 Task: Search one way flight ticket for 3 adults, 3 children in business from Roswell: Roswell Air Center to Fort Wayne: Fort Wayne International Airport on 5-4-2023. Choice of flights is Westjet. Number of bags: 4 checked bags. Price is upto 108000. Outbound departure time preference is 11:15.
Action: Mouse moved to (378, 152)
Screenshot: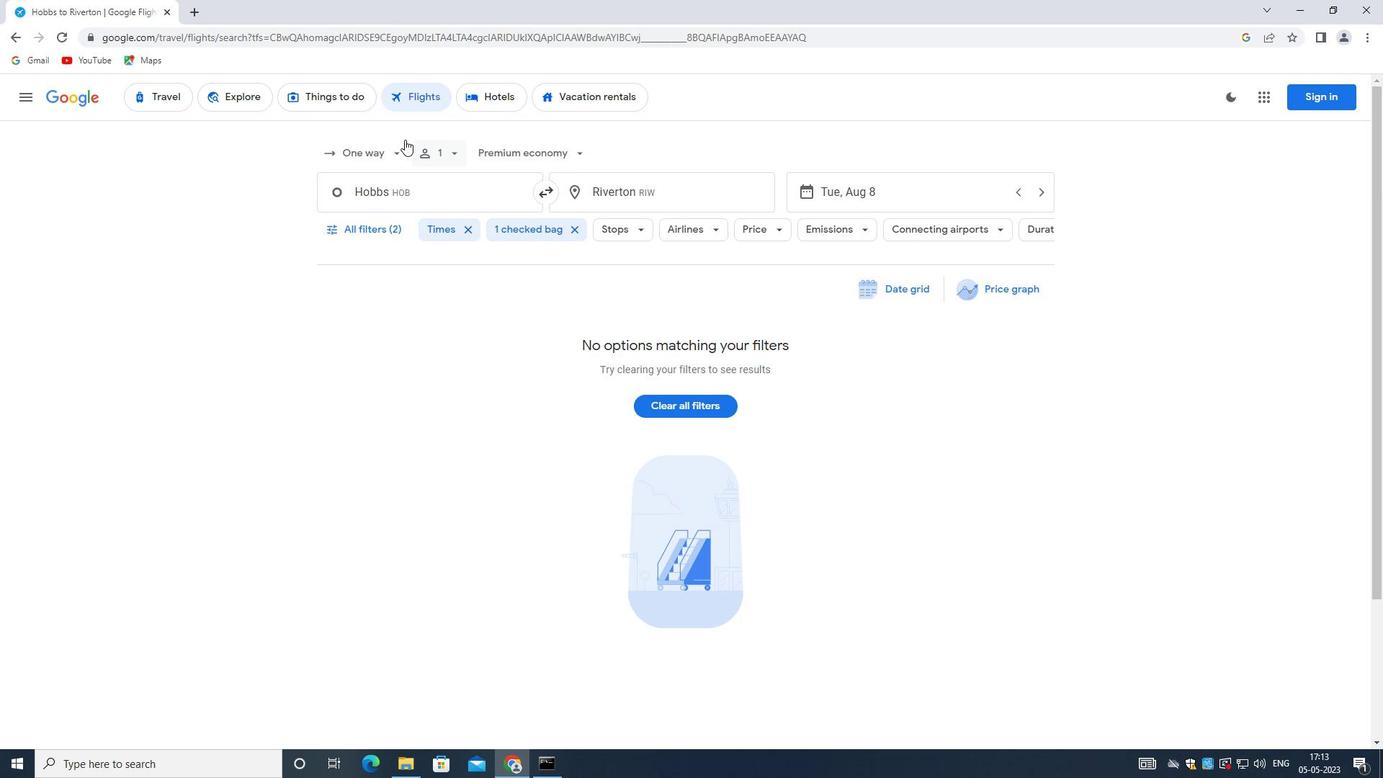 
Action: Mouse pressed left at (378, 152)
Screenshot: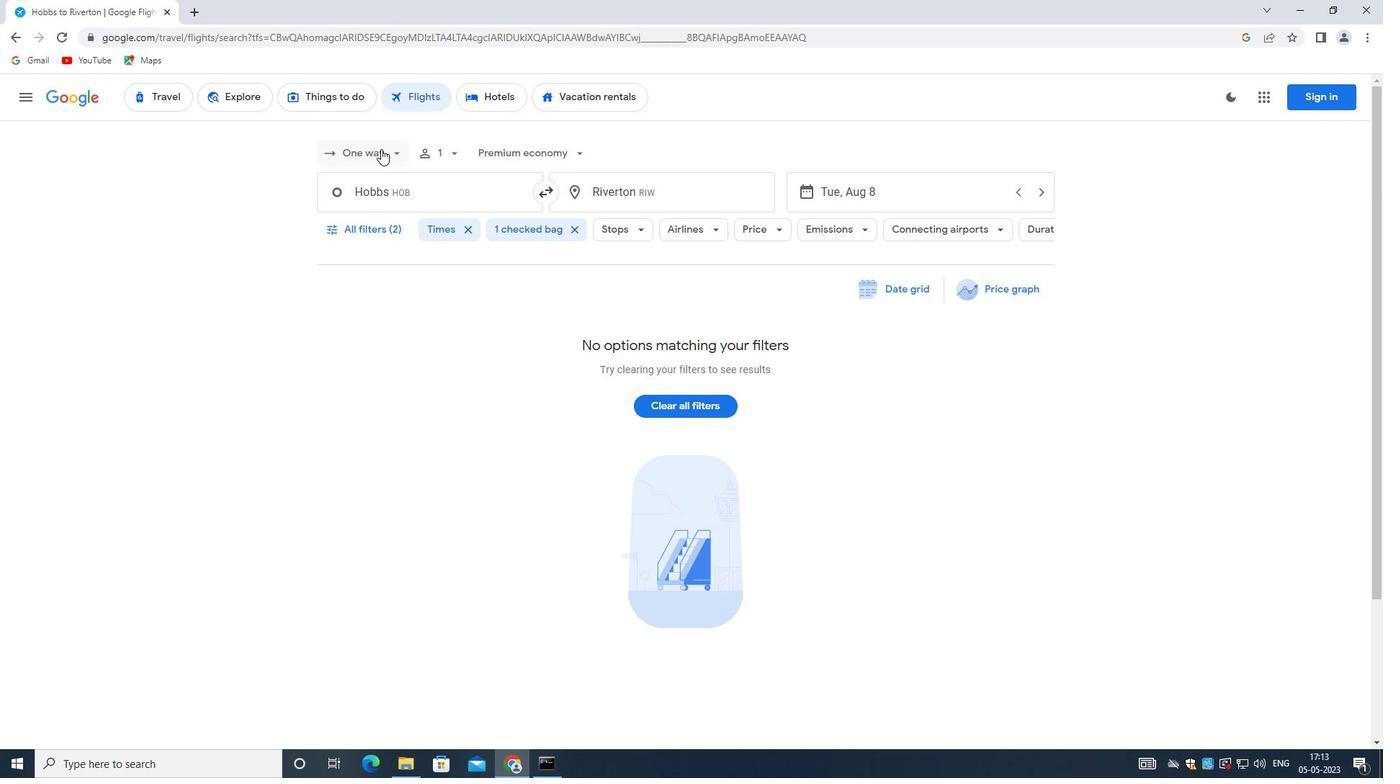 
Action: Mouse moved to (376, 220)
Screenshot: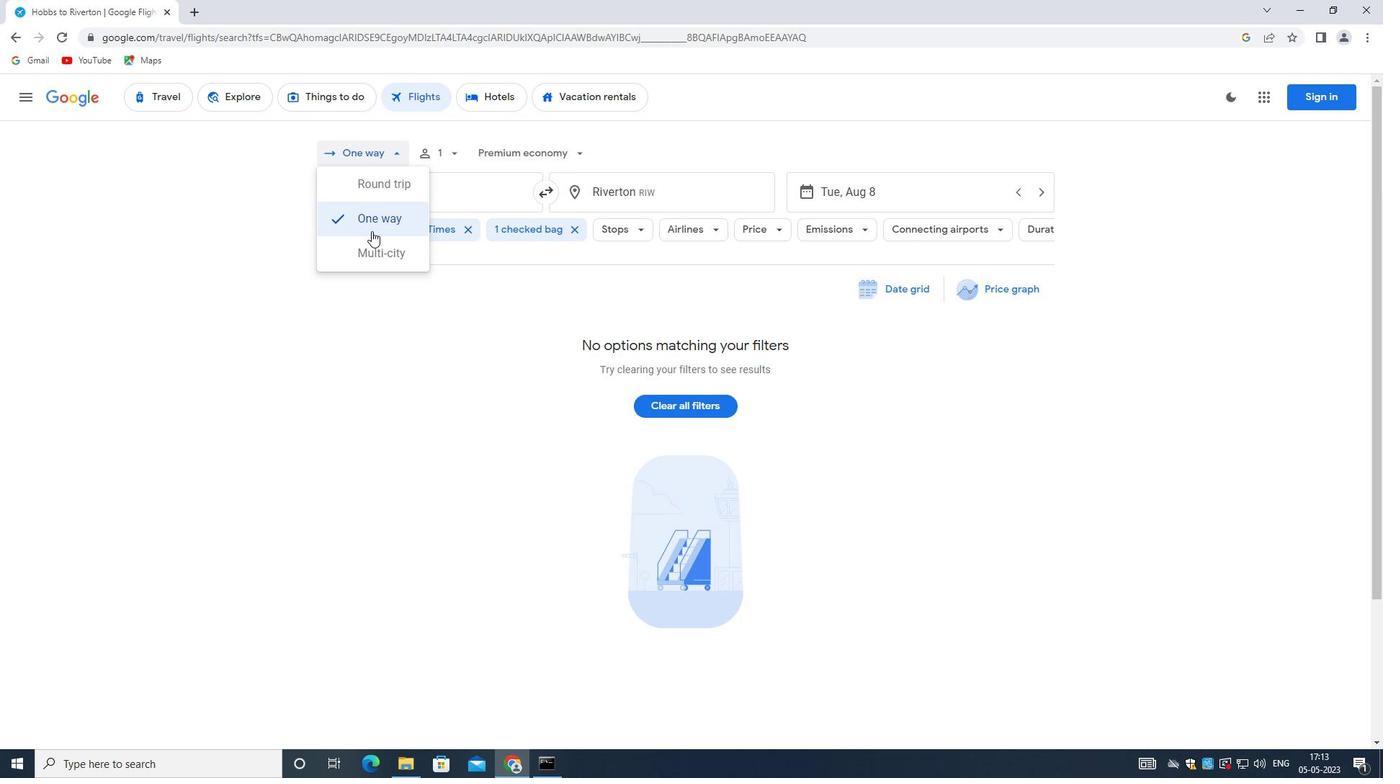 
Action: Mouse pressed left at (376, 220)
Screenshot: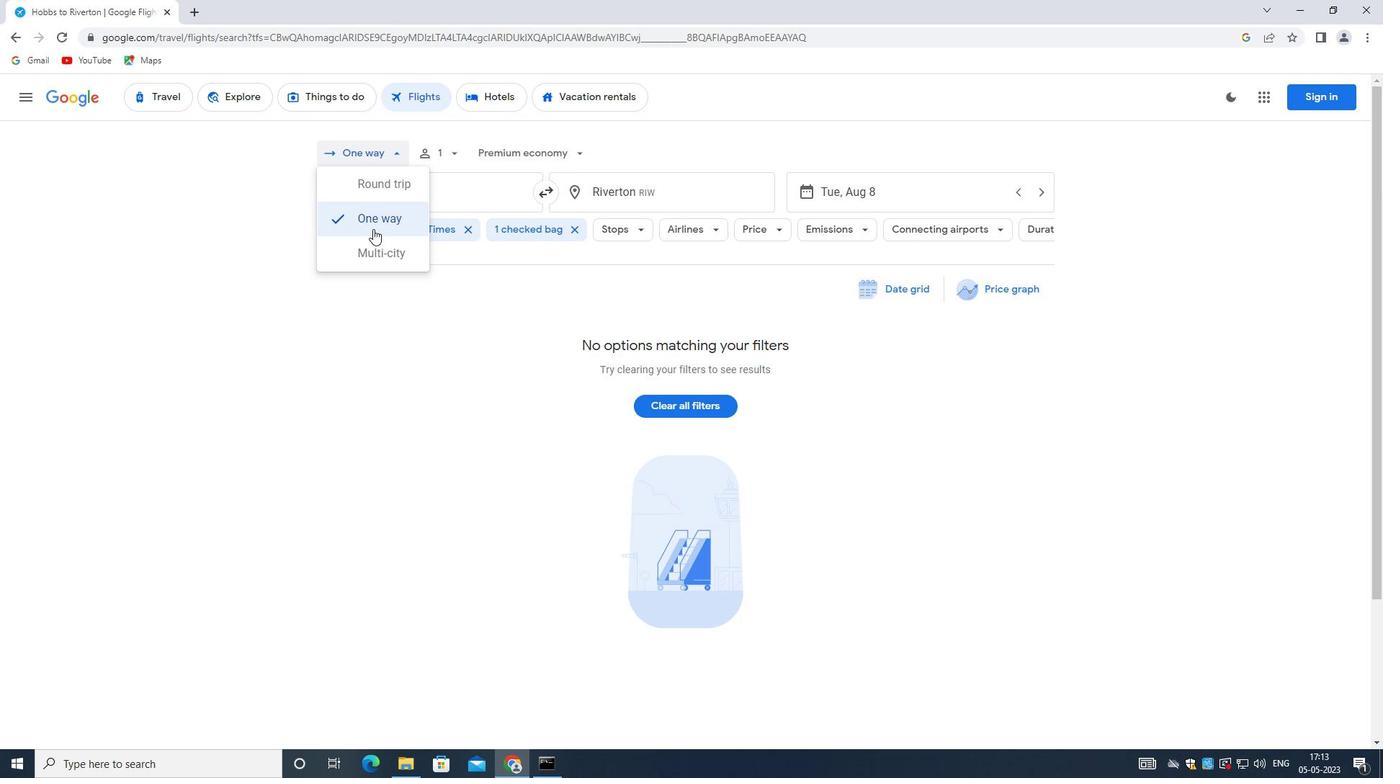 
Action: Mouse moved to (450, 154)
Screenshot: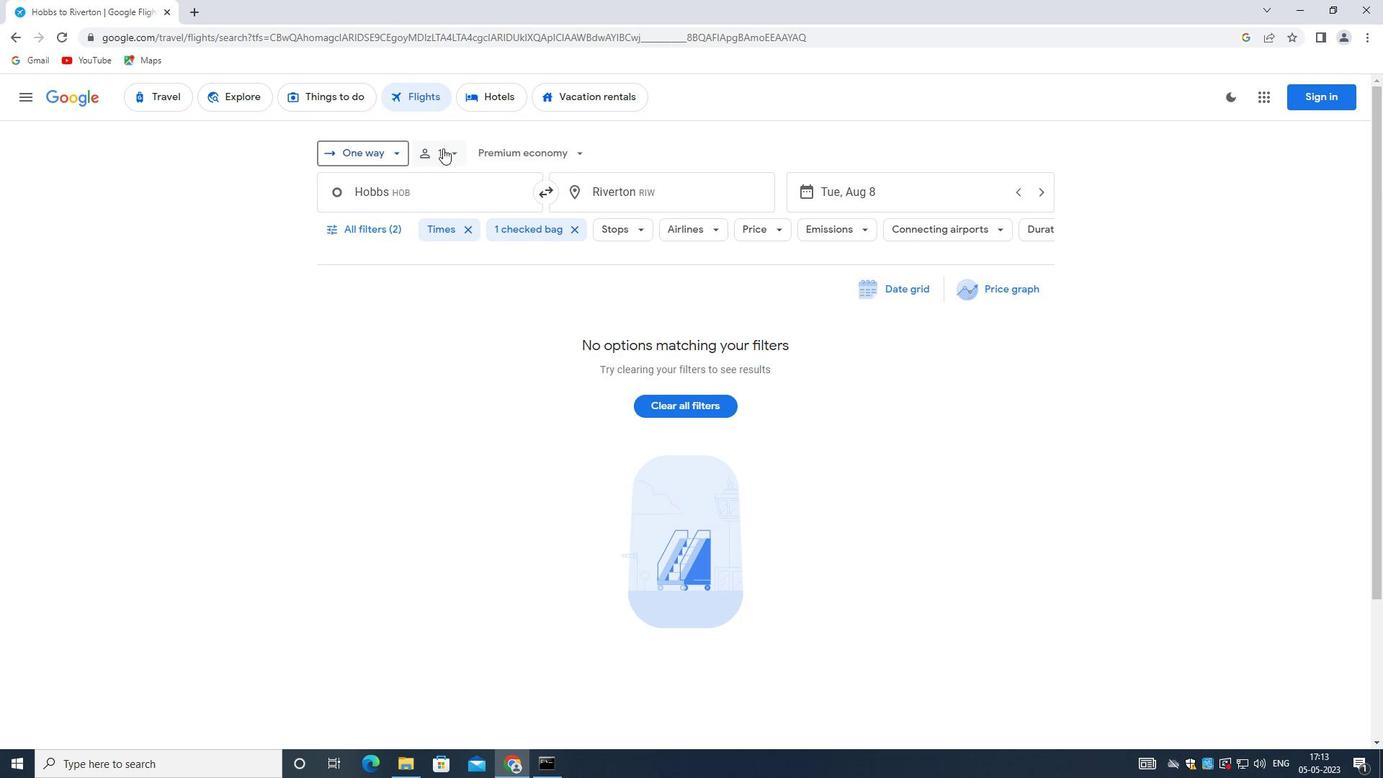 
Action: Mouse pressed left at (450, 154)
Screenshot: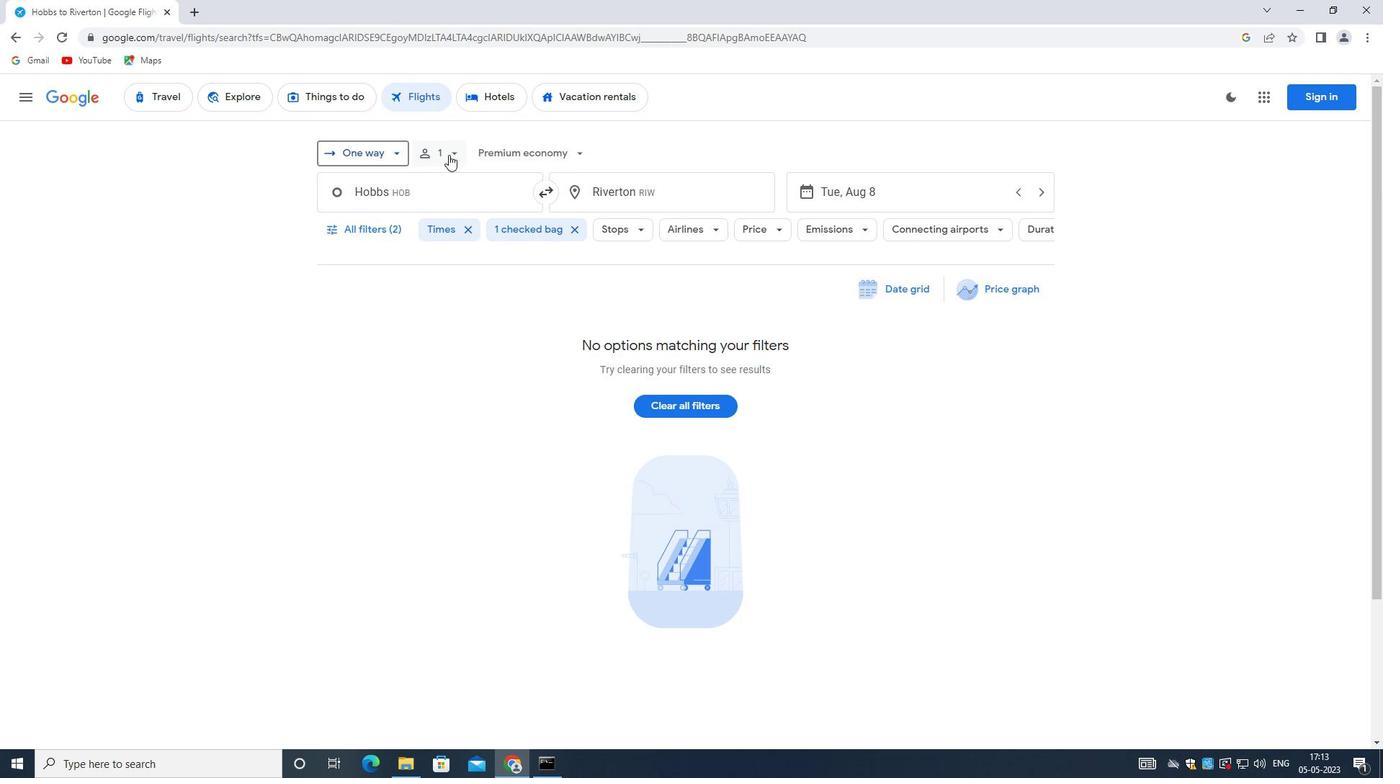
Action: Mouse moved to (565, 193)
Screenshot: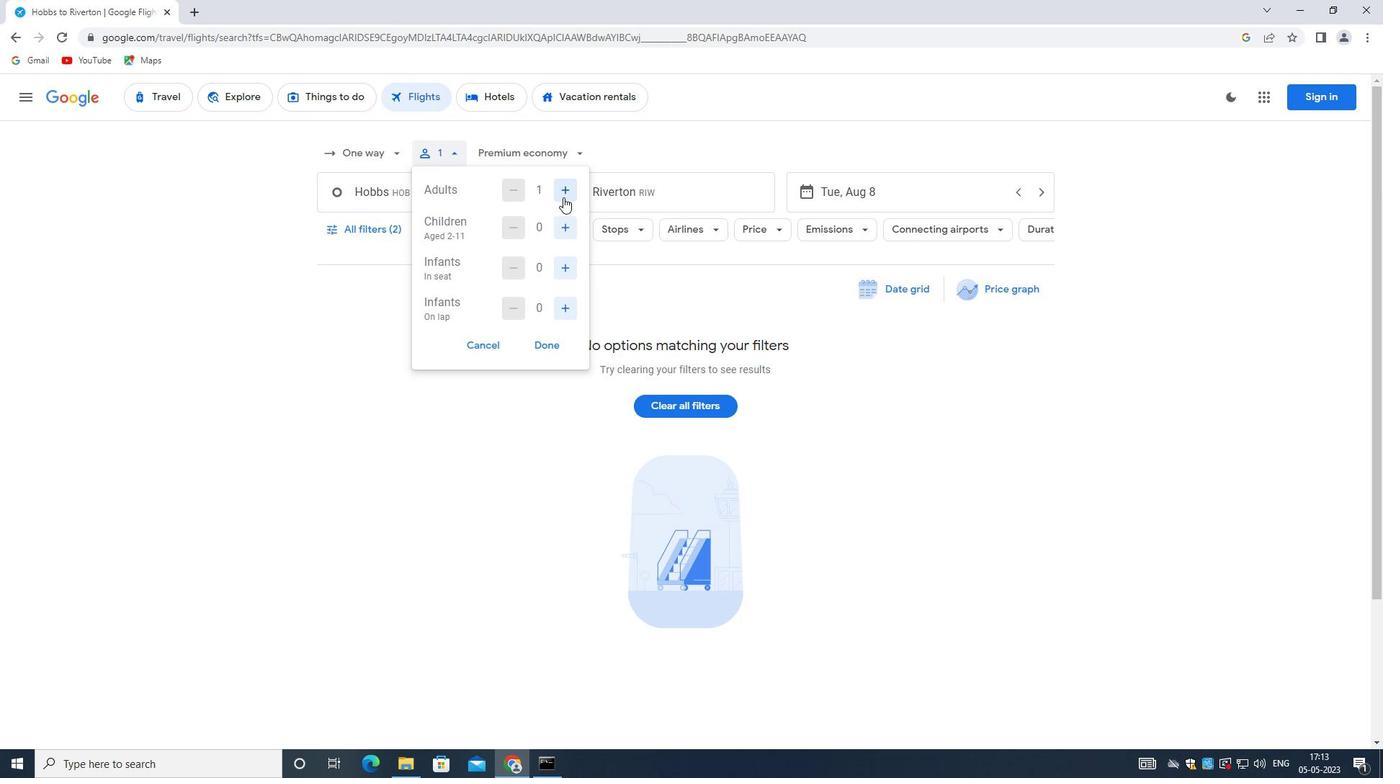 
Action: Mouse pressed left at (565, 193)
Screenshot: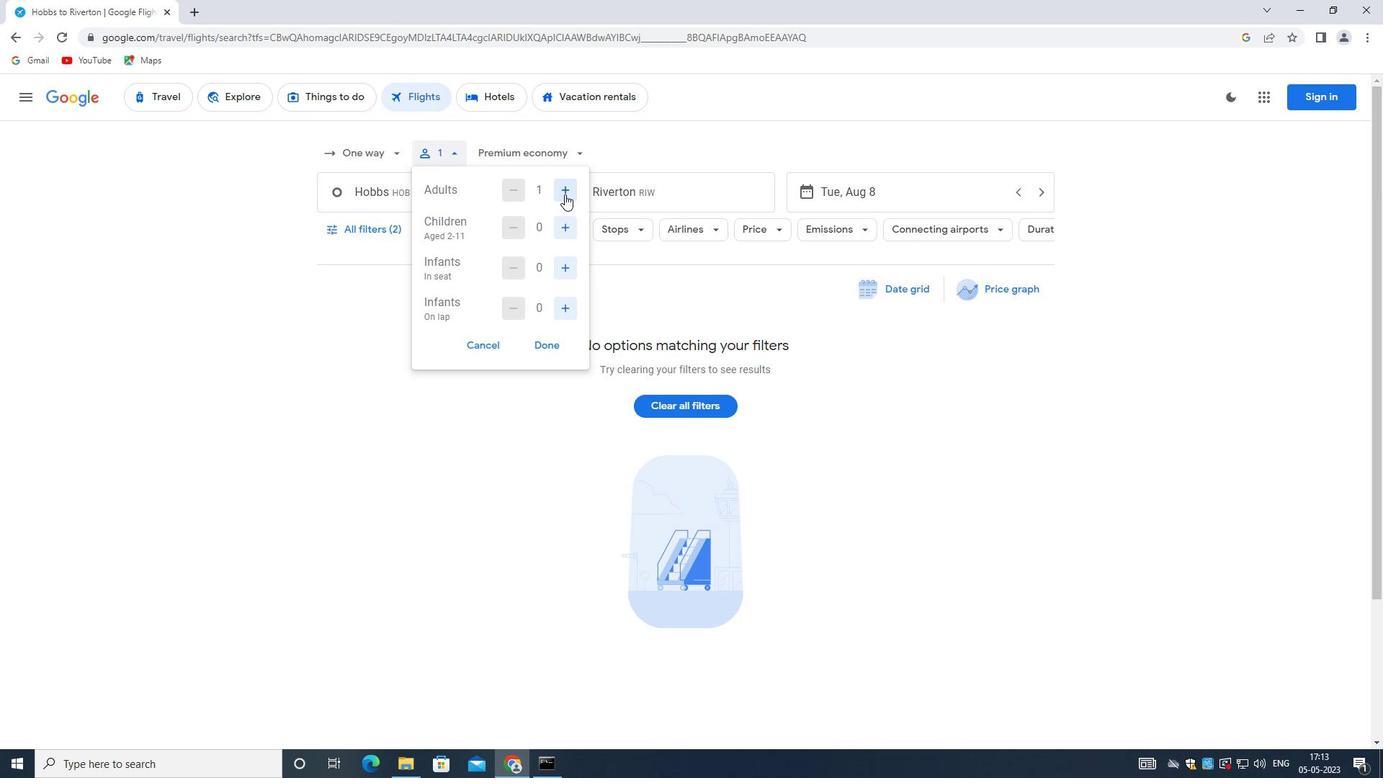 
Action: Mouse pressed left at (565, 193)
Screenshot: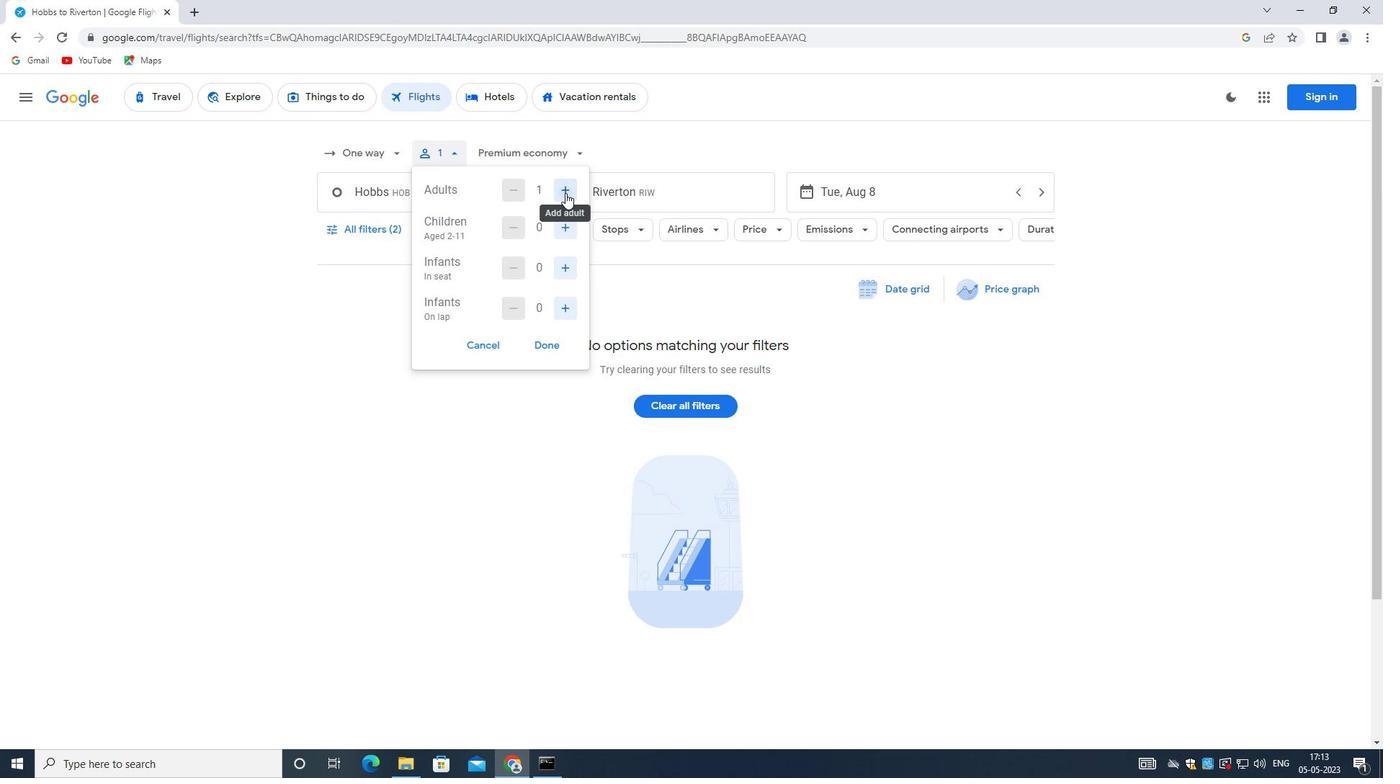 
Action: Mouse moved to (562, 228)
Screenshot: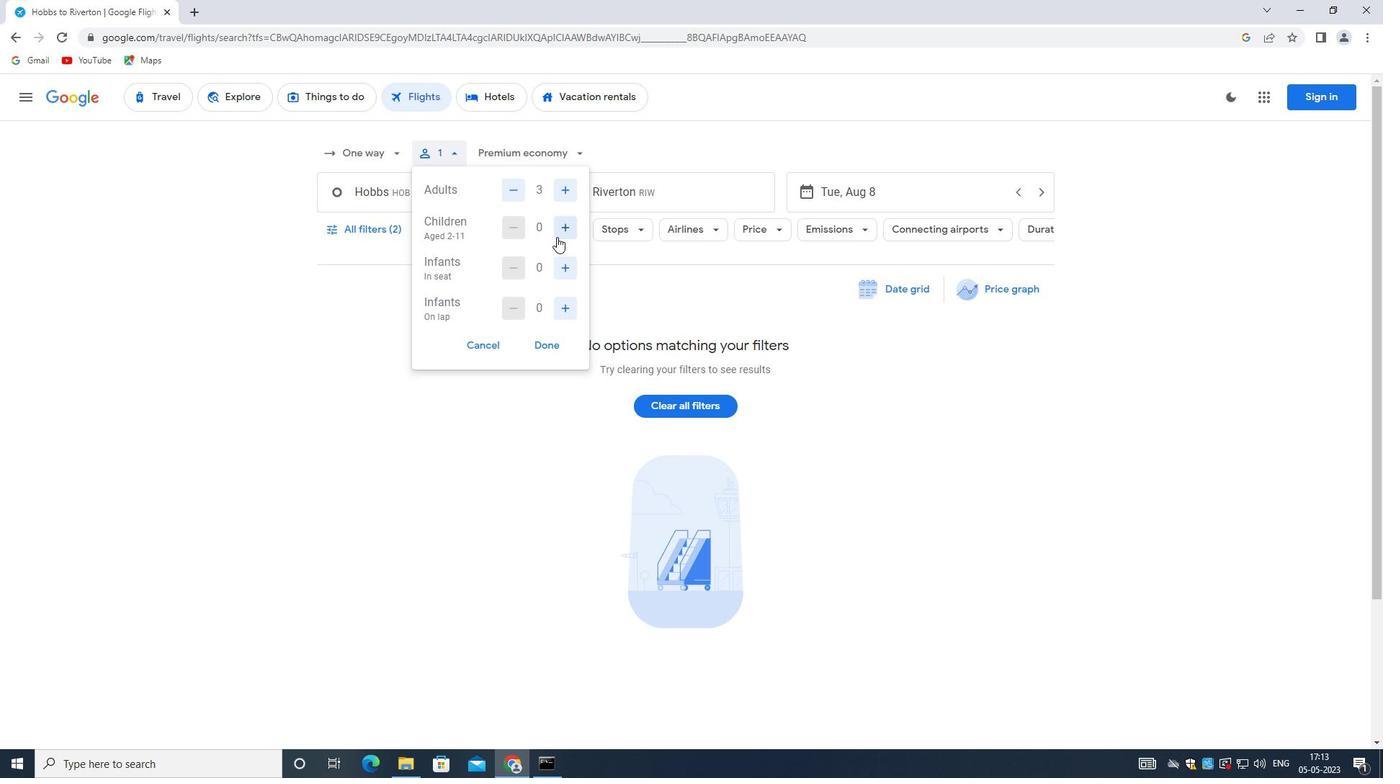
Action: Mouse pressed left at (562, 228)
Screenshot: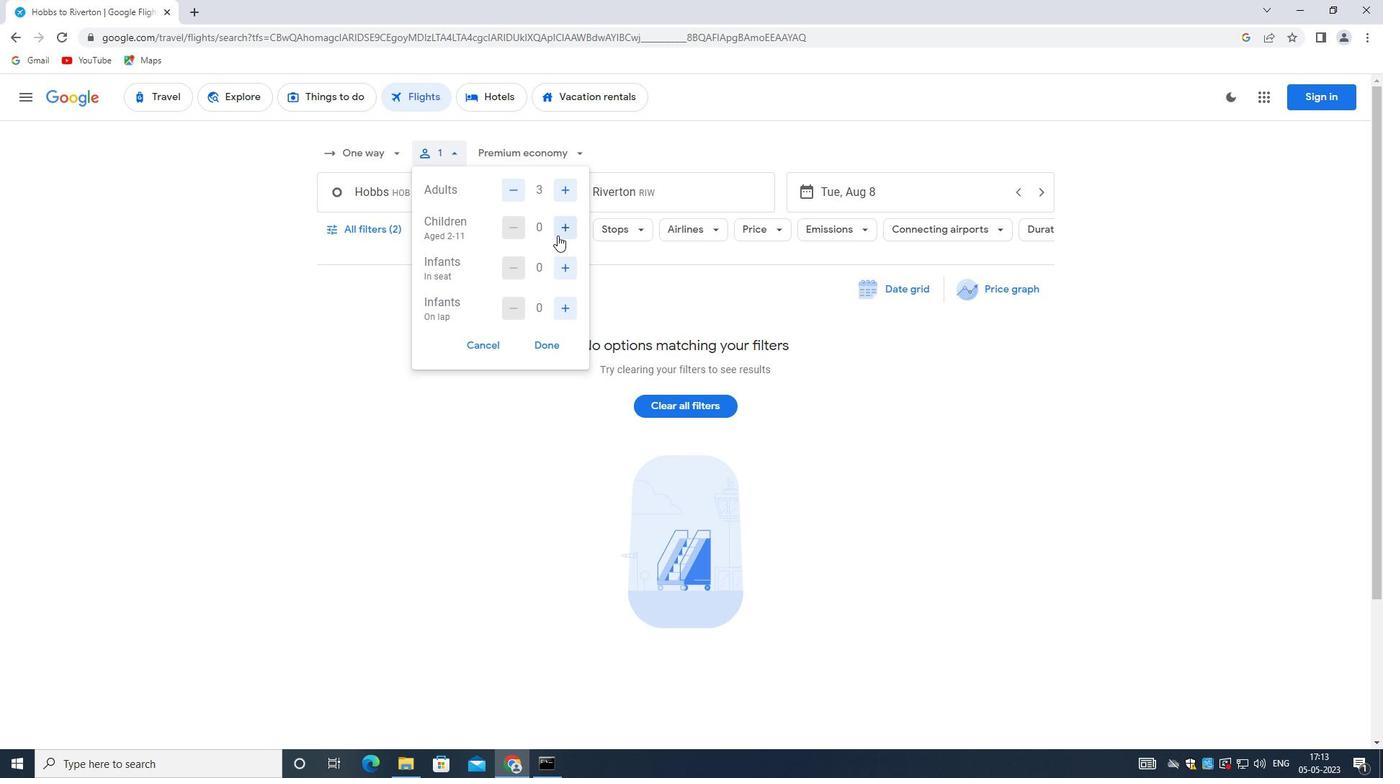 
Action: Mouse pressed left at (562, 228)
Screenshot: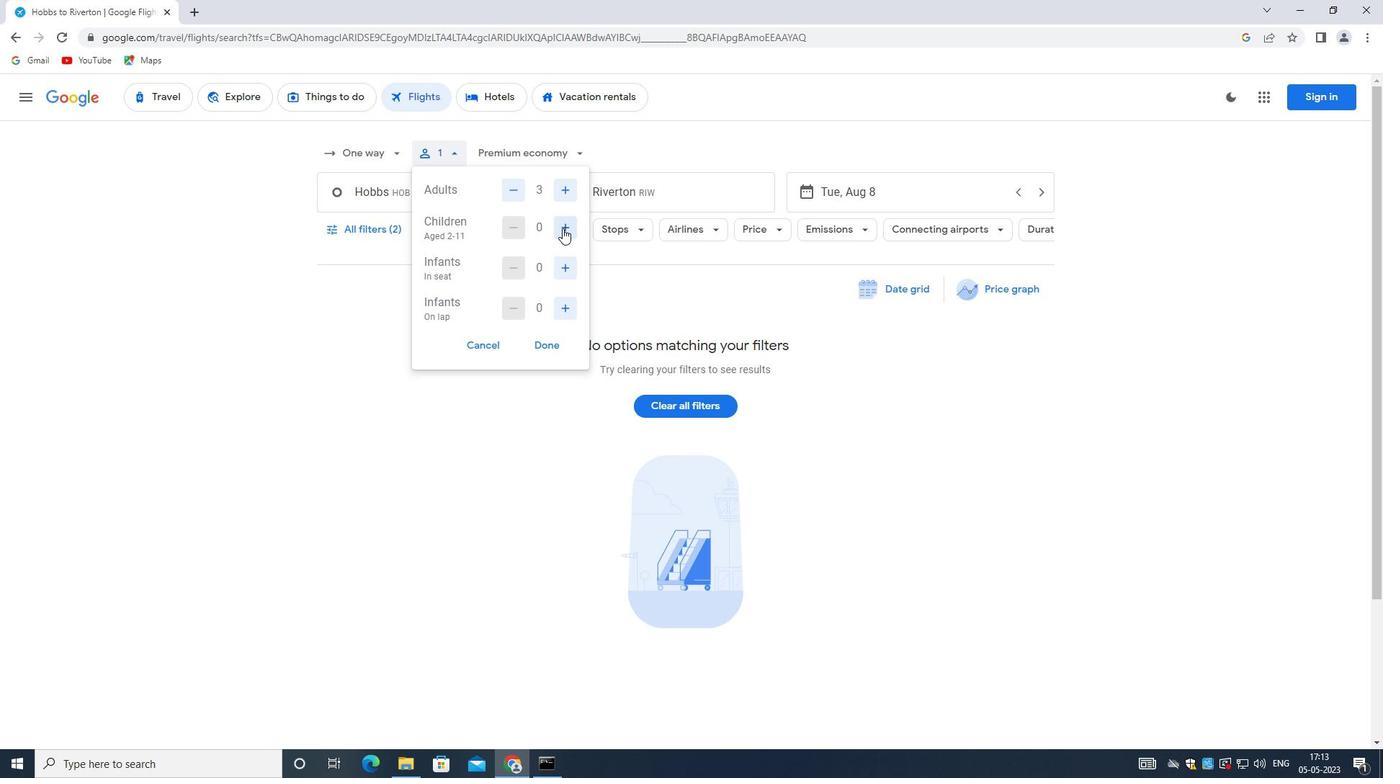 
Action: Mouse pressed left at (562, 228)
Screenshot: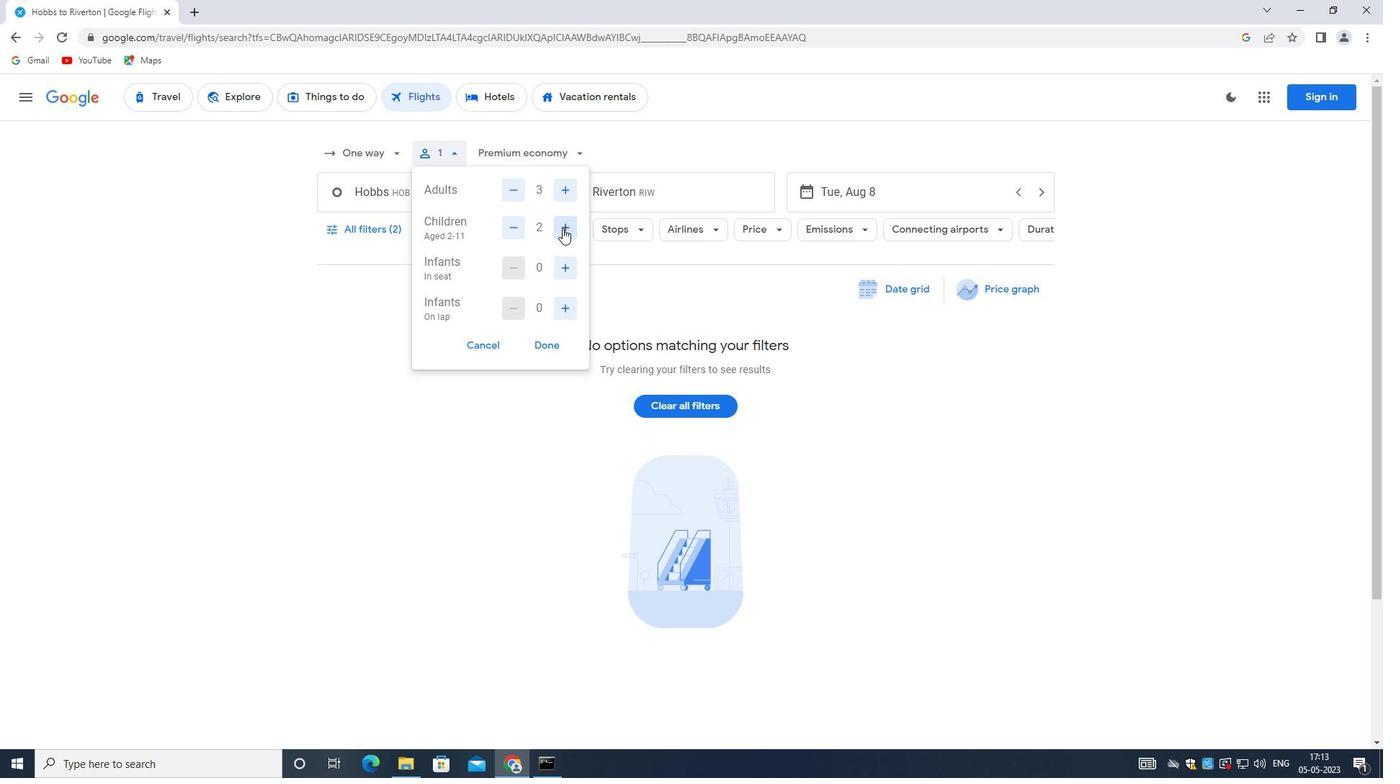 
Action: Mouse moved to (547, 344)
Screenshot: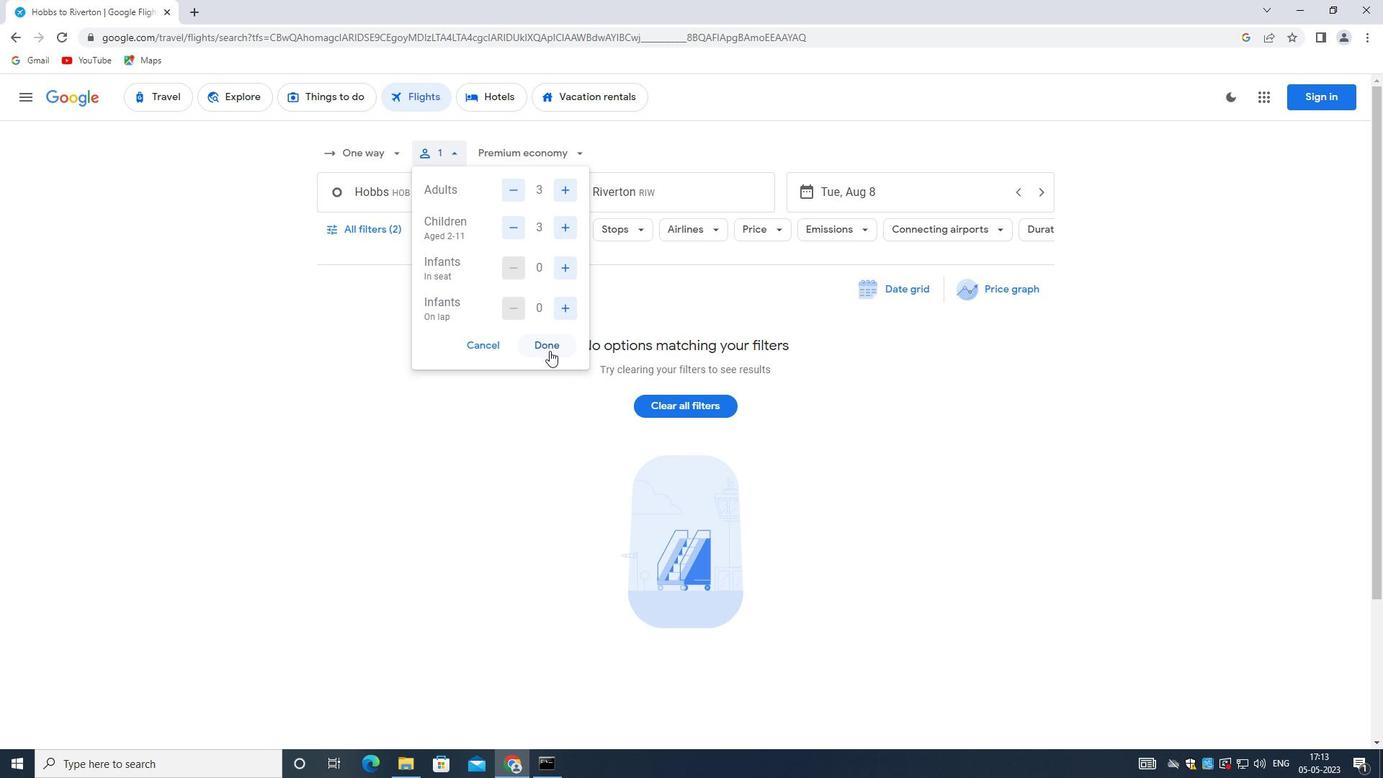 
Action: Mouse pressed left at (547, 344)
Screenshot: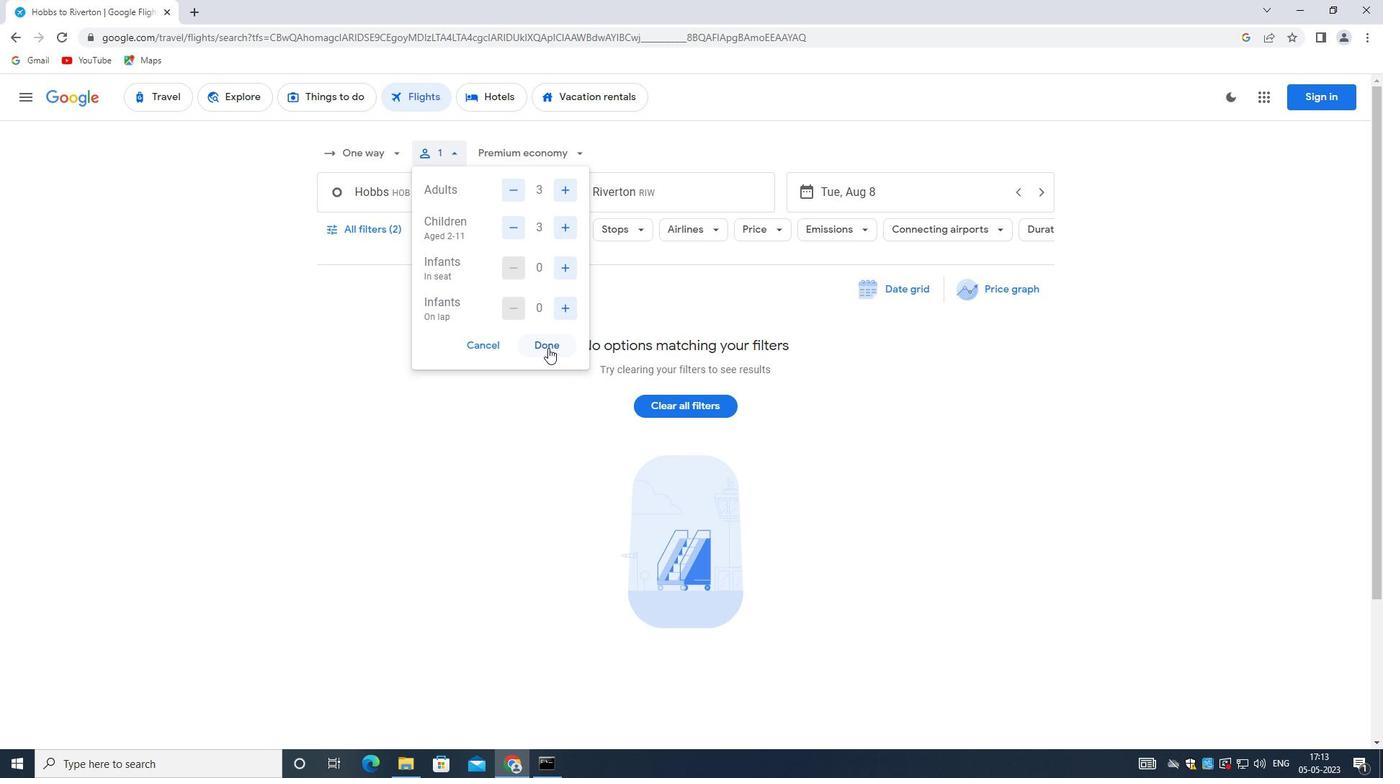 
Action: Mouse moved to (520, 160)
Screenshot: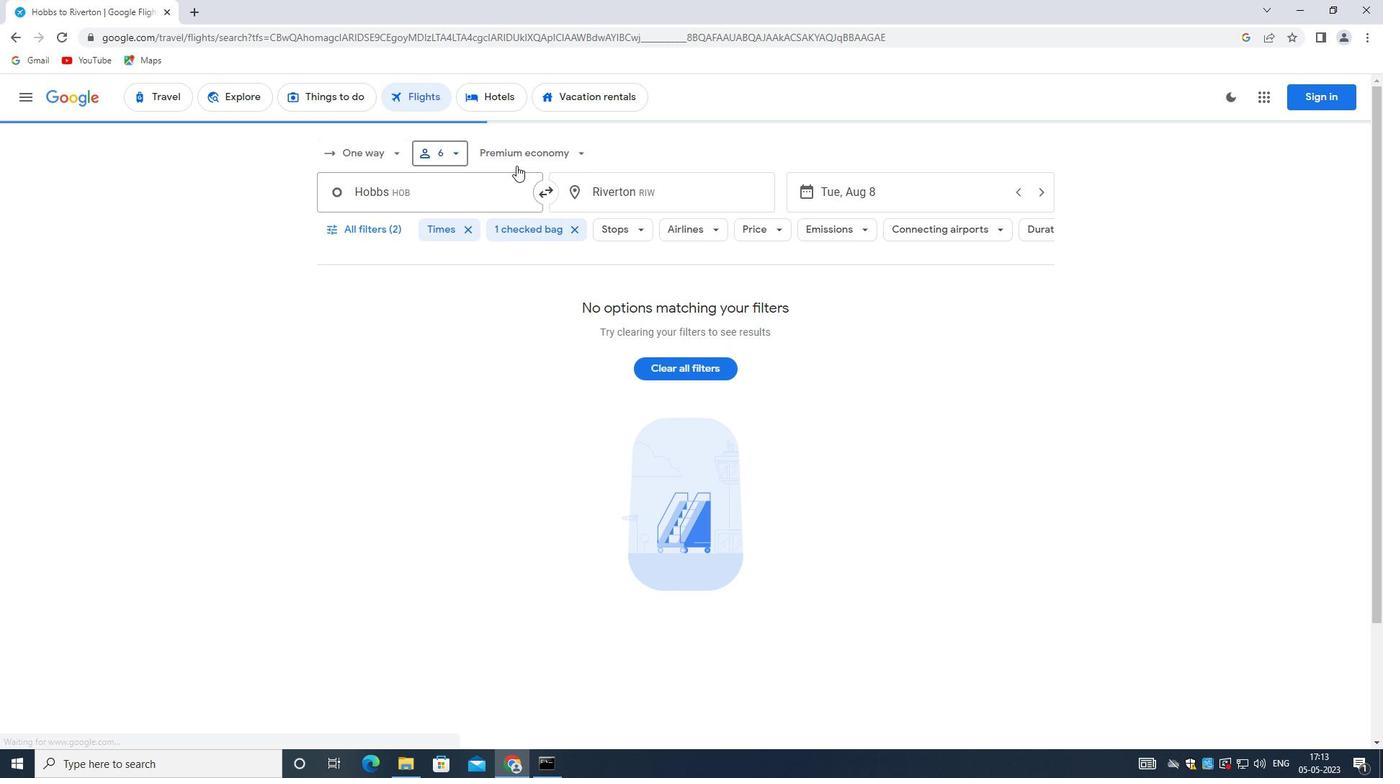 
Action: Mouse pressed left at (520, 160)
Screenshot: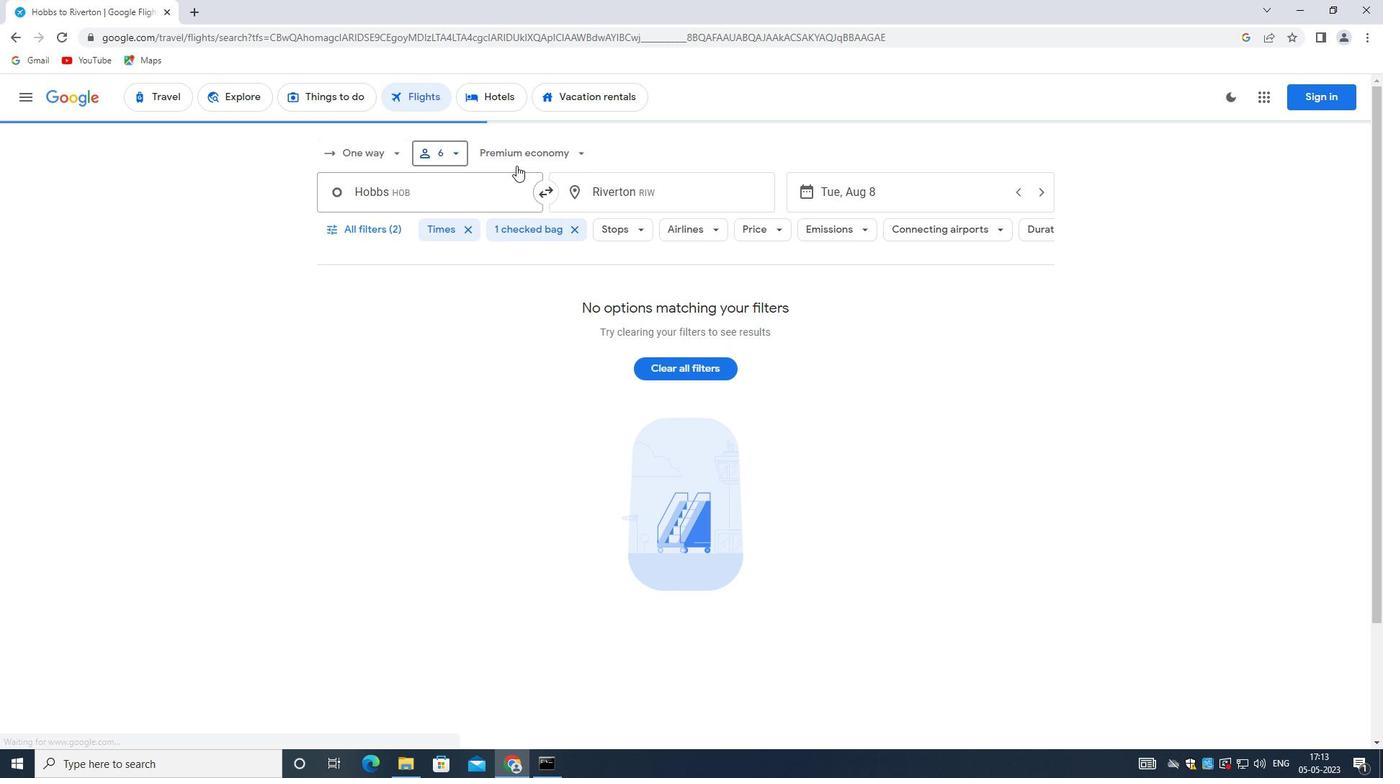 
Action: Mouse moved to (528, 246)
Screenshot: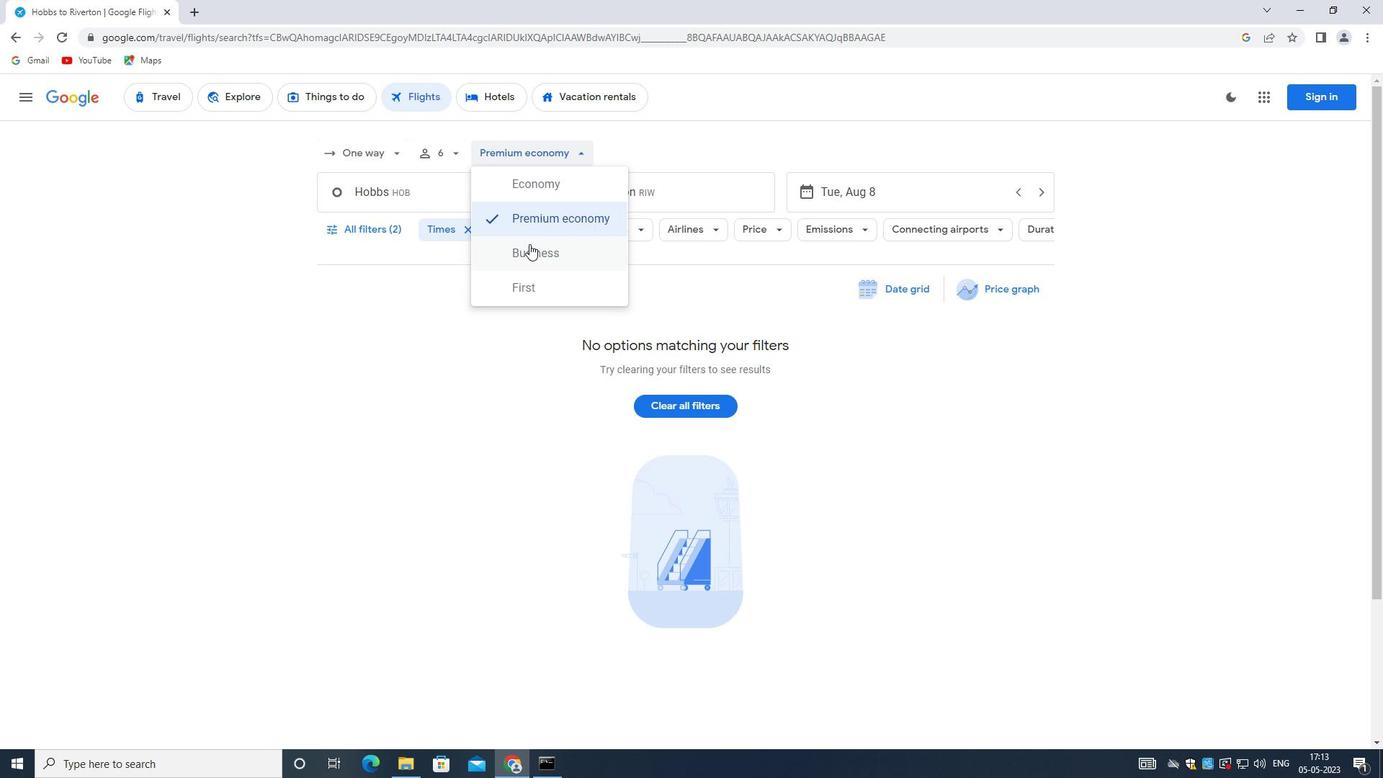 
Action: Mouse pressed left at (528, 246)
Screenshot: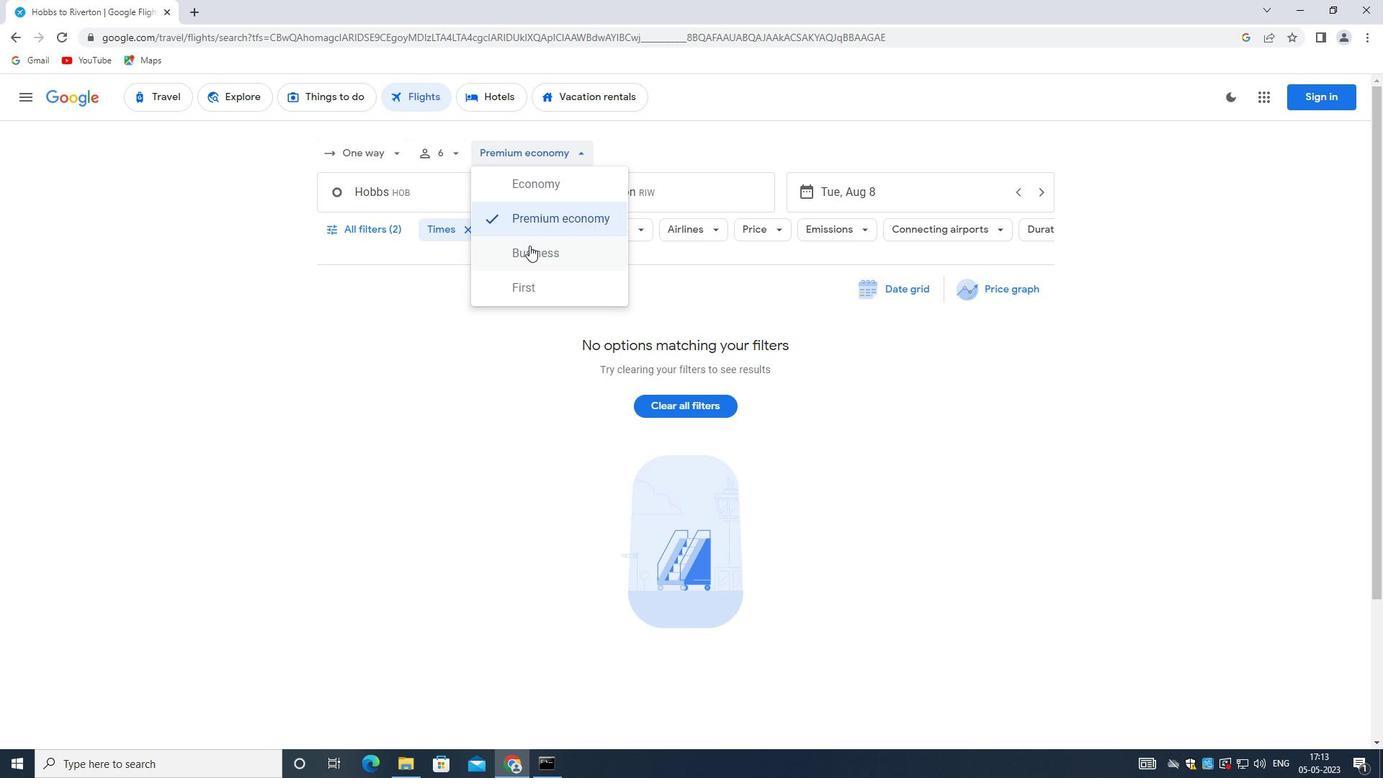 
Action: Mouse moved to (407, 192)
Screenshot: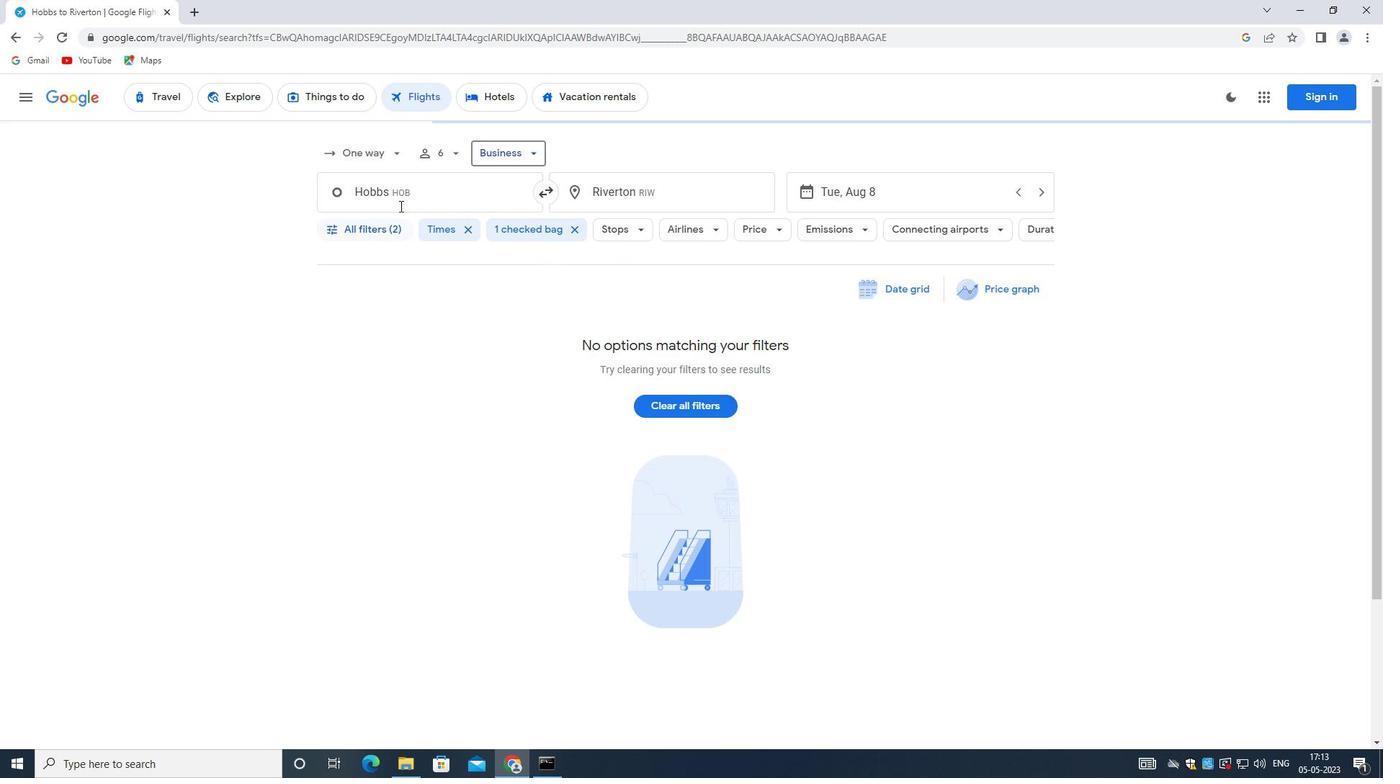 
Action: Mouse pressed left at (407, 192)
Screenshot: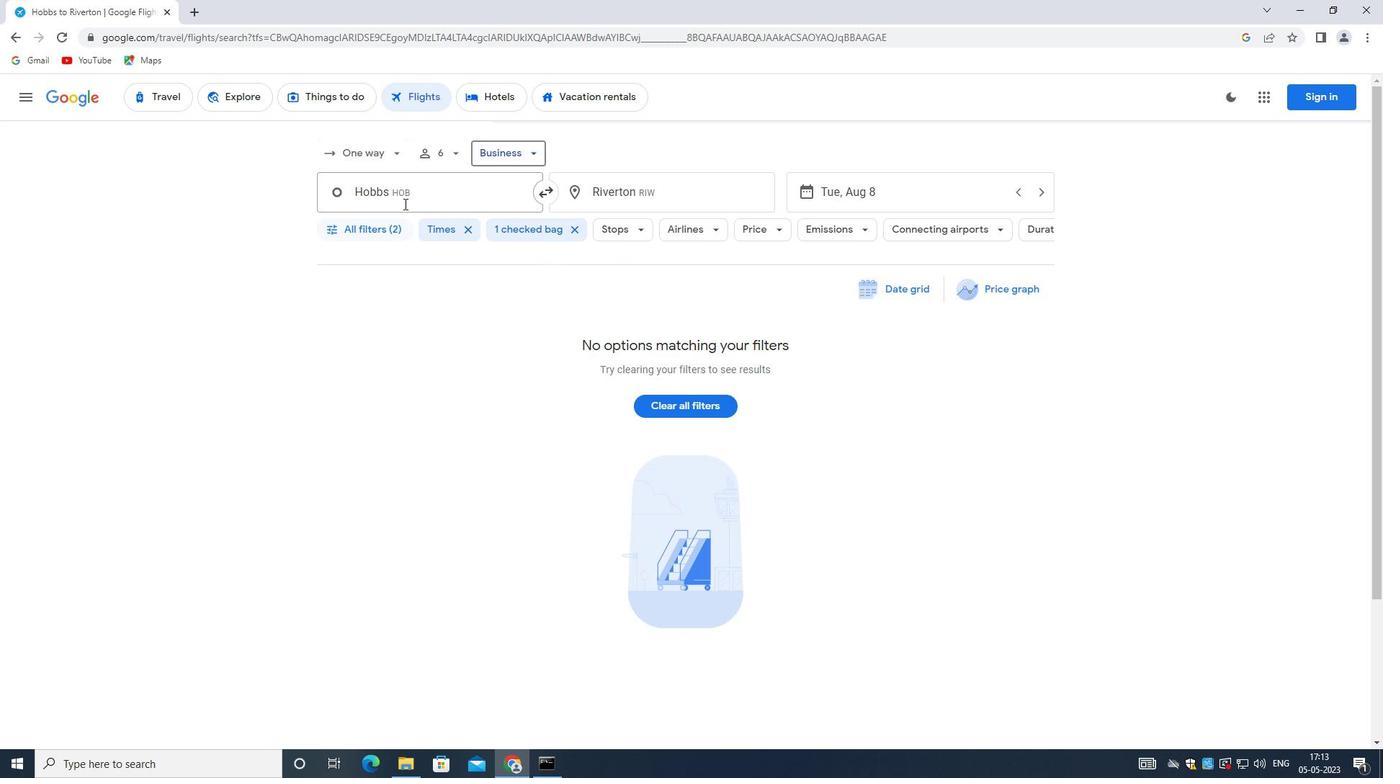 
Action: Mouse moved to (402, 195)
Screenshot: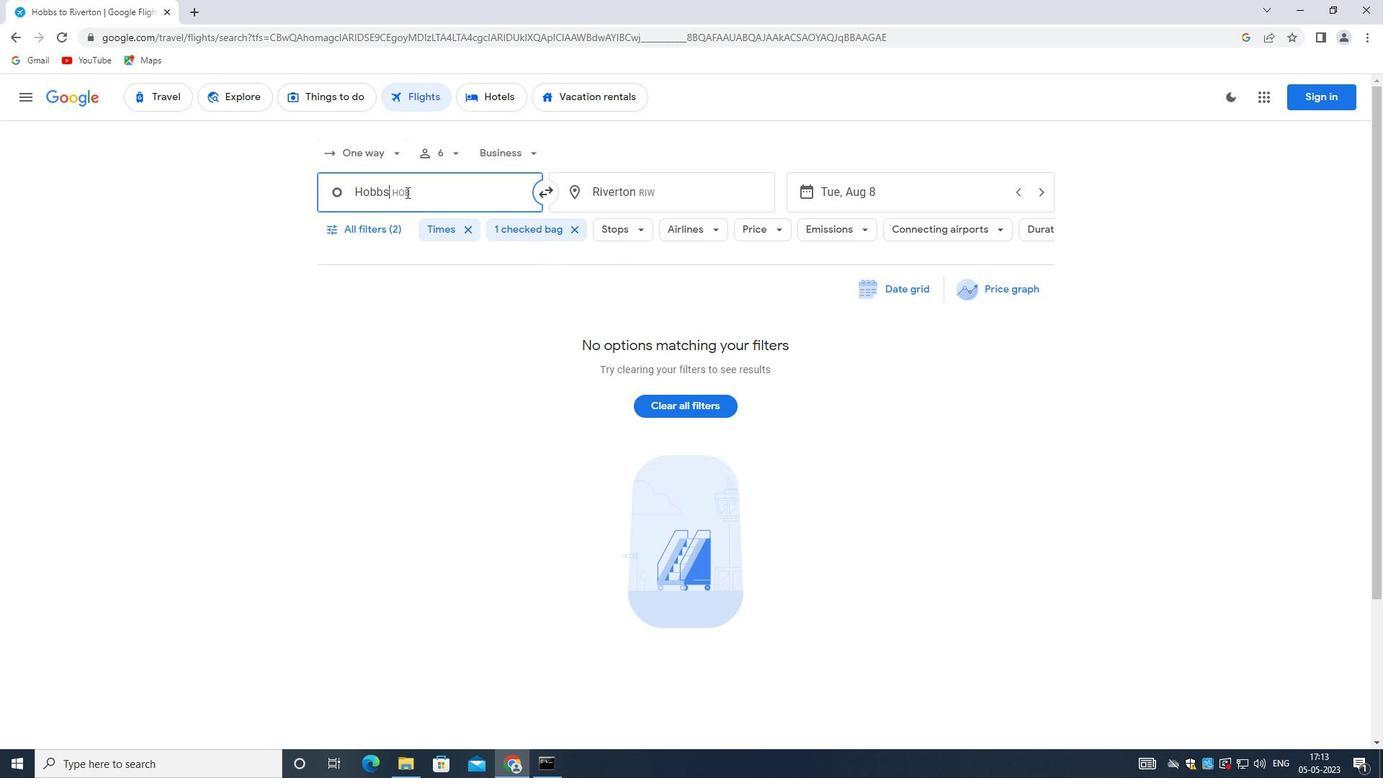 
Action: Key pressed <Key.backspace>
Screenshot: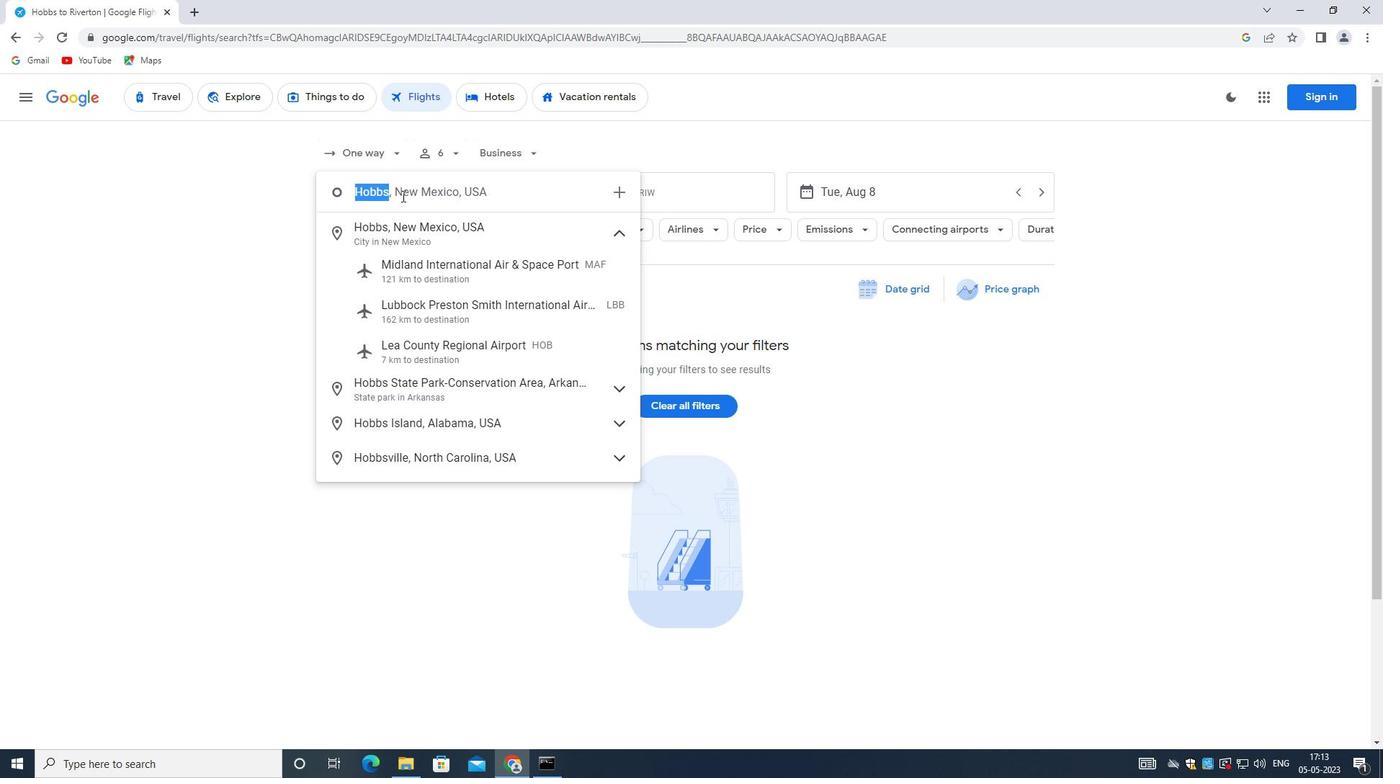 
Action: Mouse moved to (400, 195)
Screenshot: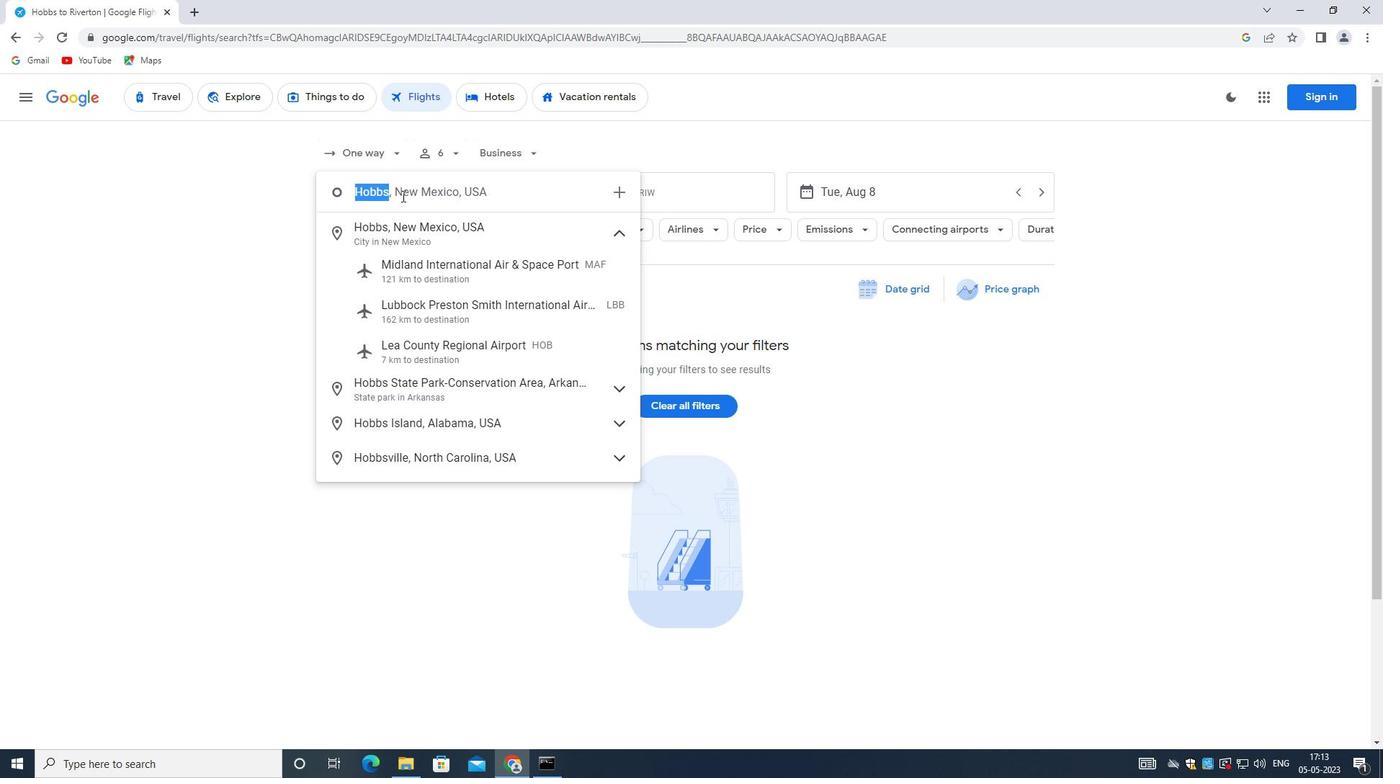 
Action: Key pressed <Key.shift><Key.shift>
Screenshot: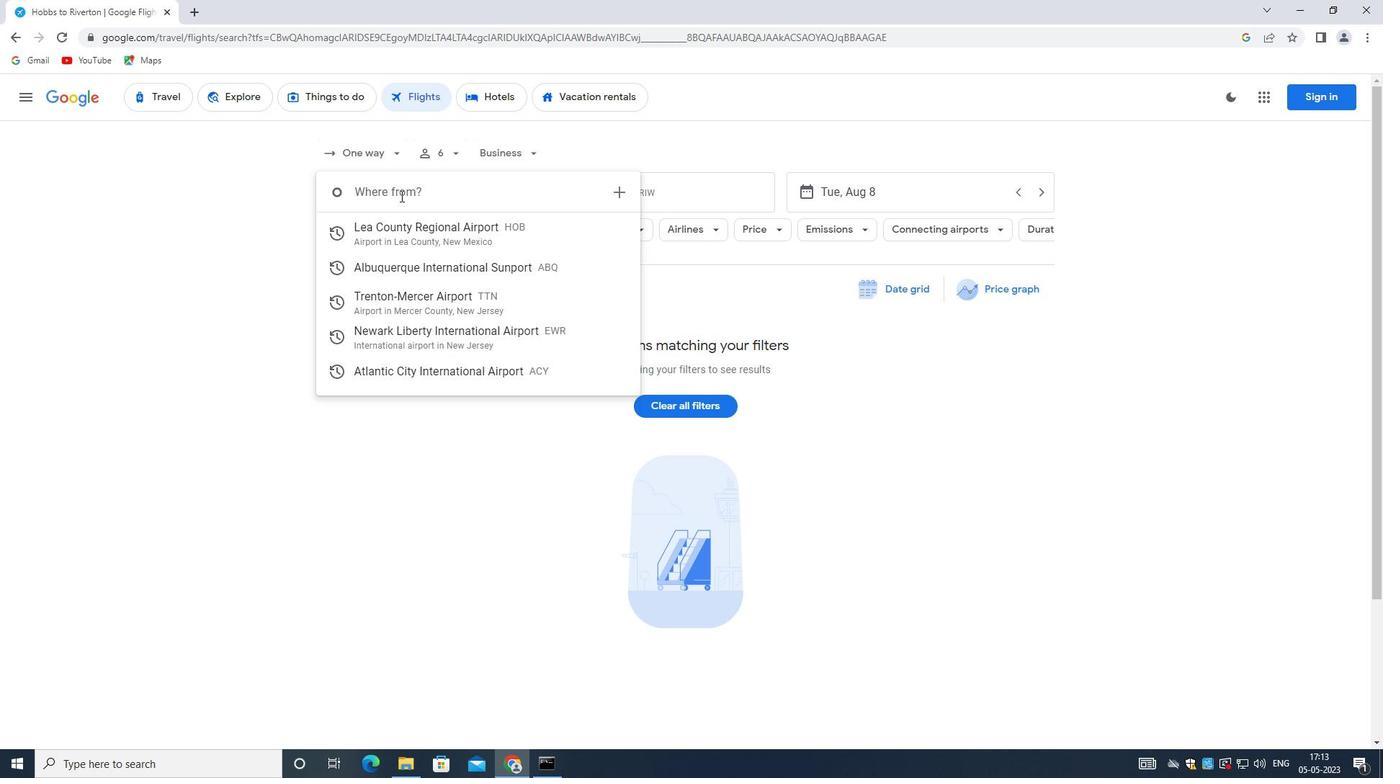 
Action: Mouse moved to (399, 195)
Screenshot: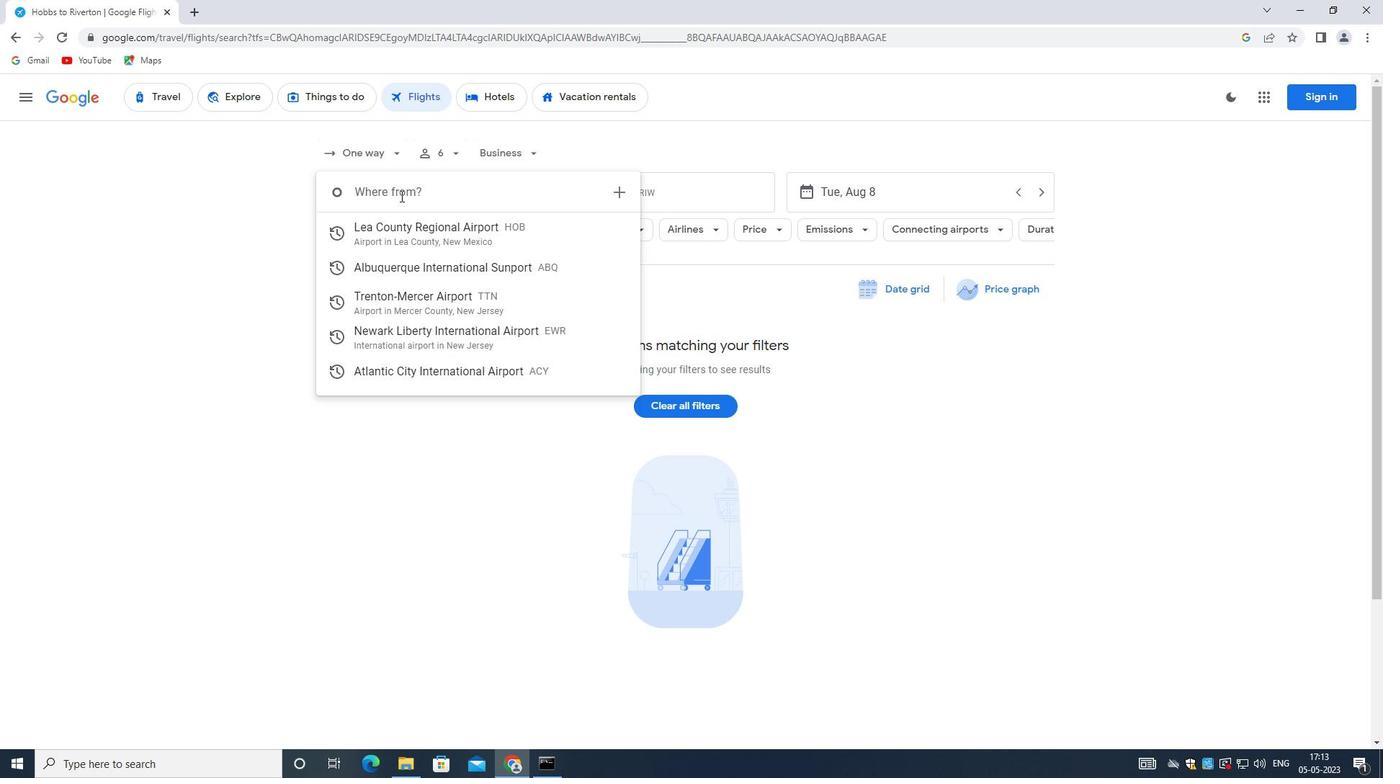
Action: Key pressed <Key.shift><Key.shift>R
Screenshot: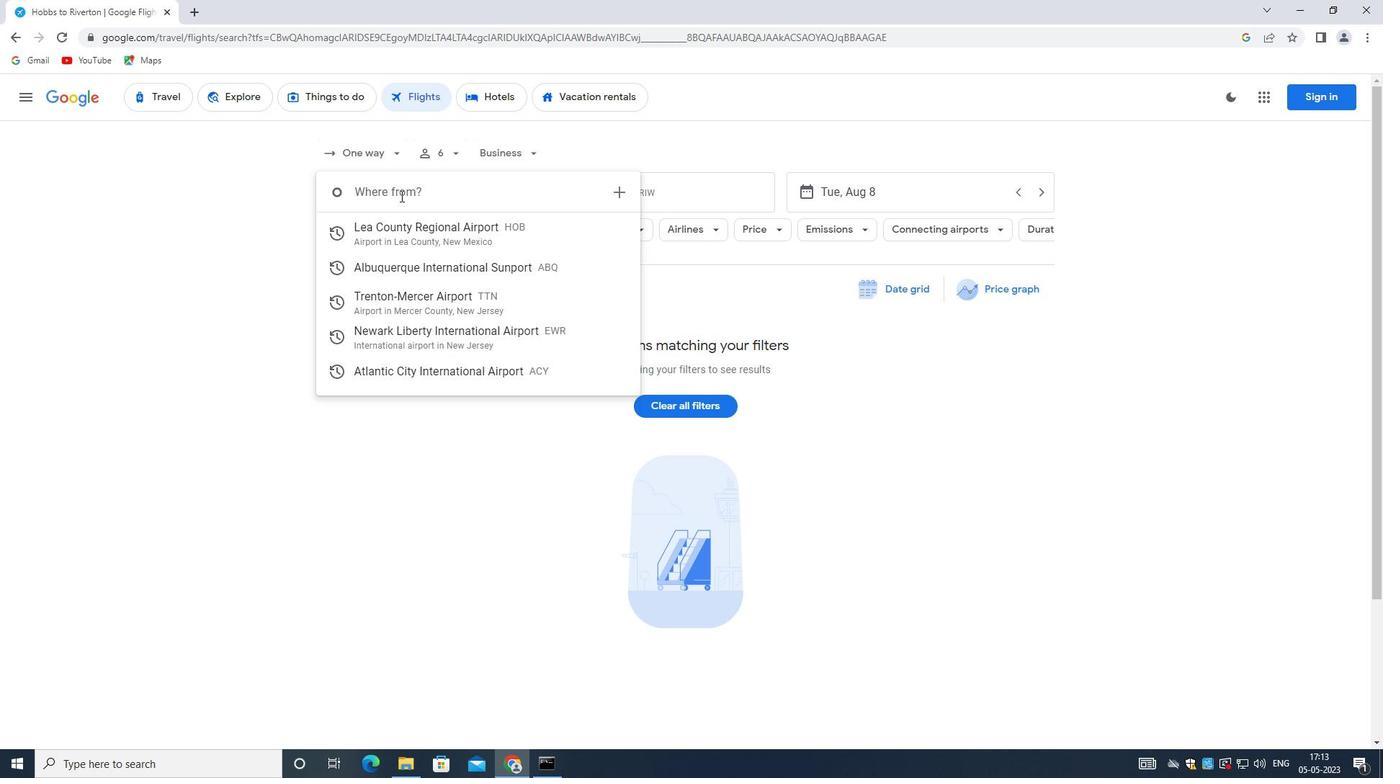 
Action: Mouse moved to (399, 196)
Screenshot: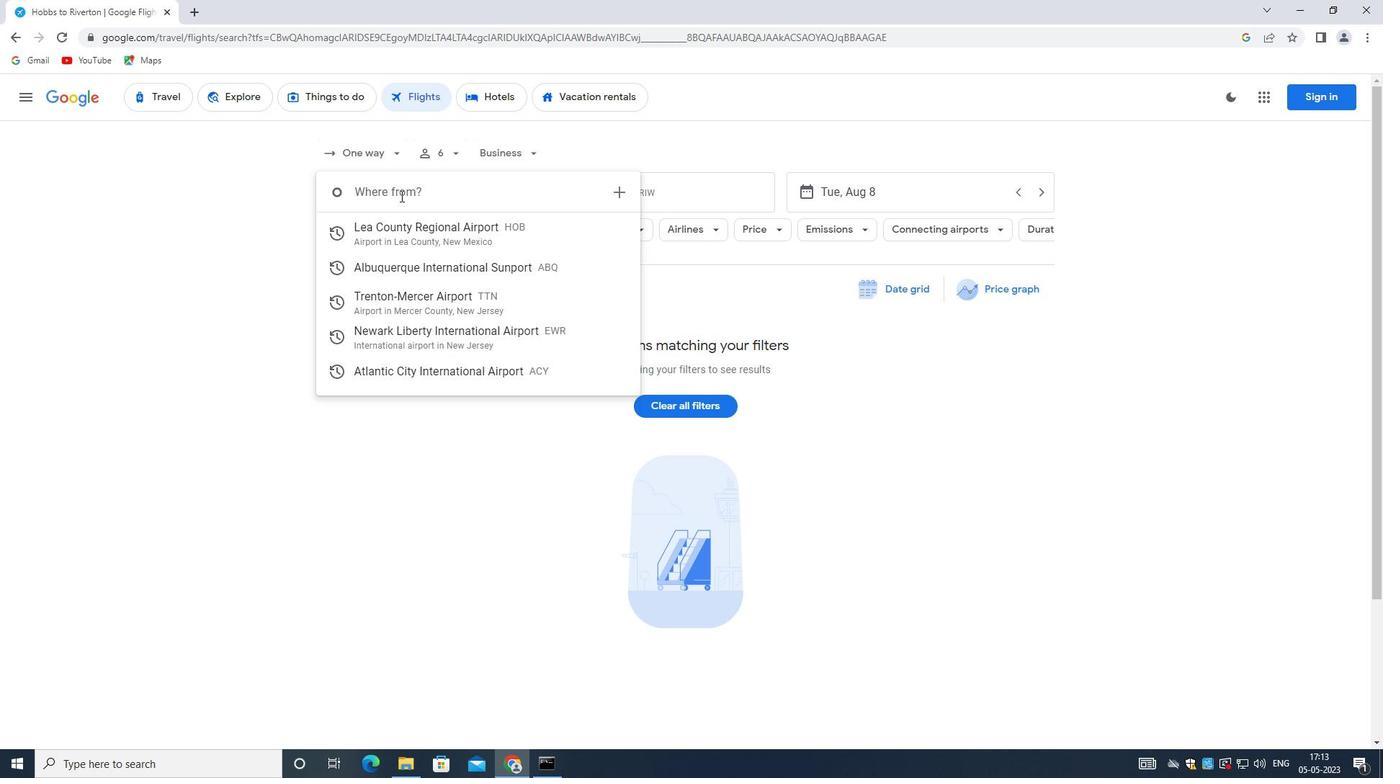 
Action: Key pressed O
Screenshot: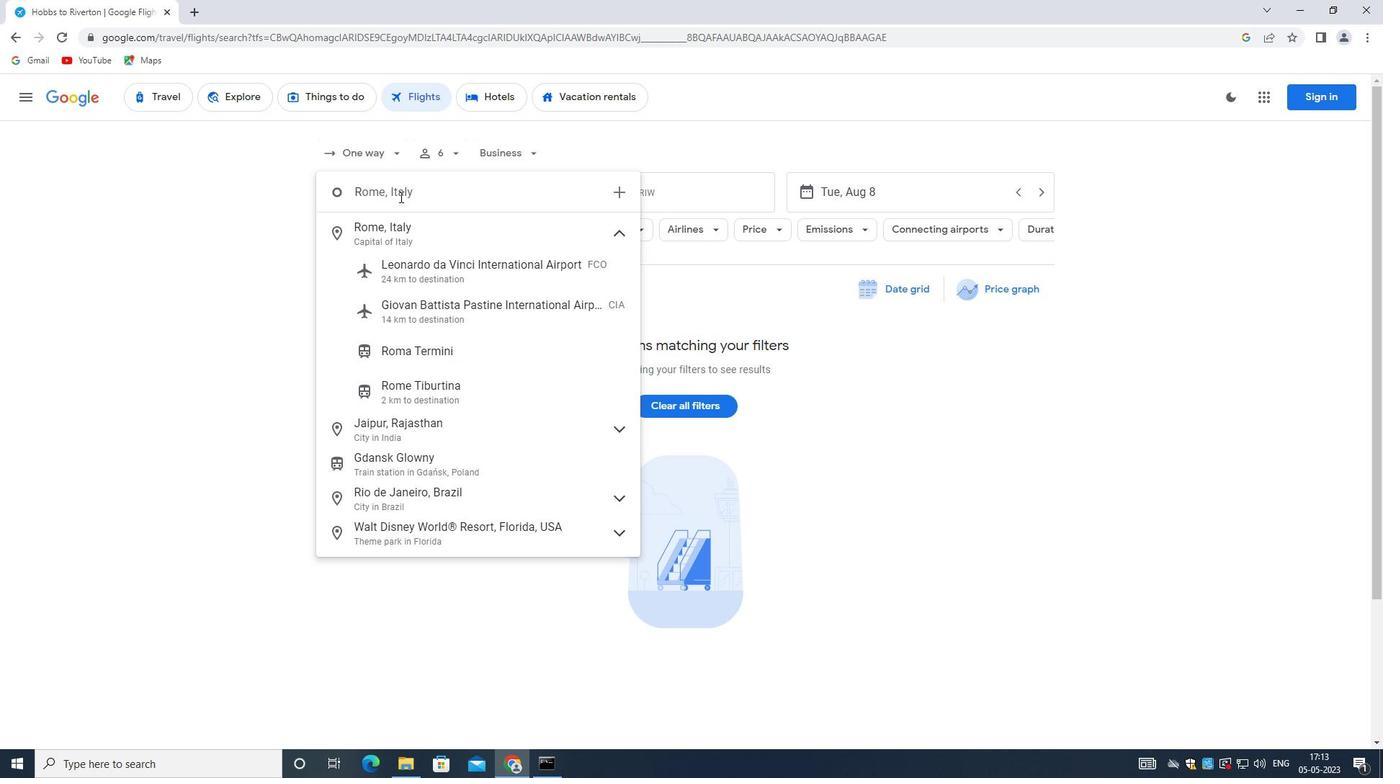 
Action: Mouse moved to (399, 197)
Screenshot: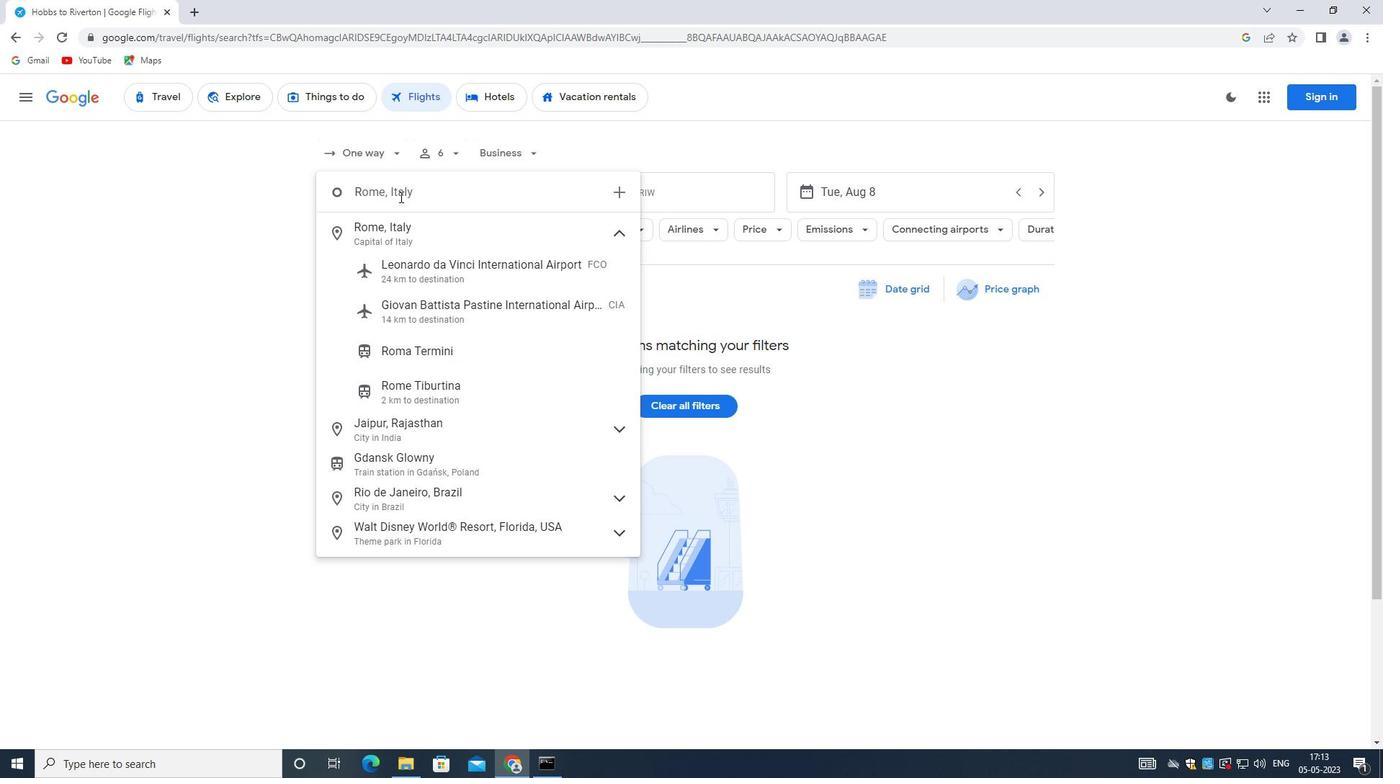
Action: Key pressed SW
Screenshot: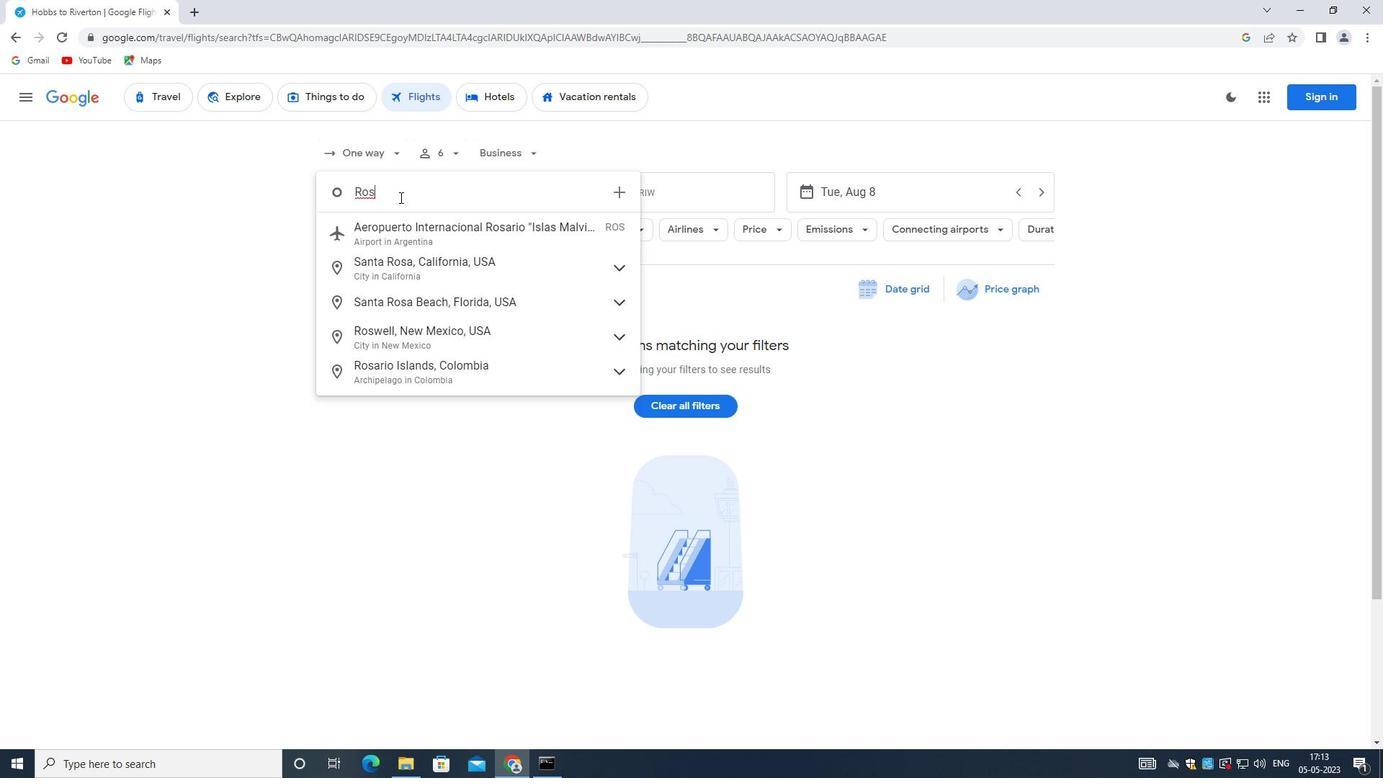 
Action: Mouse moved to (399, 198)
Screenshot: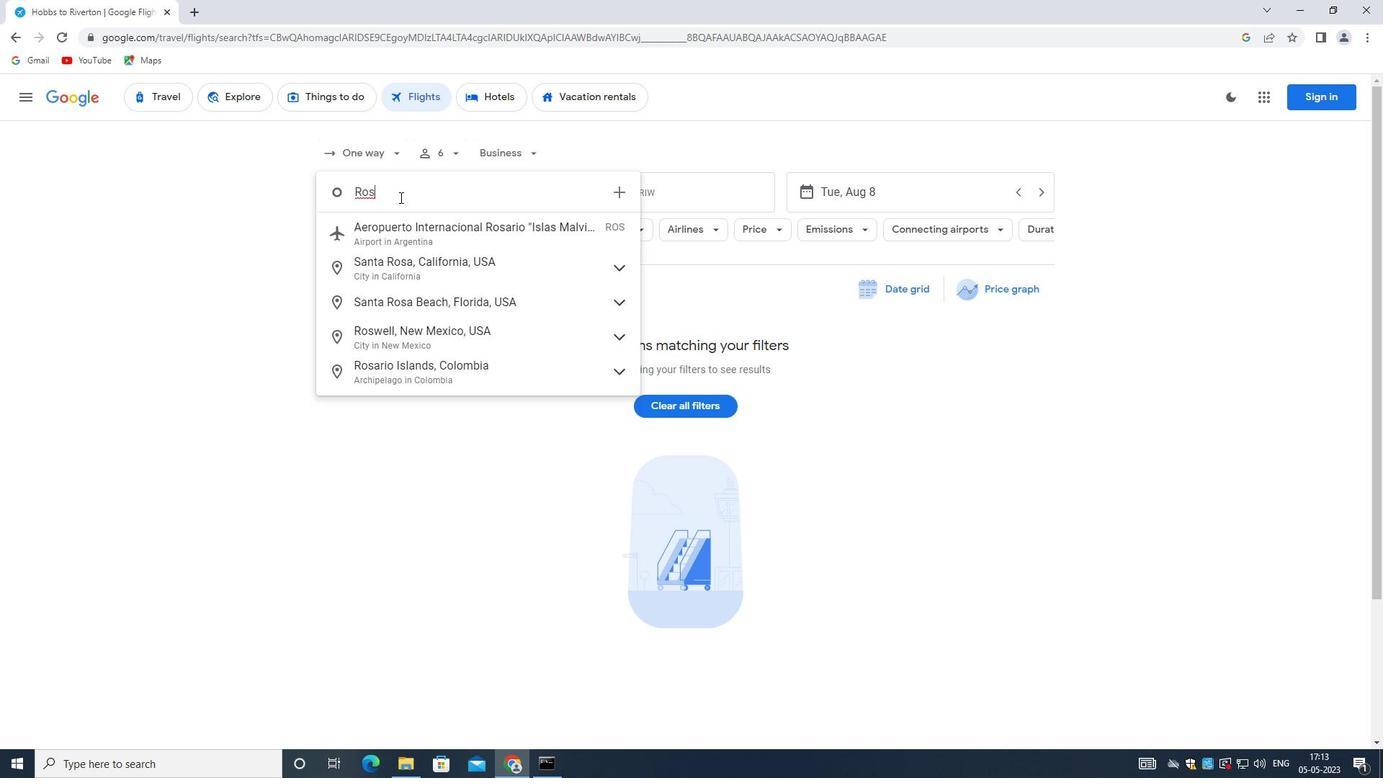 
Action: Key pressed E
Screenshot: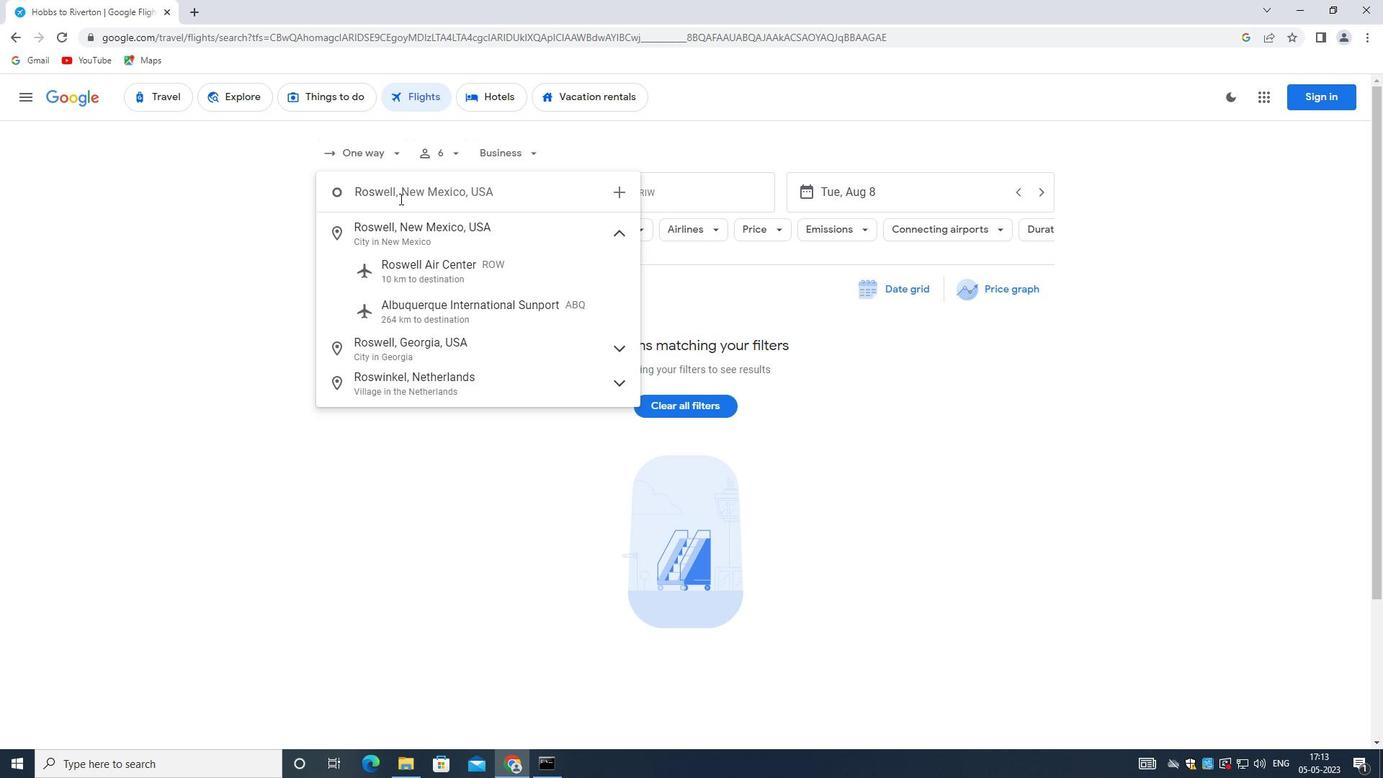
Action: Mouse moved to (399, 198)
Screenshot: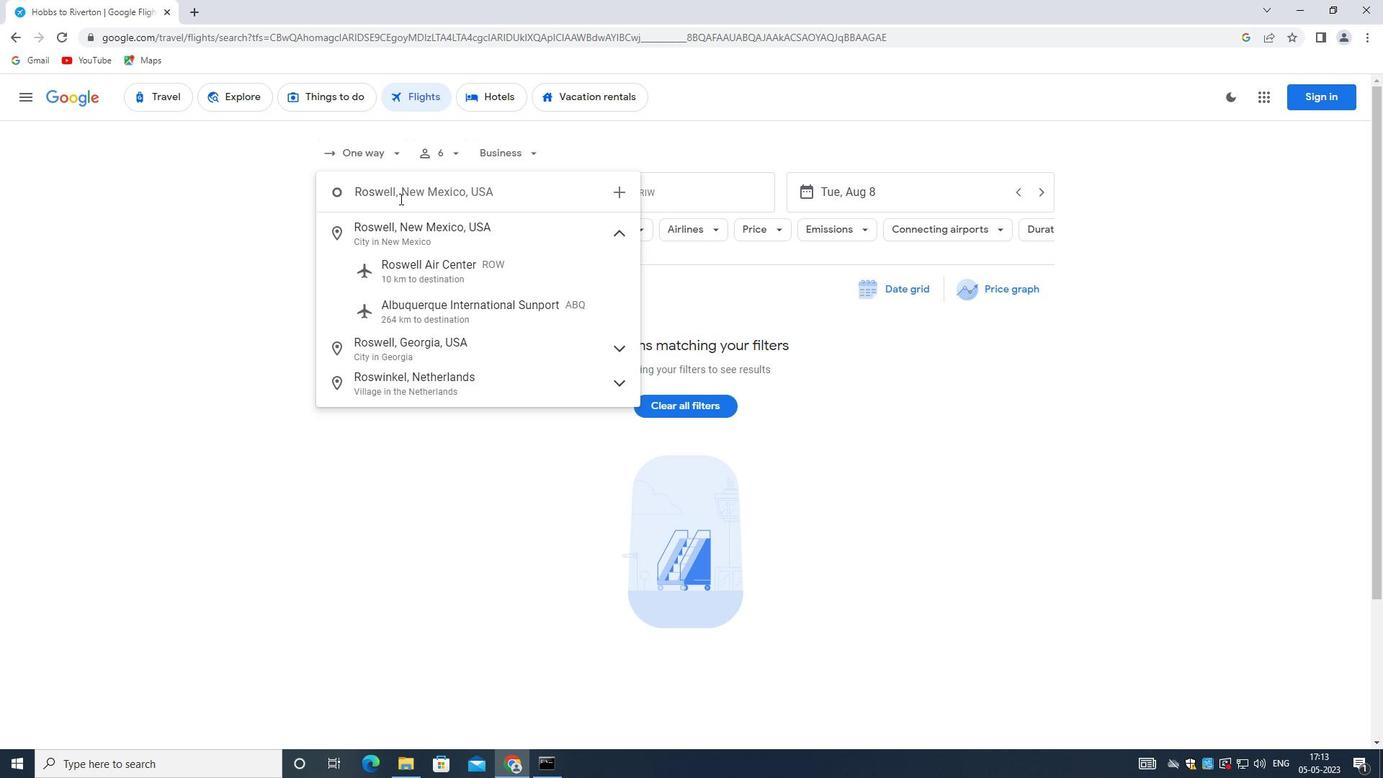 
Action: Key pressed L
Screenshot: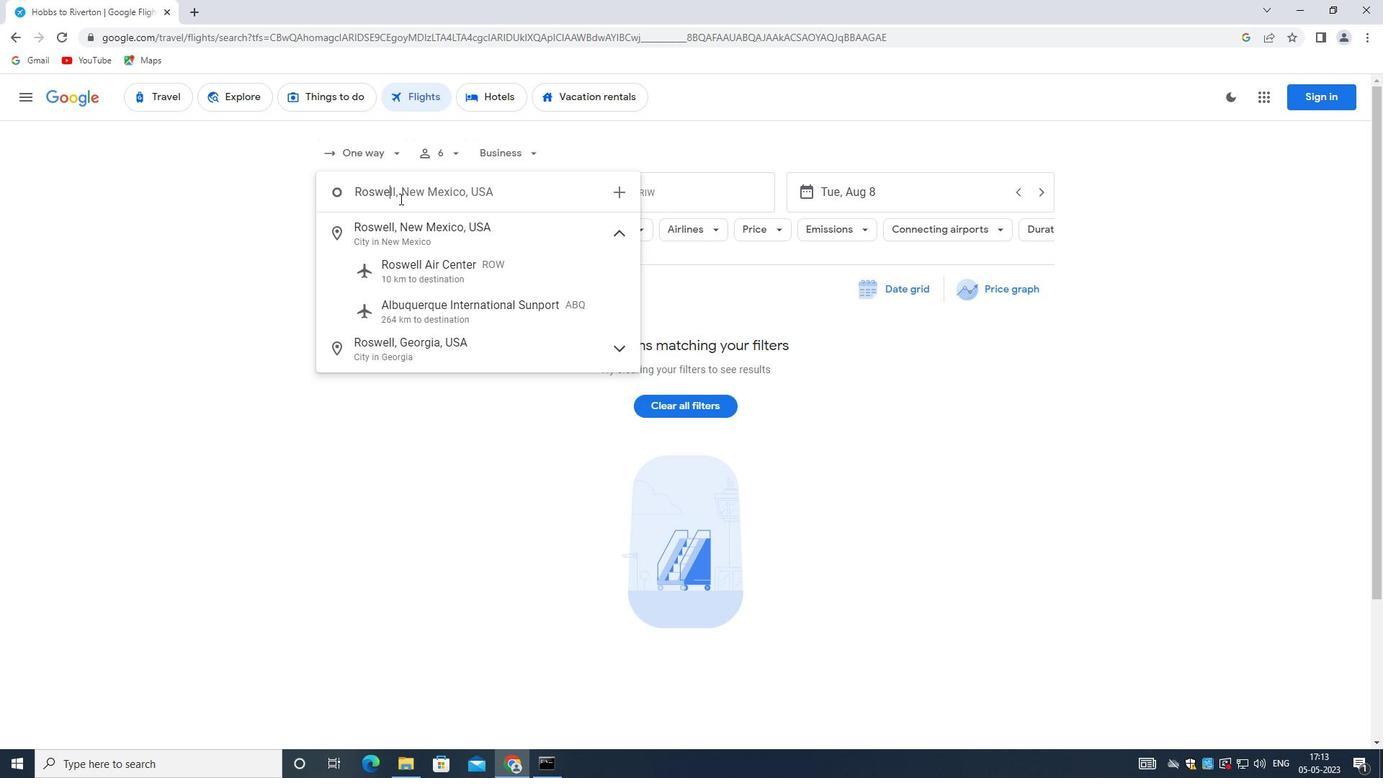 
Action: Mouse moved to (399, 199)
Screenshot: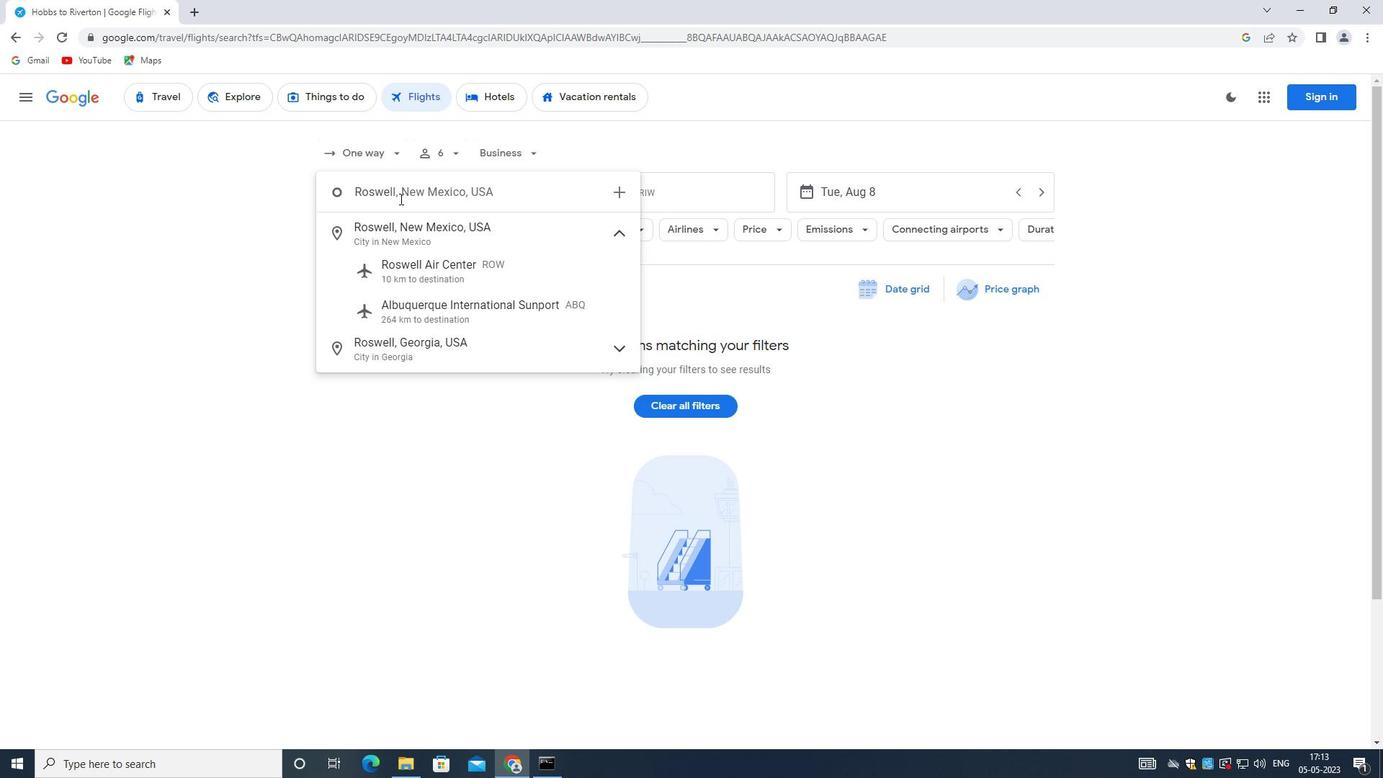 
Action: Key pressed L
Screenshot: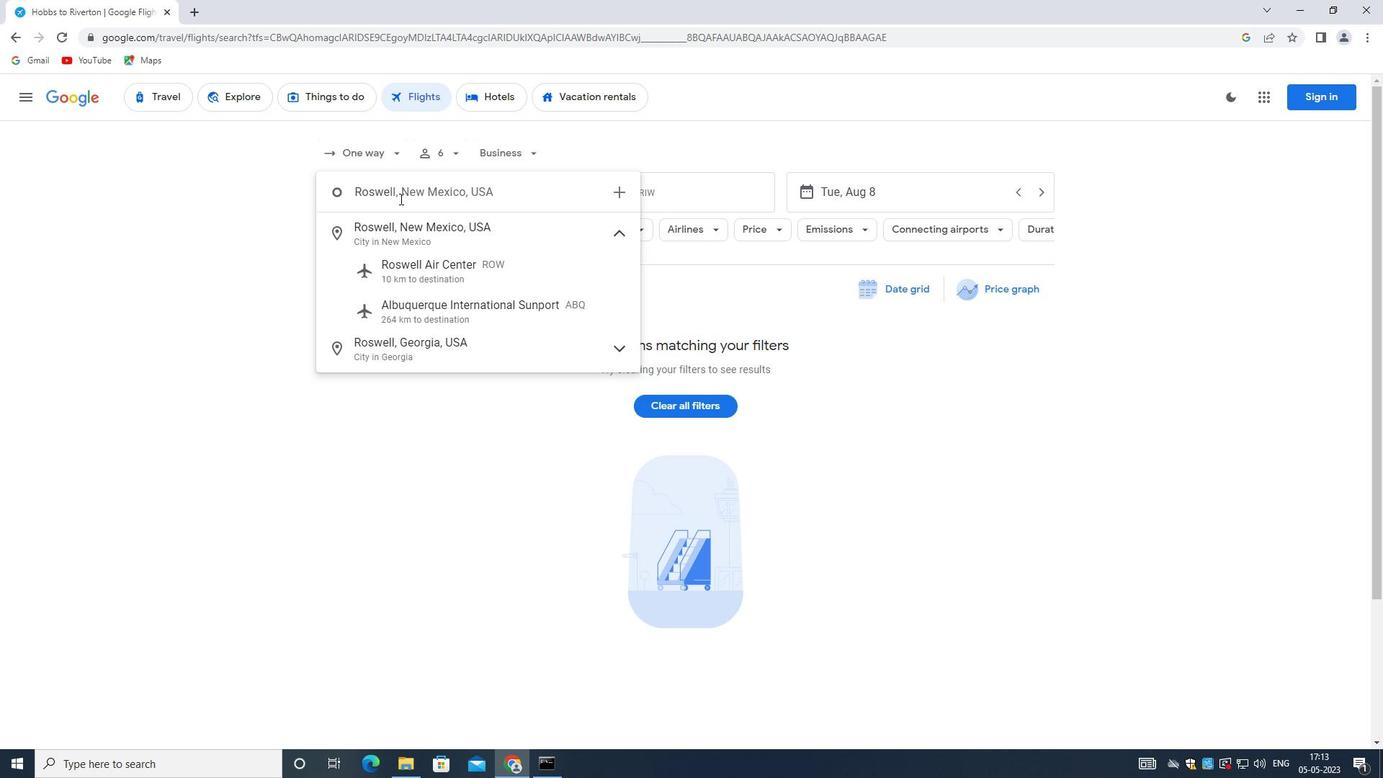 
Action: Mouse moved to (399, 201)
Screenshot: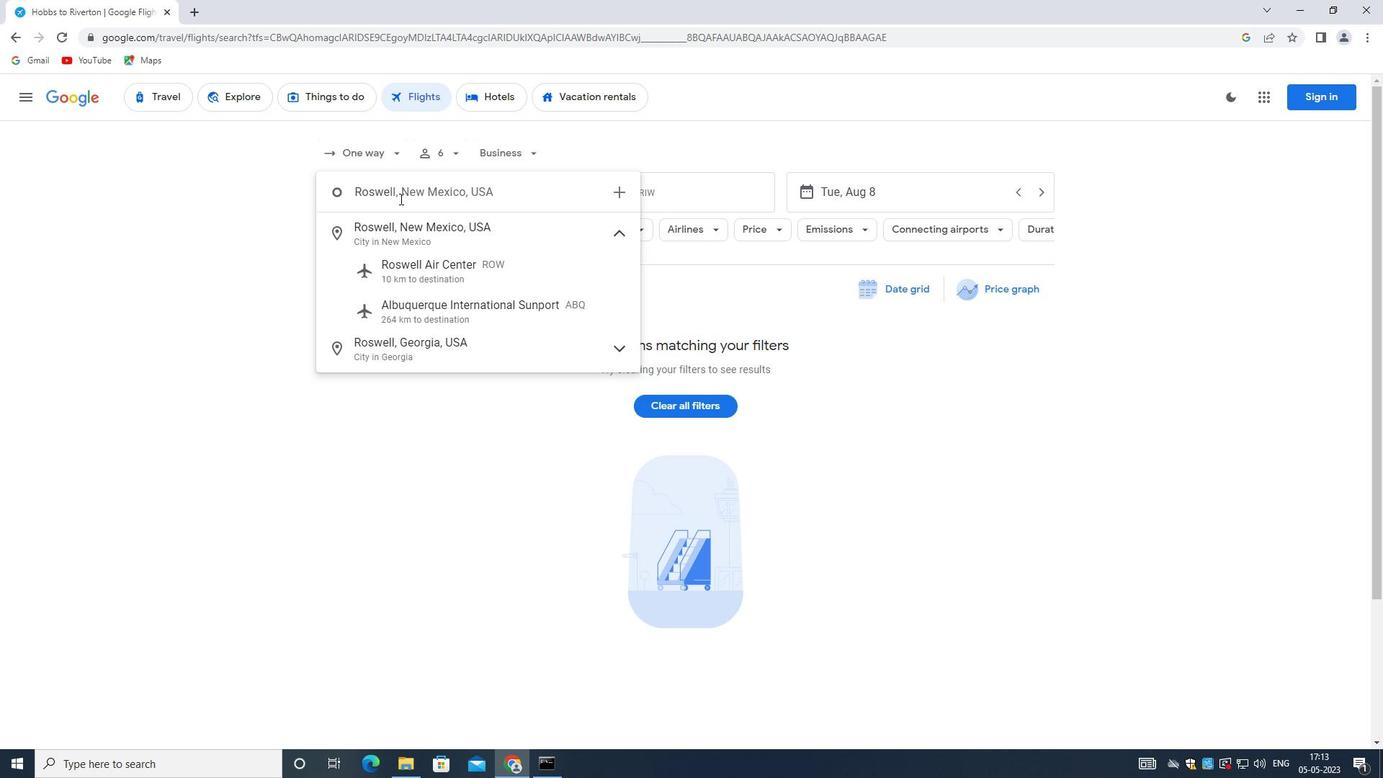 
Action: Key pressed <Key.space>
Screenshot: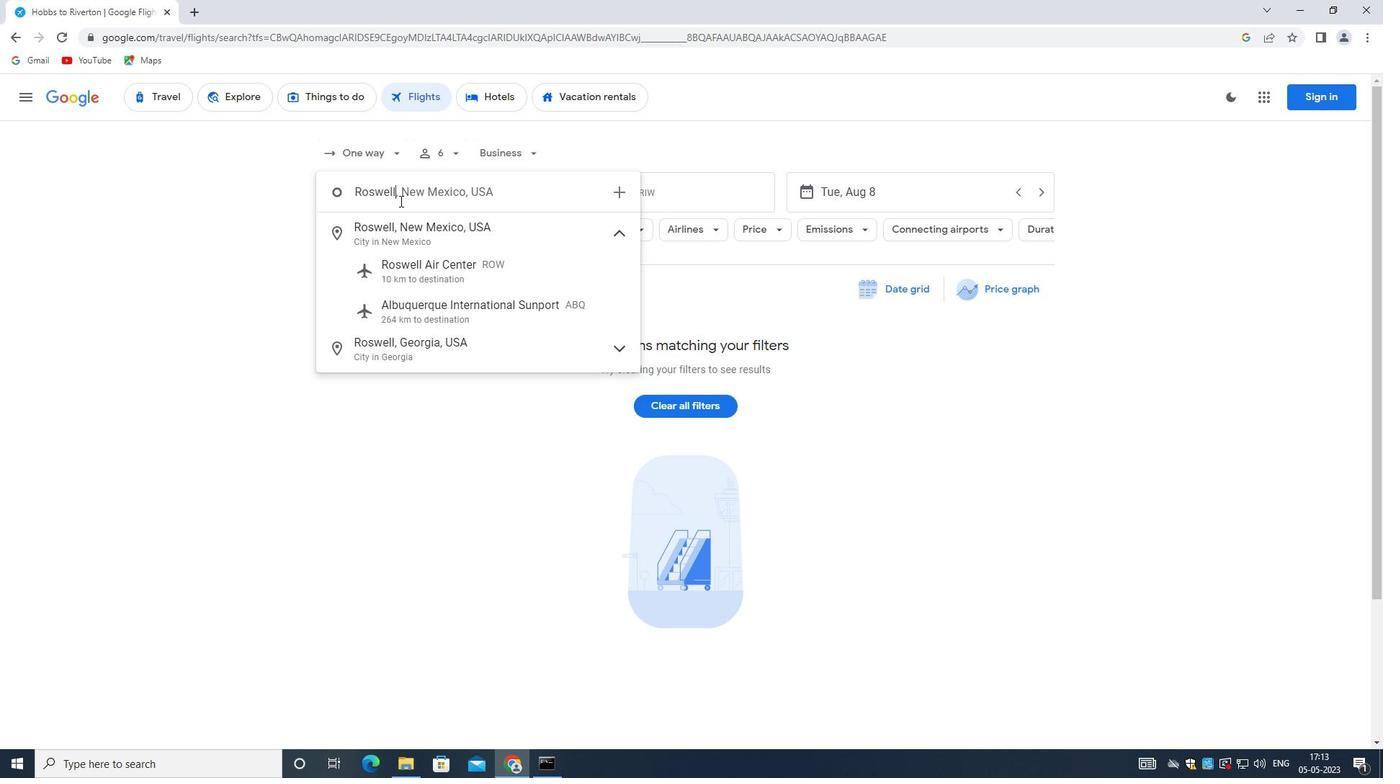 
Action: Mouse moved to (399, 203)
Screenshot: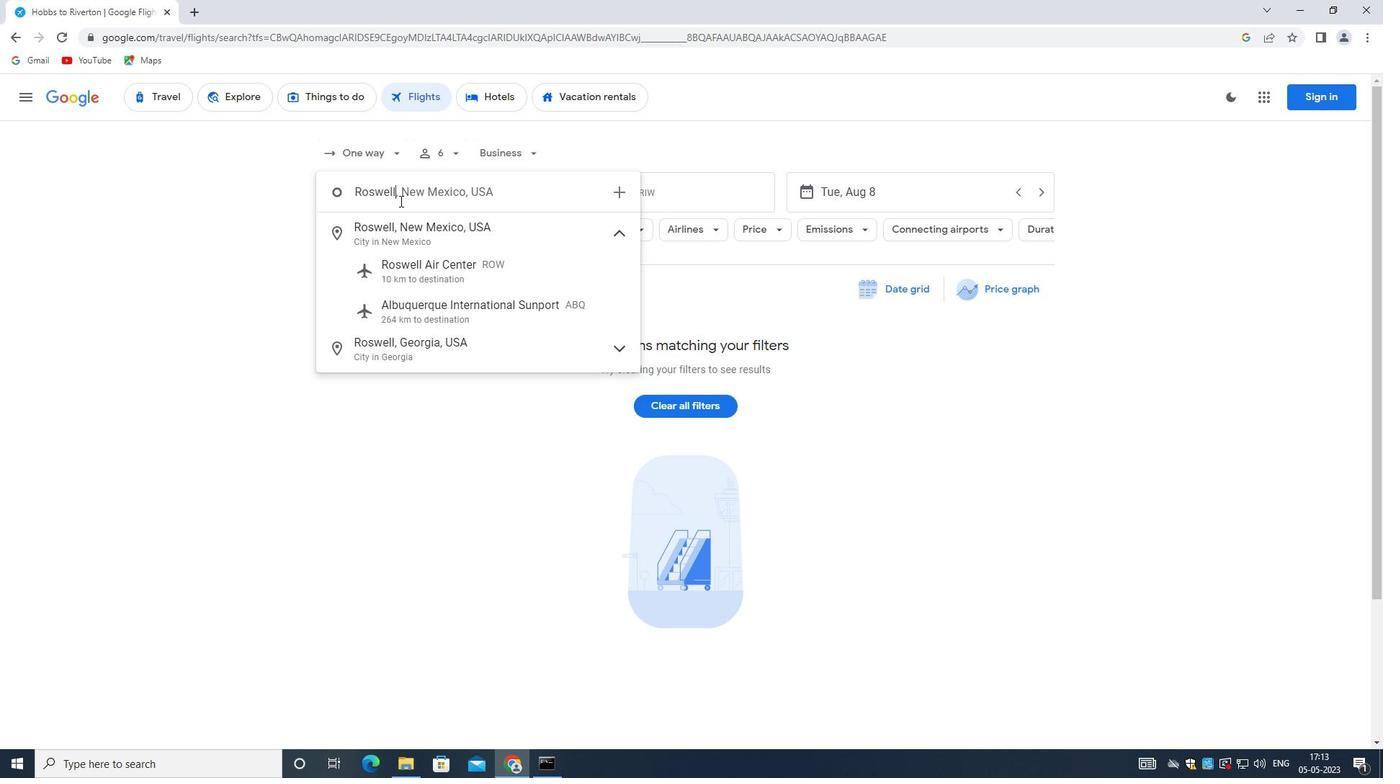 
Action: Key pressed <Key.shift>AI
Screenshot: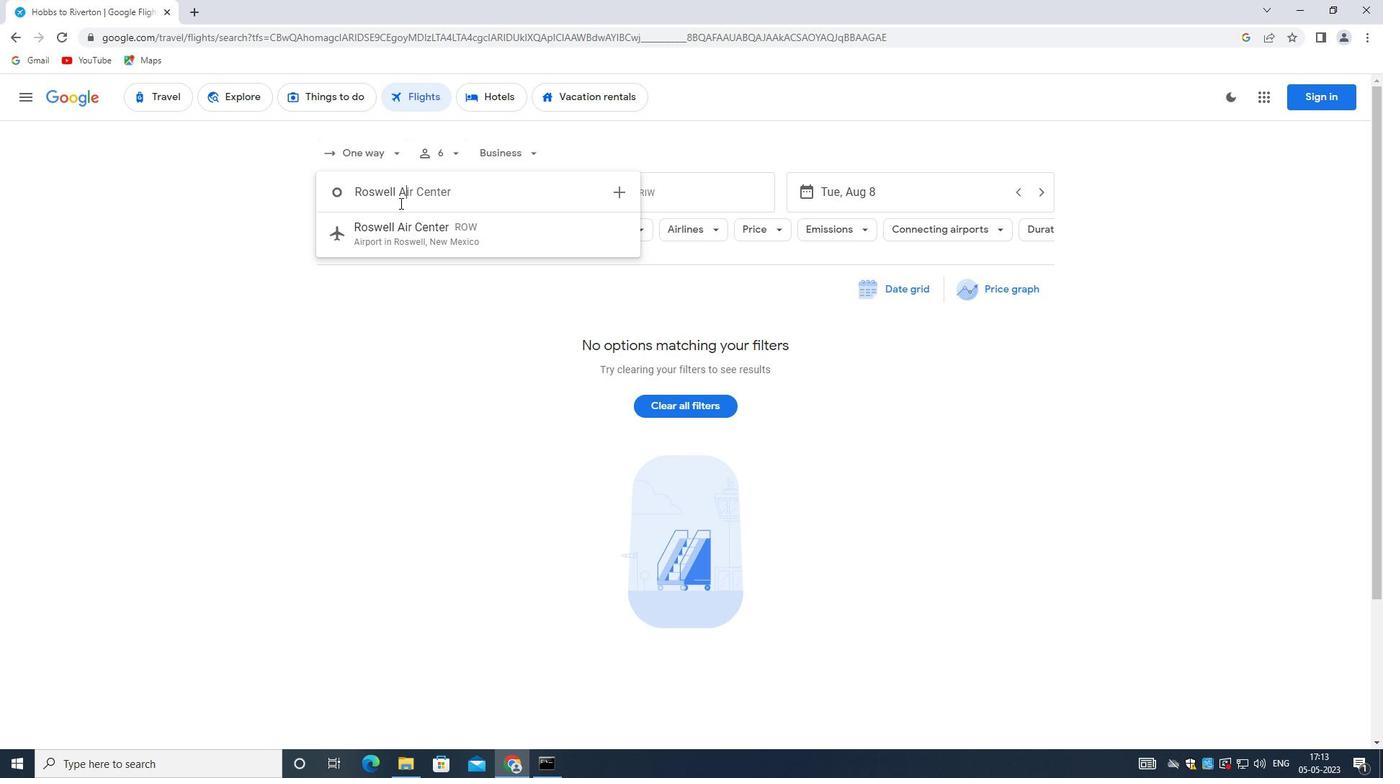 
Action: Mouse moved to (399, 203)
Screenshot: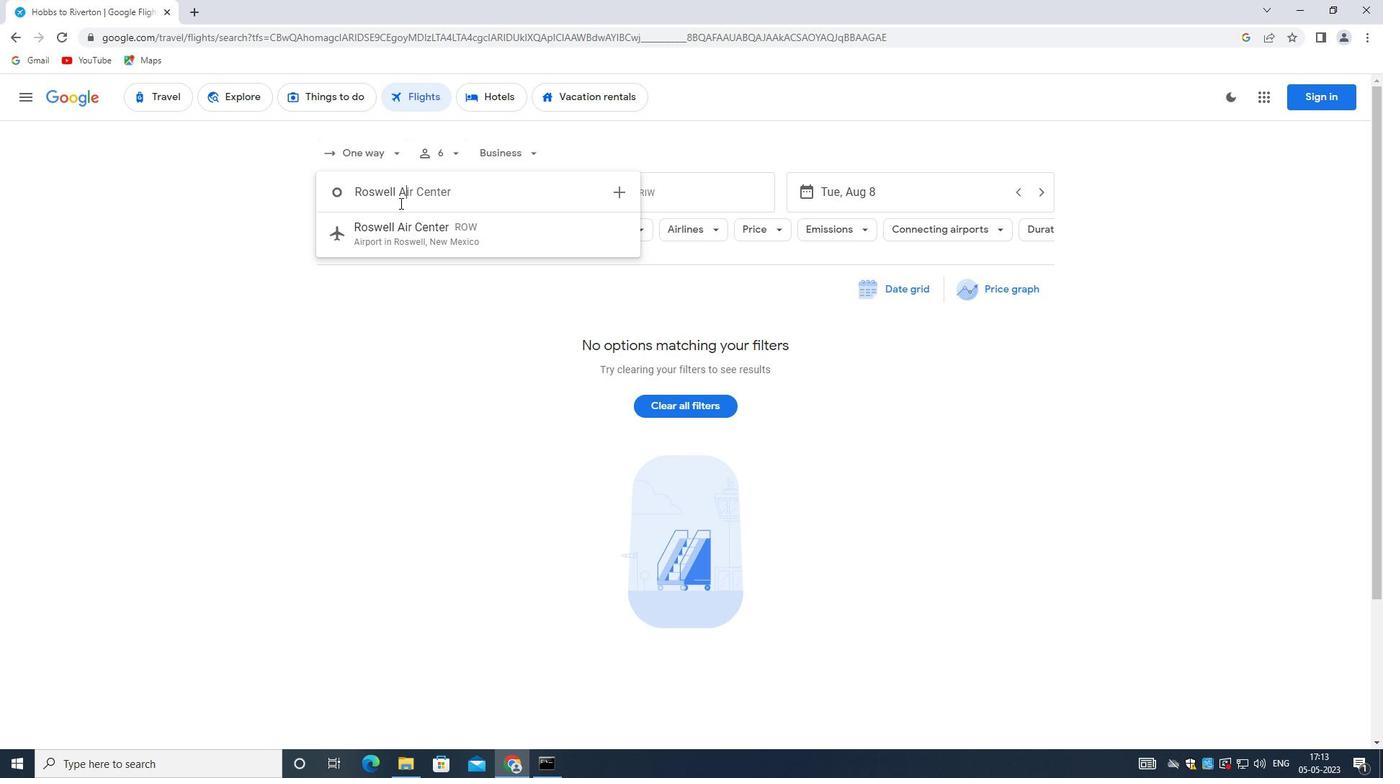 
Action: Key pressed T
Screenshot: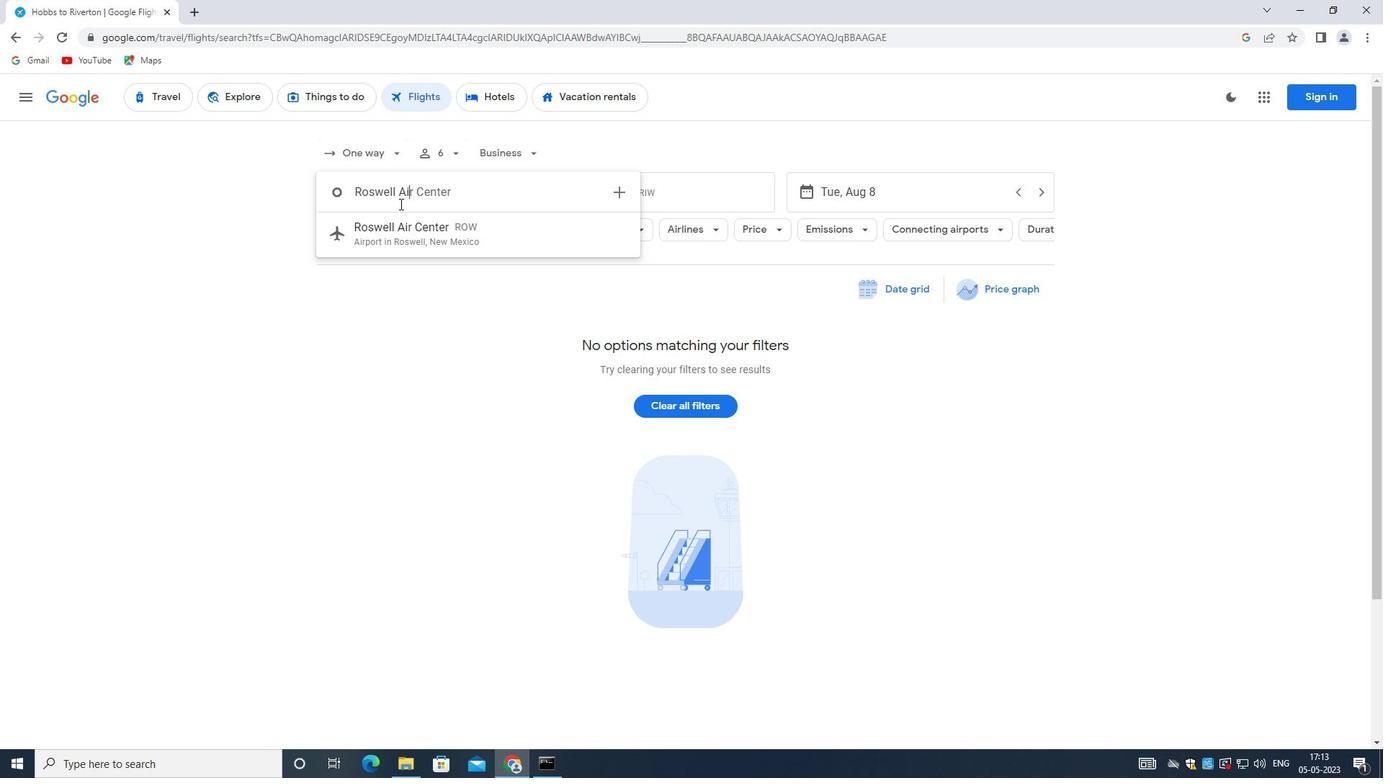 
Action: Mouse moved to (399, 204)
Screenshot: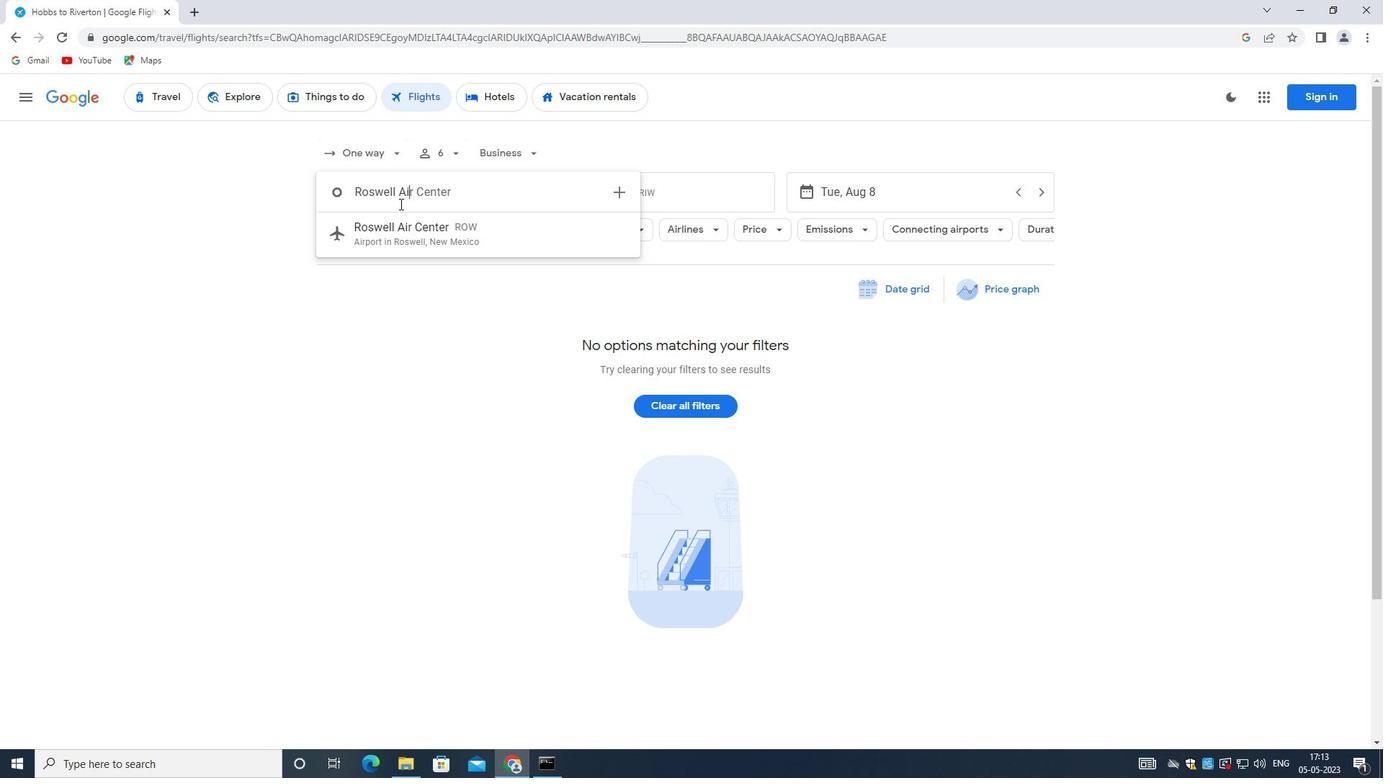 
Action: Key pressed <Key.backspace>
Screenshot: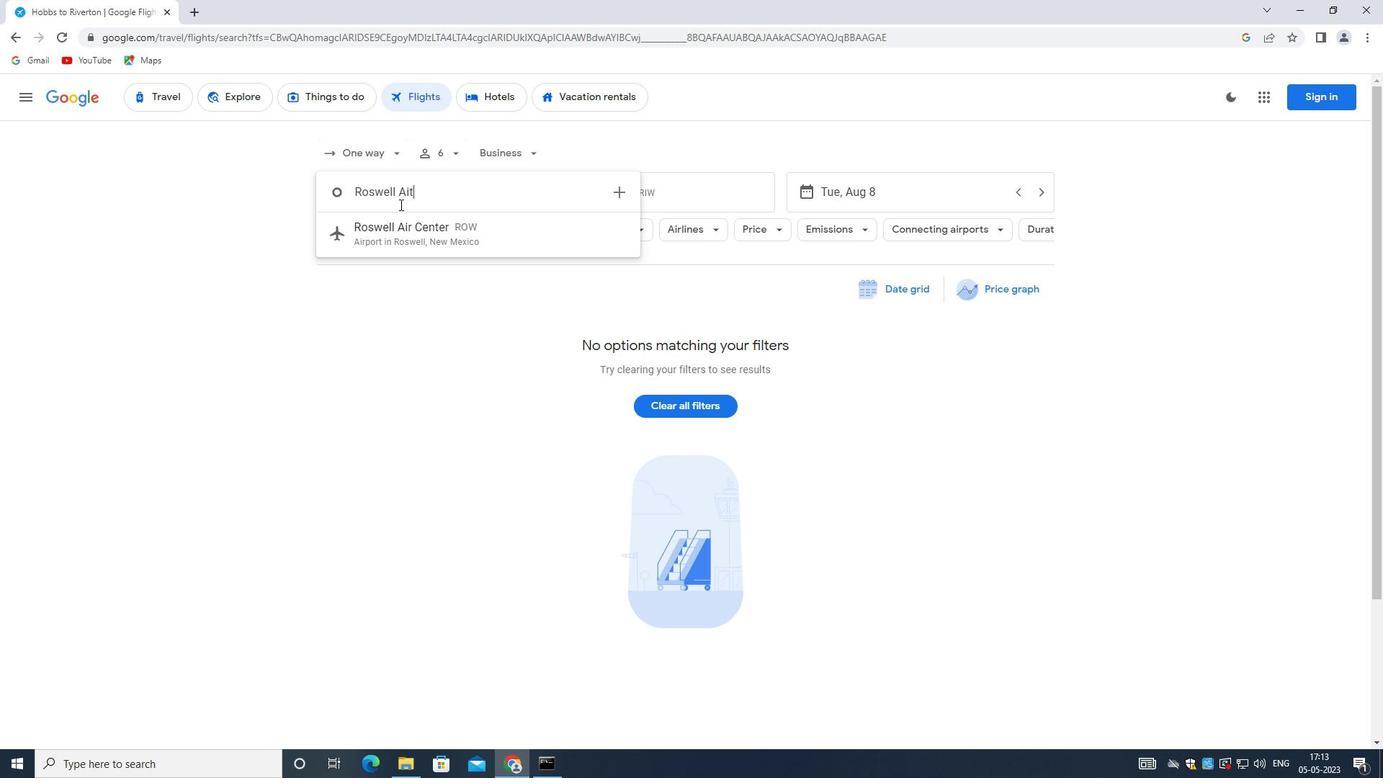 
Action: Mouse moved to (399, 206)
Screenshot: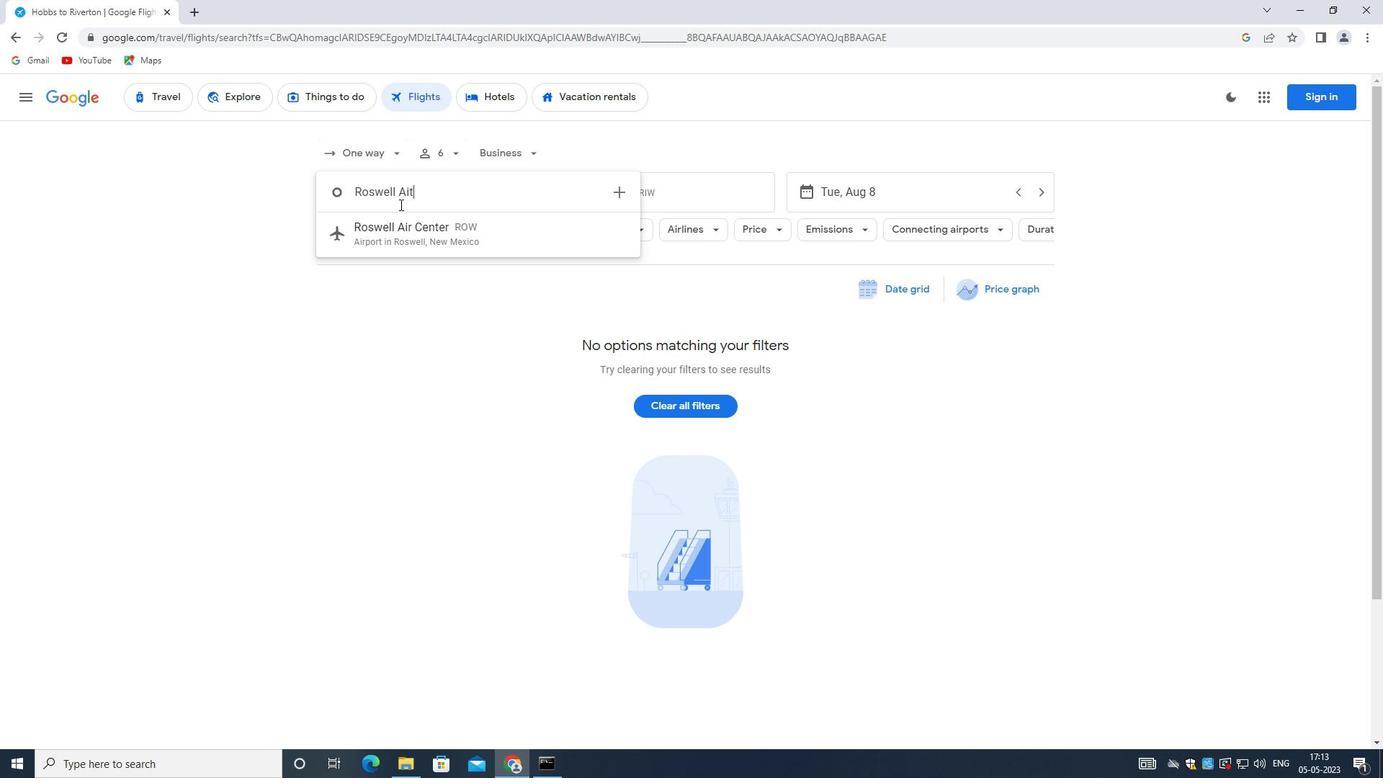 
Action: Key pressed R
Screenshot: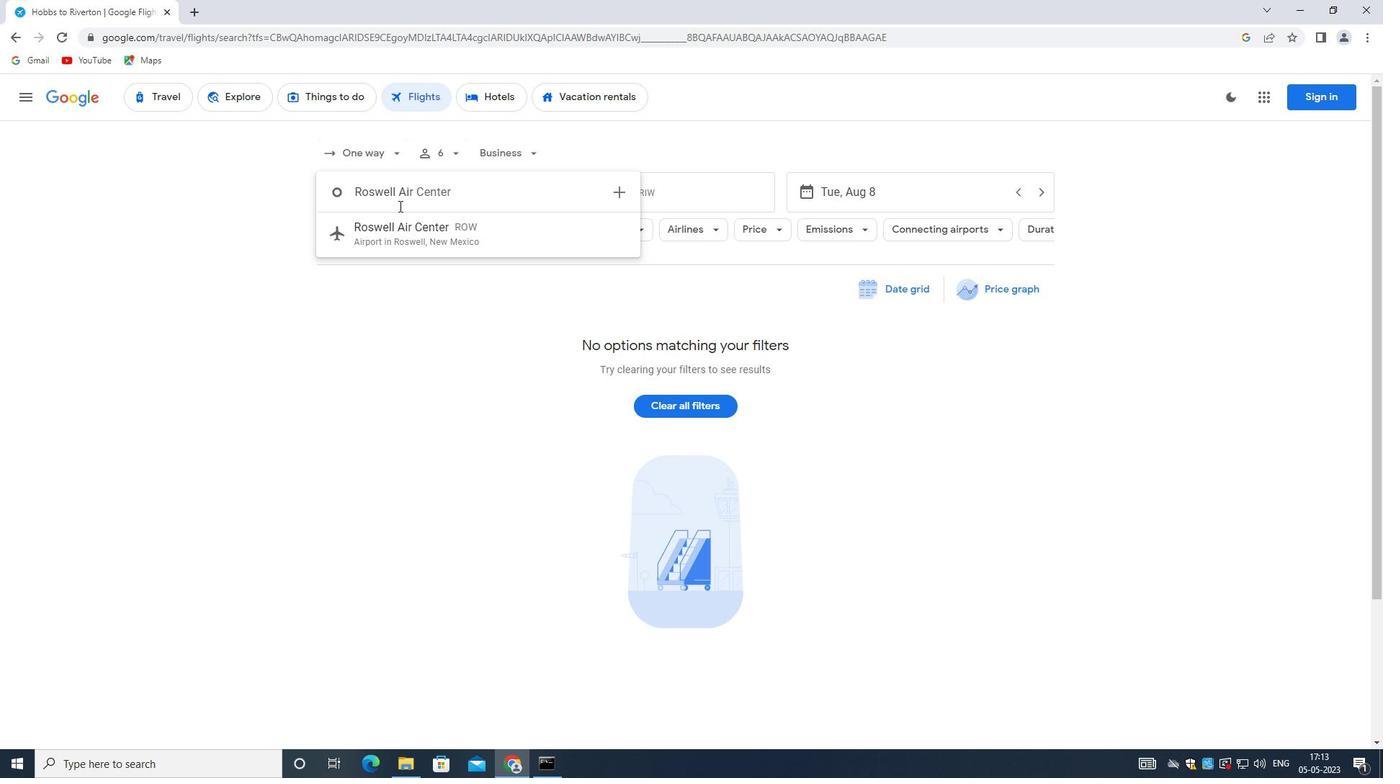 
Action: Mouse moved to (399, 208)
Screenshot: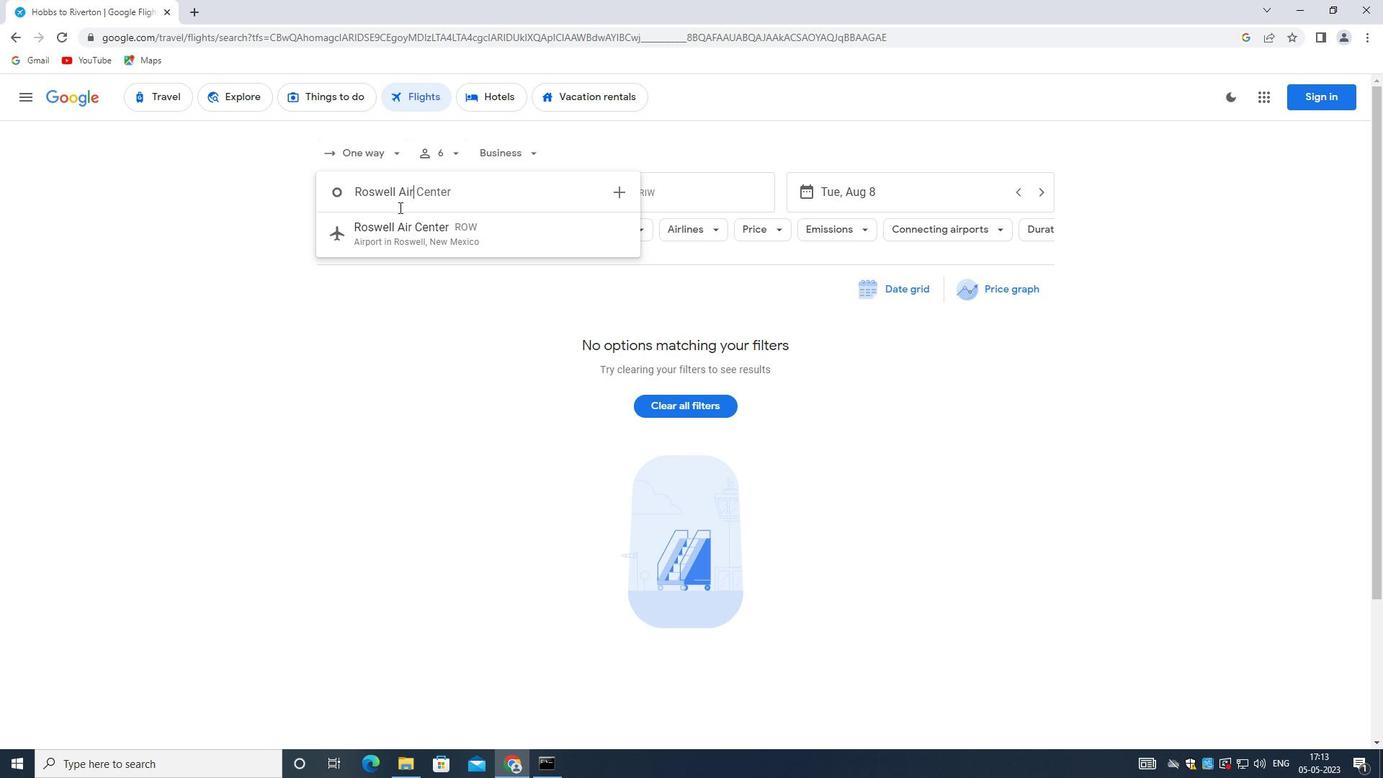 
Action: Key pressed <Key.space><Key.shift>C
Screenshot: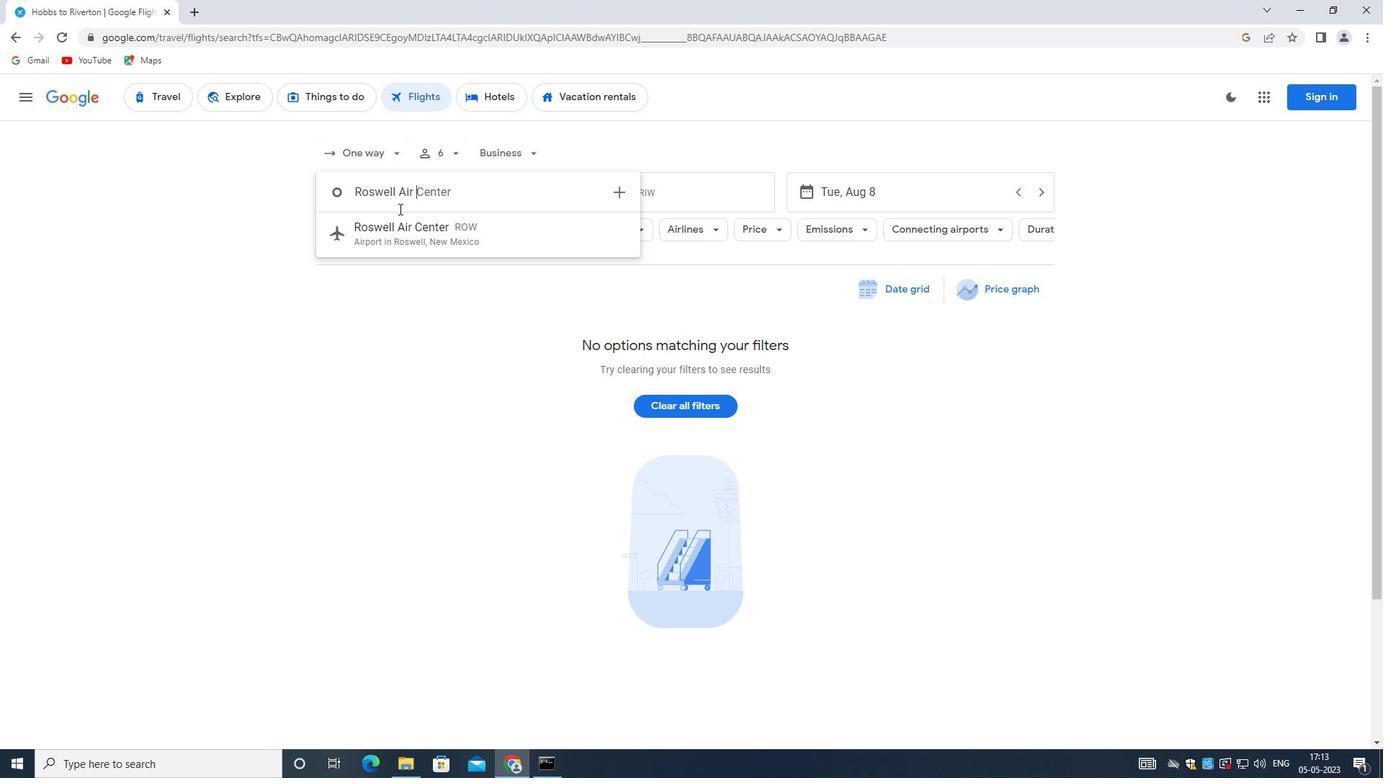
Action: Mouse moved to (465, 226)
Screenshot: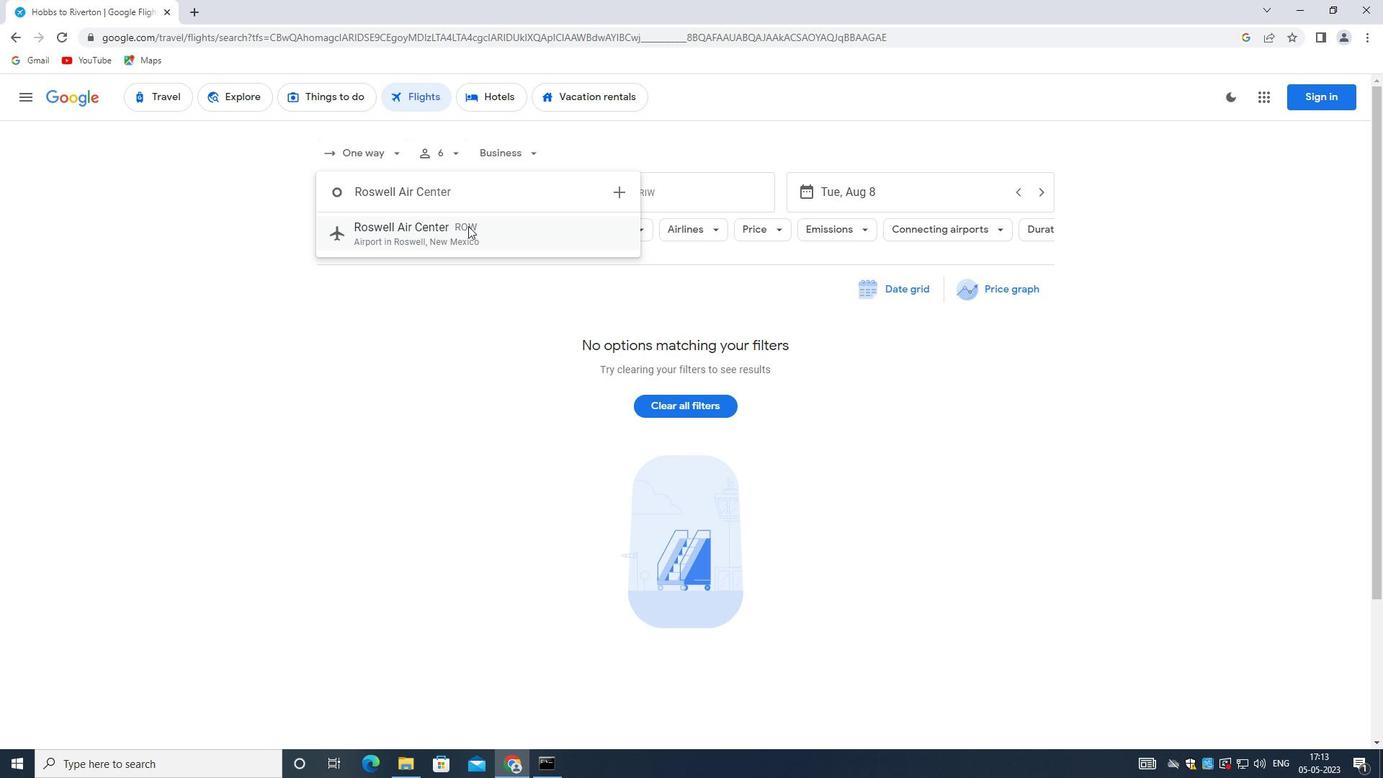 
Action: Mouse pressed left at (465, 226)
Screenshot: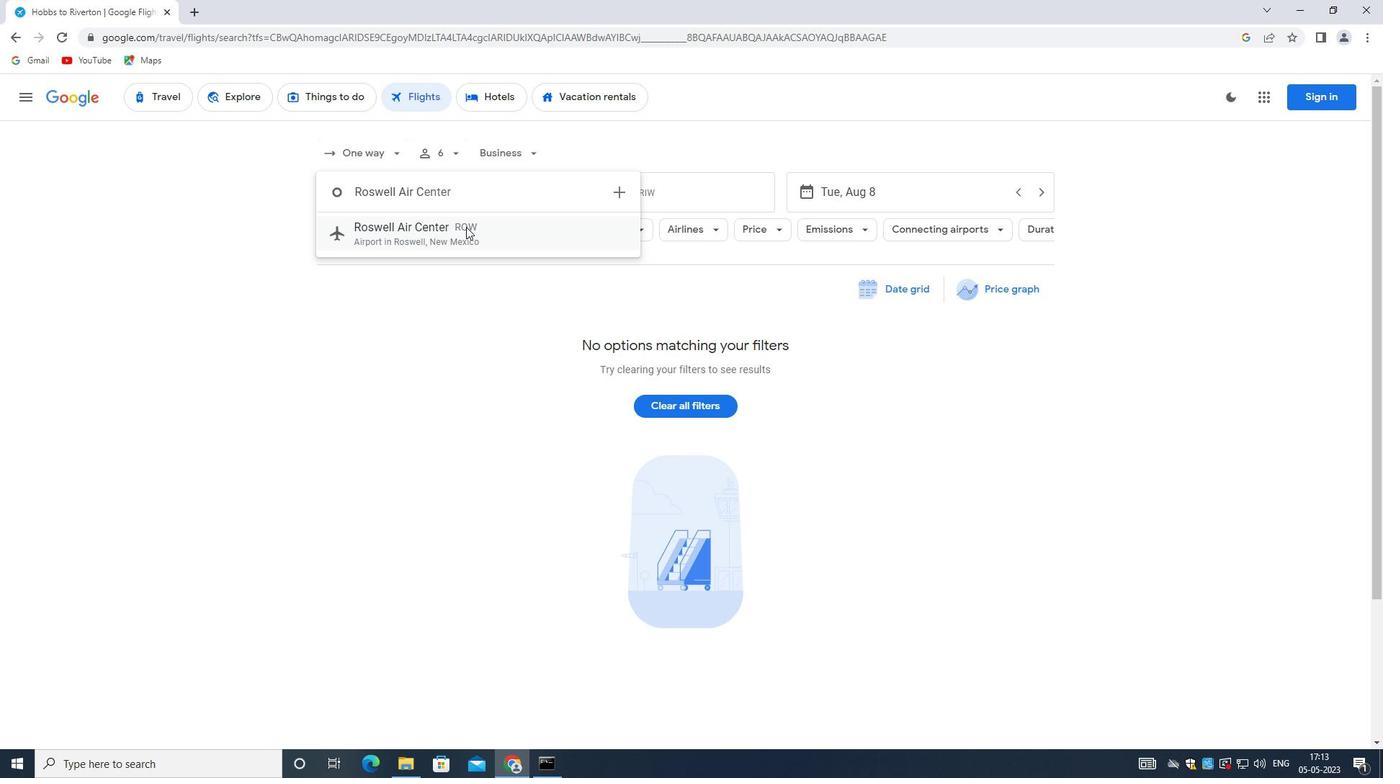 
Action: Mouse moved to (675, 193)
Screenshot: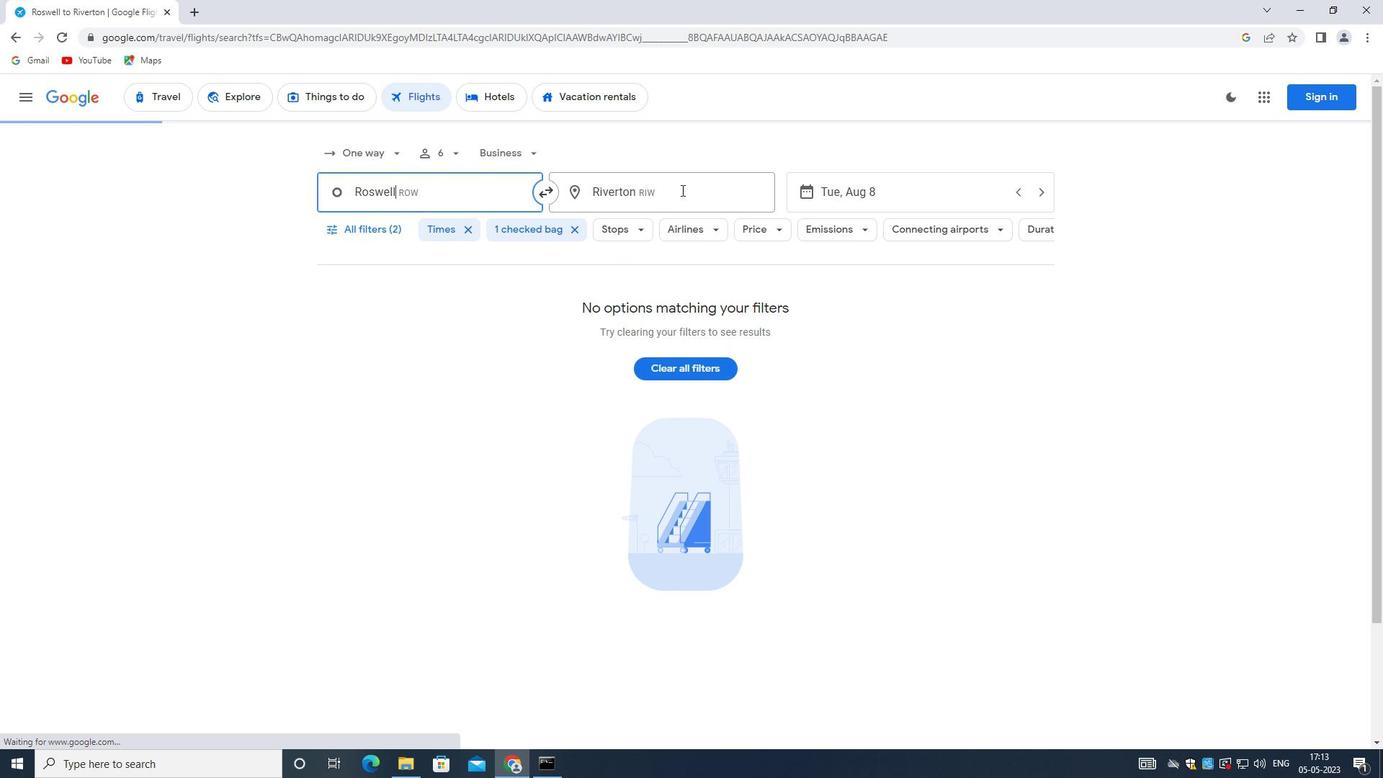 
Action: Mouse pressed left at (675, 193)
Screenshot: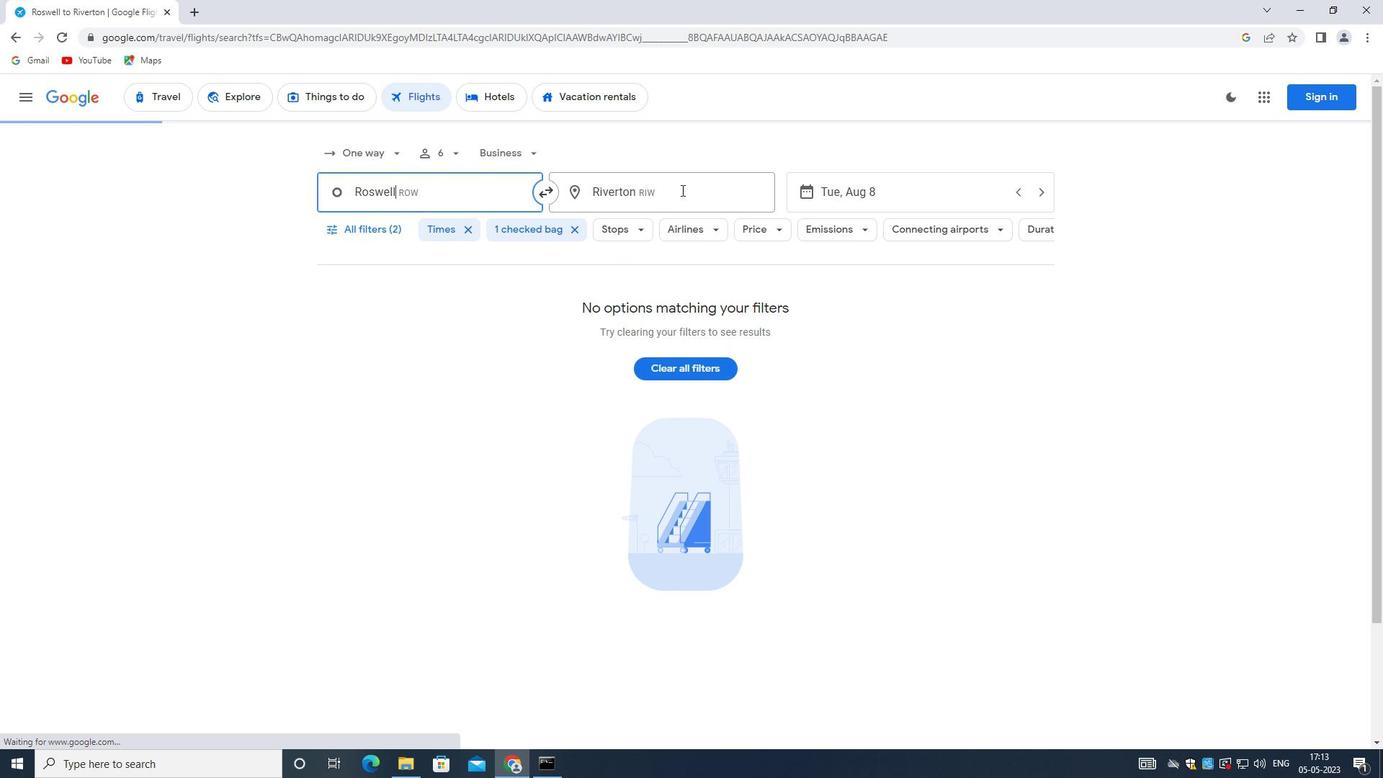 
Action: Mouse moved to (682, 193)
Screenshot: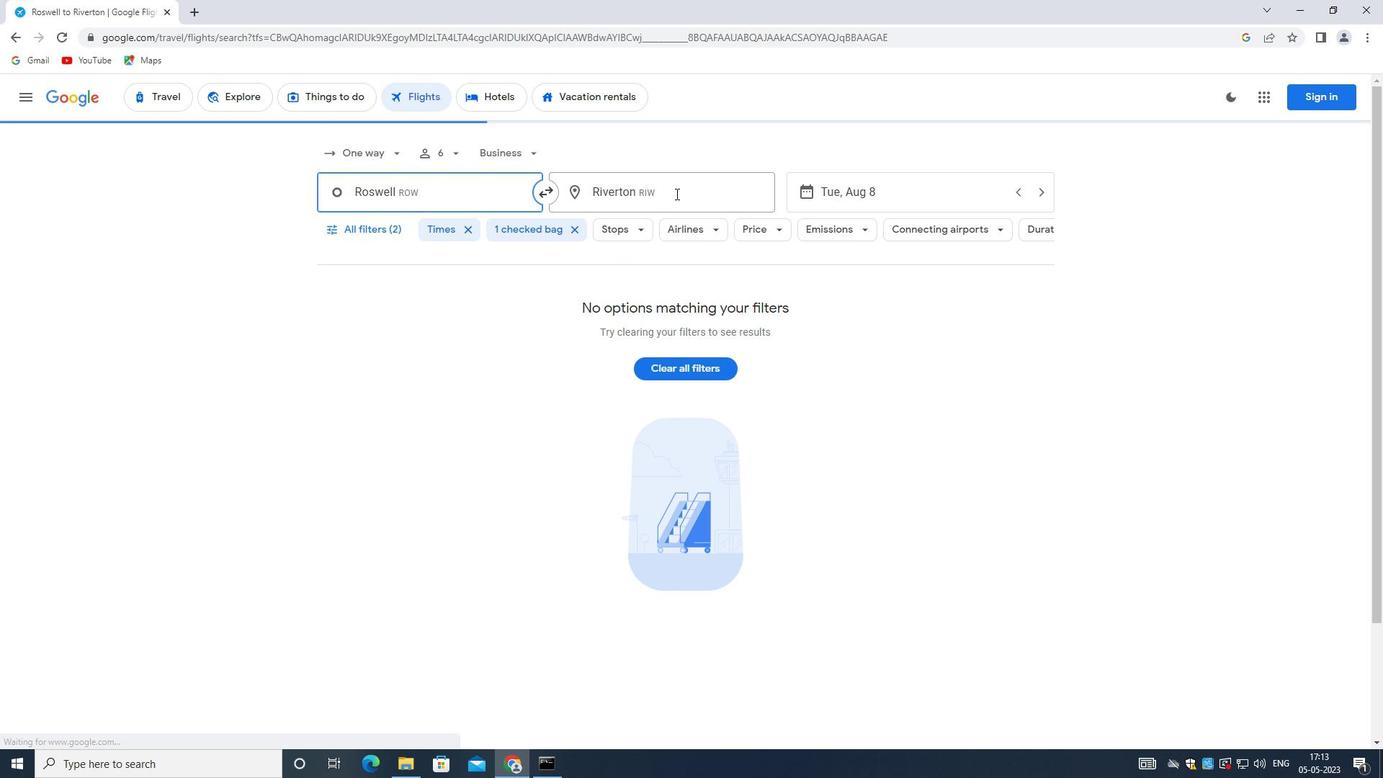 
Action: Key pressed <Key.backspace><Key.shift>FORT<Key.space><Key.shift>WAYN
Screenshot: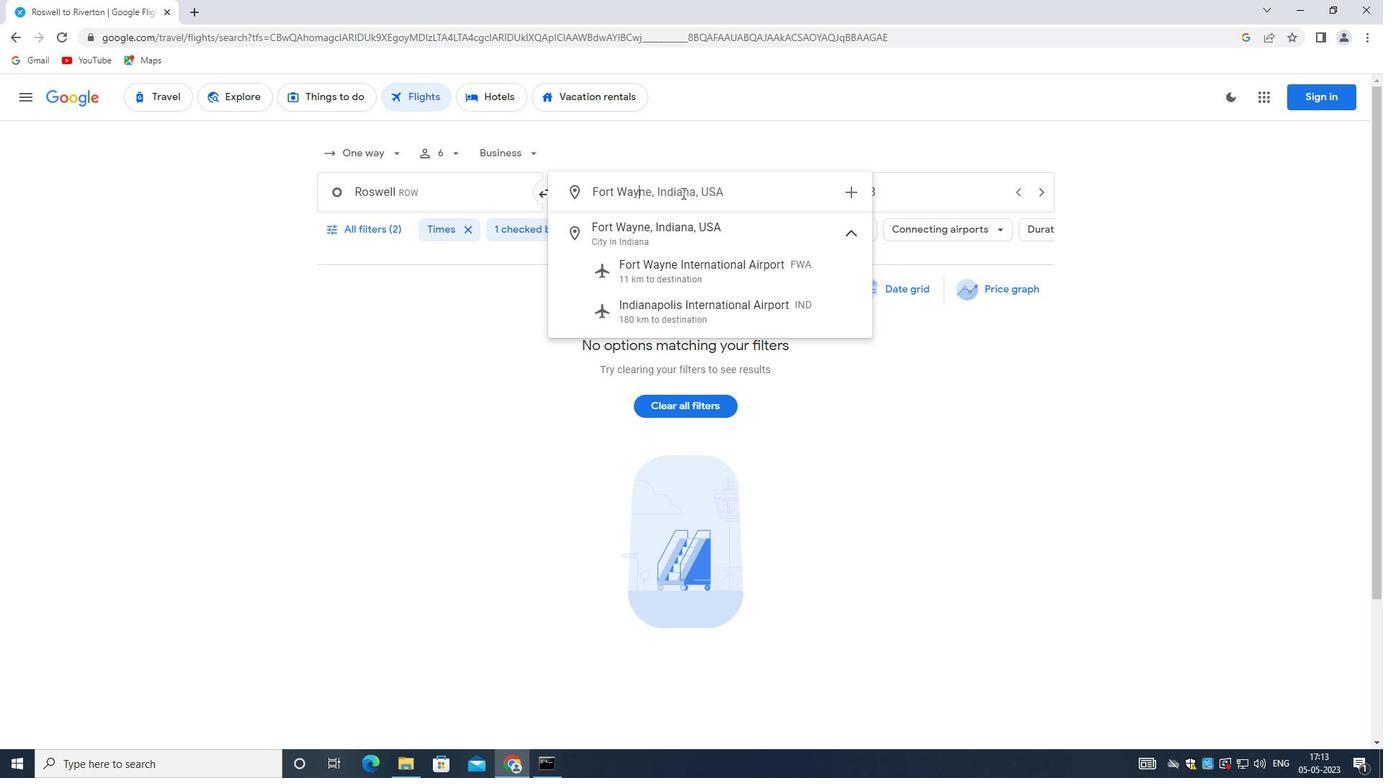 
Action: Mouse moved to (703, 270)
Screenshot: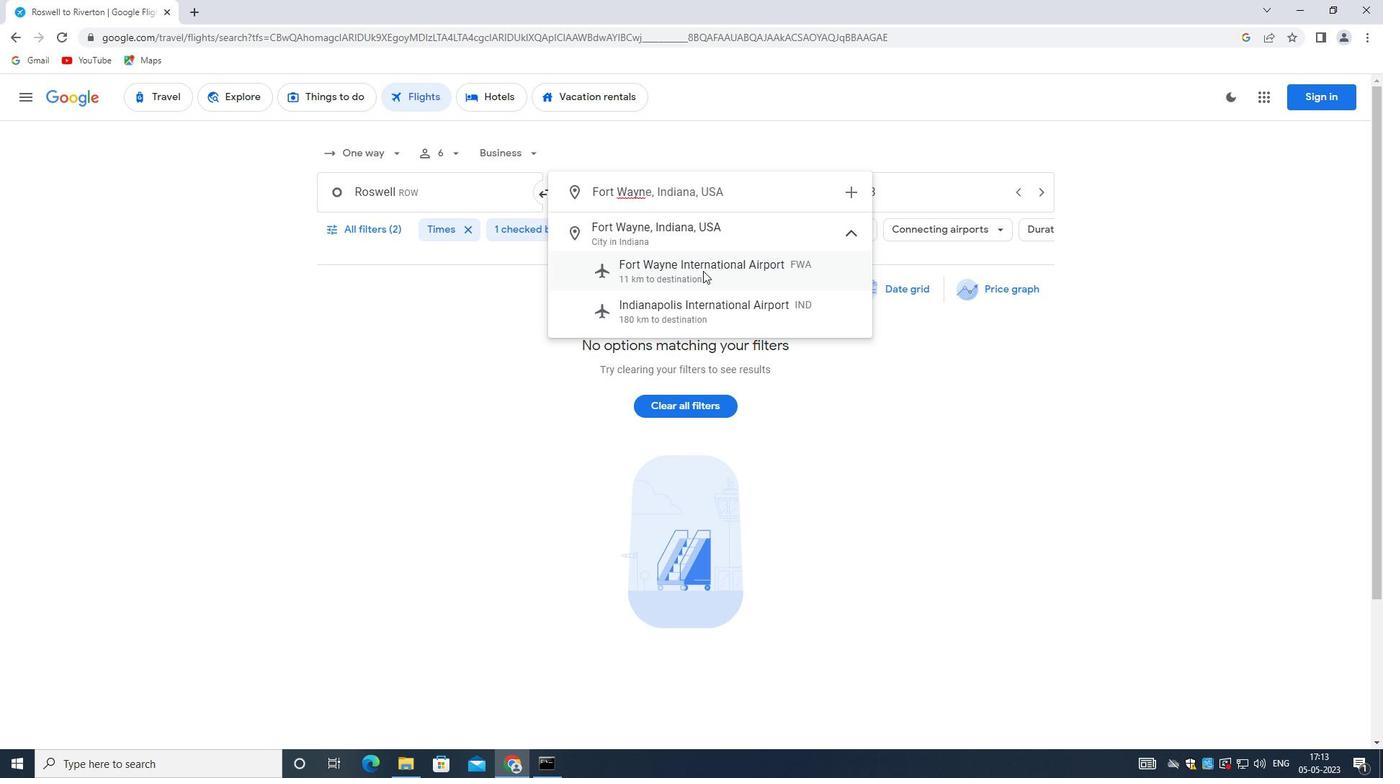 
Action: Mouse pressed left at (703, 270)
Screenshot: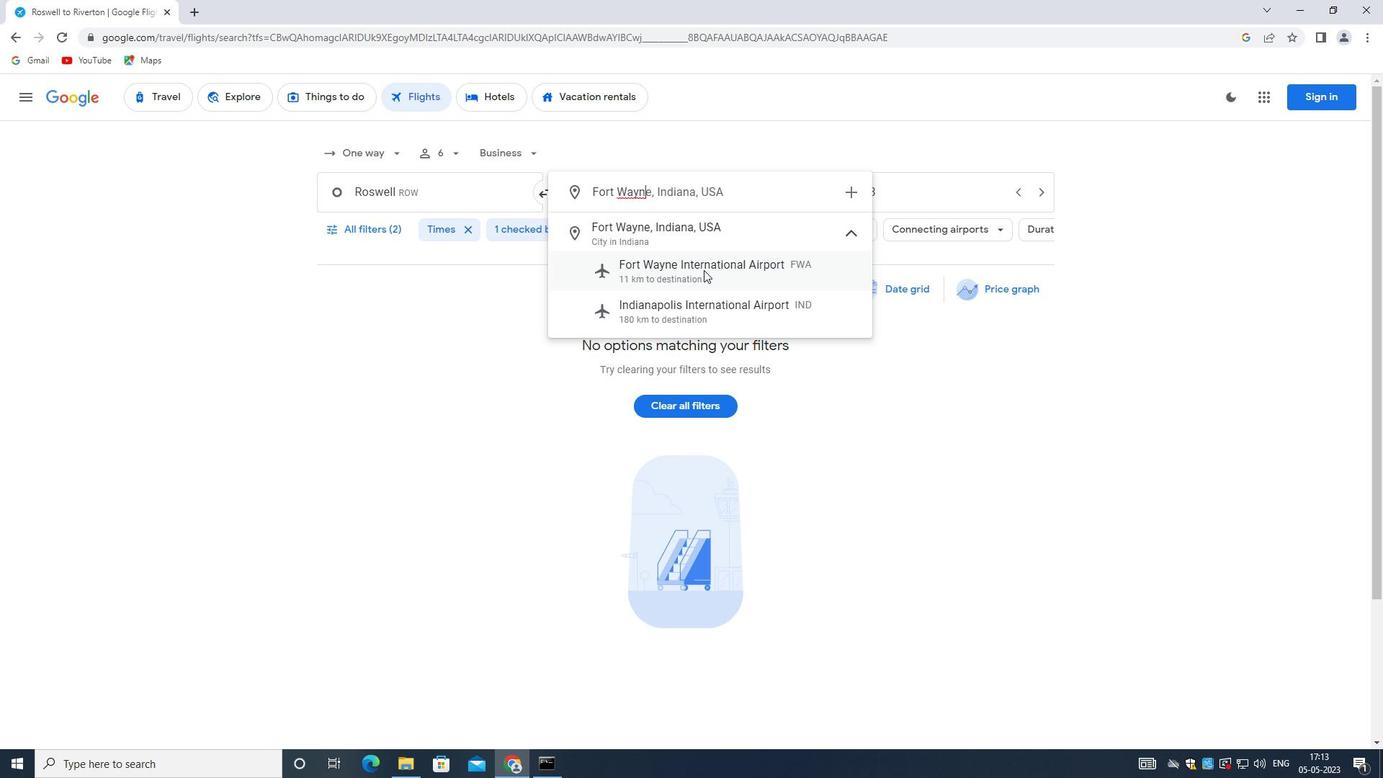 
Action: Mouse moved to (887, 188)
Screenshot: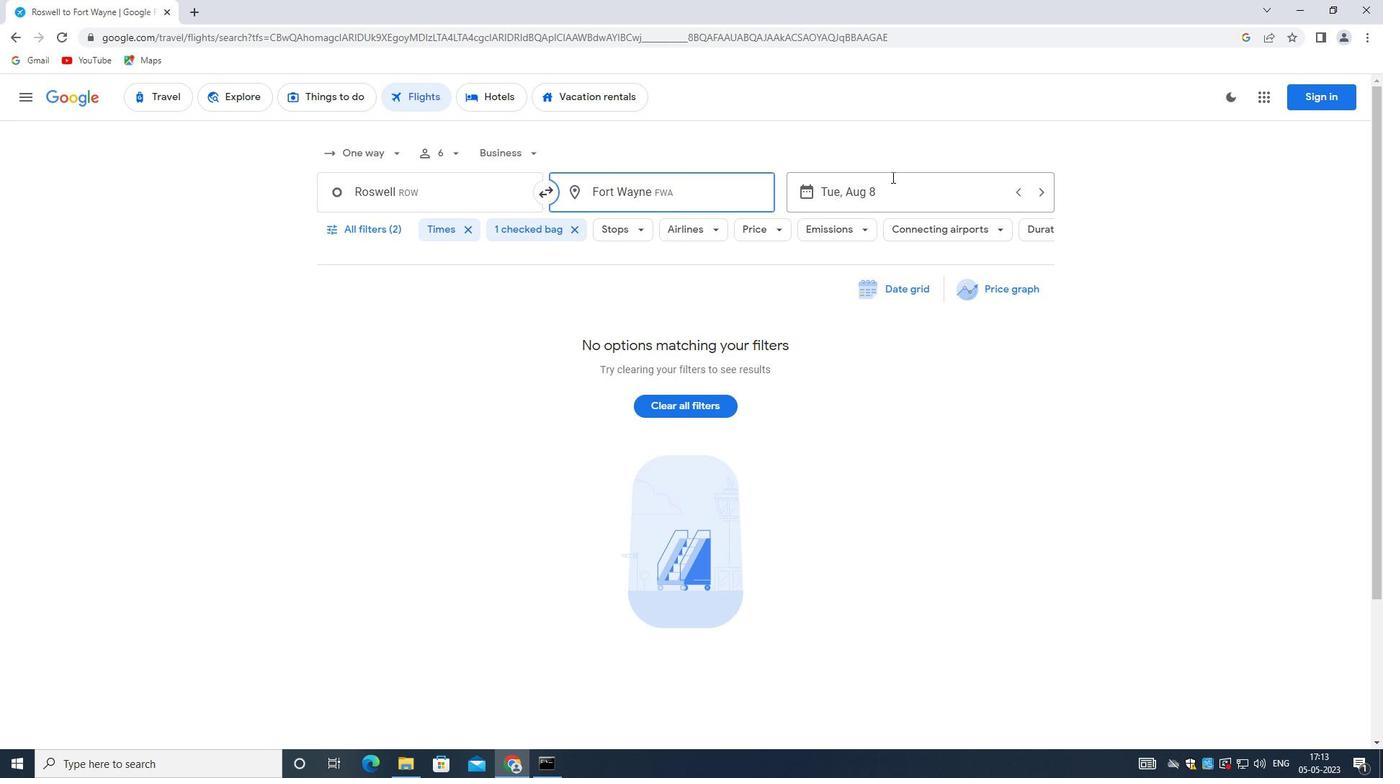 
Action: Mouse pressed left at (887, 188)
Screenshot: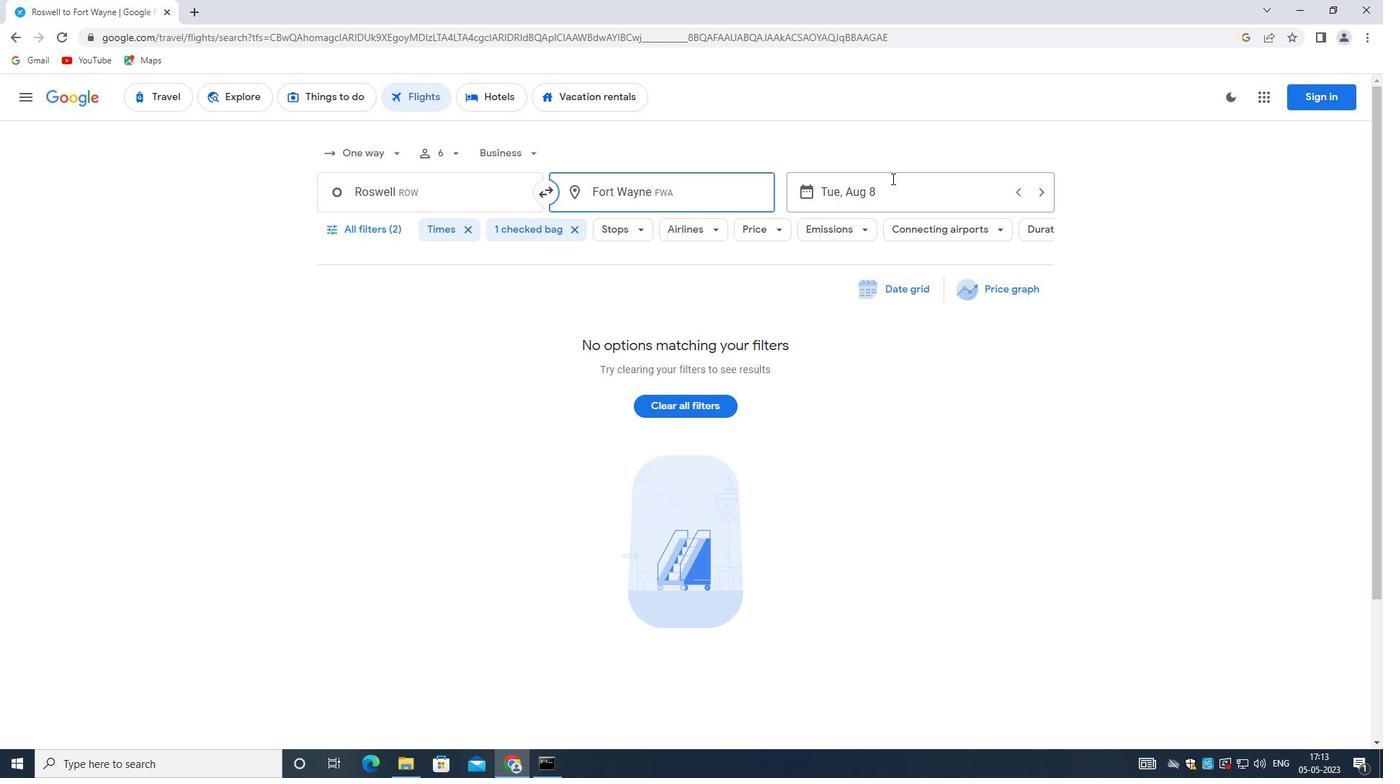 
Action: Mouse moved to (614, 357)
Screenshot: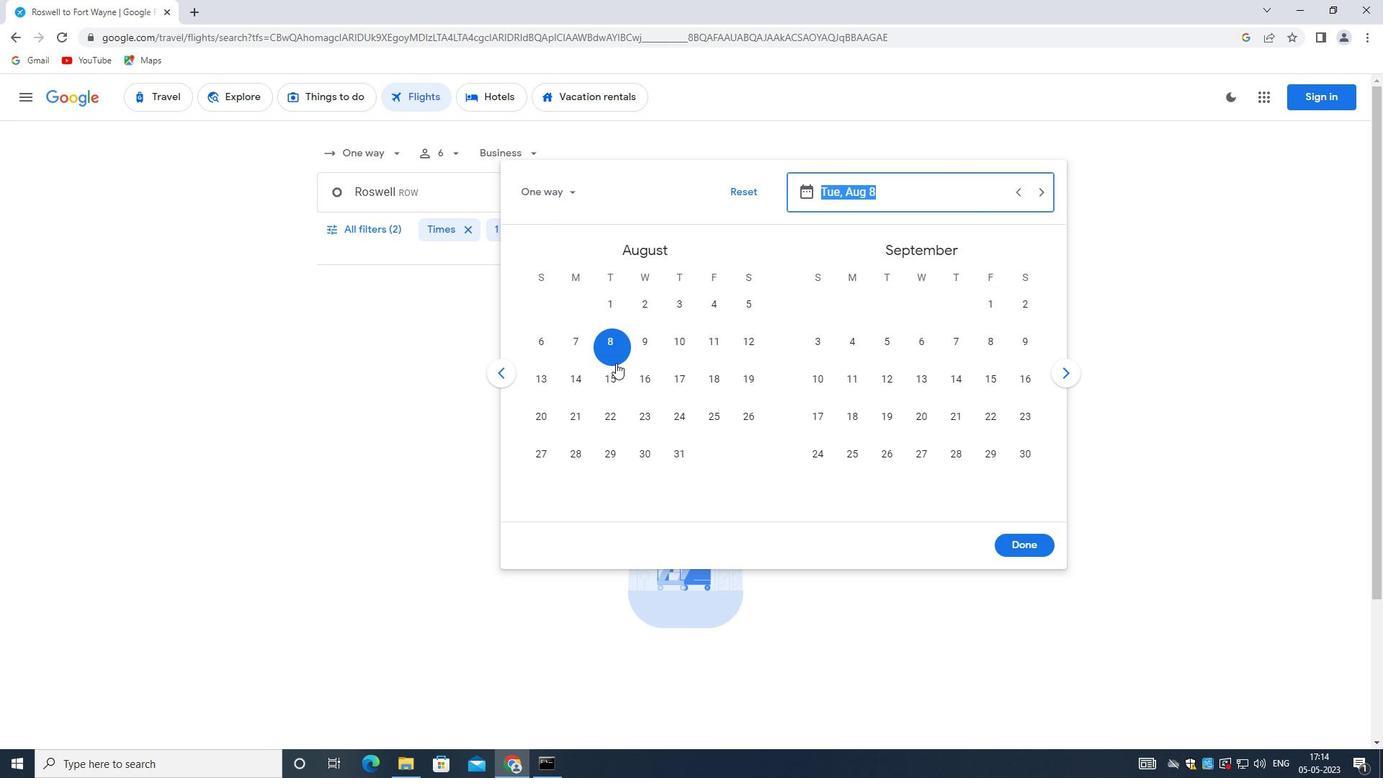 
Action: Mouse pressed left at (614, 357)
Screenshot: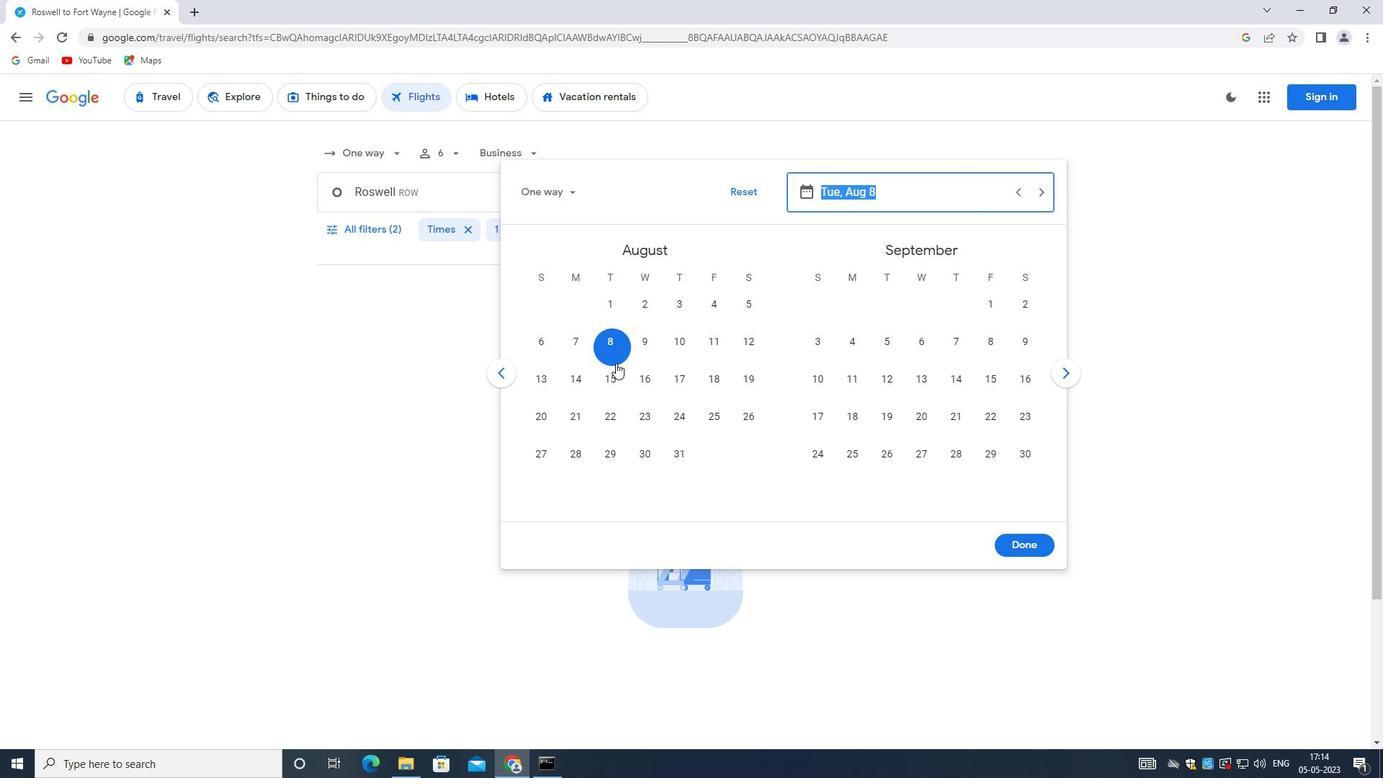 
Action: Mouse moved to (1016, 547)
Screenshot: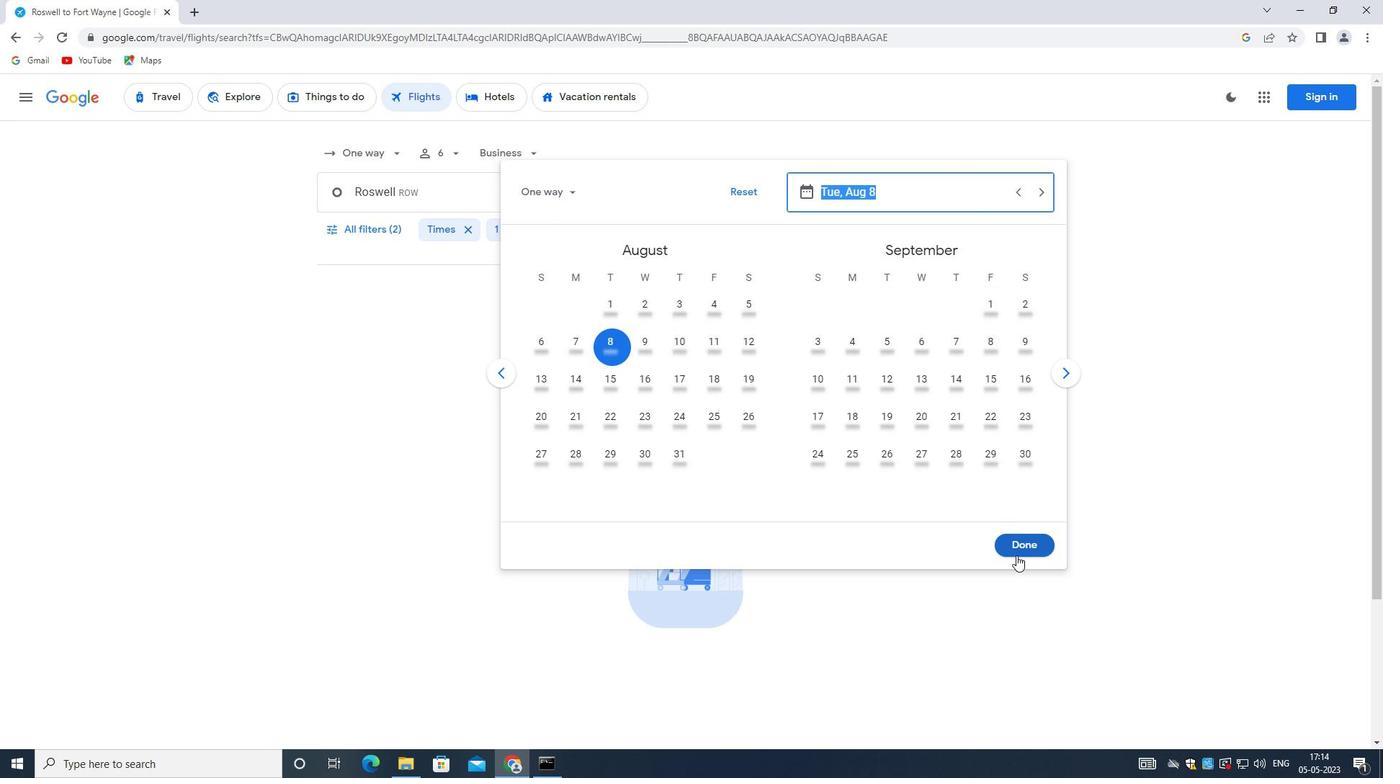 
Action: Mouse pressed left at (1016, 547)
Screenshot: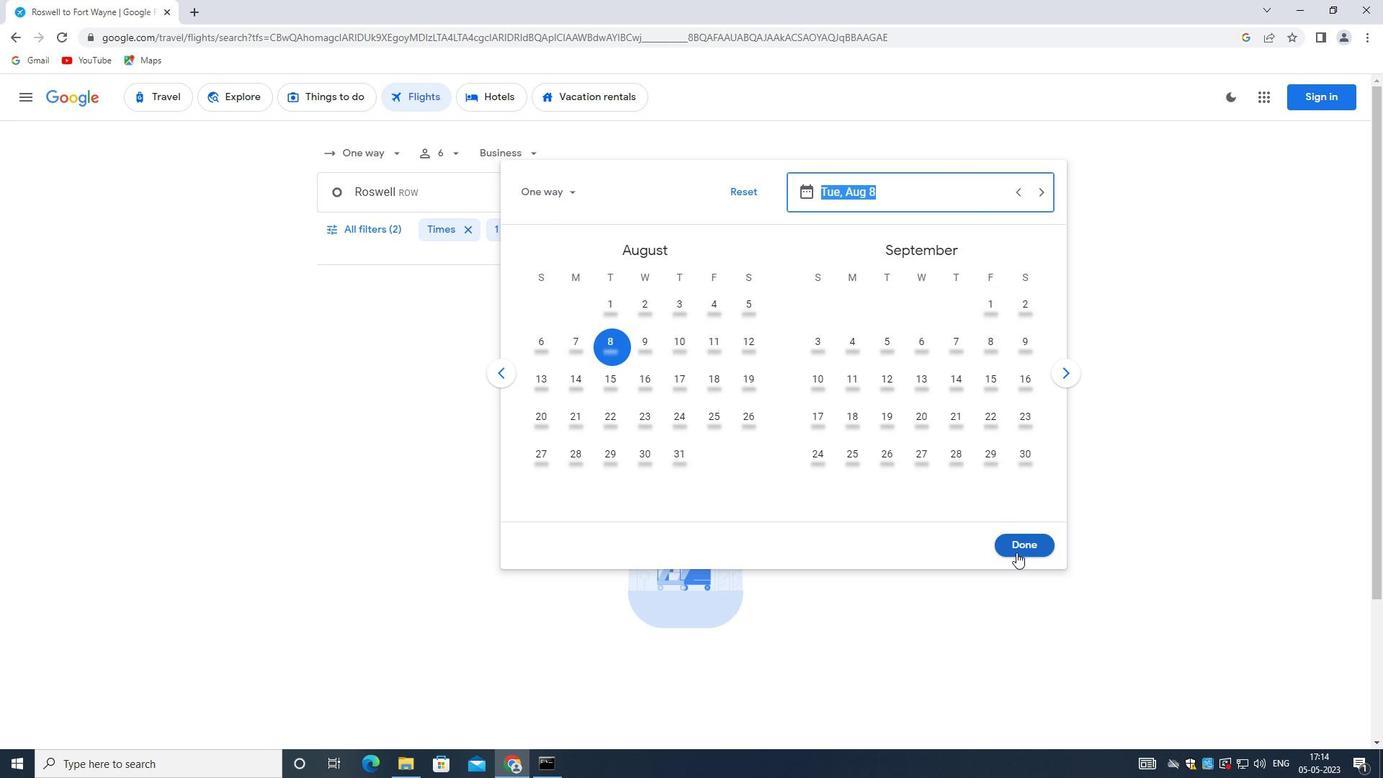 
Action: Mouse moved to (366, 228)
Screenshot: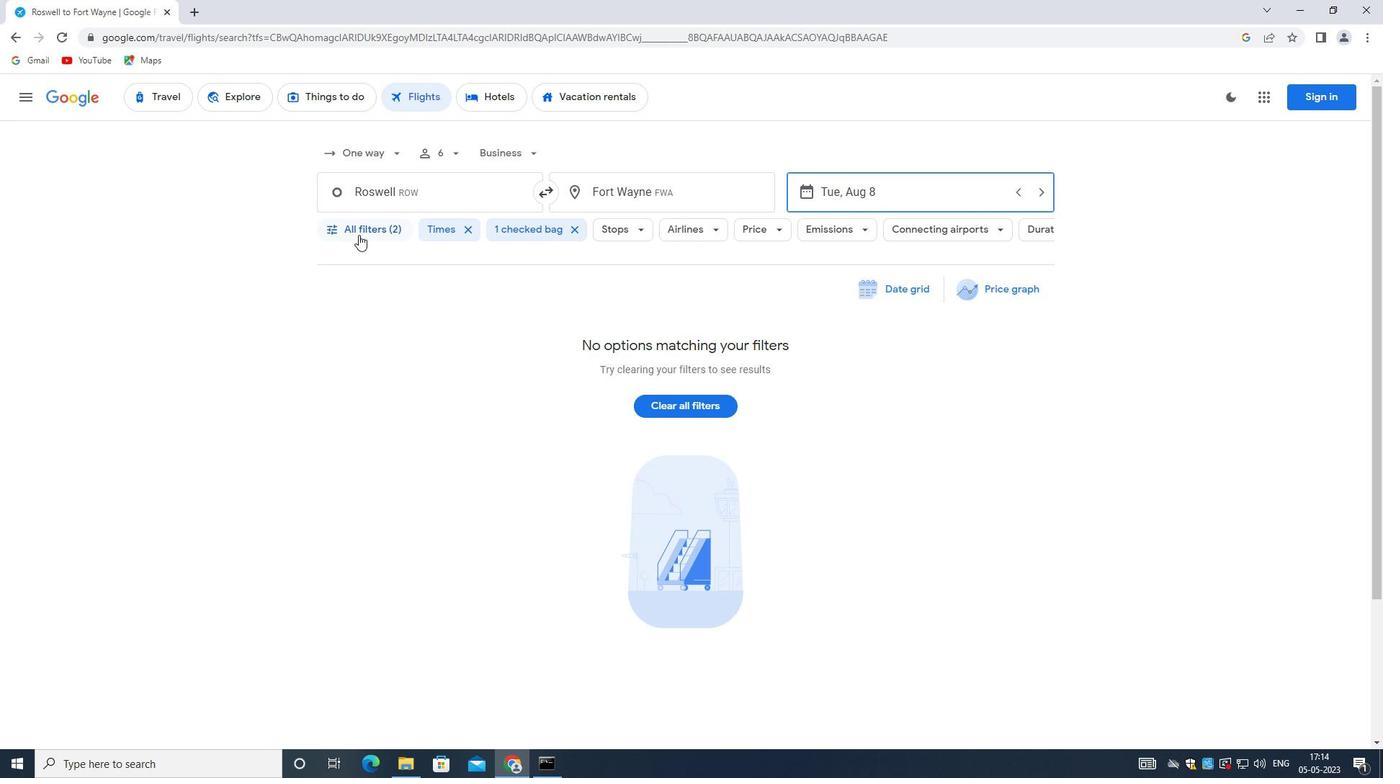 
Action: Mouse pressed left at (366, 228)
Screenshot: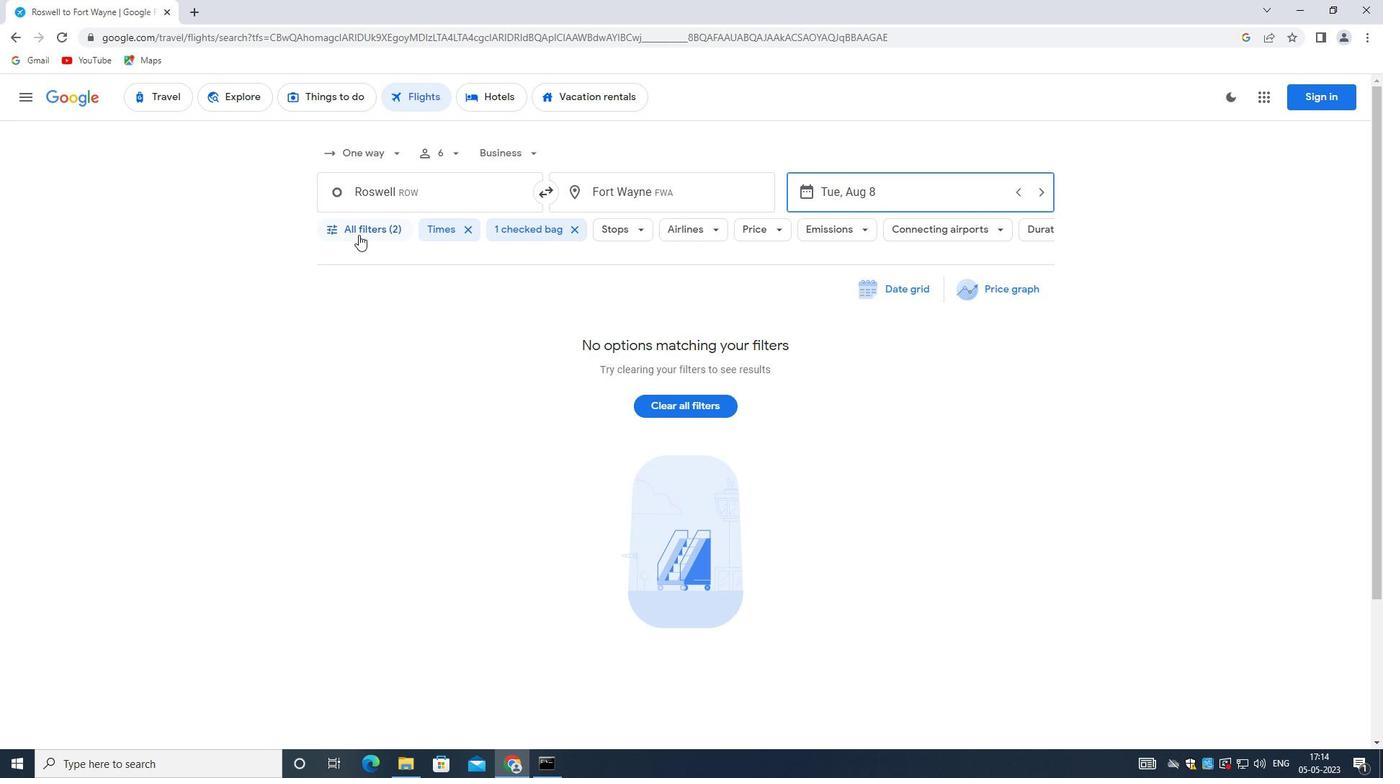 
Action: Mouse moved to (495, 539)
Screenshot: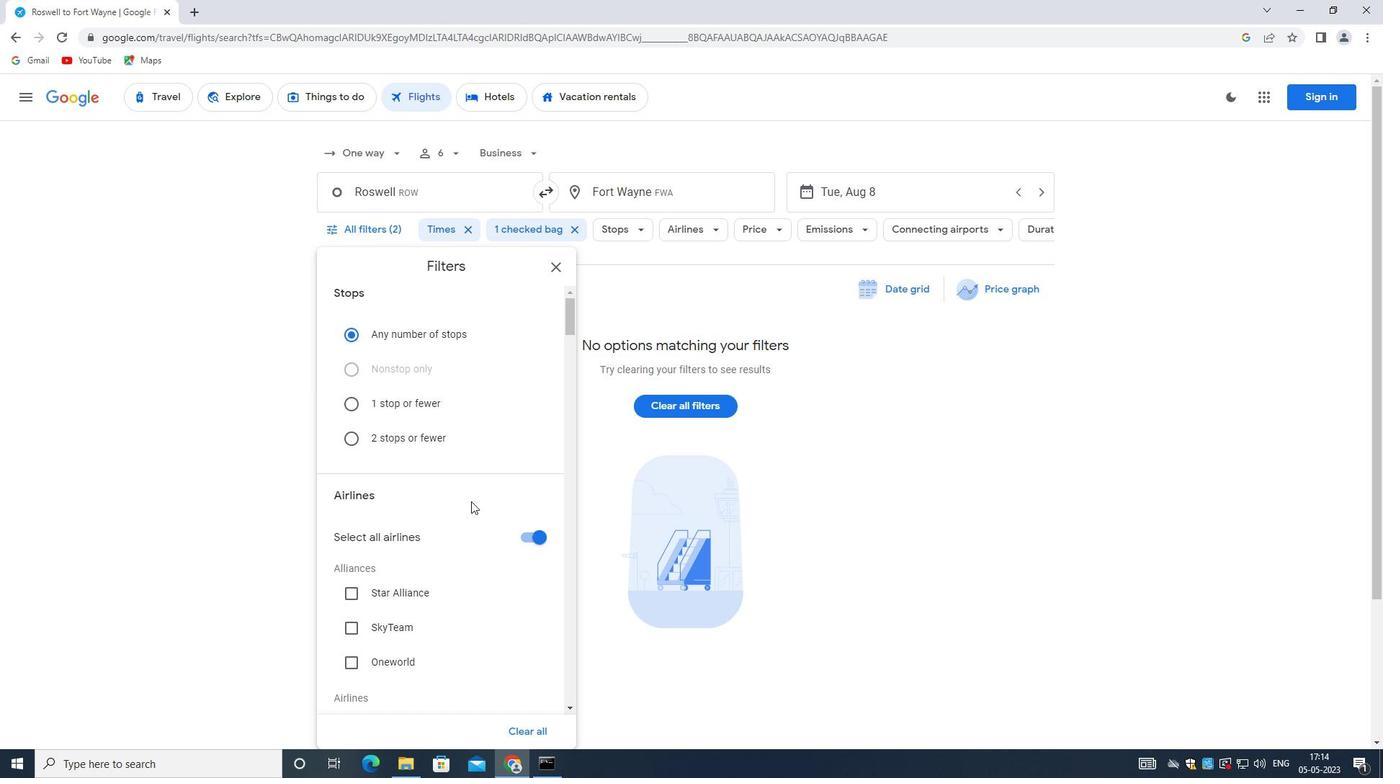 
Action: Mouse scrolled (495, 538) with delta (0, 0)
Screenshot: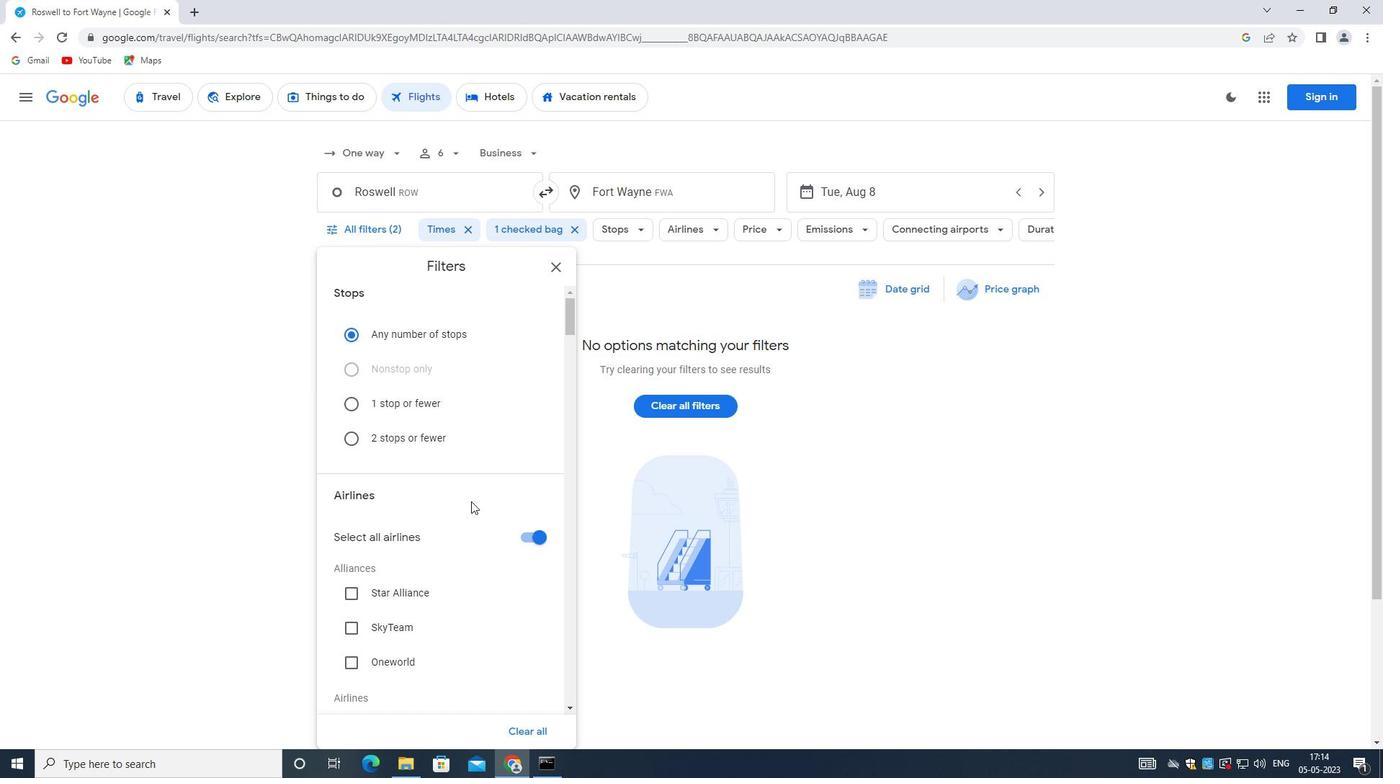 
Action: Mouse moved to (495, 543)
Screenshot: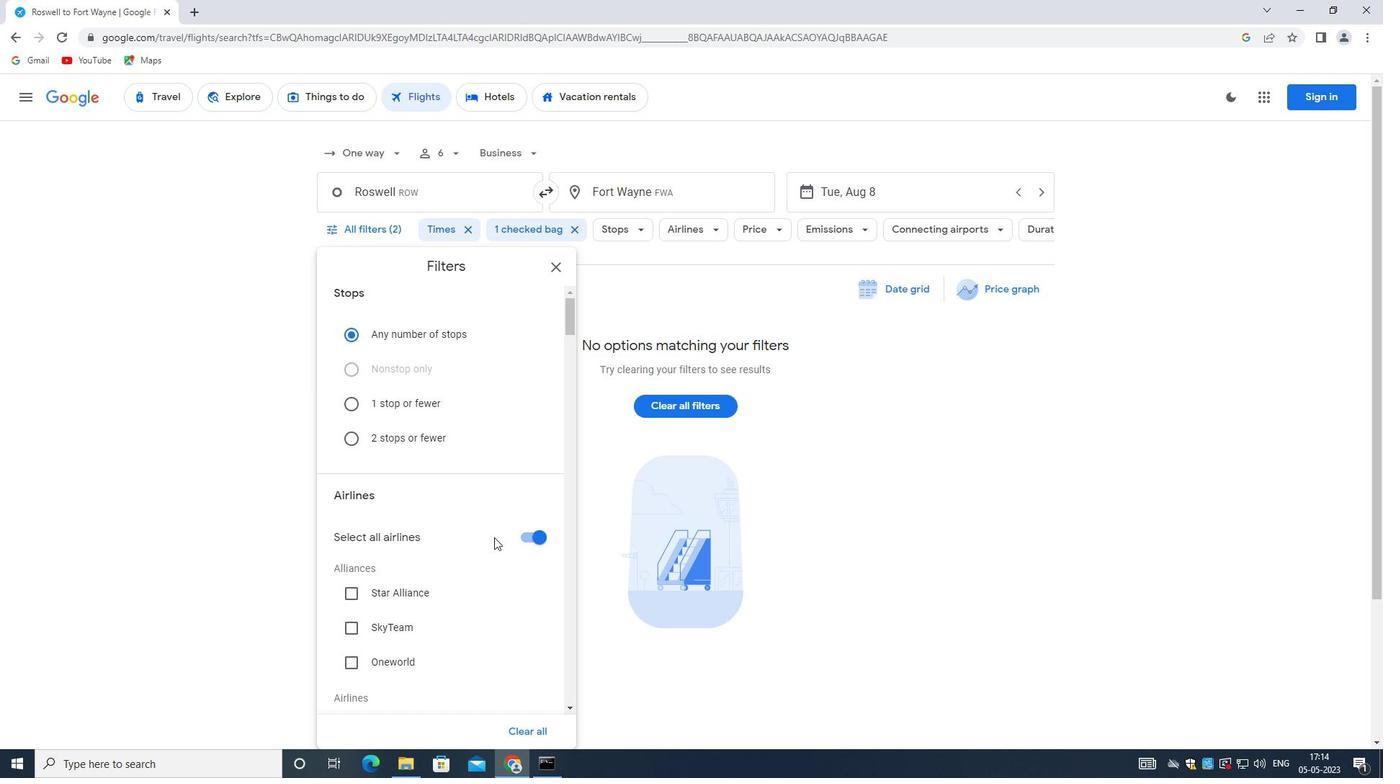 
Action: Mouse scrolled (495, 542) with delta (0, 0)
Screenshot: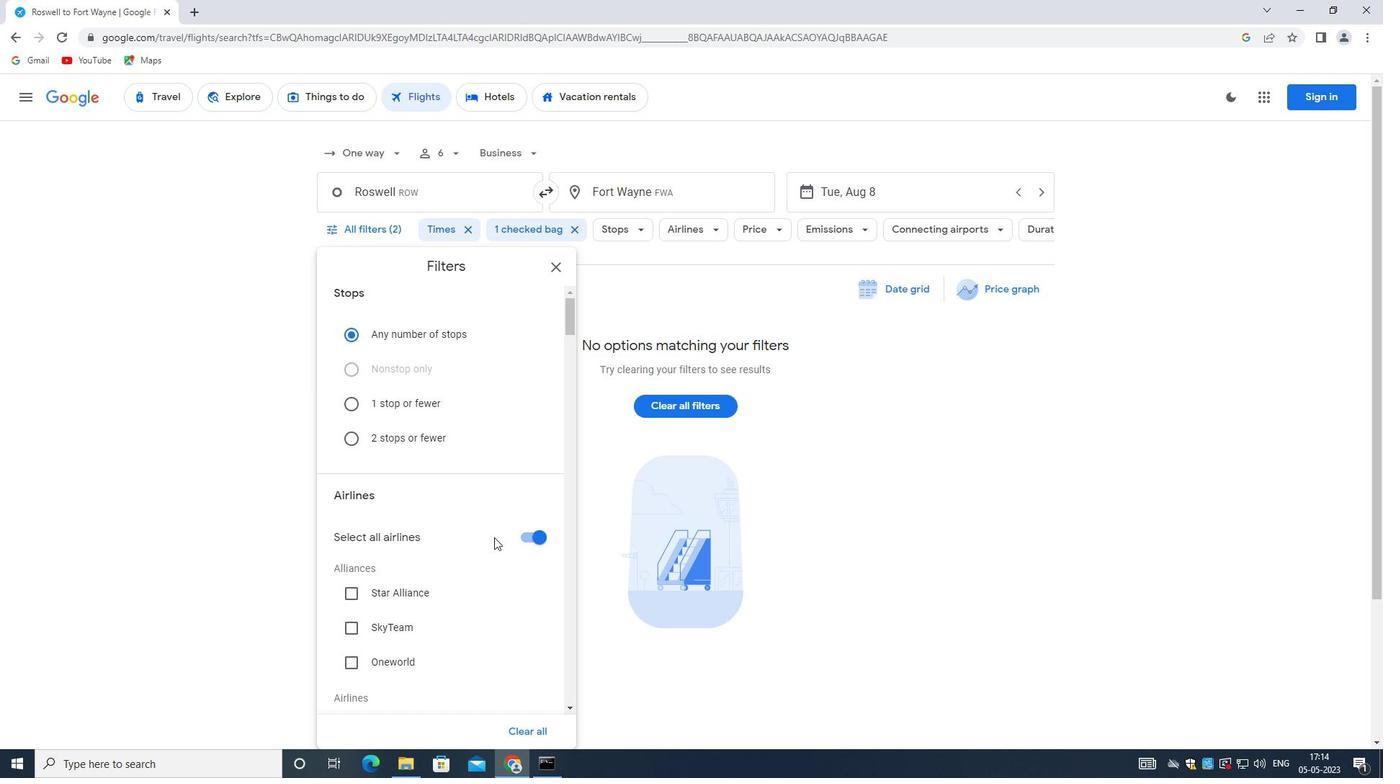 
Action: Mouse moved to (492, 548)
Screenshot: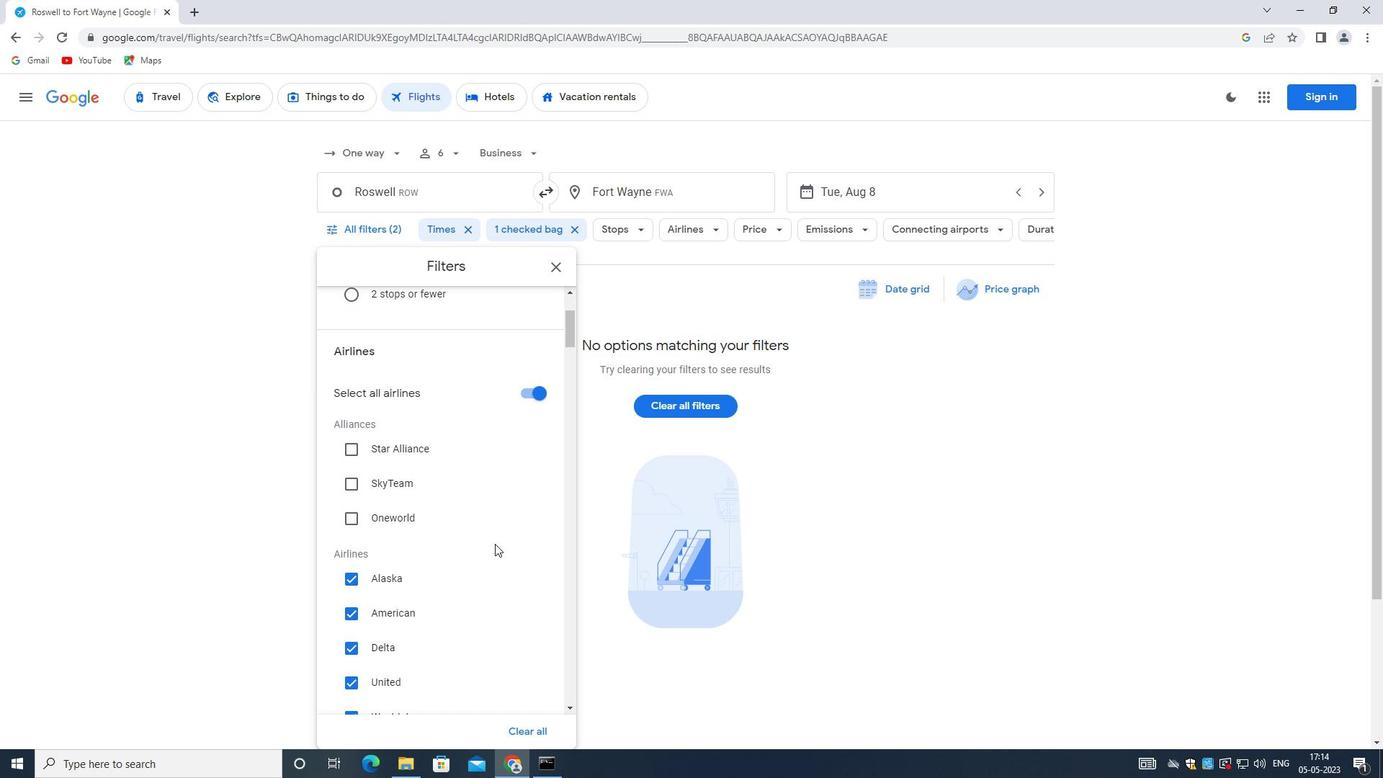 
Action: Mouse scrolled (492, 547) with delta (0, 0)
Screenshot: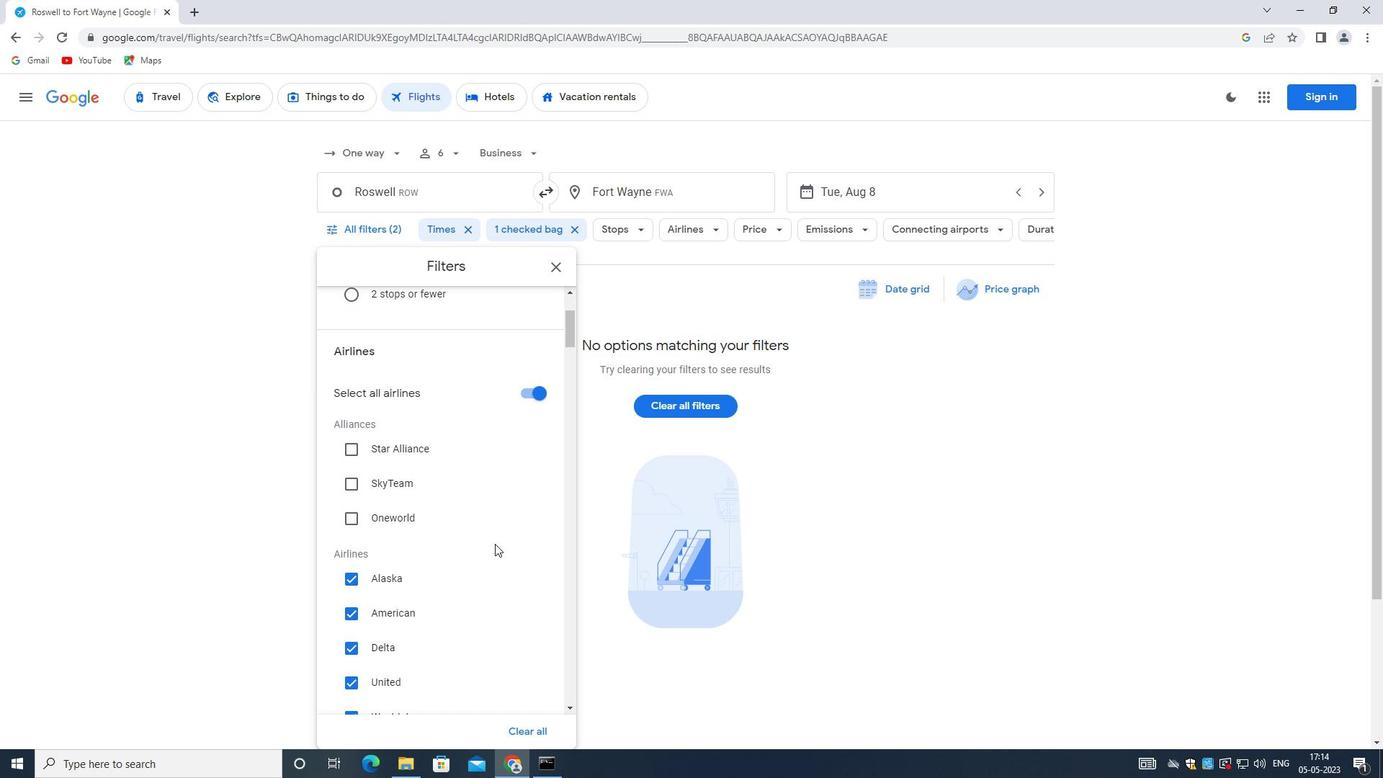 
Action: Mouse moved to (491, 551)
Screenshot: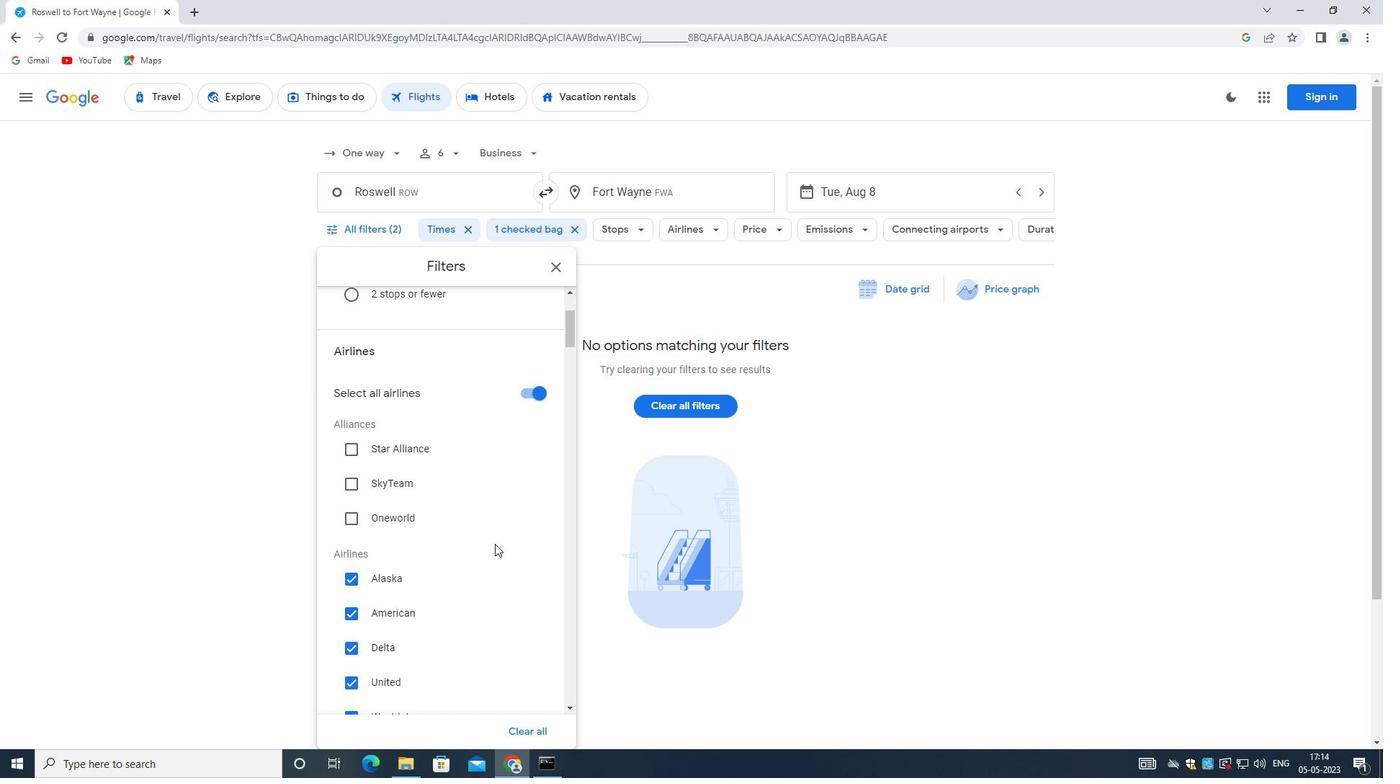 
Action: Mouse scrolled (491, 551) with delta (0, 0)
Screenshot: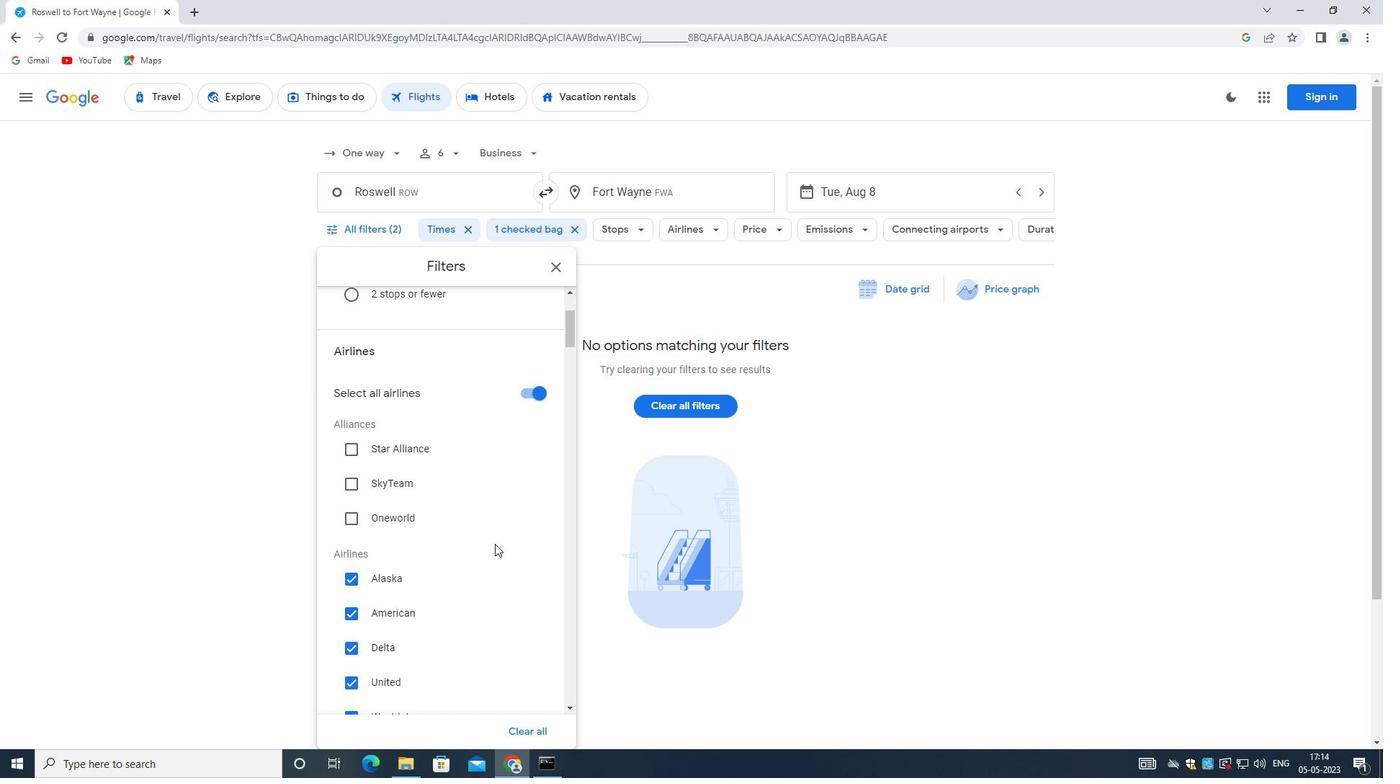 
Action: Mouse moved to (489, 556)
Screenshot: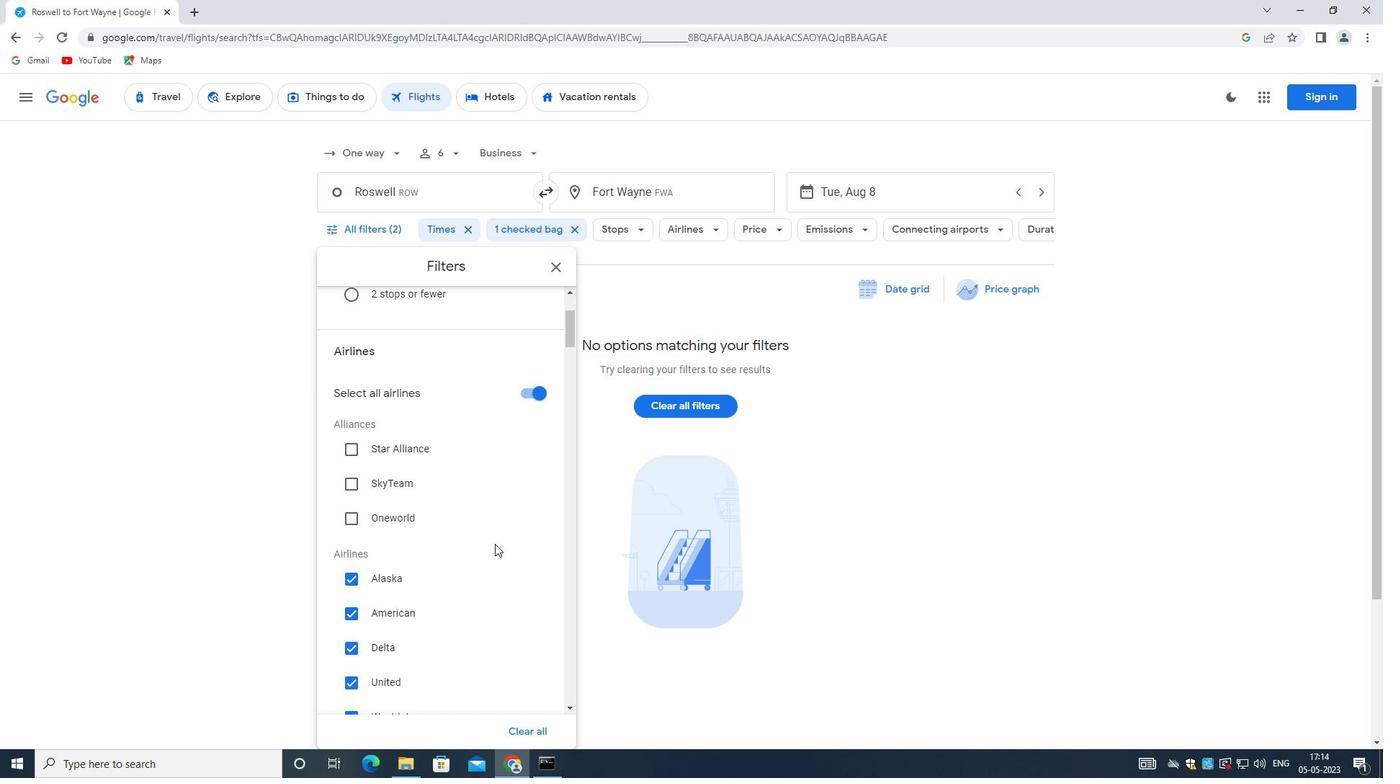 
Action: Mouse scrolled (489, 555) with delta (0, 0)
Screenshot: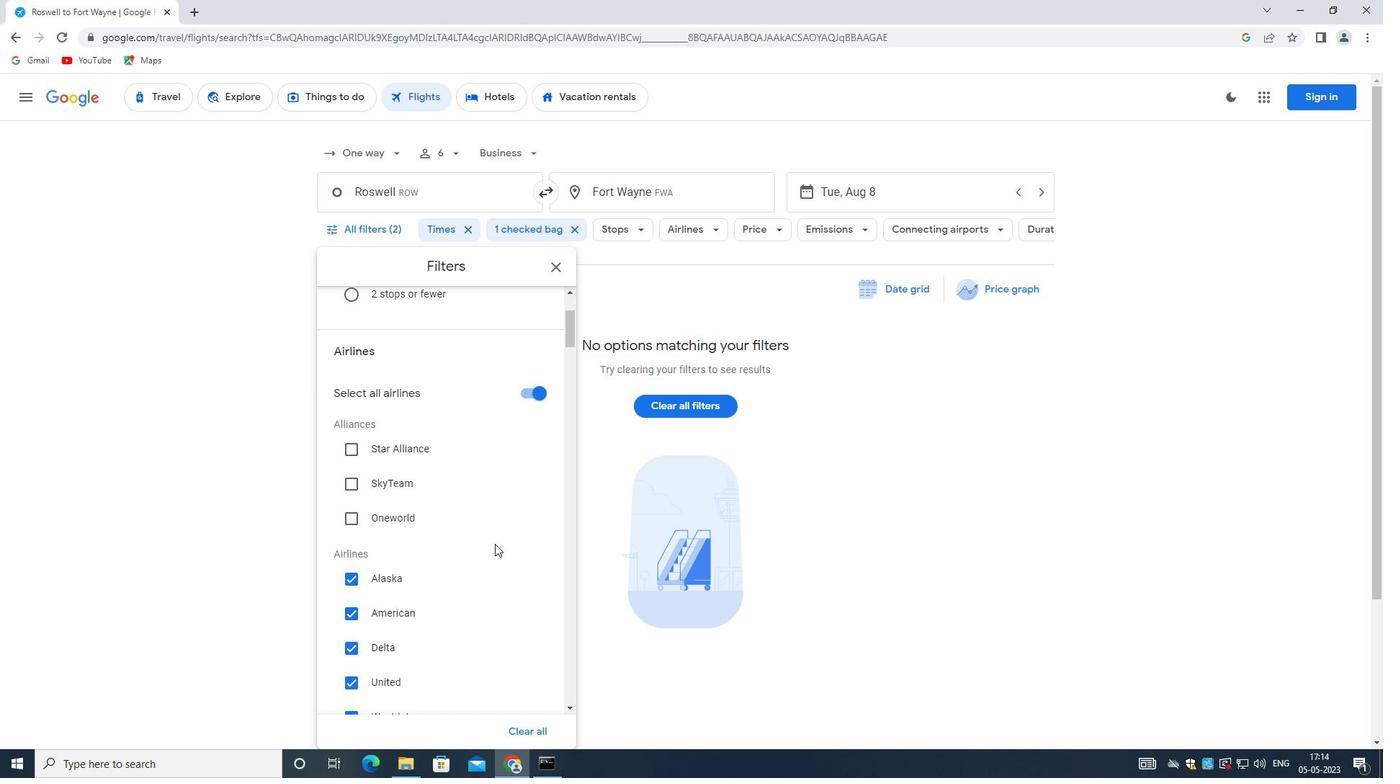 
Action: Mouse moved to (408, 506)
Screenshot: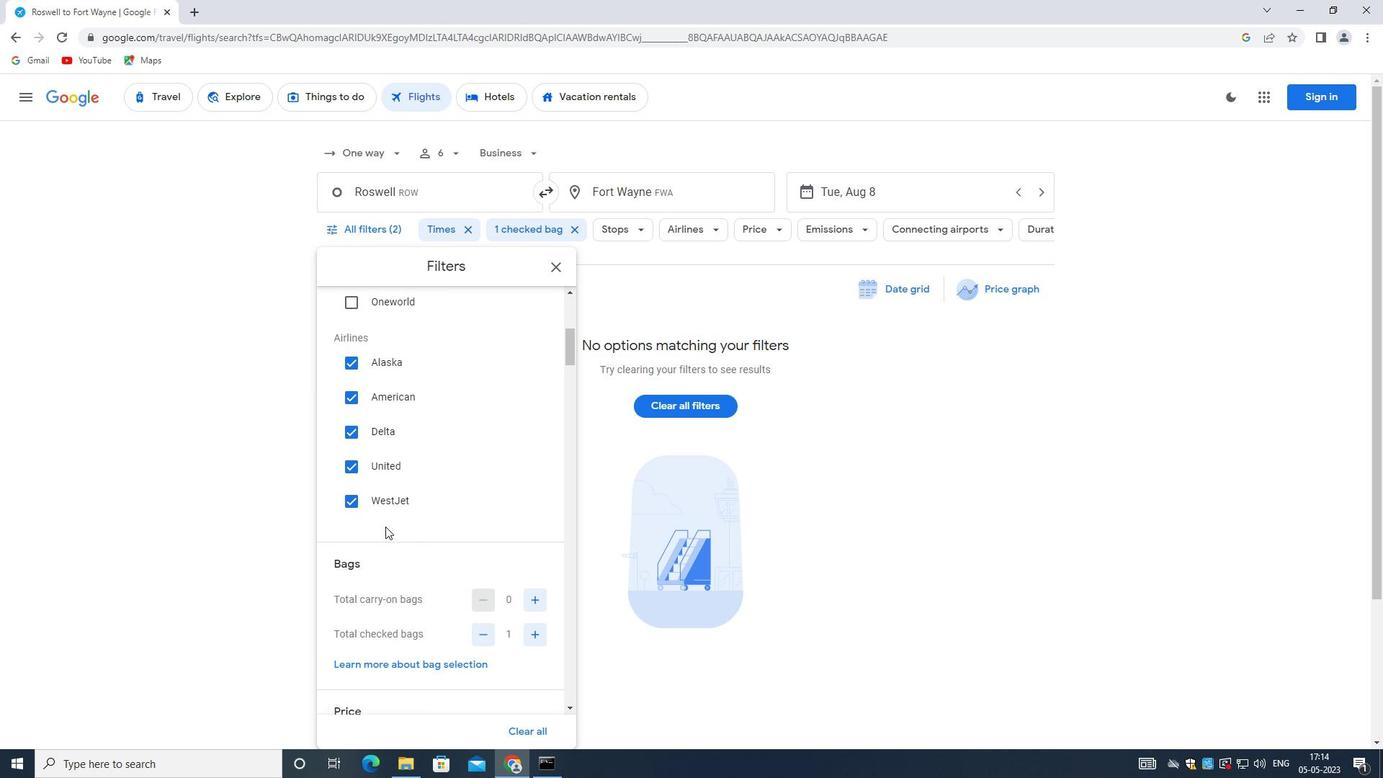 
Action: Mouse pressed left at (408, 506)
Screenshot: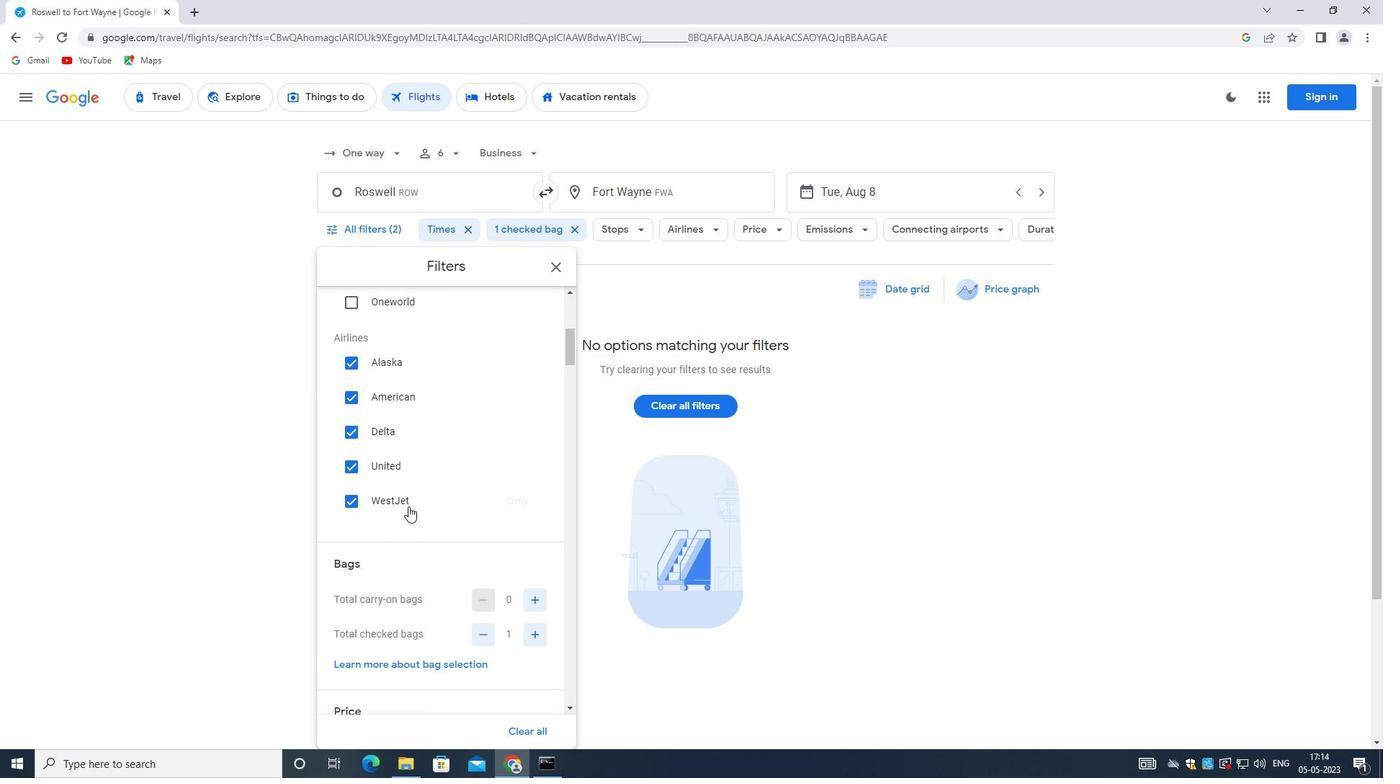 
Action: Mouse moved to (521, 500)
Screenshot: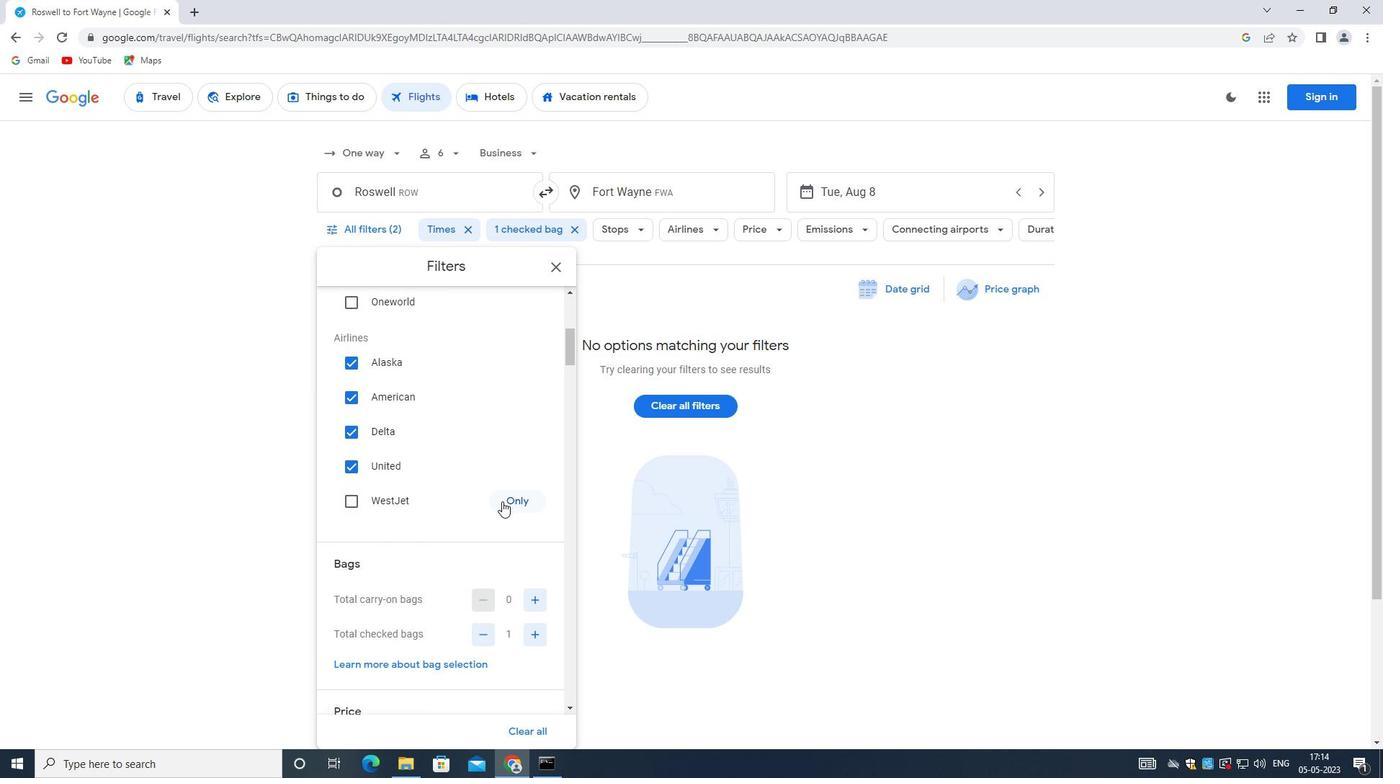 
Action: Mouse pressed left at (521, 500)
Screenshot: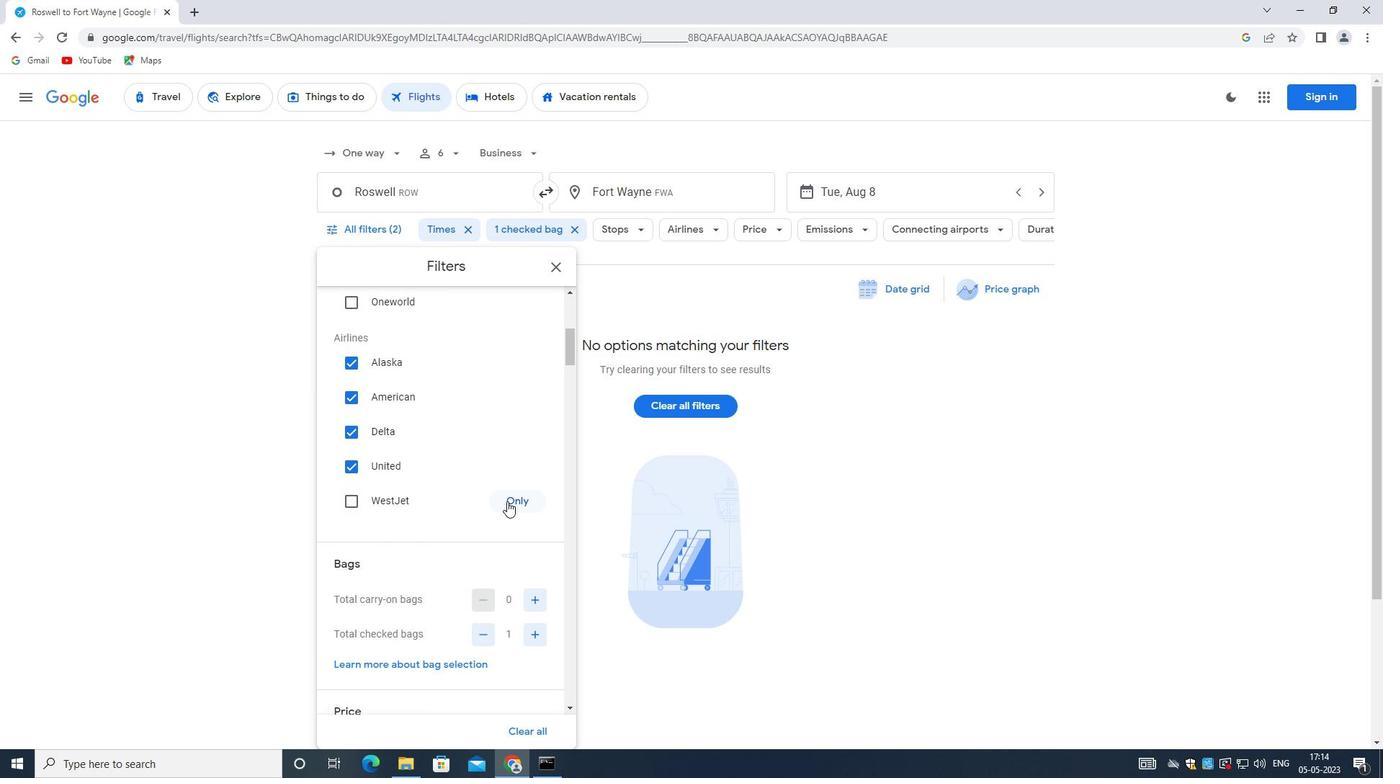 
Action: Mouse moved to (488, 475)
Screenshot: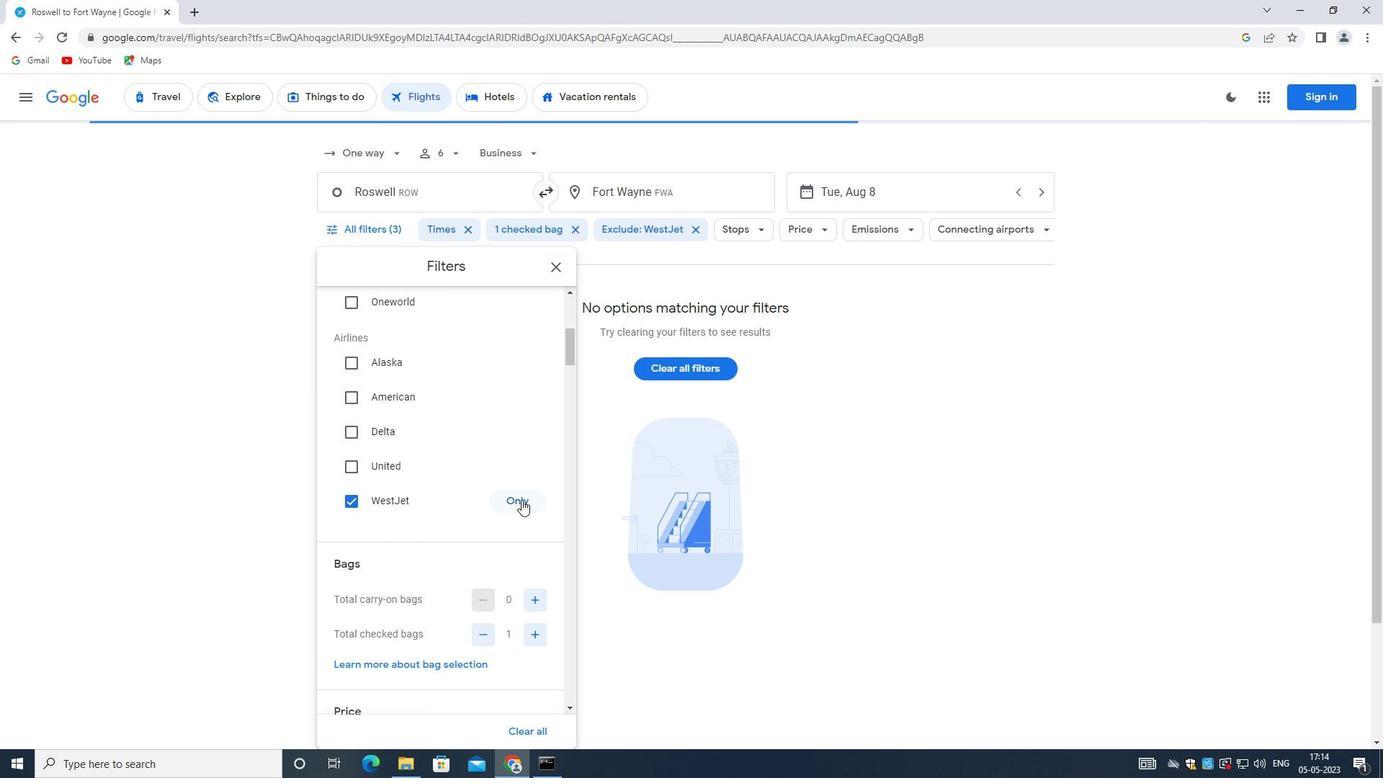 
Action: Mouse scrolled (488, 474) with delta (0, 0)
Screenshot: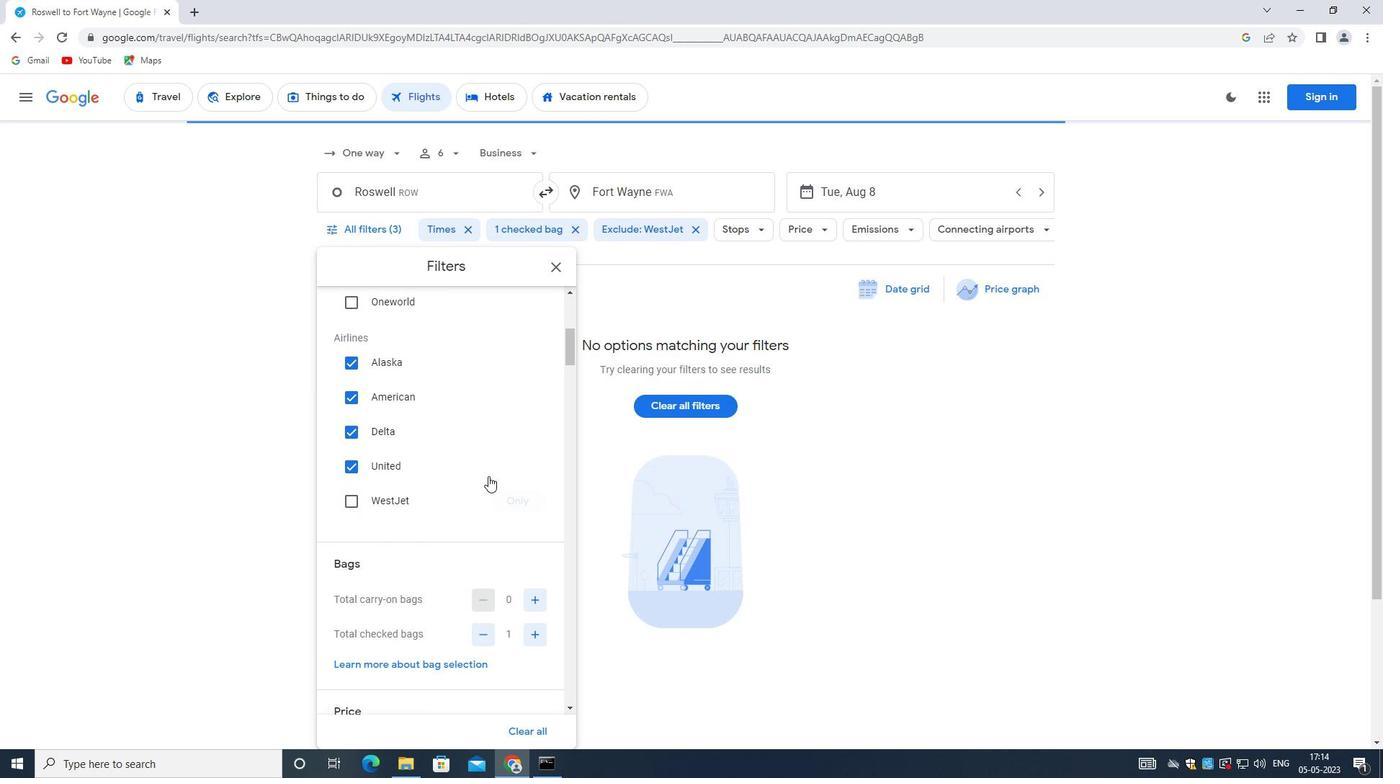 
Action: Mouse moved to (350, 422)
Screenshot: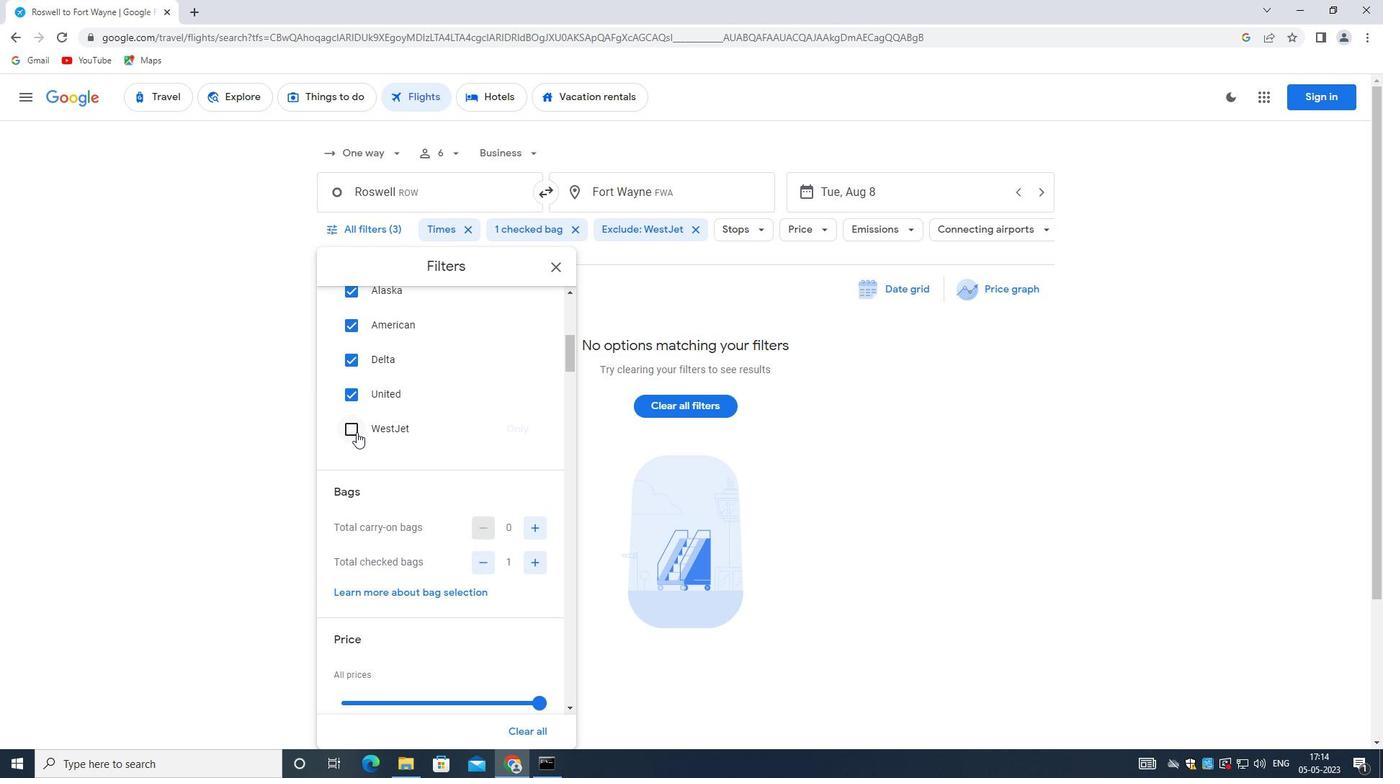 
Action: Mouse pressed left at (350, 422)
Screenshot: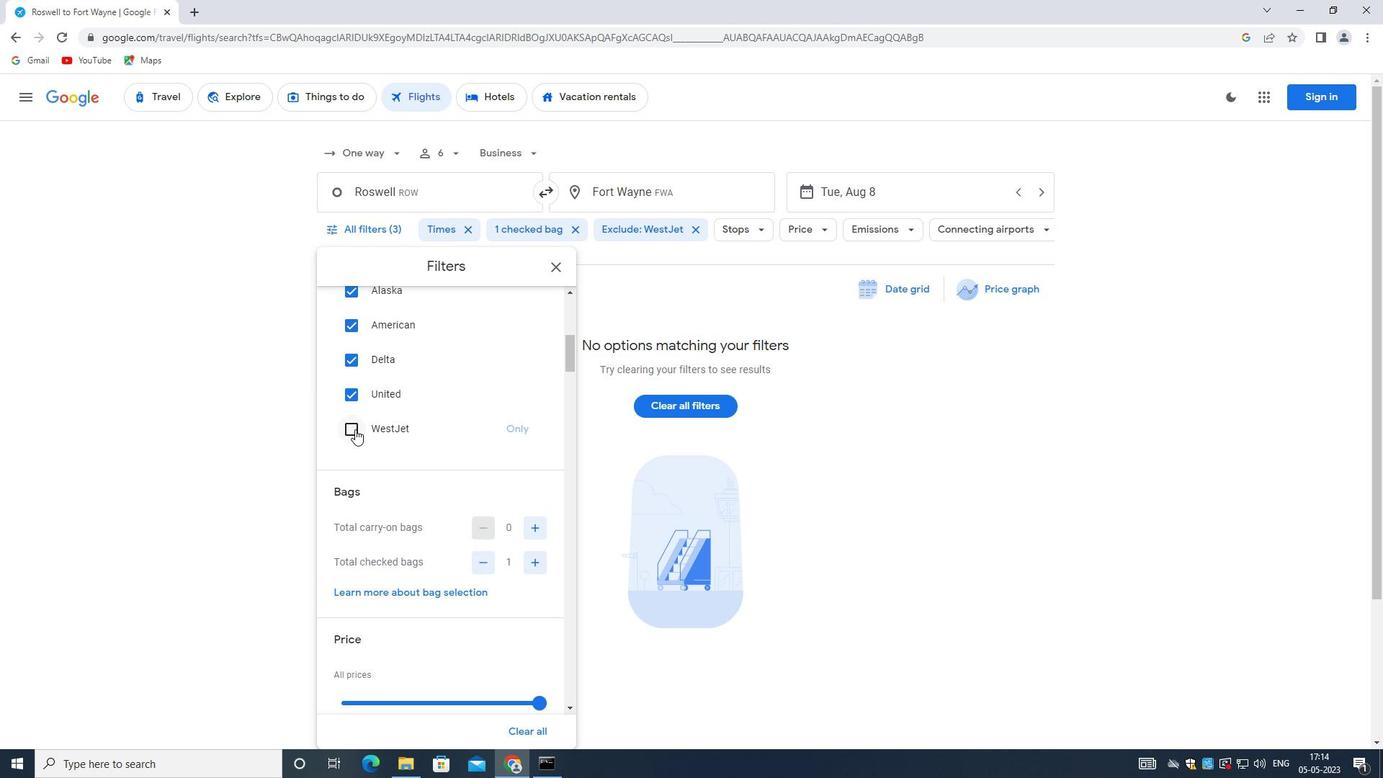 
Action: Mouse moved to (515, 428)
Screenshot: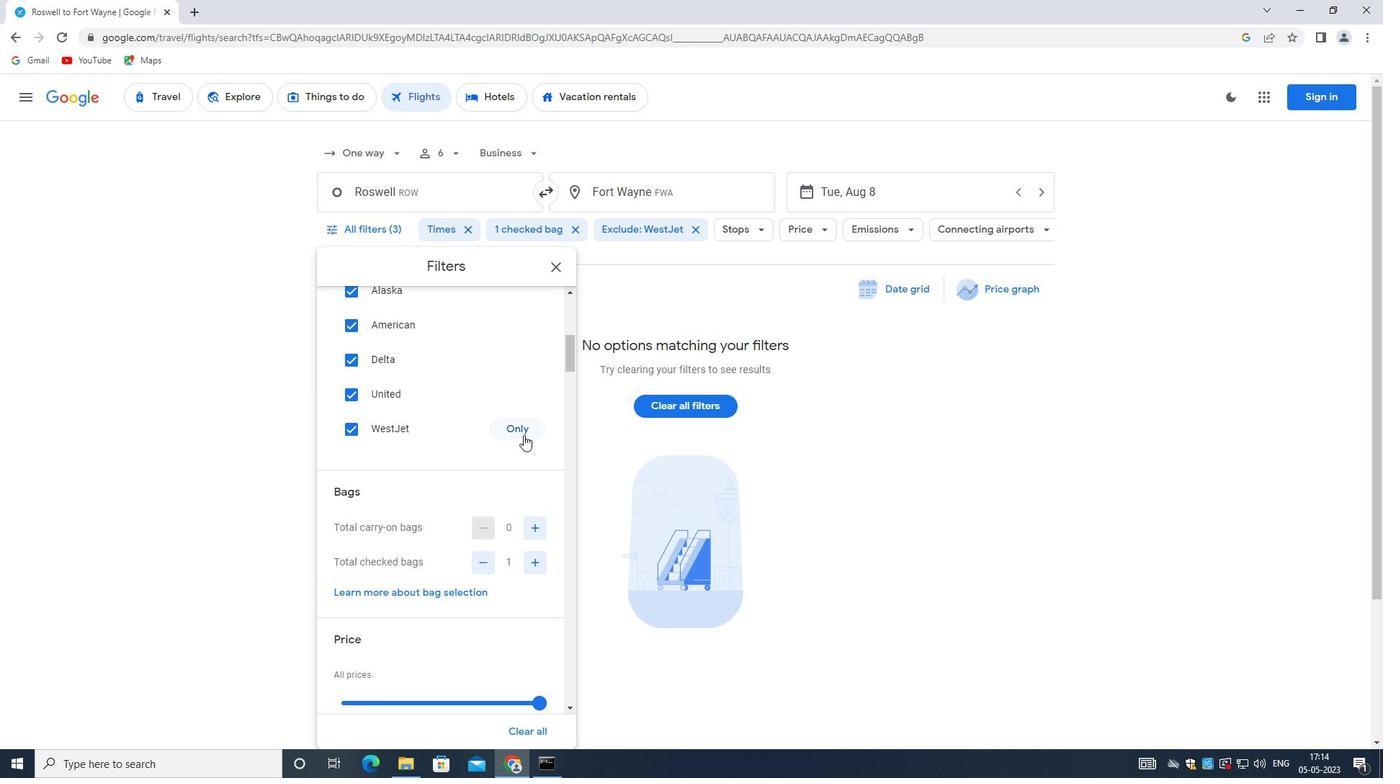 
Action: Mouse pressed left at (515, 428)
Screenshot: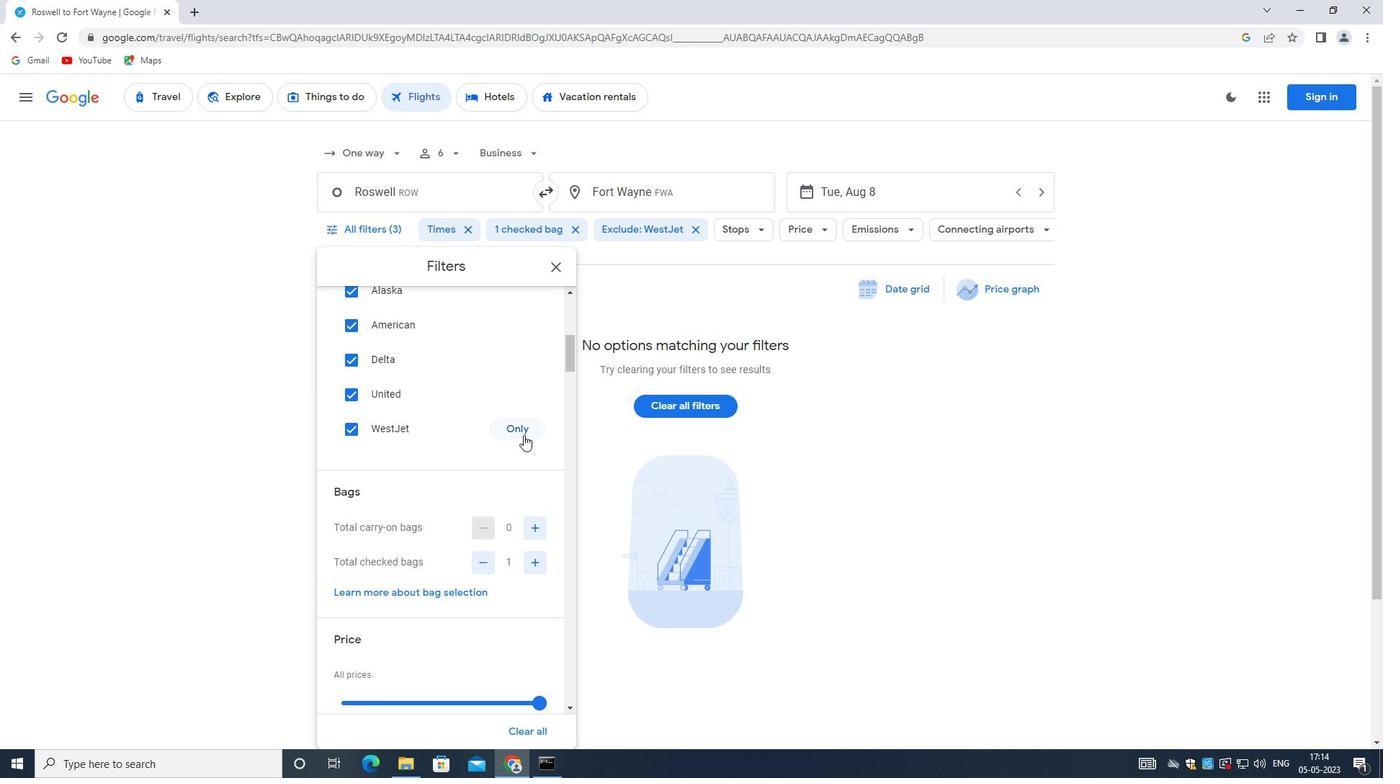 
Action: Mouse moved to (496, 440)
Screenshot: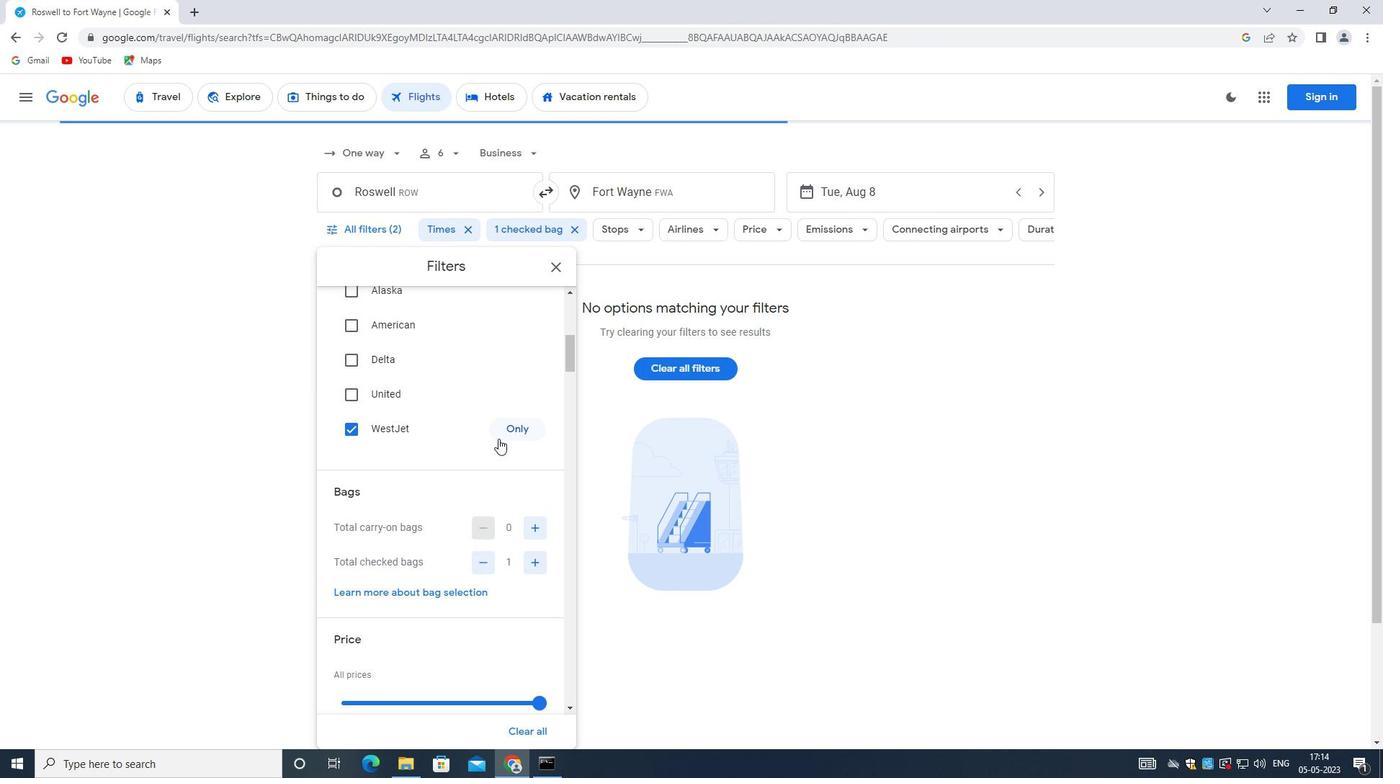 
Action: Mouse scrolled (496, 440) with delta (0, 0)
Screenshot: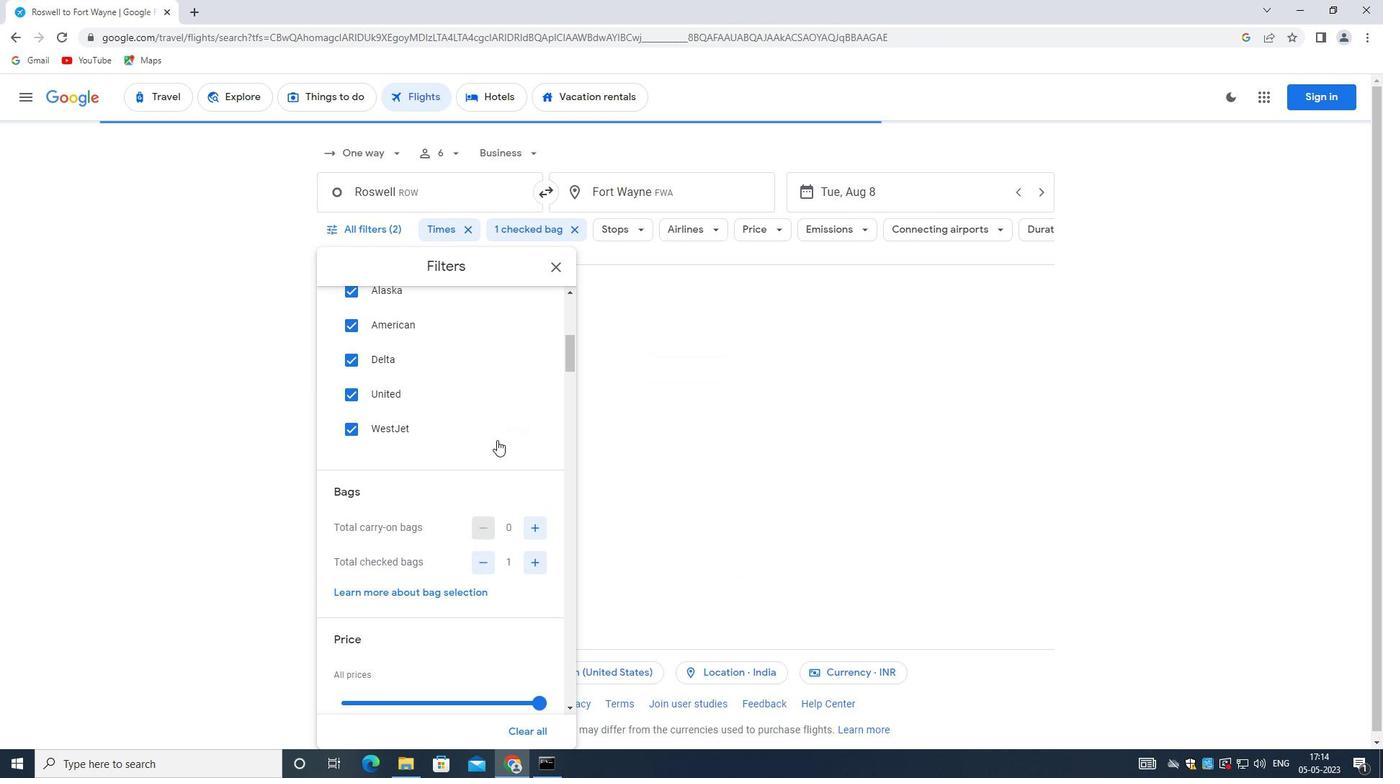 
Action: Mouse moved to (492, 448)
Screenshot: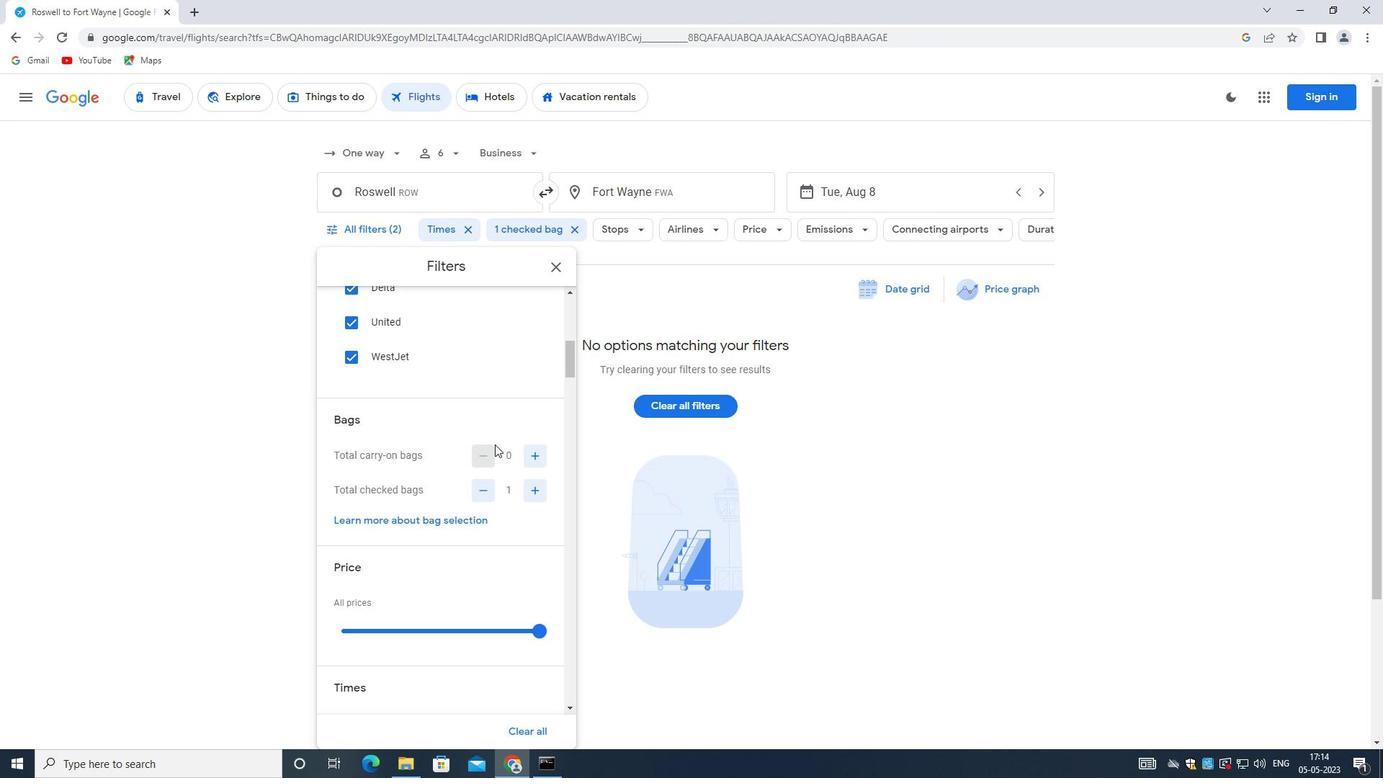 
Action: Mouse scrolled (492, 449) with delta (0, 0)
Screenshot: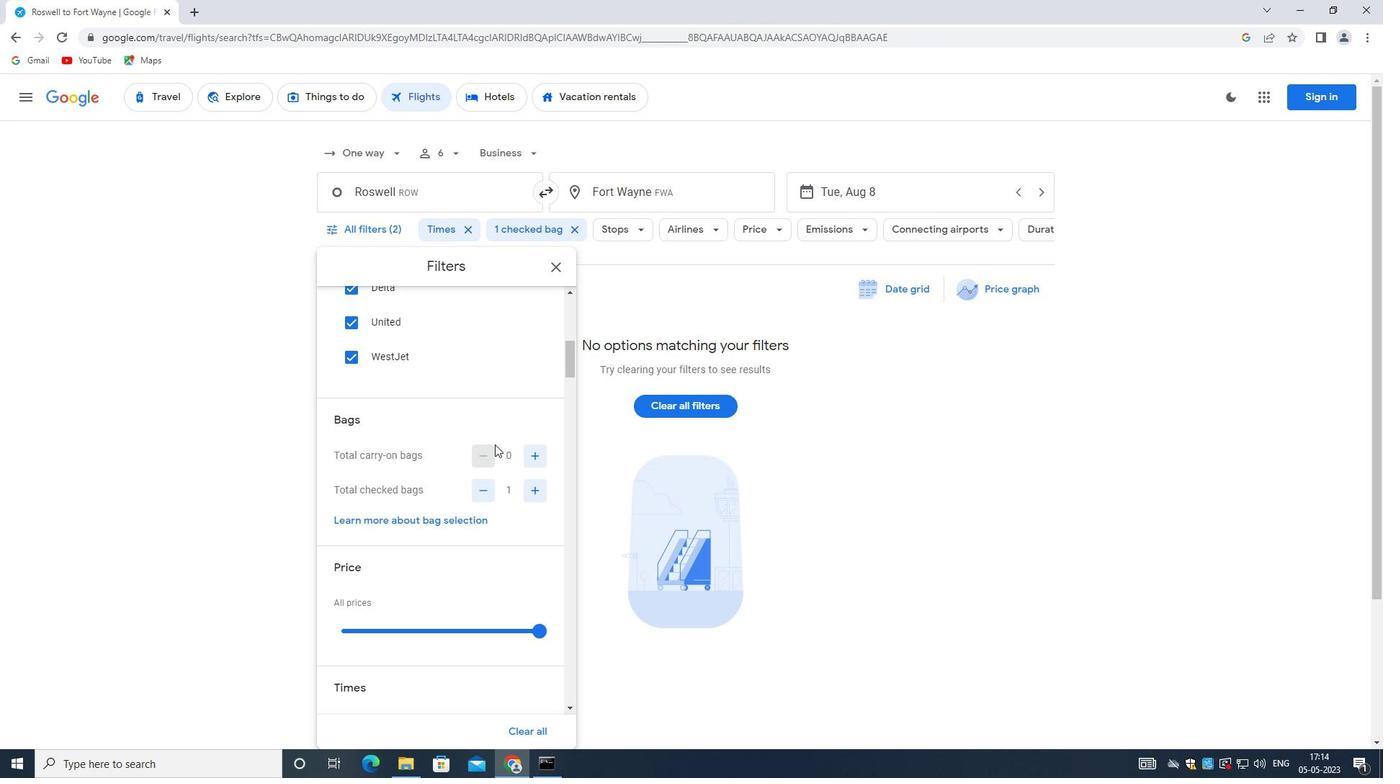 
Action: Mouse scrolled (492, 449) with delta (0, 0)
Screenshot: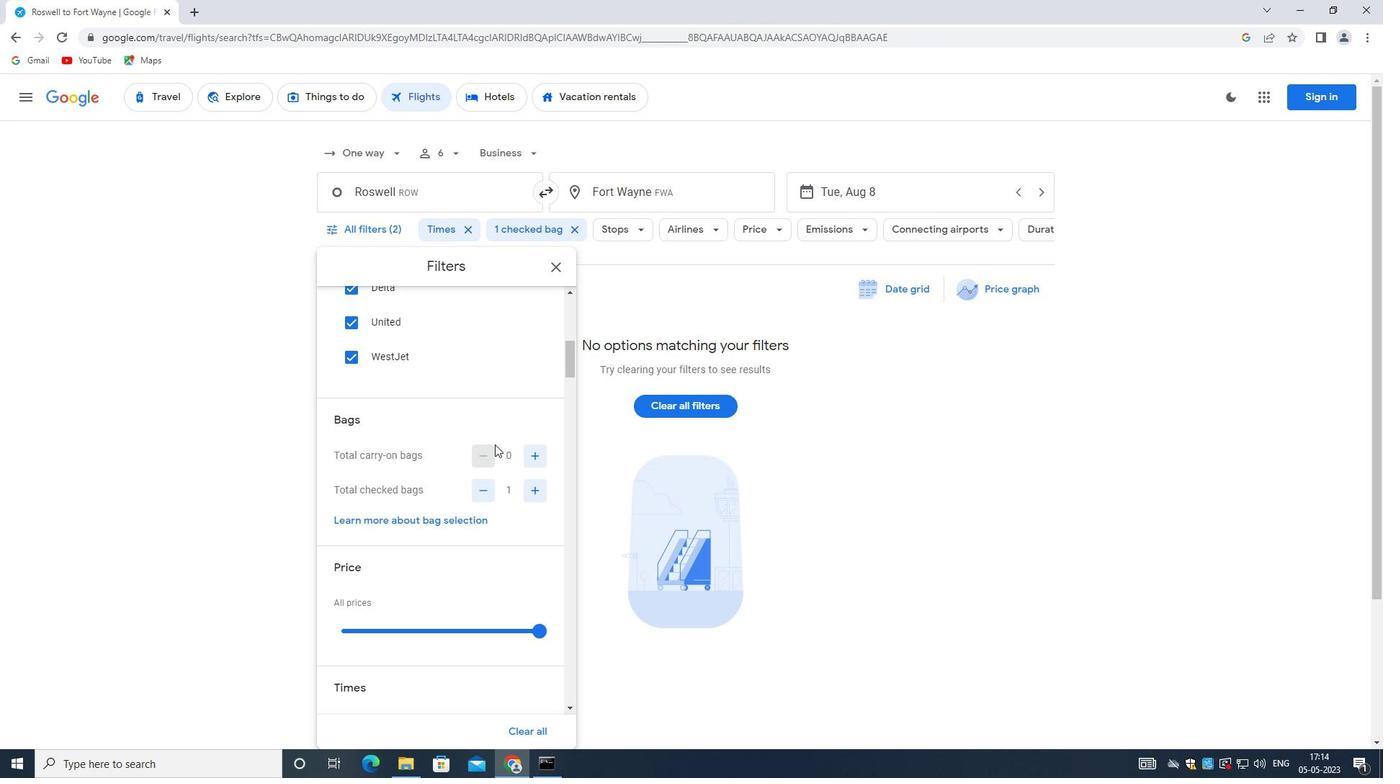
Action: Mouse scrolled (492, 449) with delta (0, 0)
Screenshot: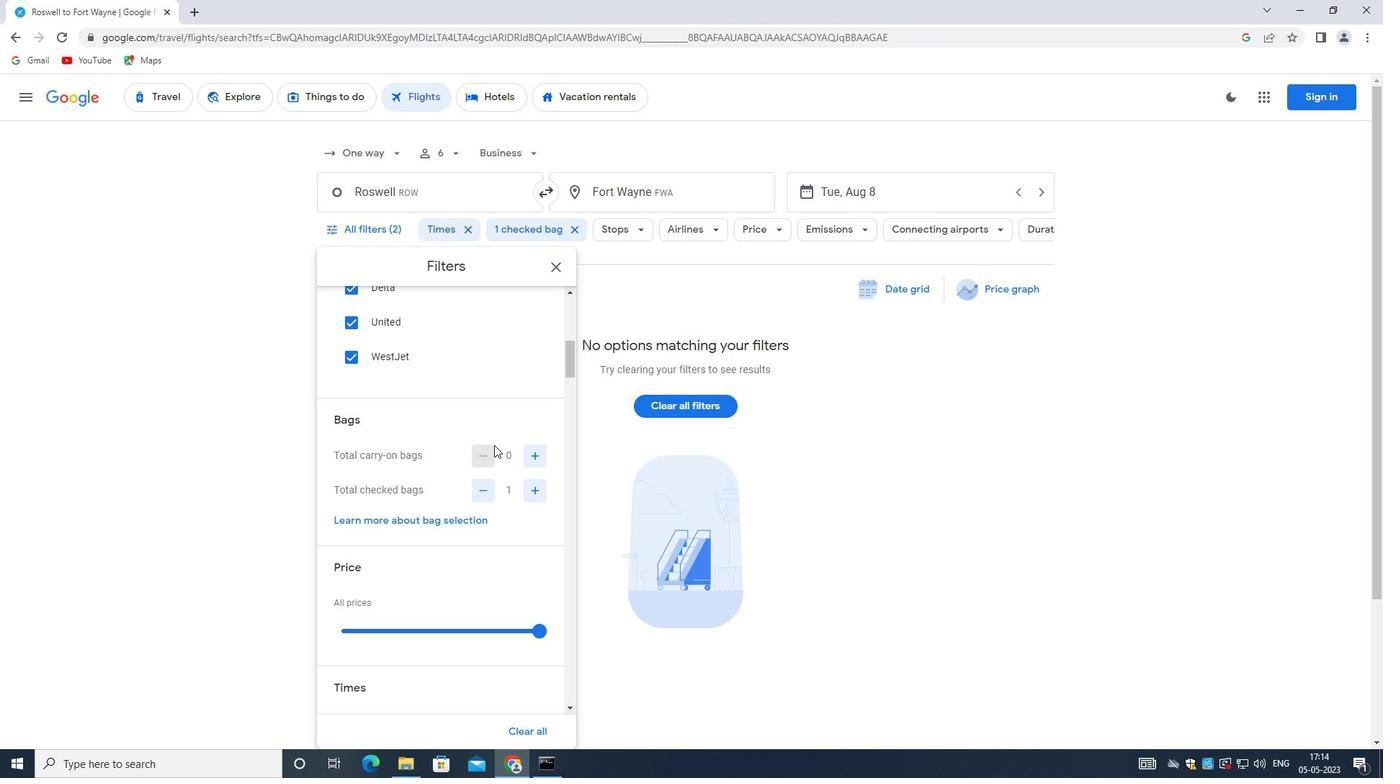 
Action: Mouse scrolled (492, 449) with delta (0, 0)
Screenshot: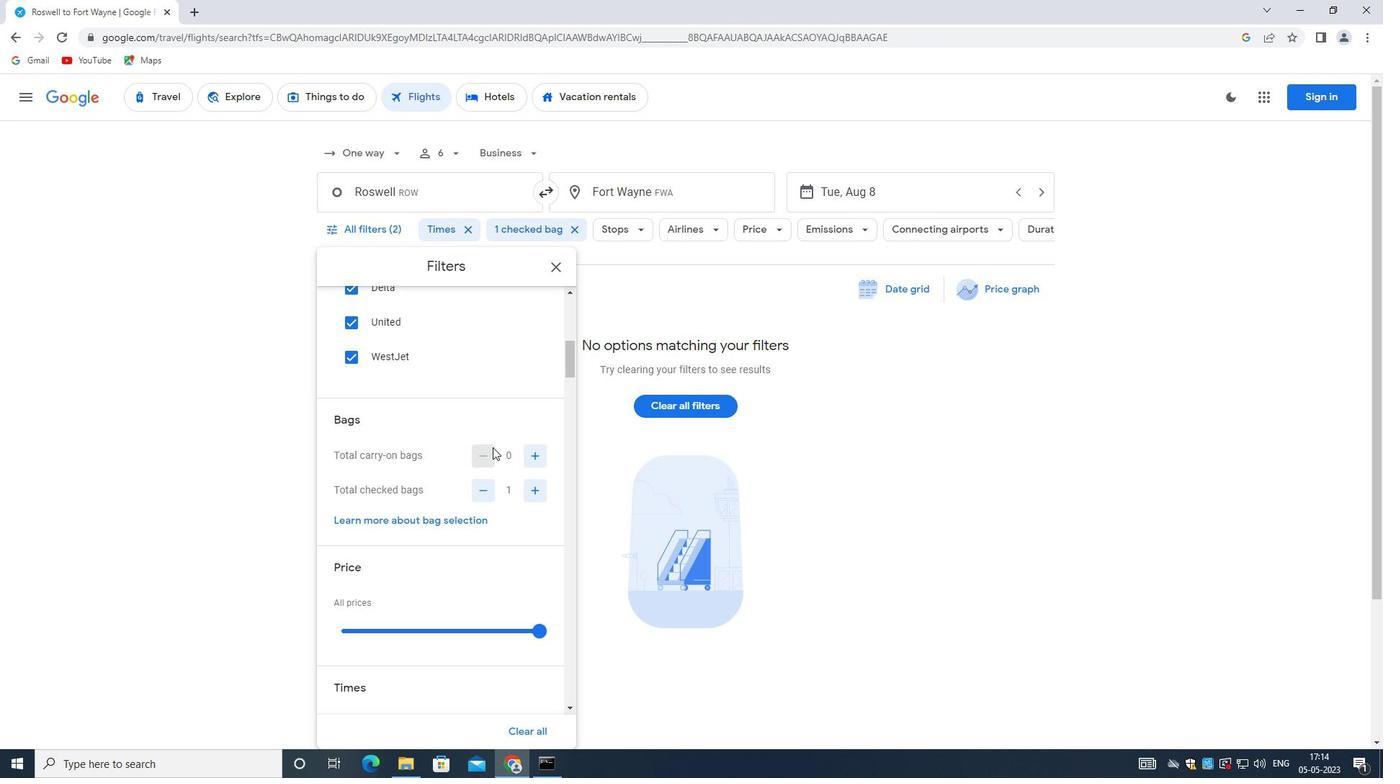 
Action: Mouse scrolled (492, 449) with delta (0, 0)
Screenshot: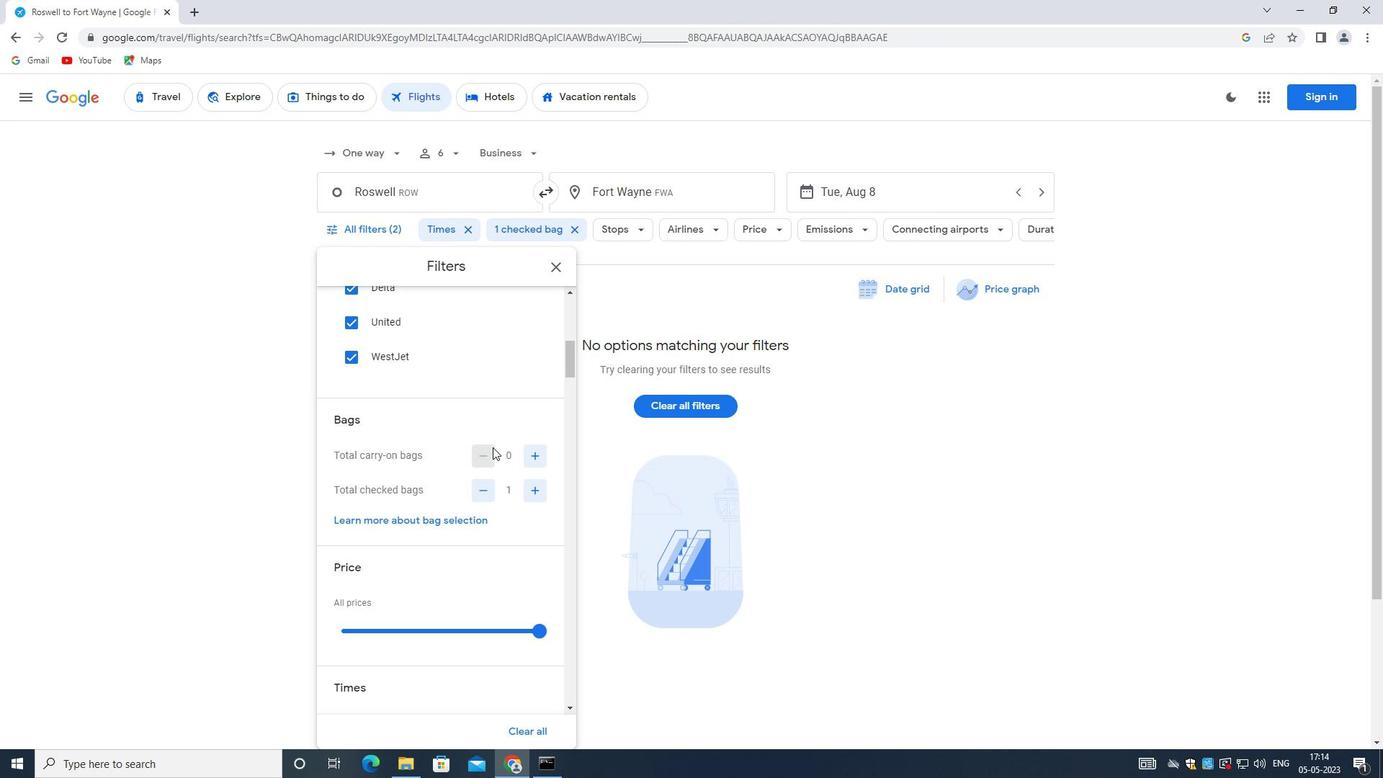 
Action: Mouse moved to (520, 394)
Screenshot: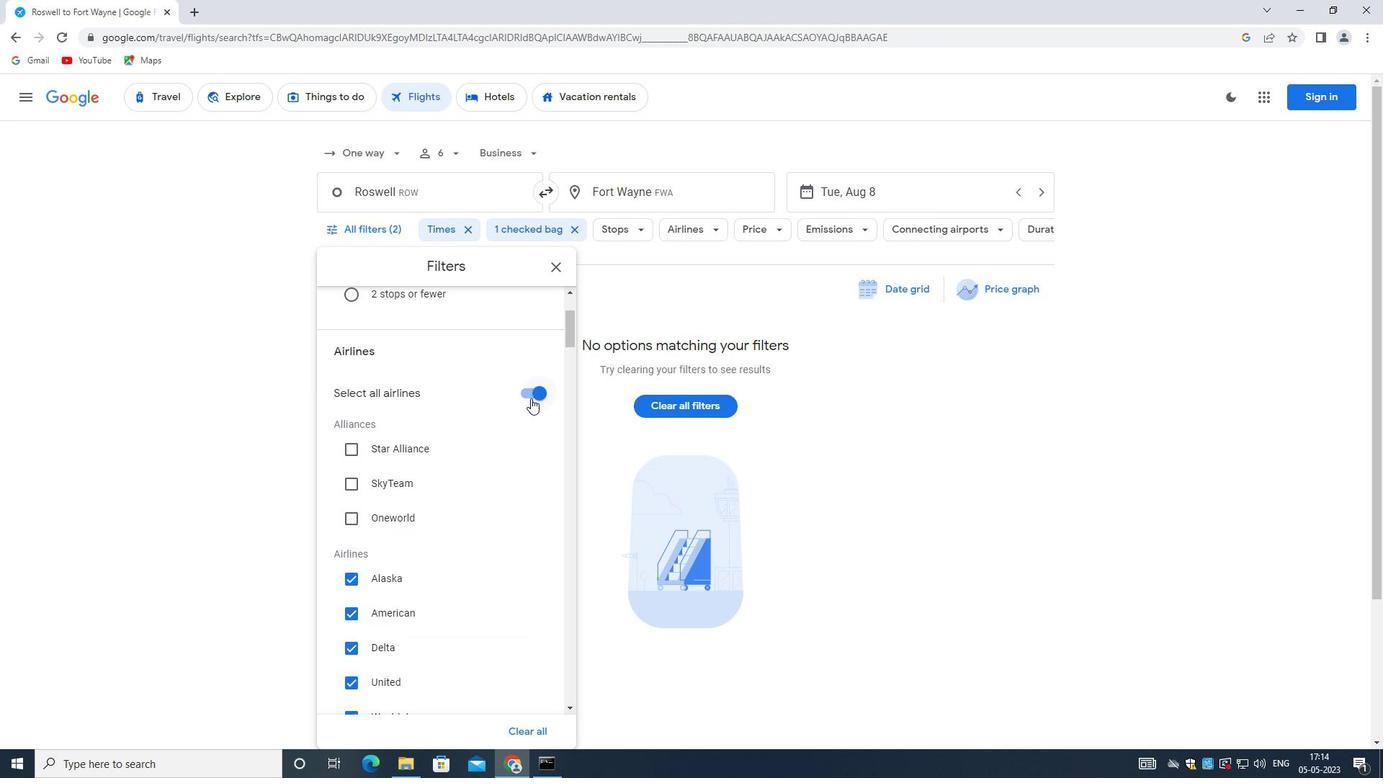 
Action: Mouse pressed left at (520, 394)
Screenshot: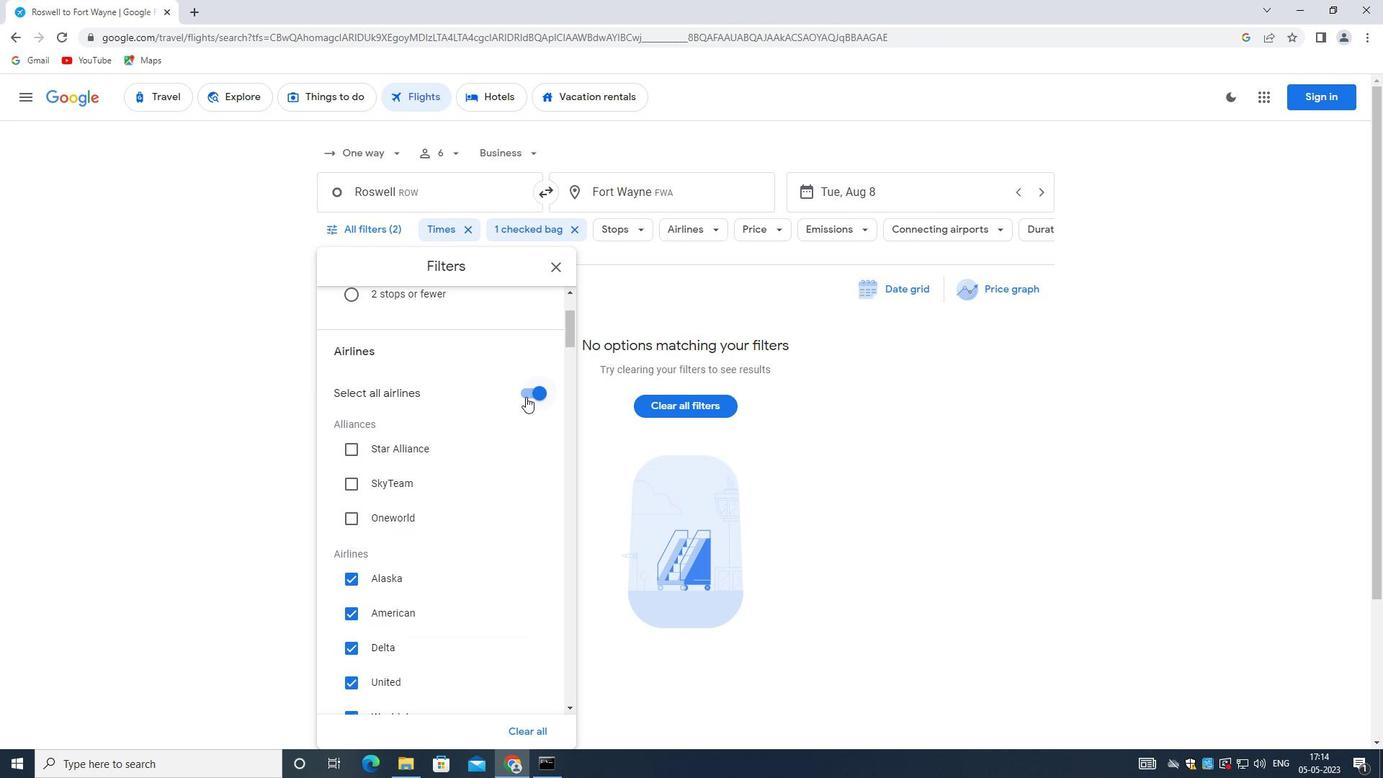 
Action: Mouse moved to (527, 394)
Screenshot: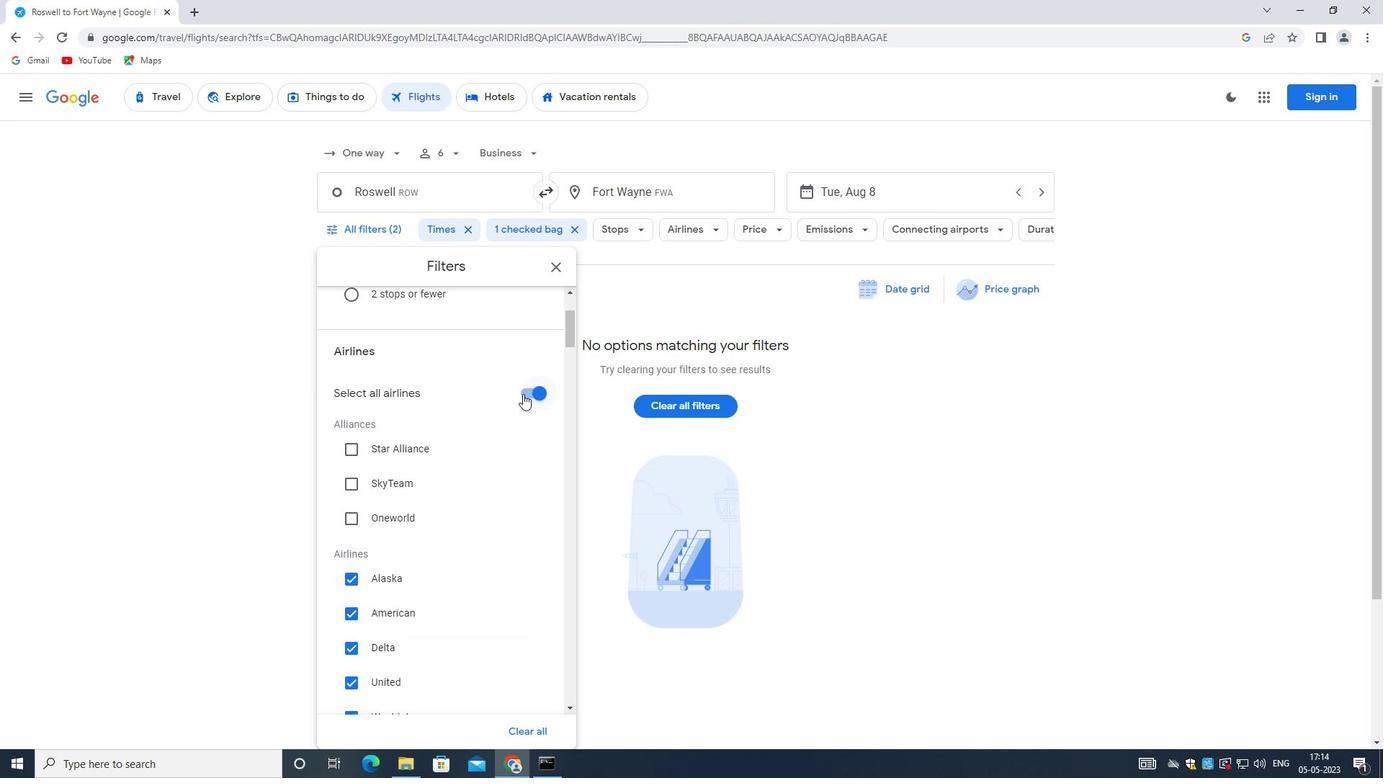 
Action: Mouse pressed left at (527, 394)
Screenshot: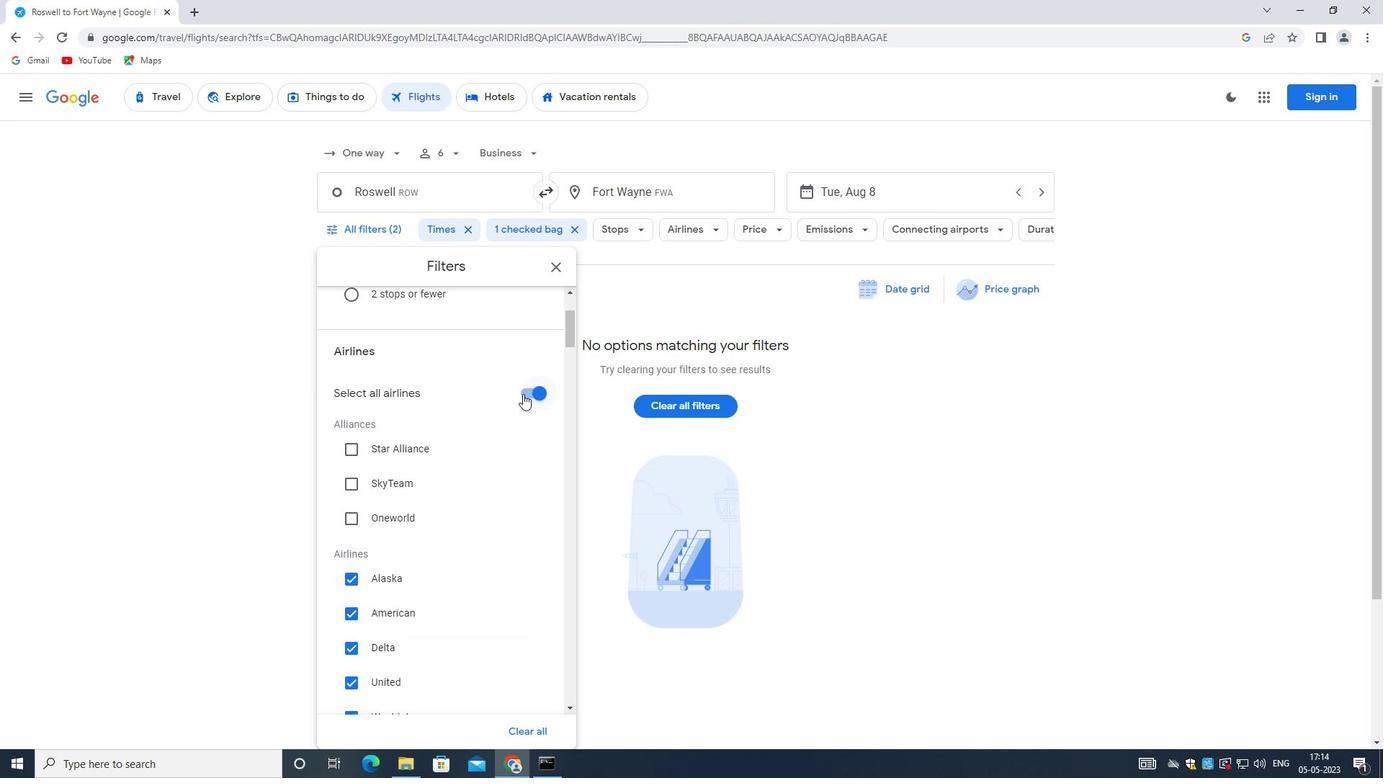 
Action: Mouse moved to (520, 512)
Screenshot: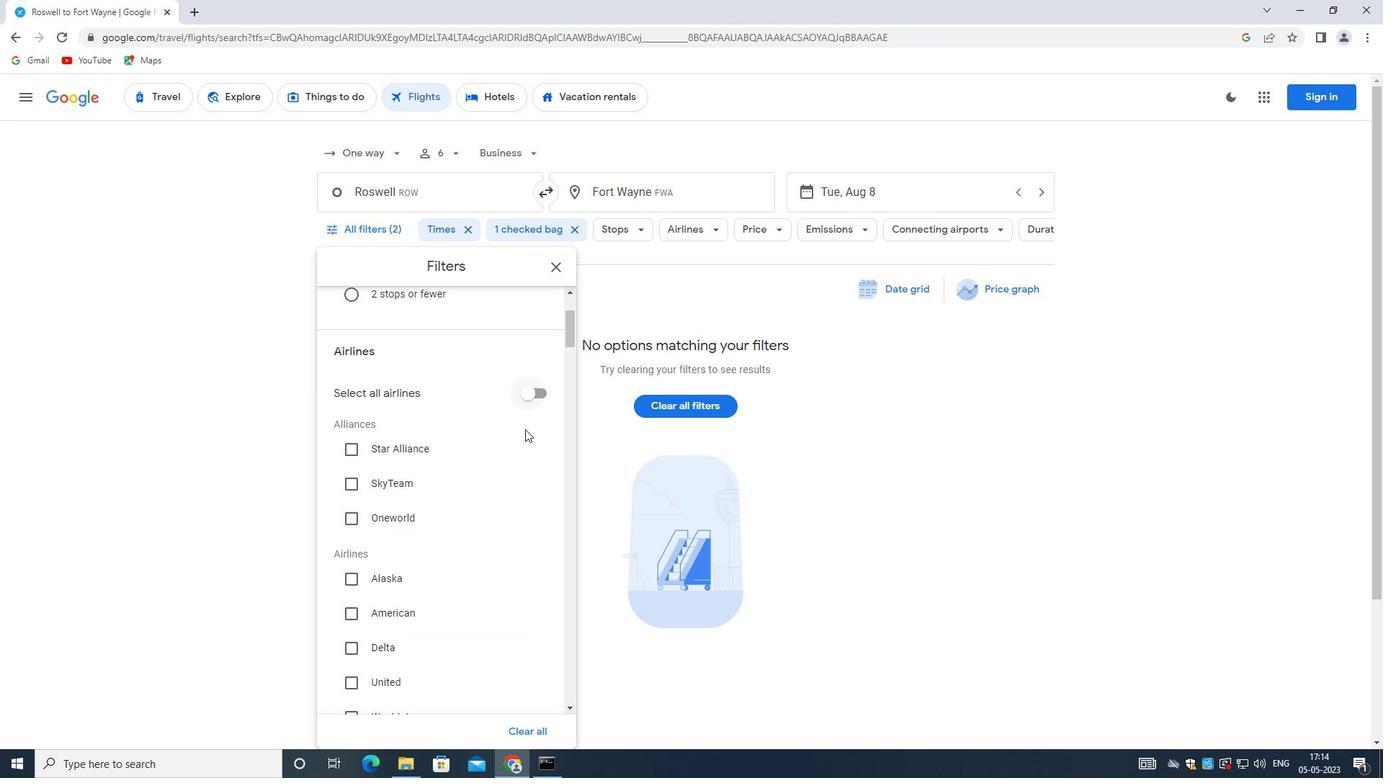 
Action: Mouse scrolled (520, 511) with delta (0, 0)
Screenshot: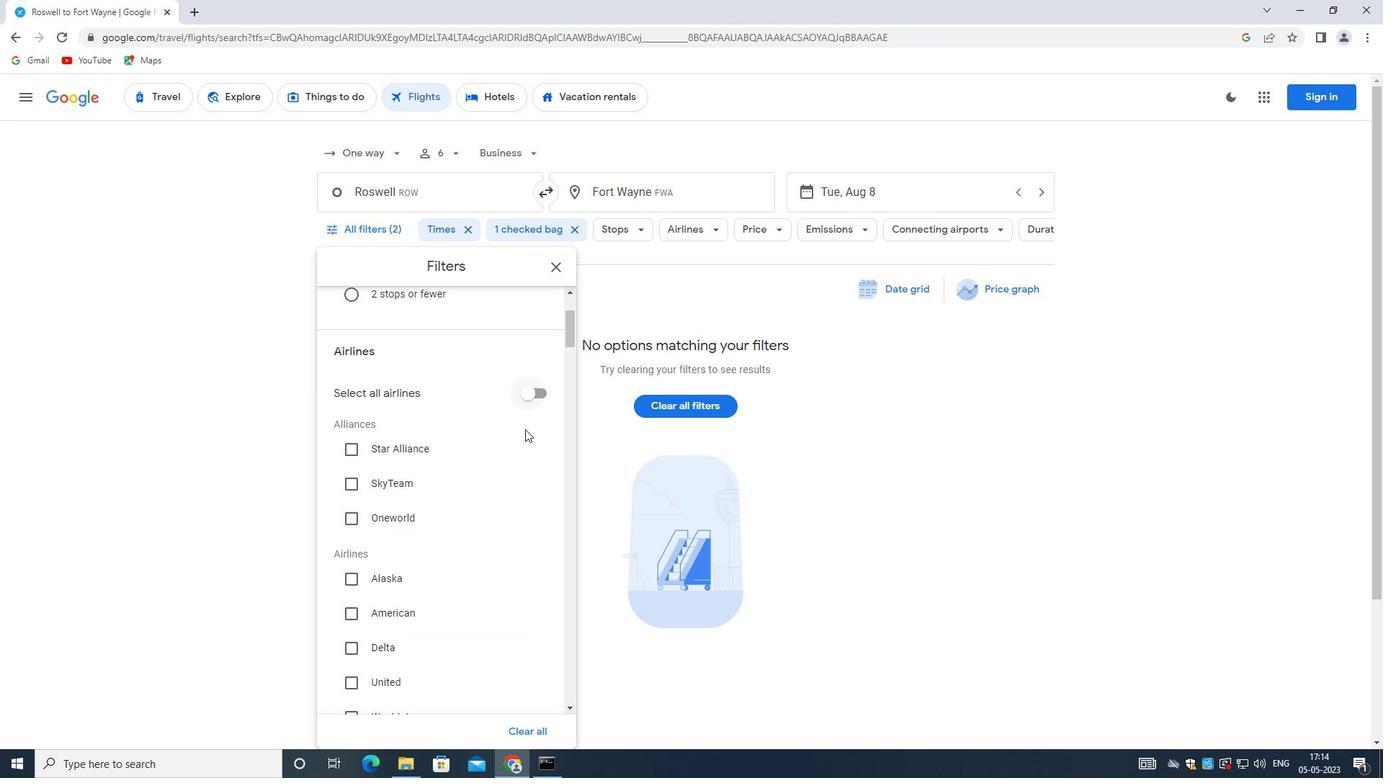 
Action: Mouse moved to (518, 516)
Screenshot: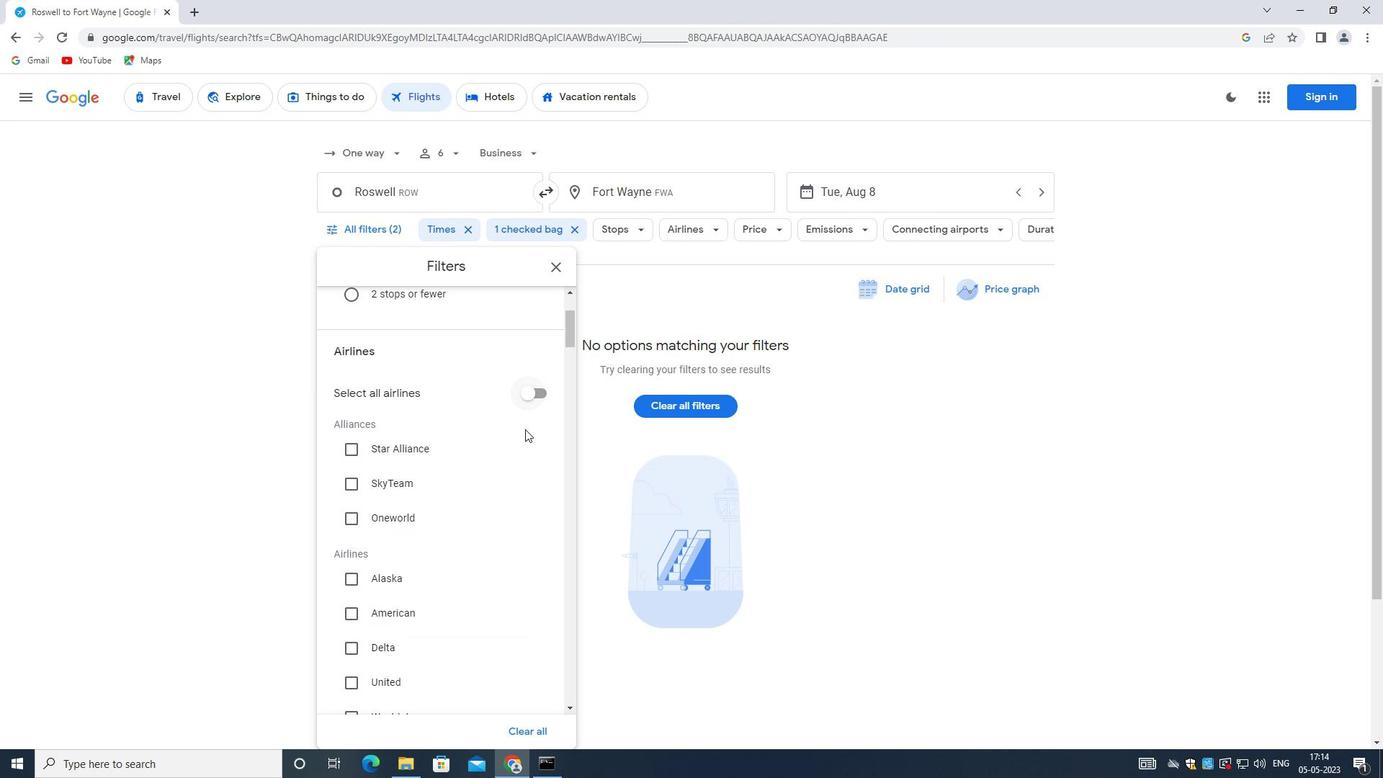 
Action: Mouse scrolled (518, 515) with delta (0, 0)
Screenshot: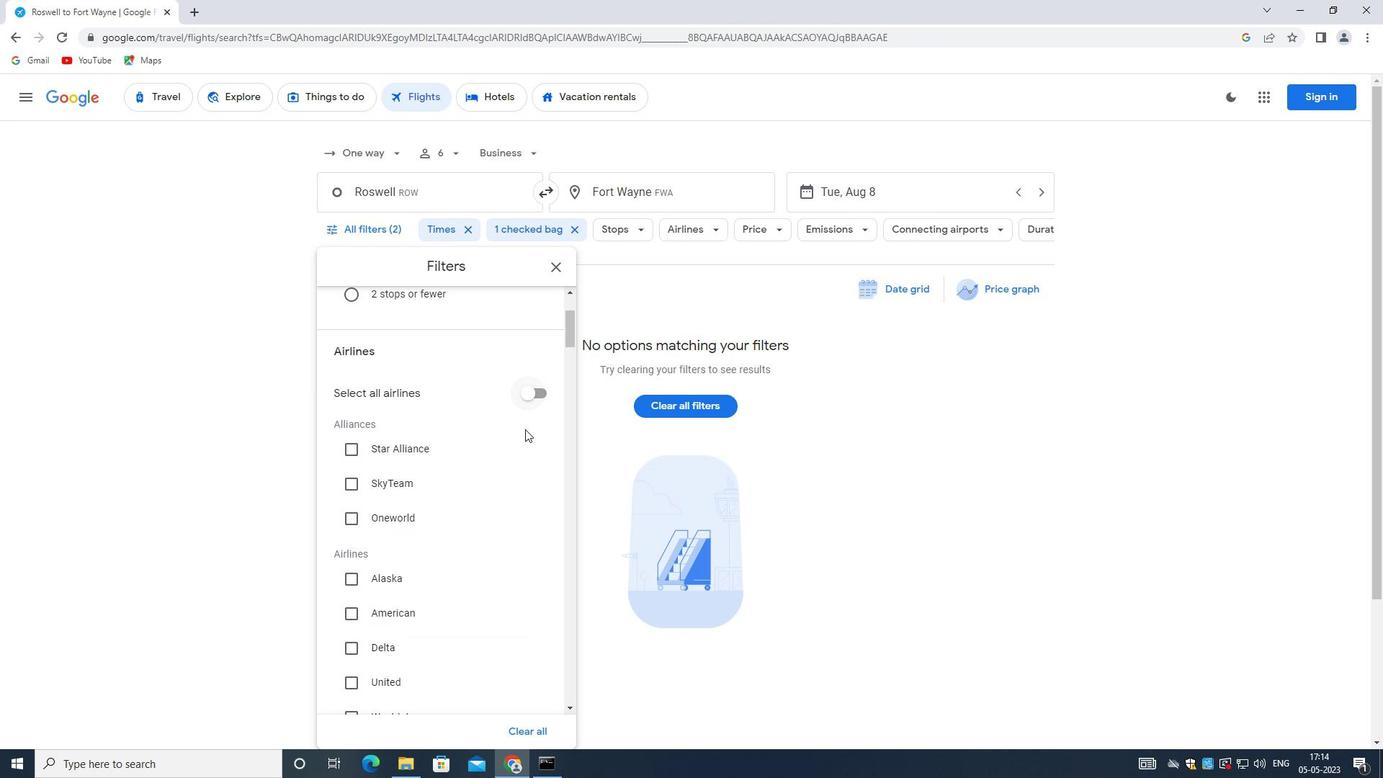 
Action: Mouse moved to (518, 518)
Screenshot: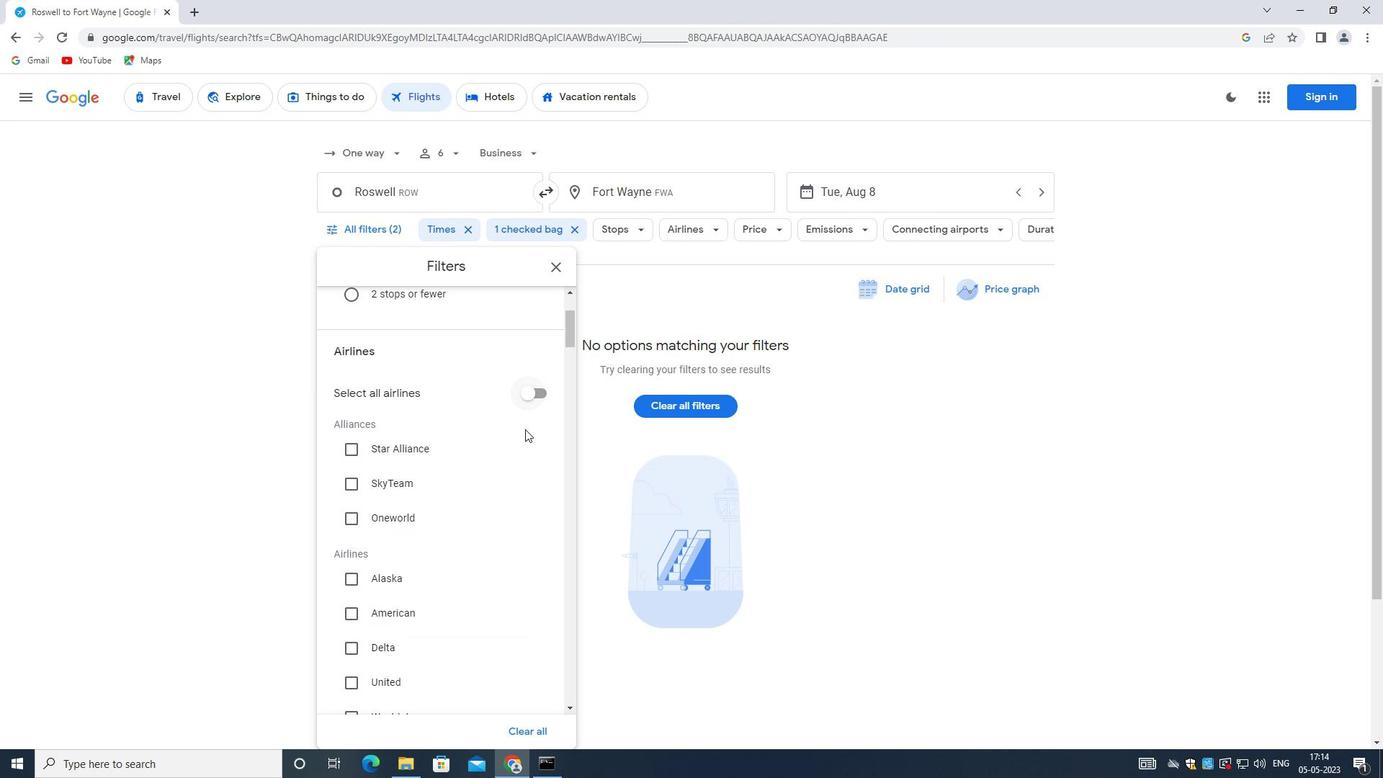 
Action: Mouse scrolled (518, 517) with delta (0, 0)
Screenshot: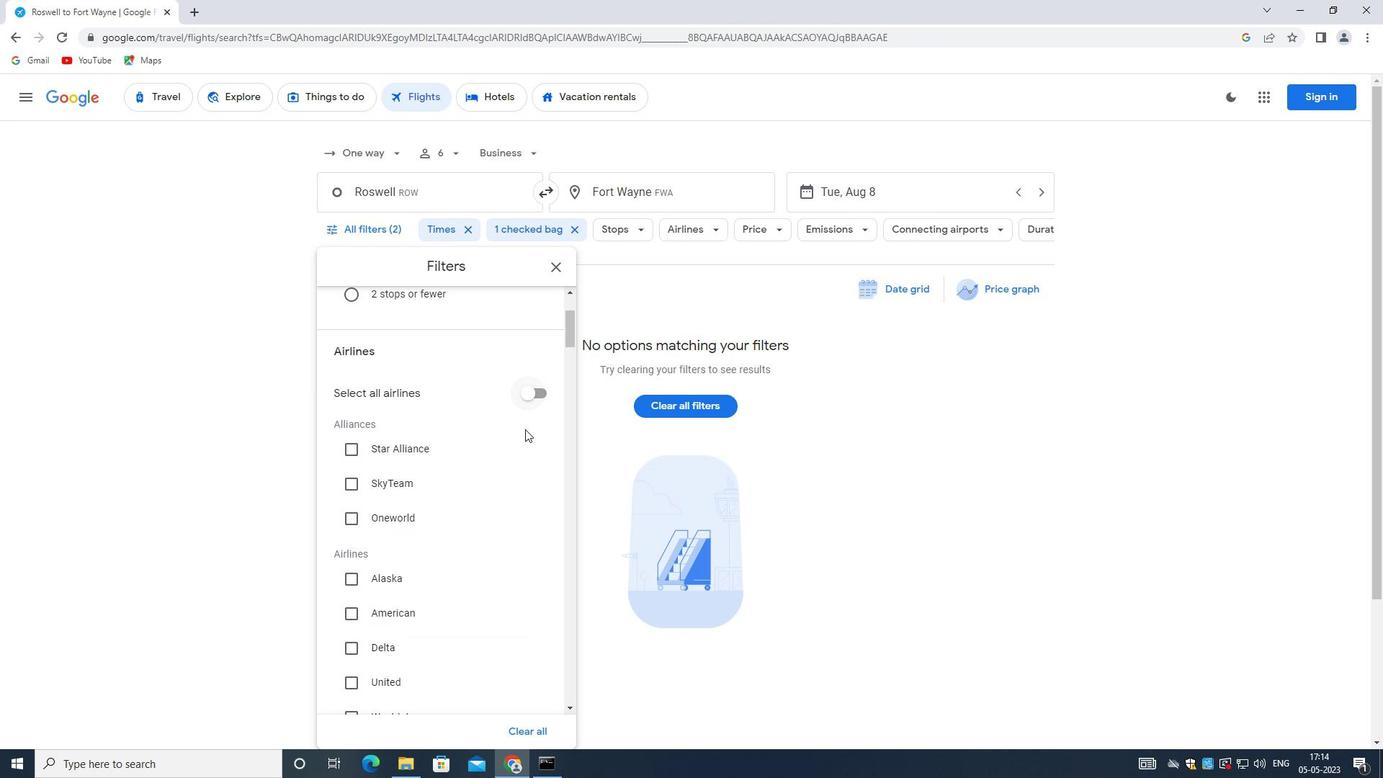 
Action: Mouse moved to (517, 519)
Screenshot: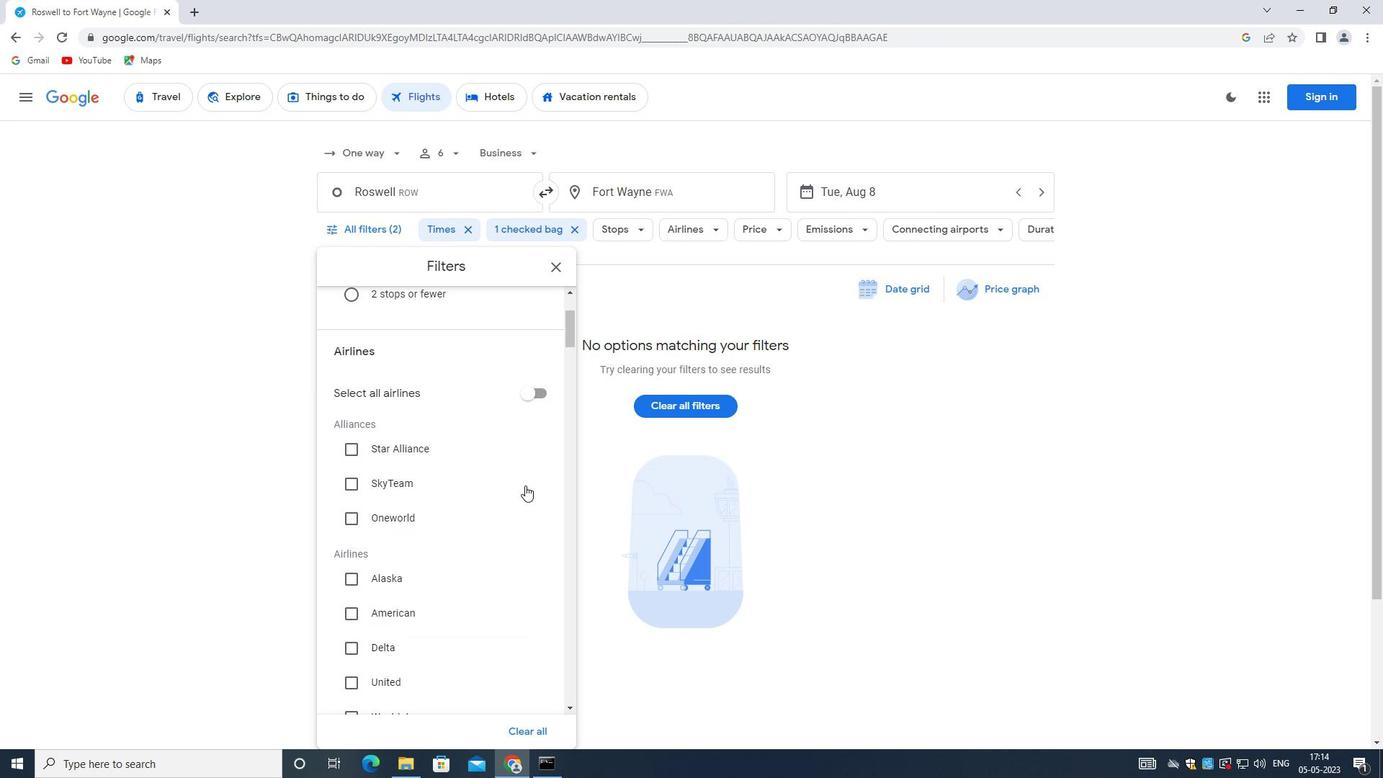 
Action: Mouse scrolled (517, 518) with delta (0, 0)
Screenshot: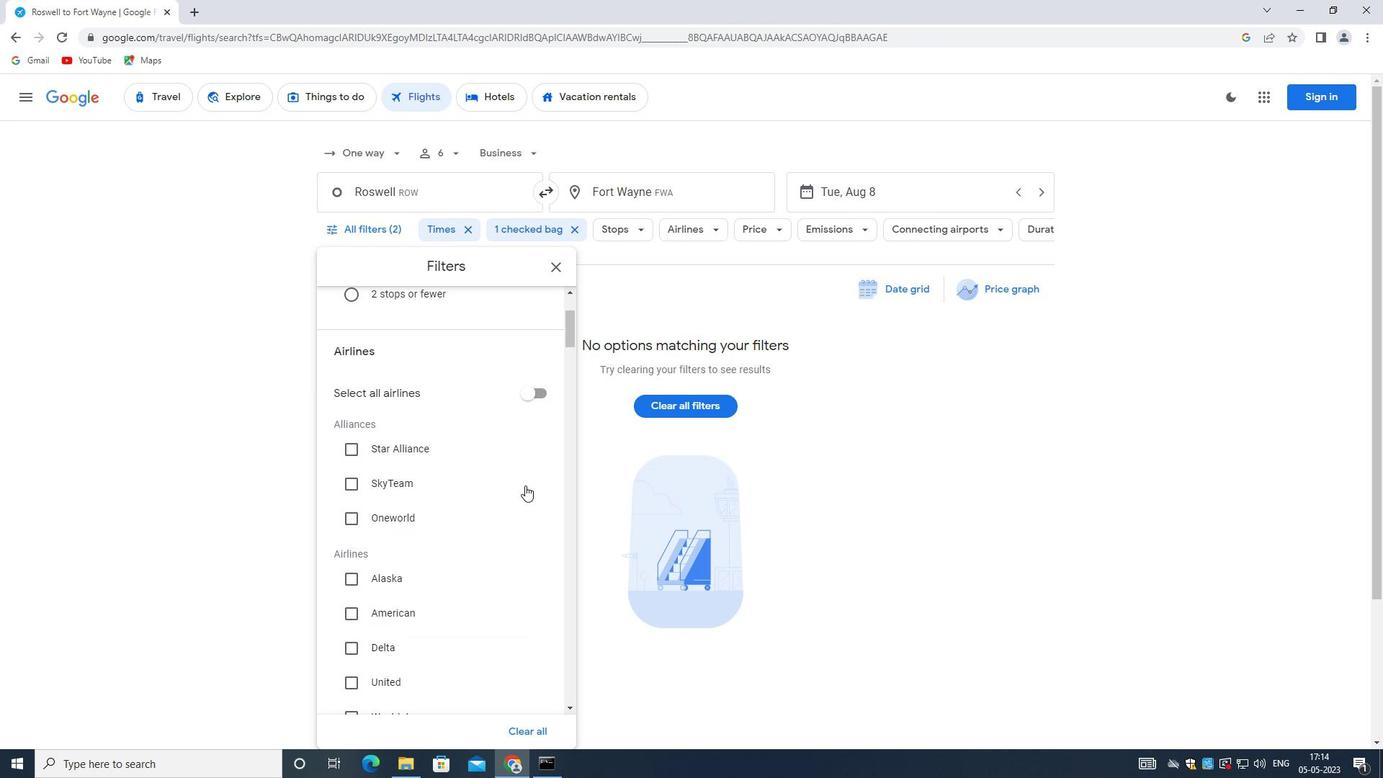 
Action: Mouse moved to (515, 520)
Screenshot: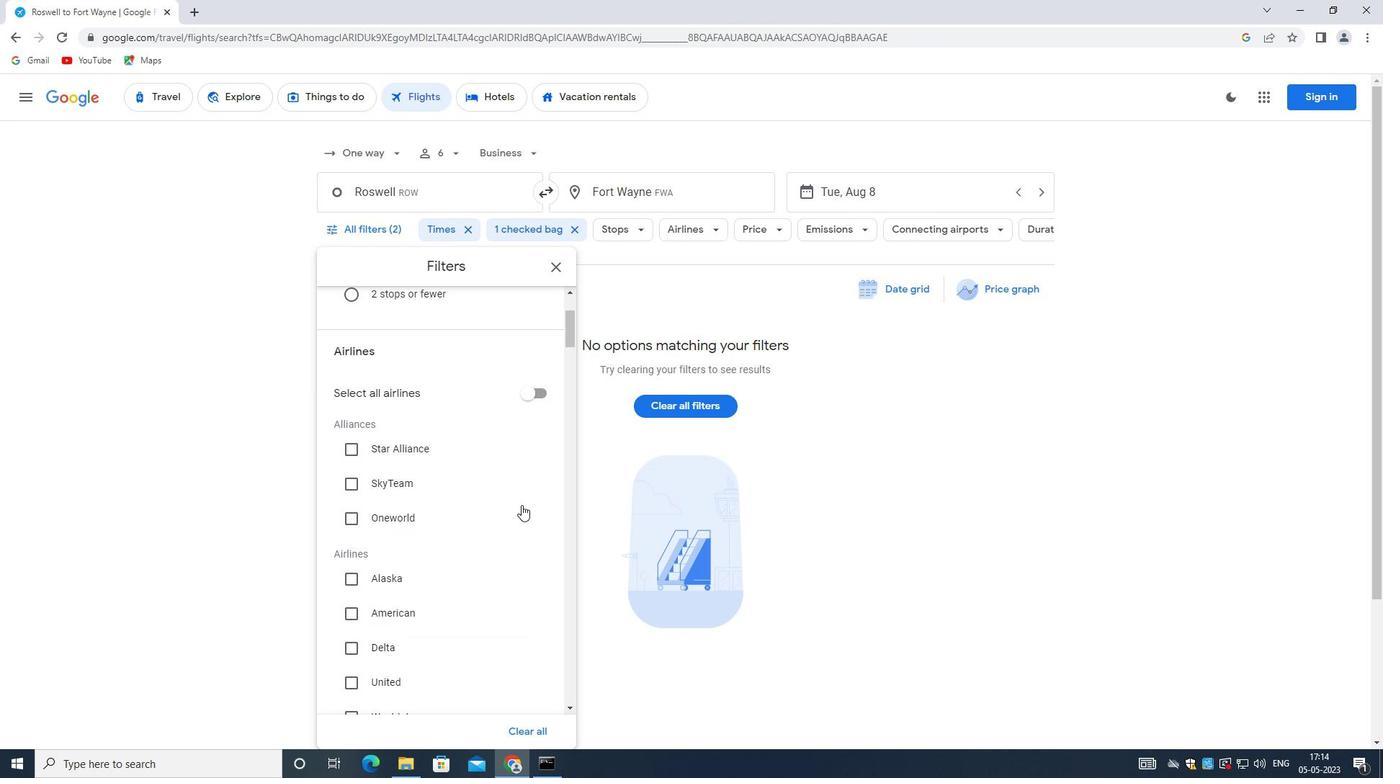 
Action: Mouse scrolled (515, 520) with delta (0, 0)
Screenshot: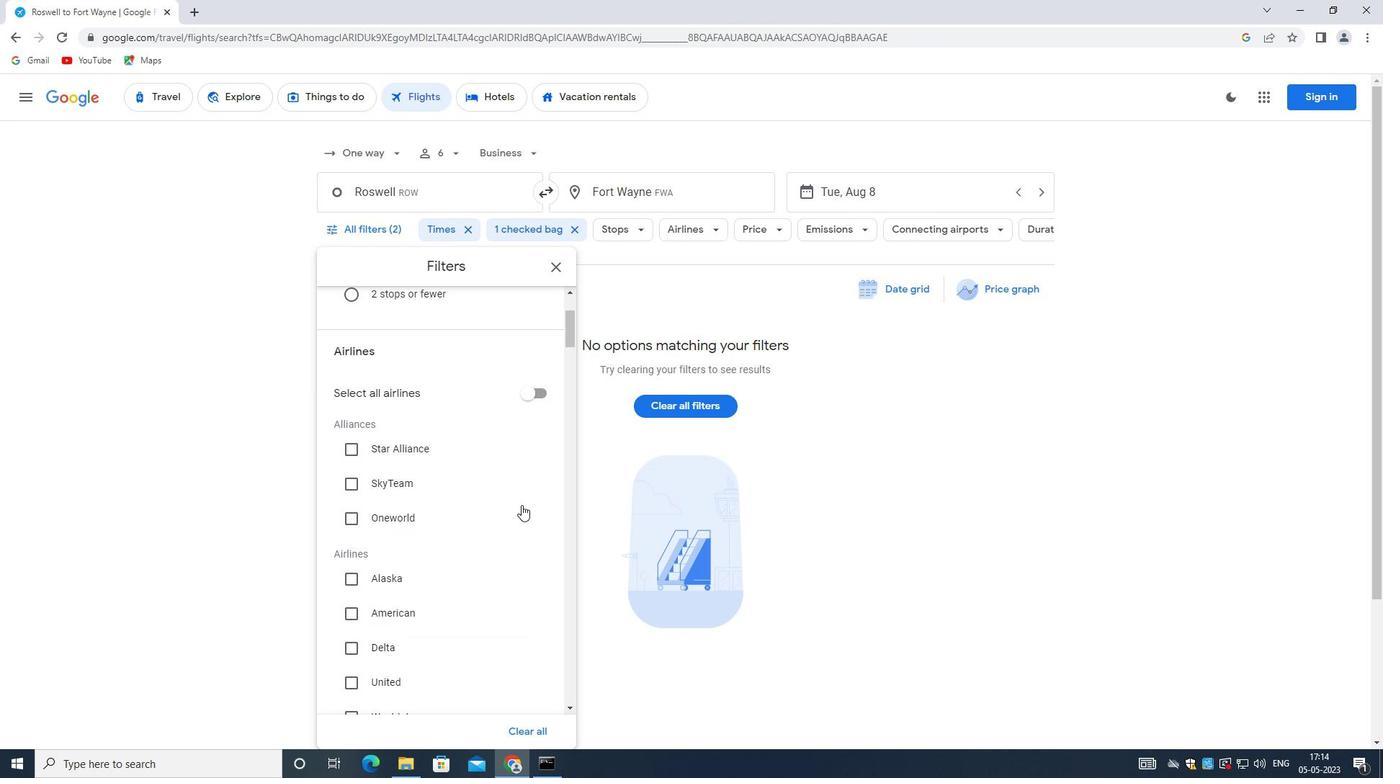 
Action: Mouse moved to (528, 353)
Screenshot: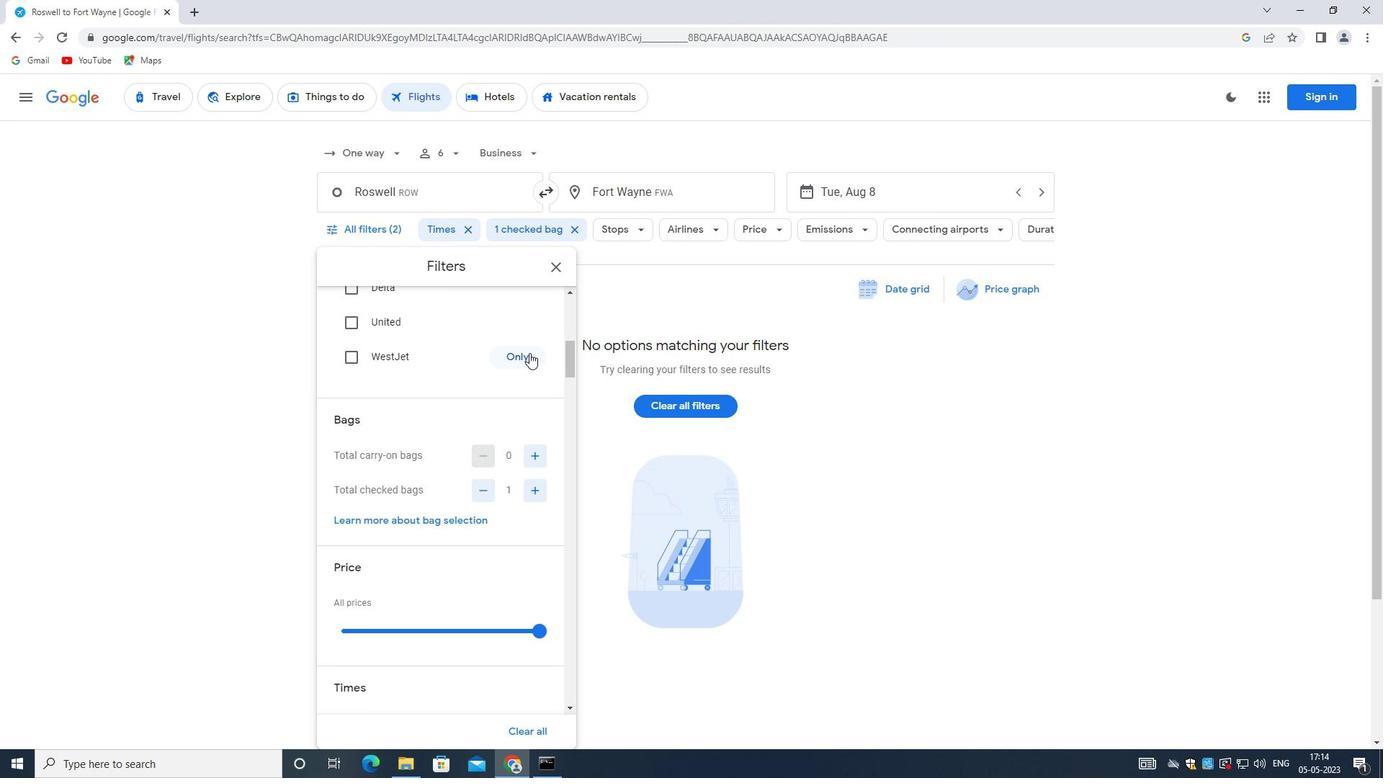 
Action: Mouse pressed left at (528, 353)
Screenshot: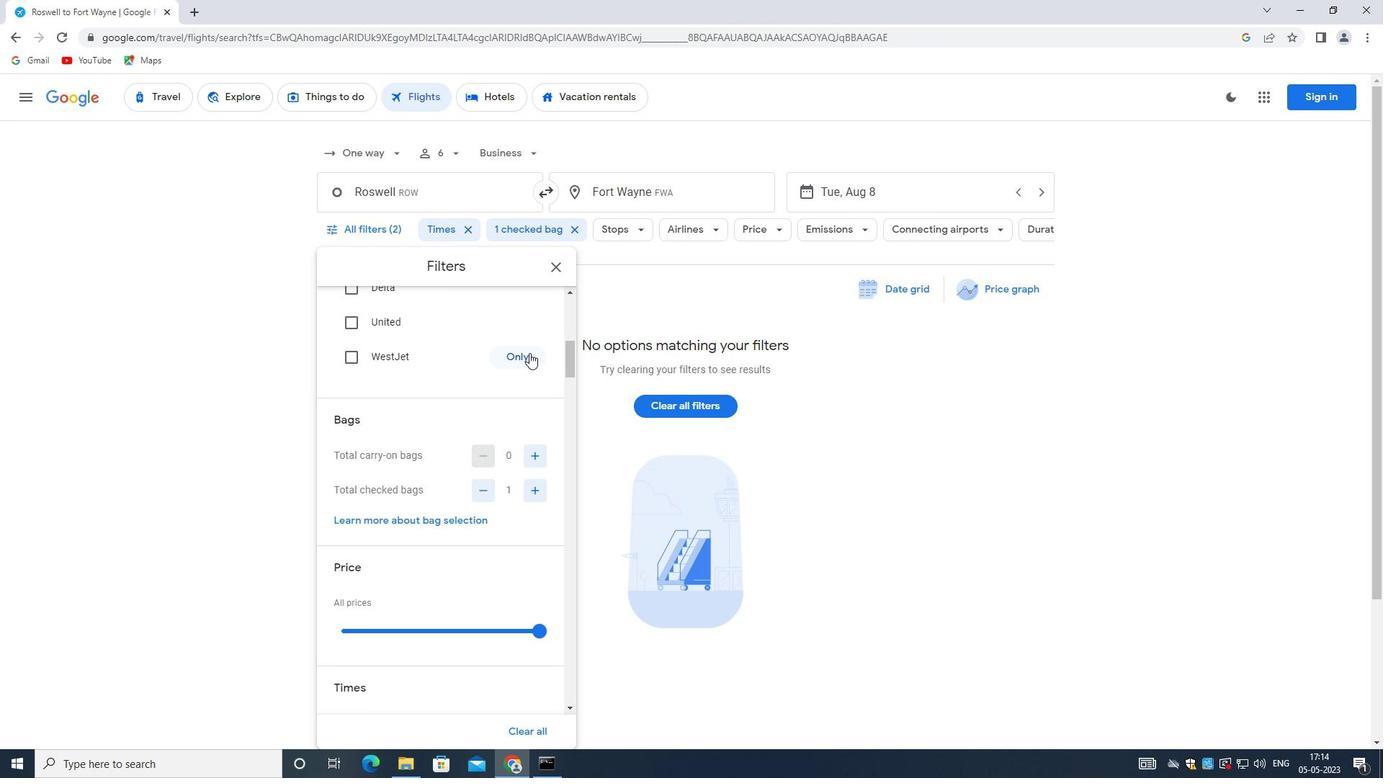 
Action: Mouse moved to (471, 469)
Screenshot: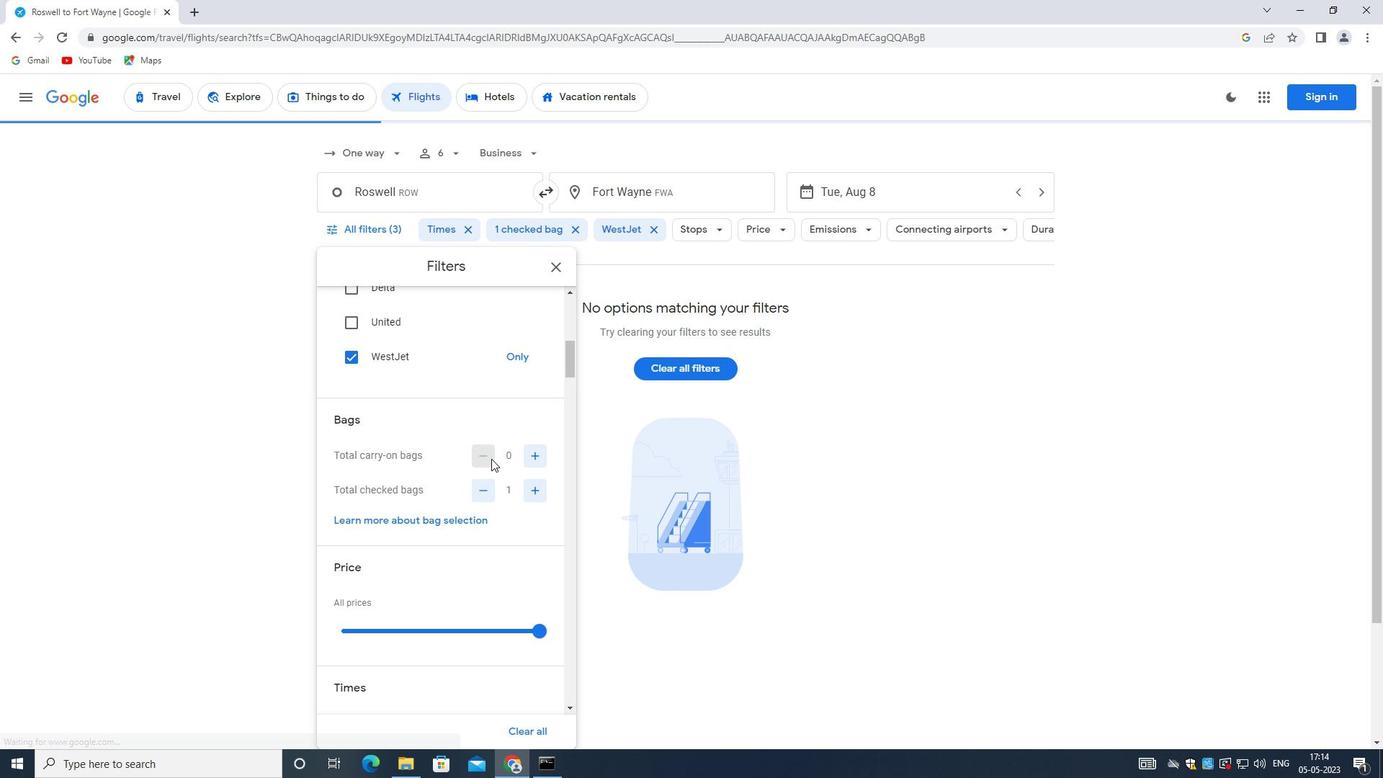 
Action: Mouse scrolled (471, 468) with delta (0, 0)
Screenshot: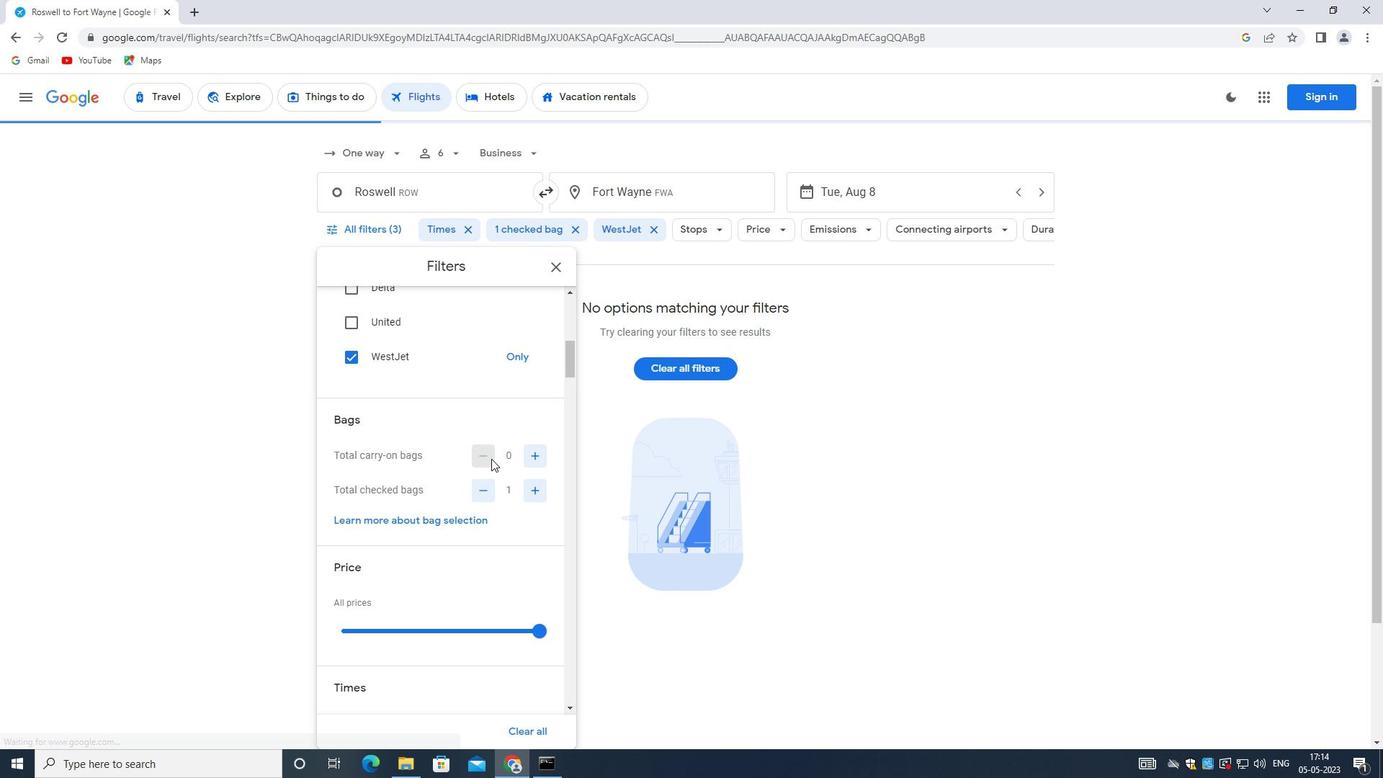 
Action: Mouse moved to (533, 420)
Screenshot: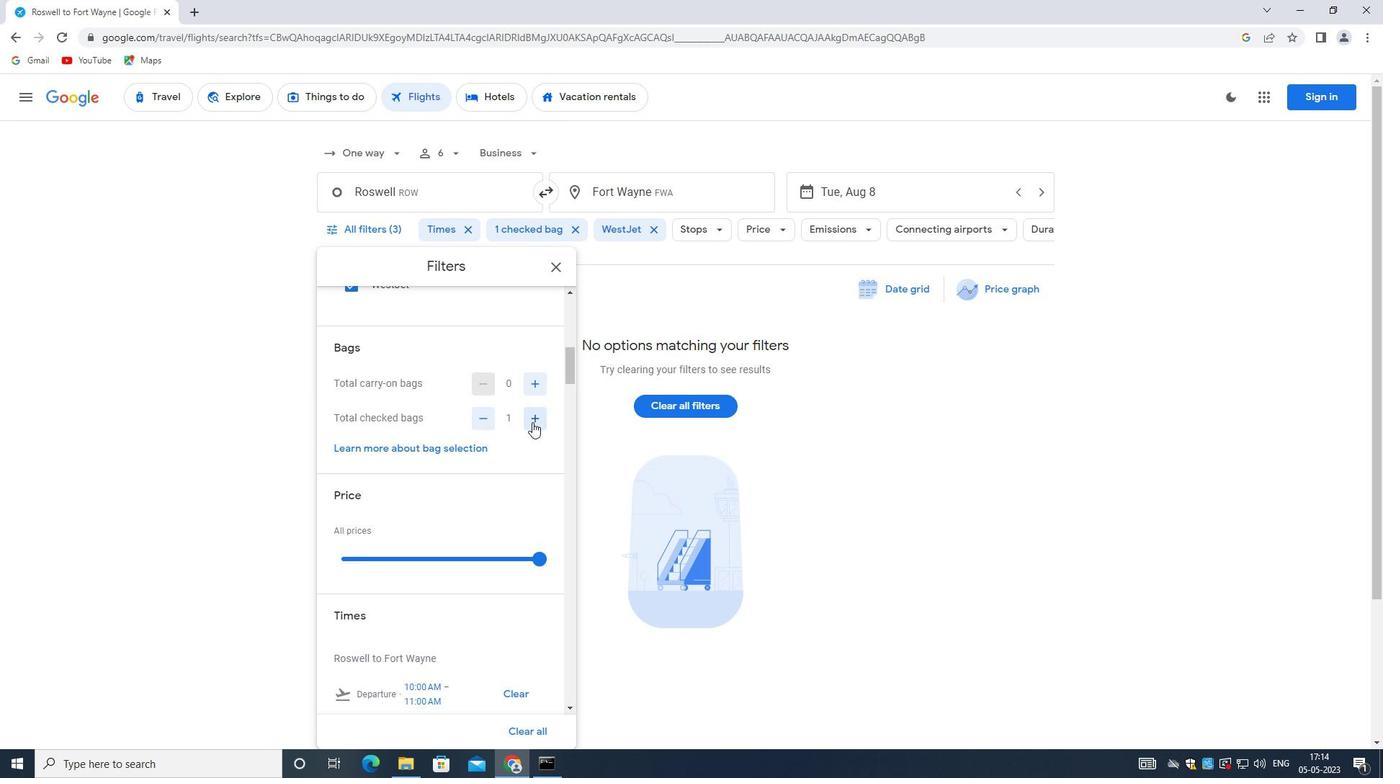 
Action: Mouse pressed left at (533, 420)
Screenshot: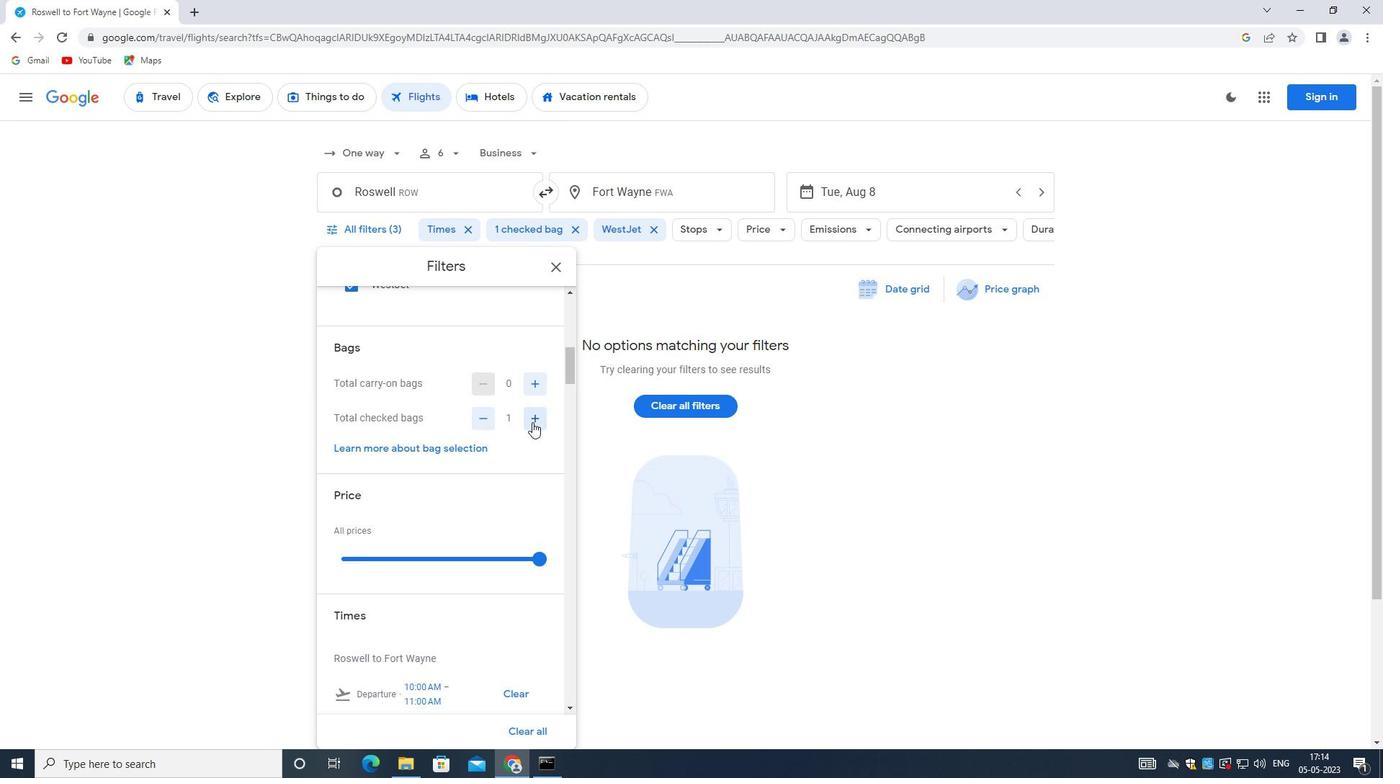 
Action: Mouse moved to (534, 419)
Screenshot: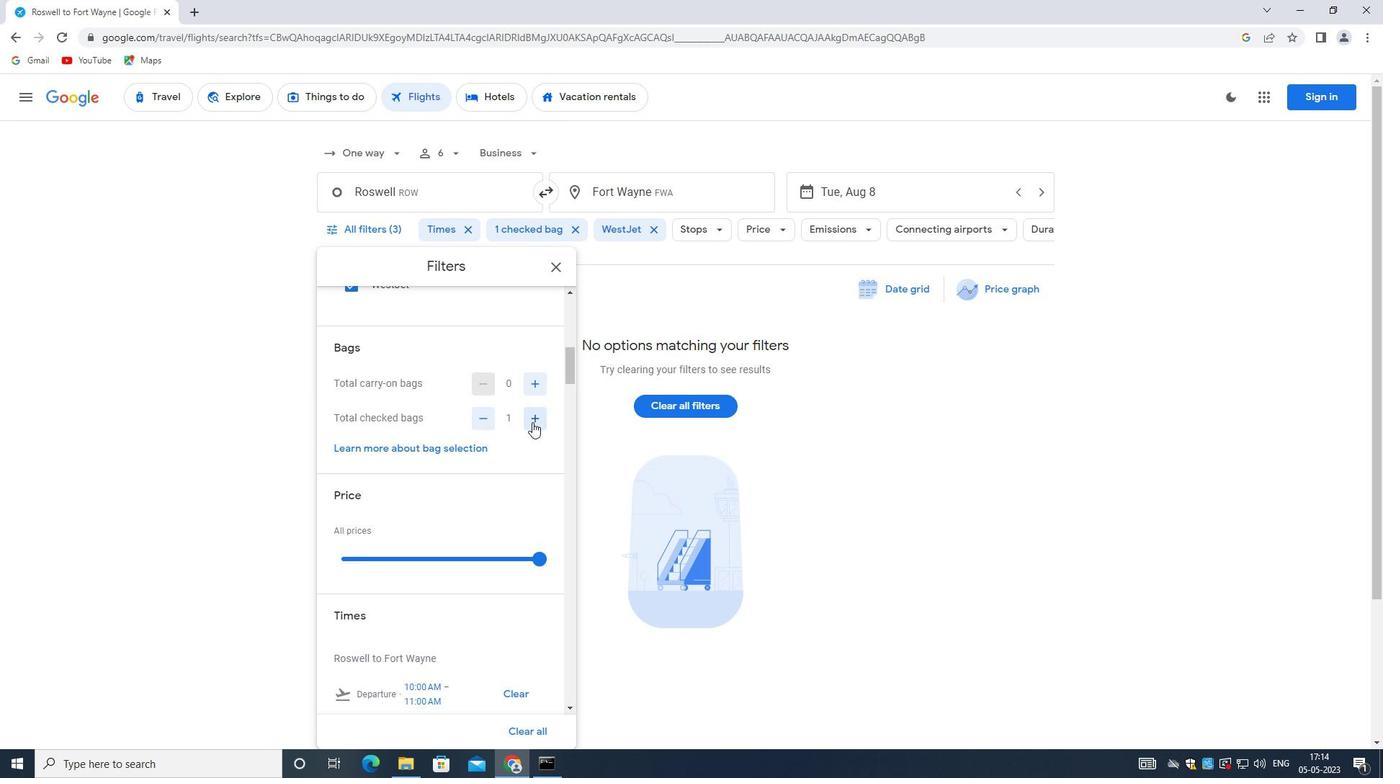 
Action: Mouse pressed left at (534, 419)
Screenshot: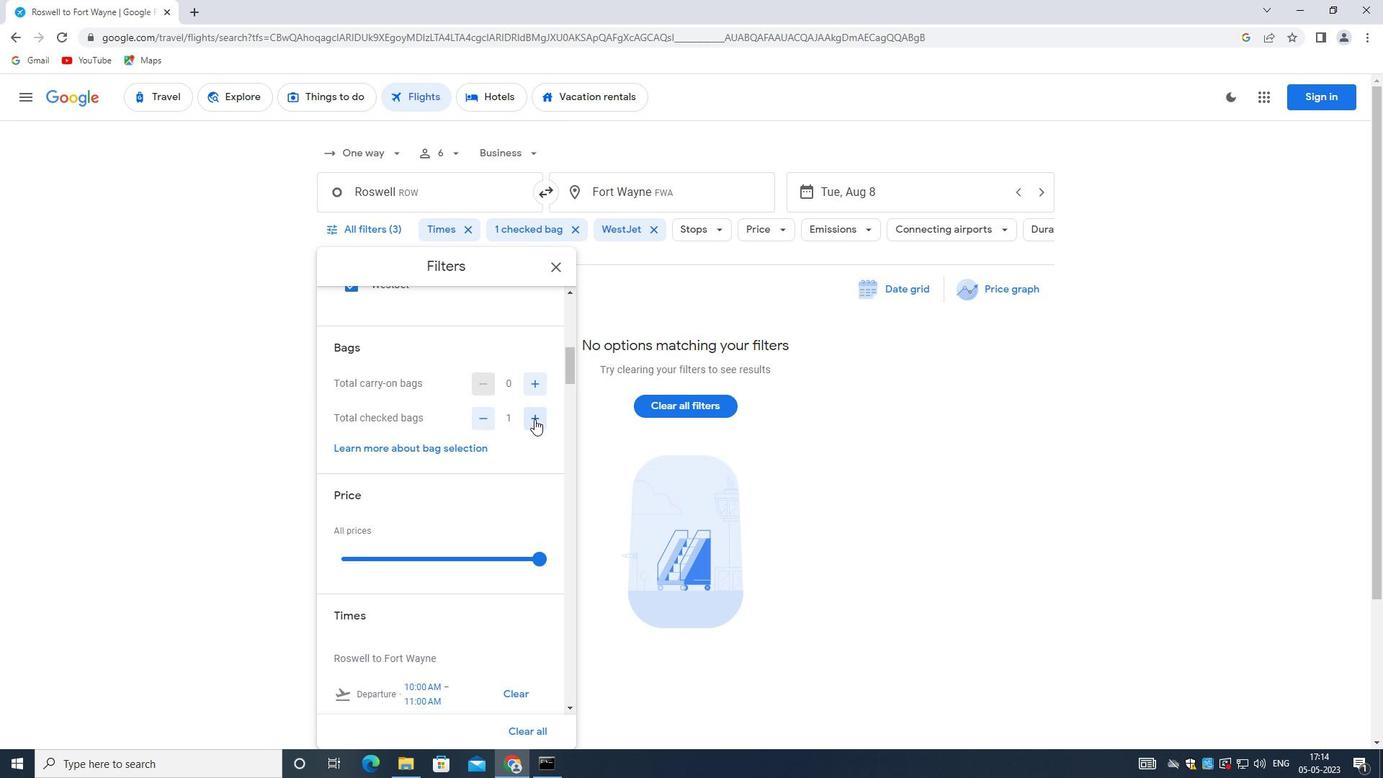 
Action: Mouse pressed left at (534, 419)
Screenshot: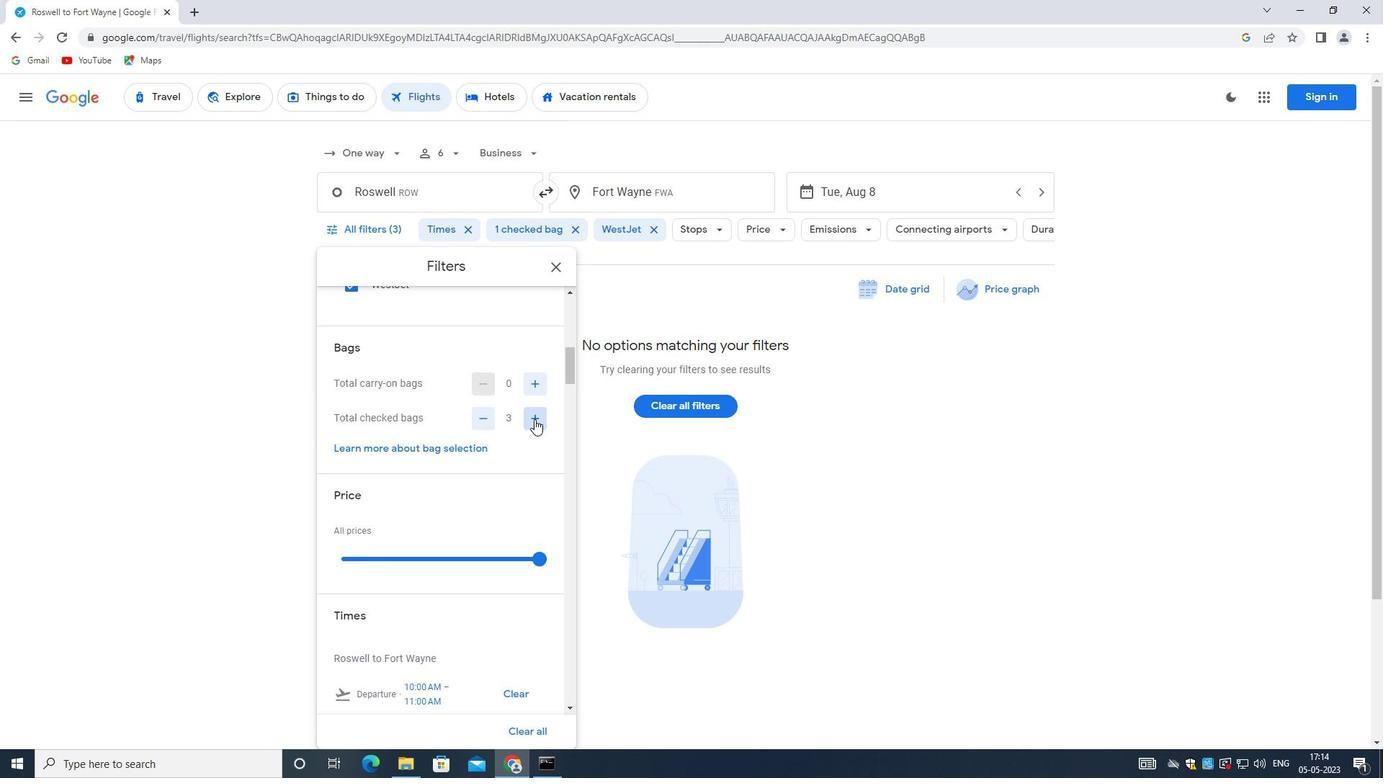 
Action: Mouse moved to (478, 448)
Screenshot: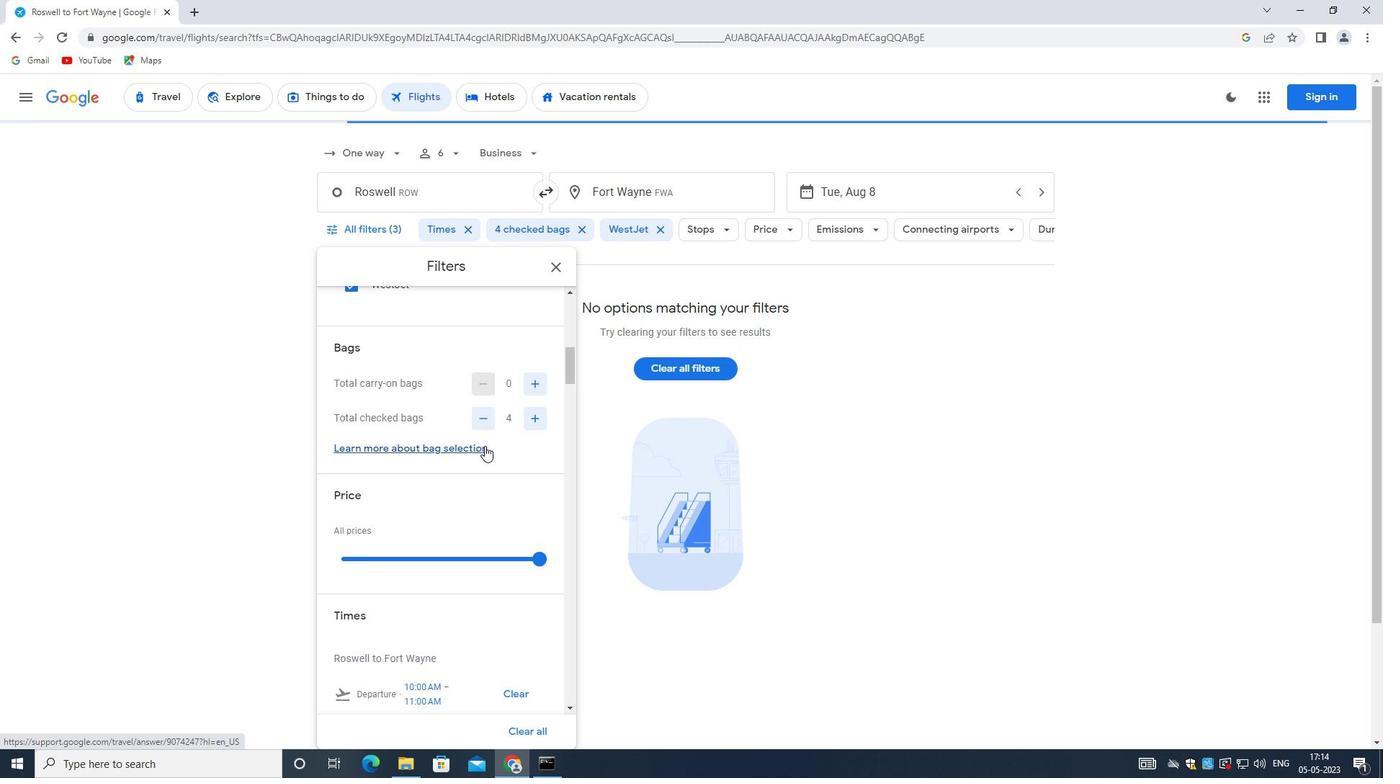 
Action: Mouse scrolled (478, 448) with delta (0, 0)
Screenshot: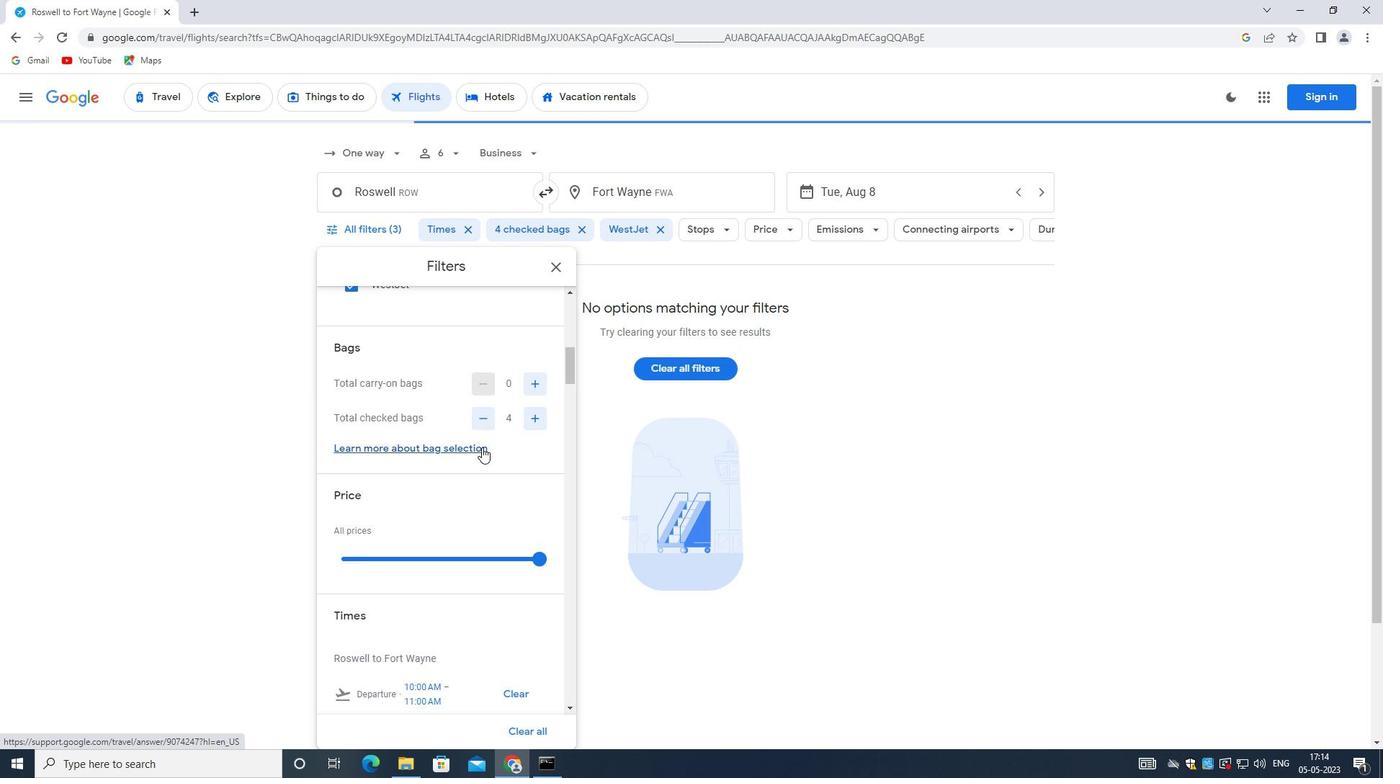 
Action: Mouse moved to (474, 452)
Screenshot: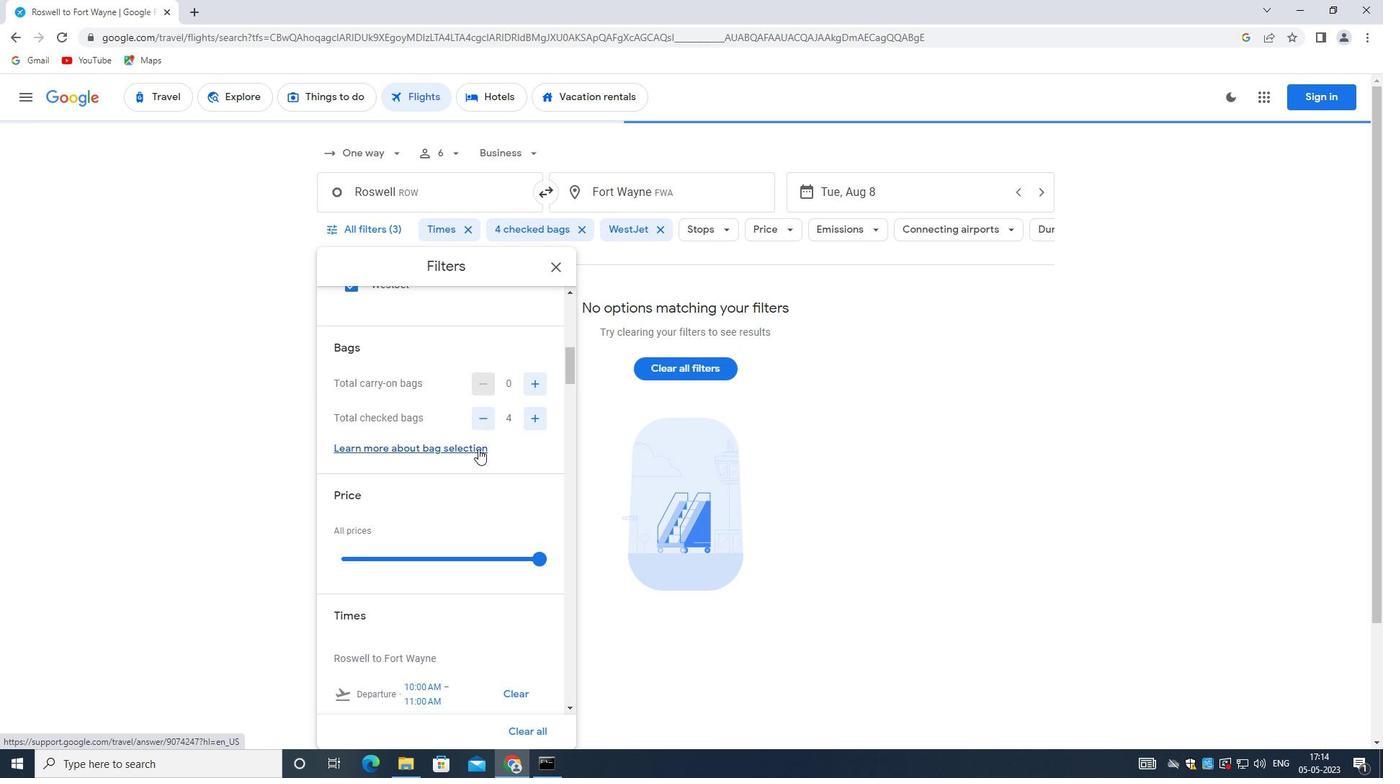 
Action: Mouse scrolled (474, 451) with delta (0, 0)
Screenshot: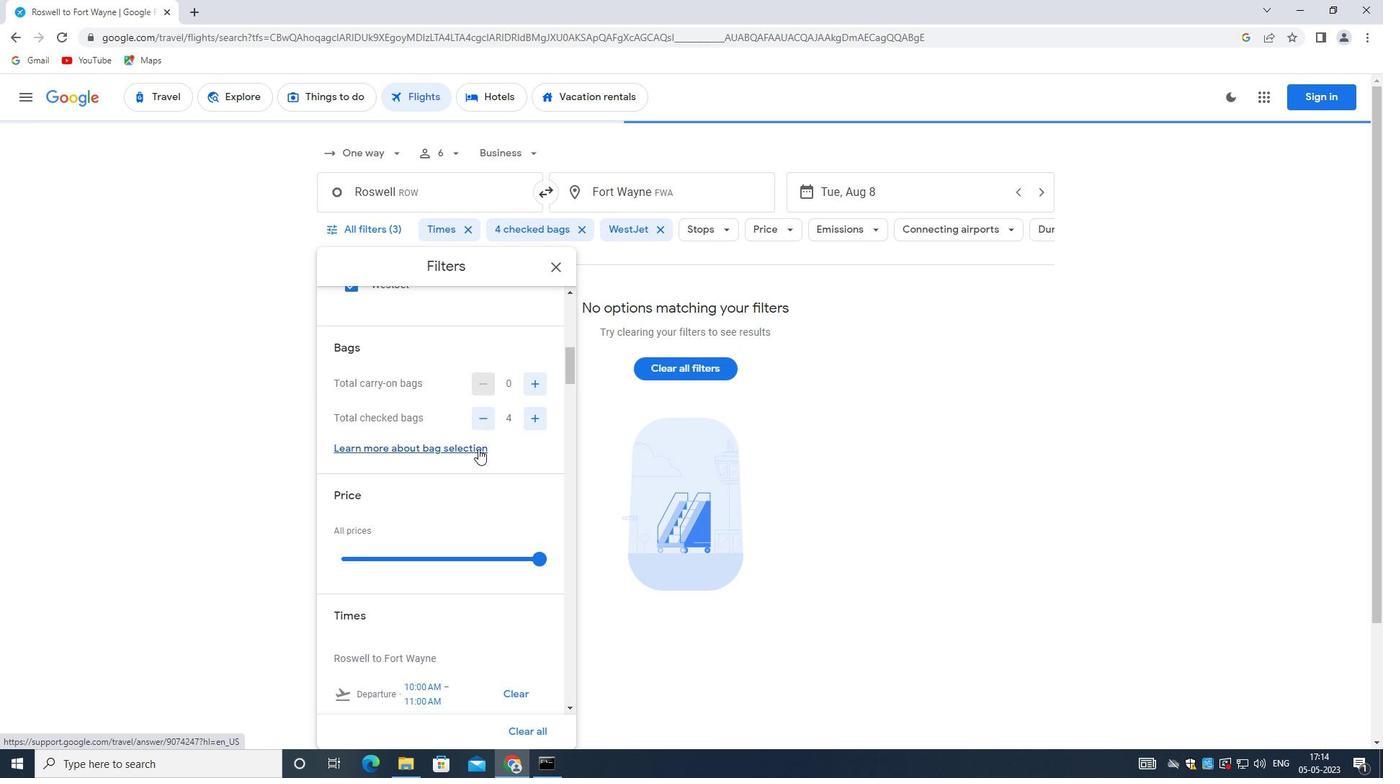 
Action: Mouse moved to (472, 453)
Screenshot: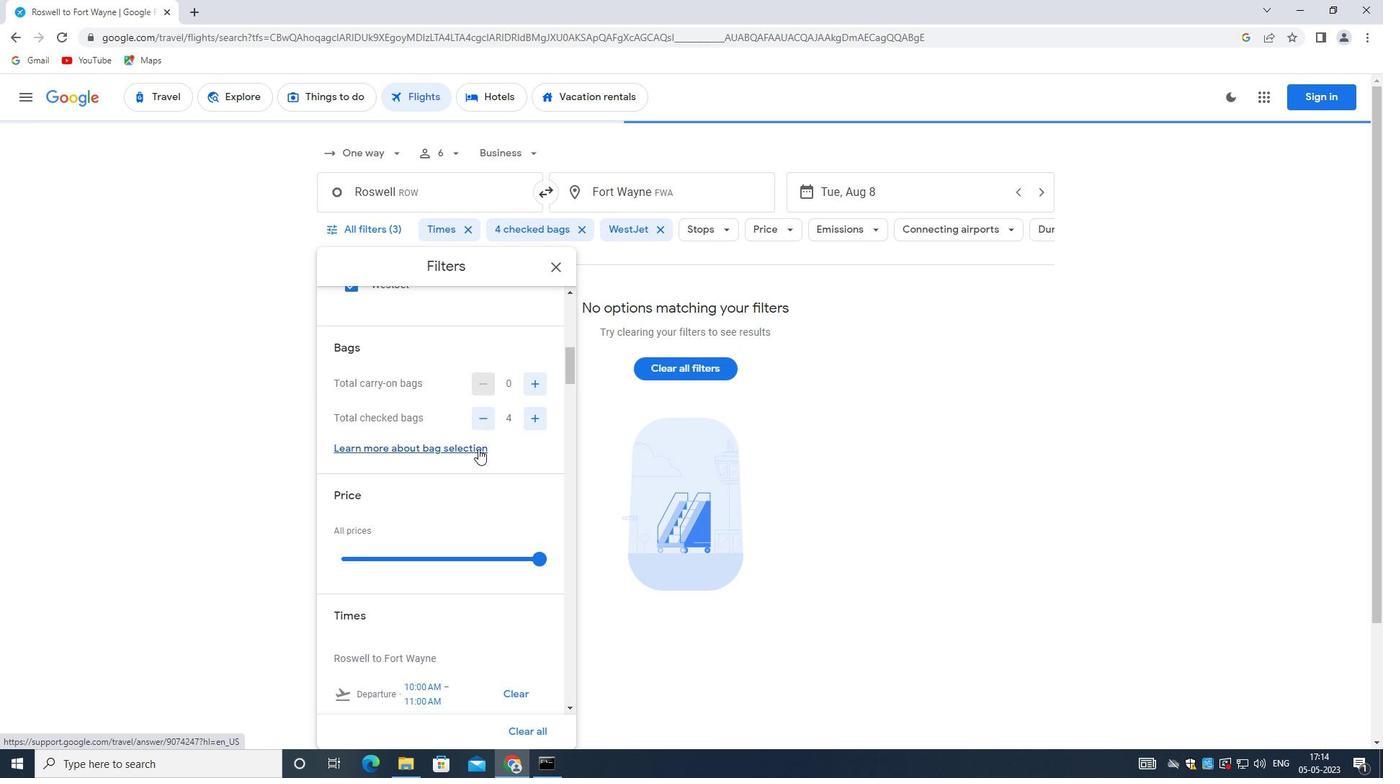 
Action: Mouse scrolled (472, 452) with delta (0, 0)
Screenshot: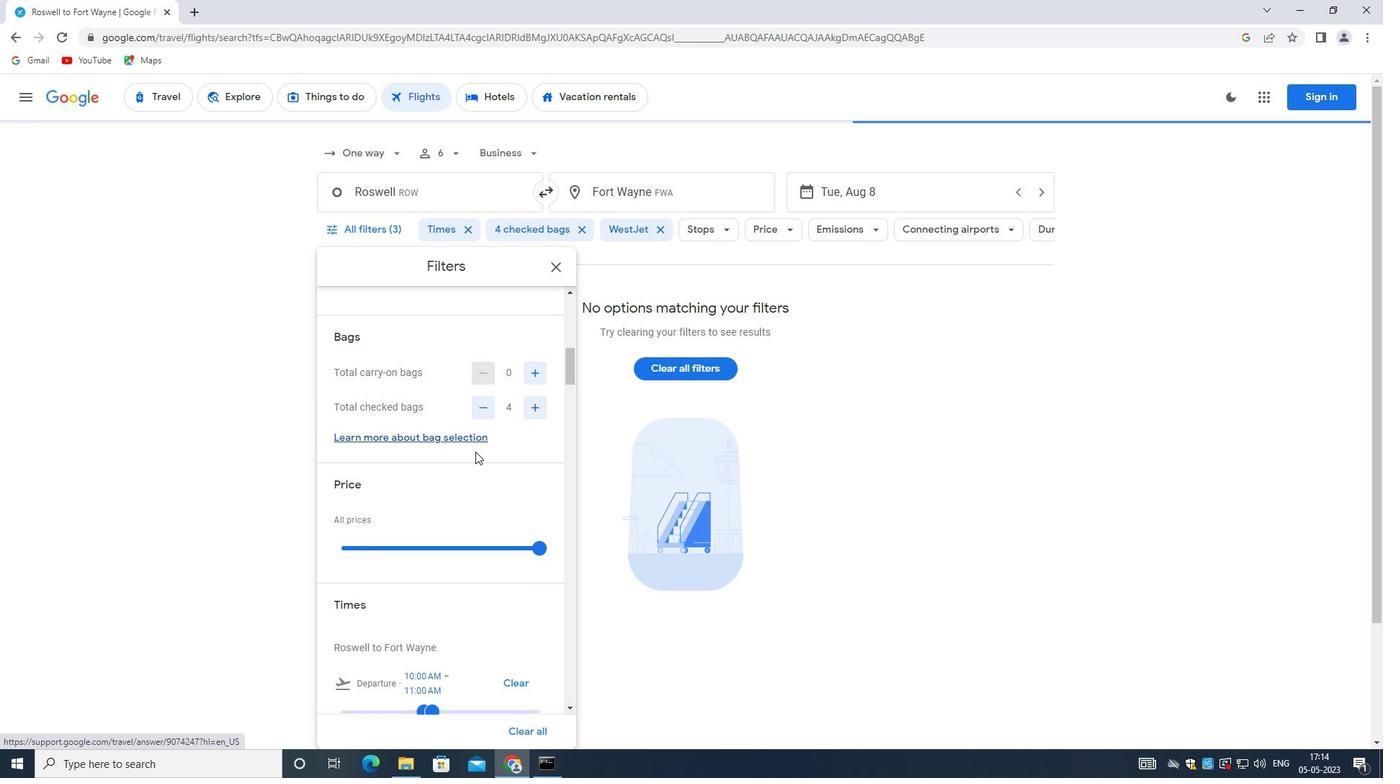 
Action: Mouse moved to (543, 339)
Screenshot: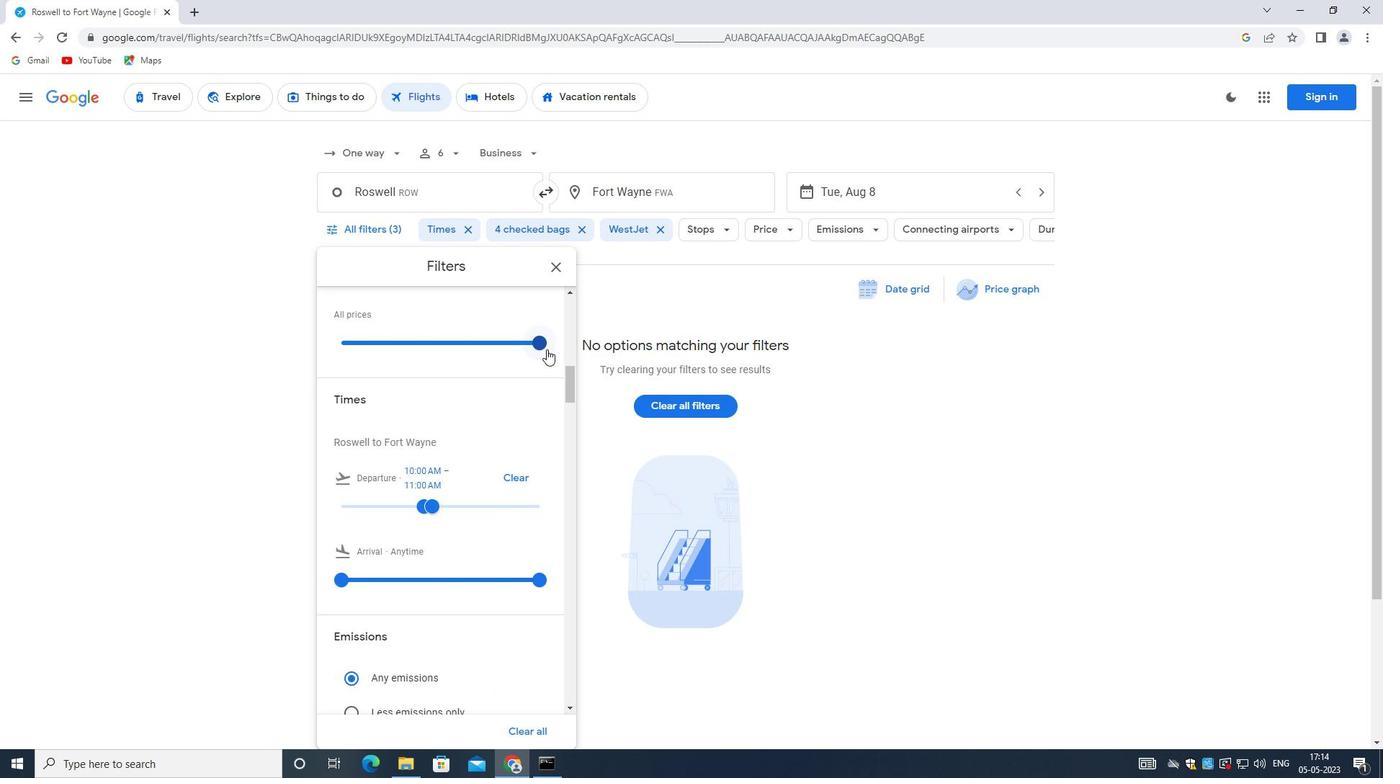 
Action: Mouse pressed left at (543, 339)
Screenshot: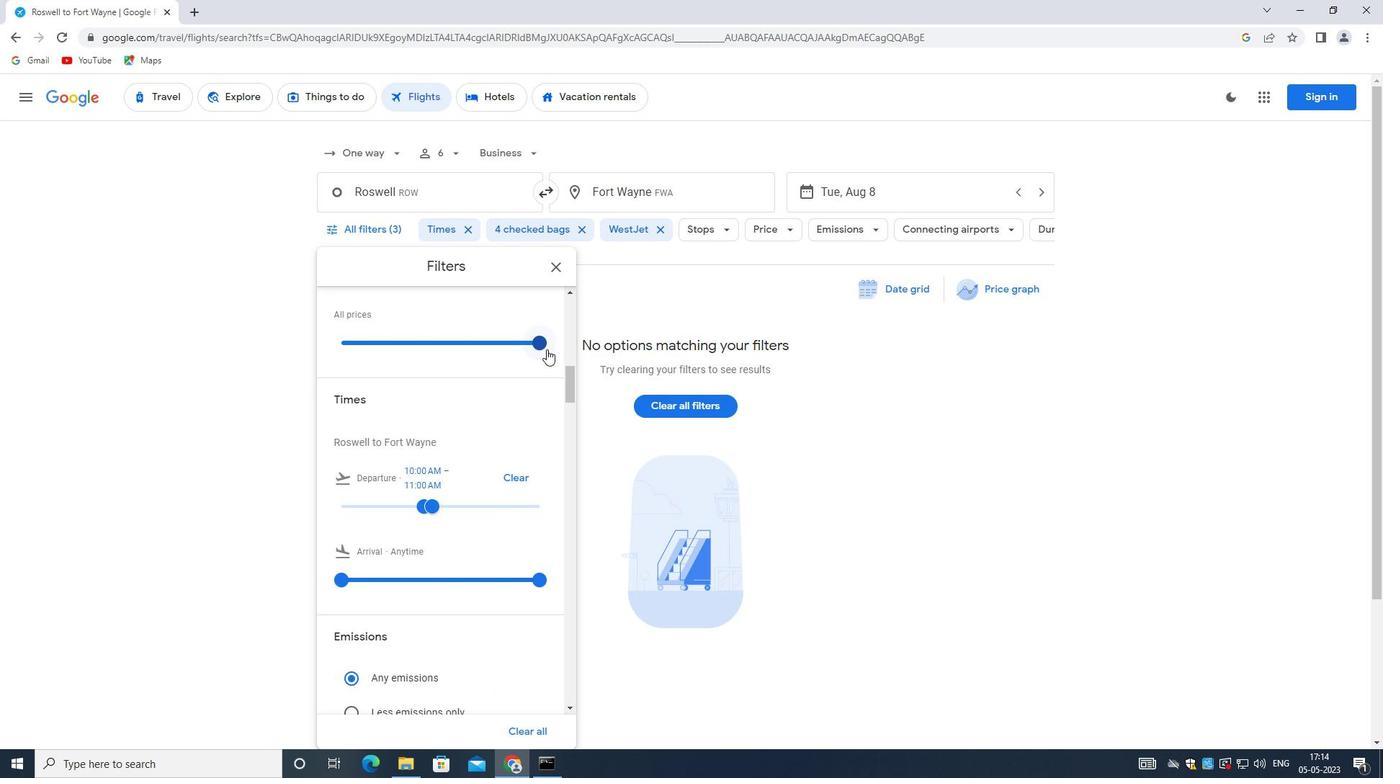
Action: Mouse moved to (466, 506)
Screenshot: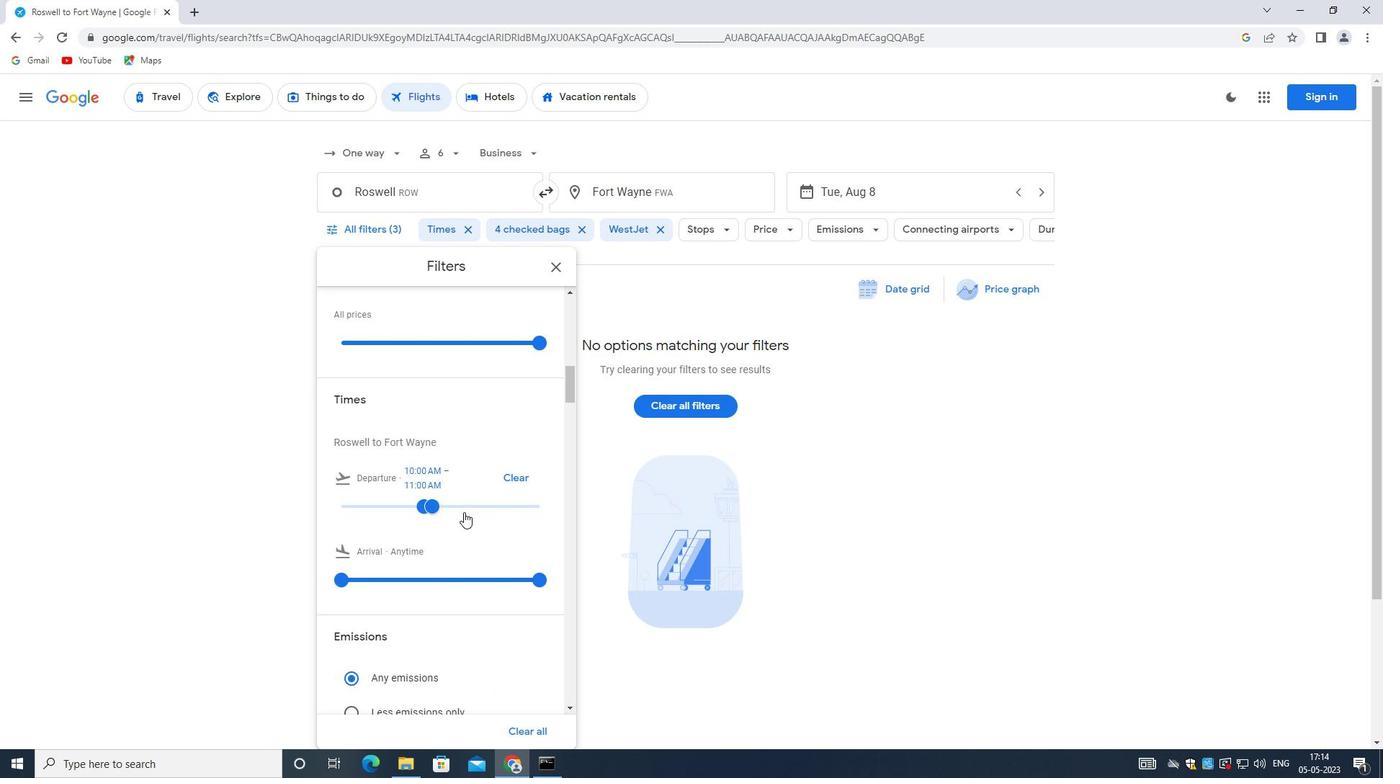 
Action: Mouse pressed left at (466, 506)
Screenshot: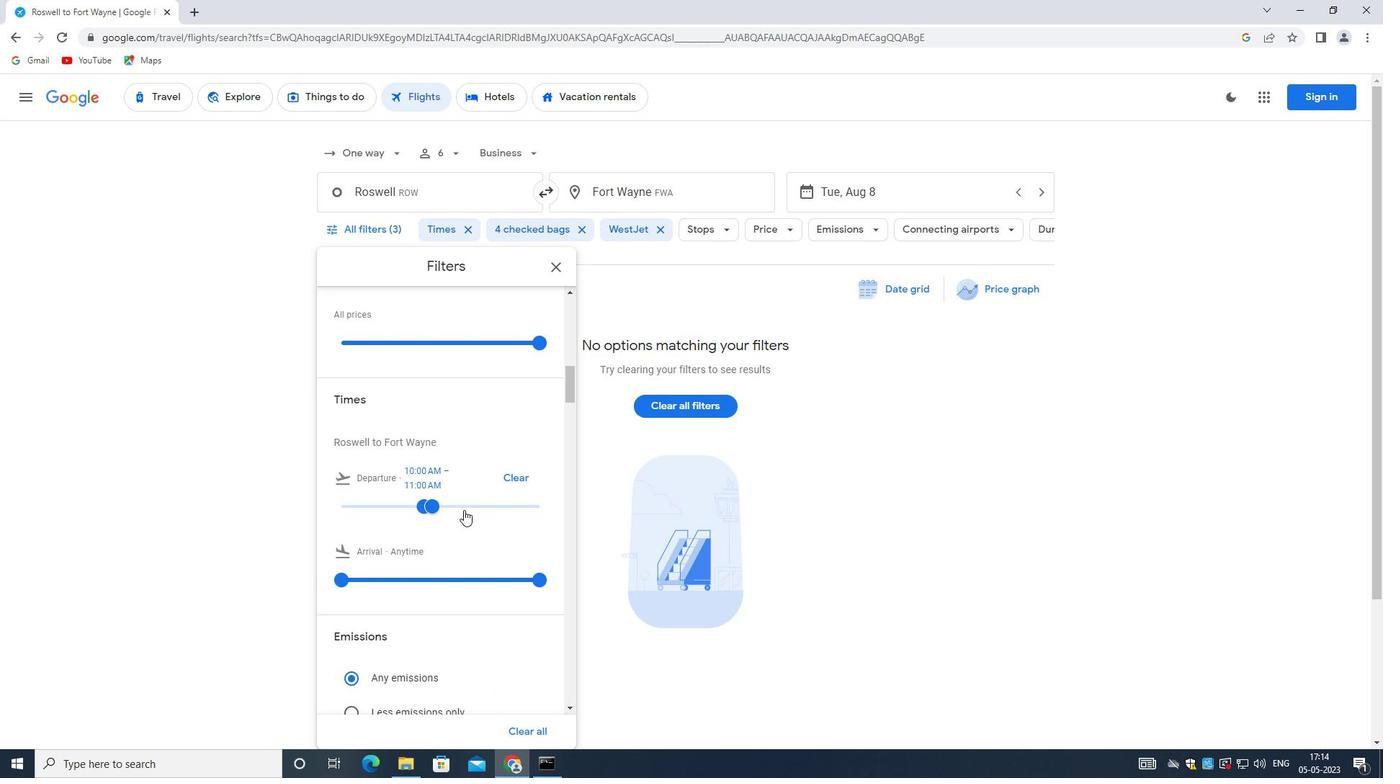 
Action: Mouse moved to (433, 504)
Screenshot: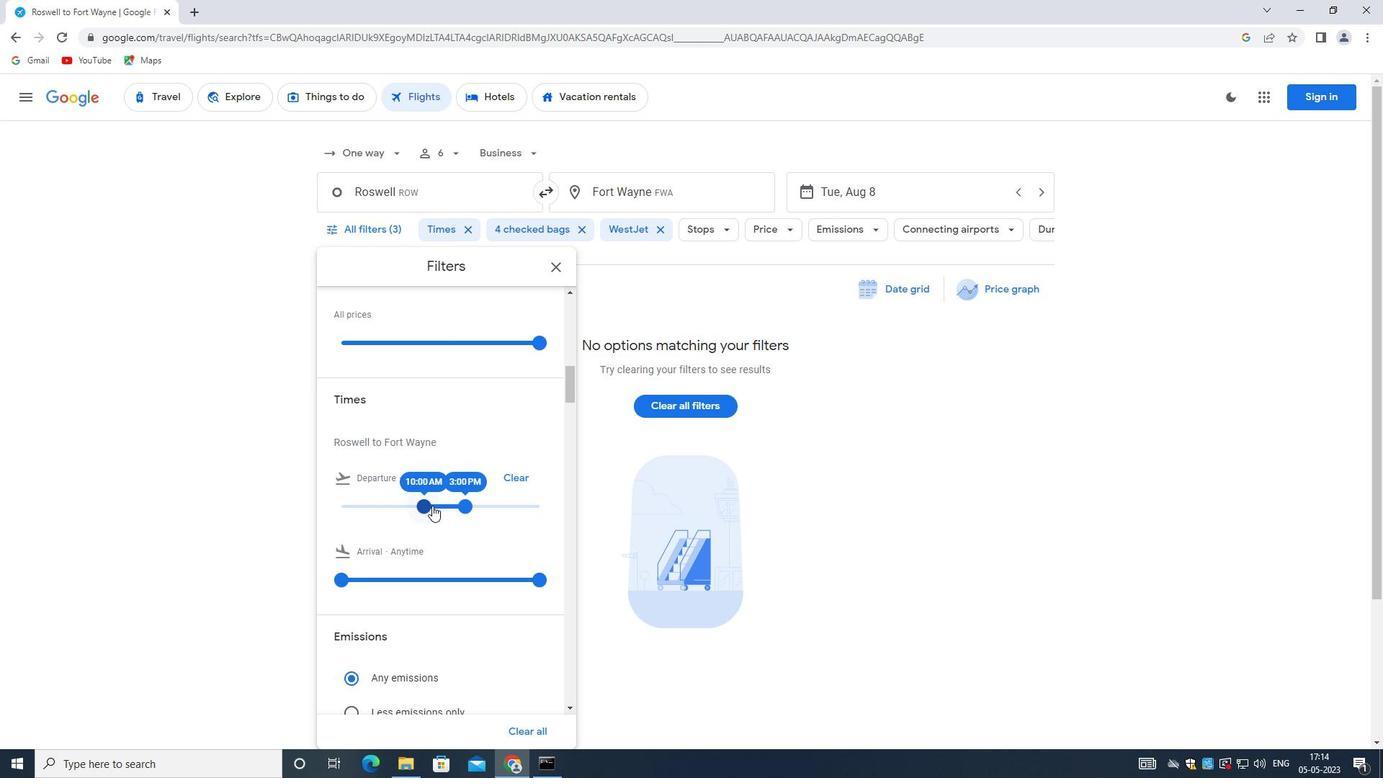 
Action: Mouse pressed left at (433, 504)
Screenshot: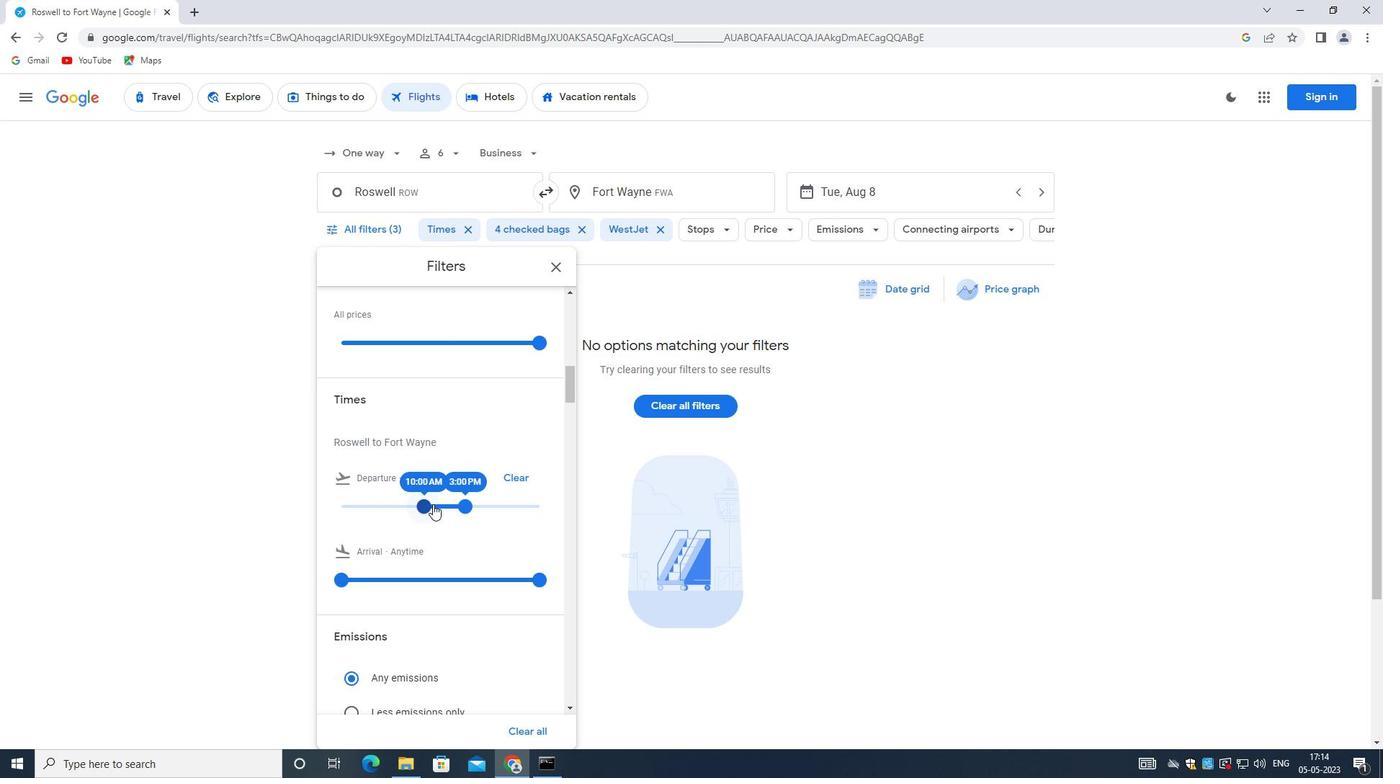 
Action: Mouse moved to (466, 505)
Screenshot: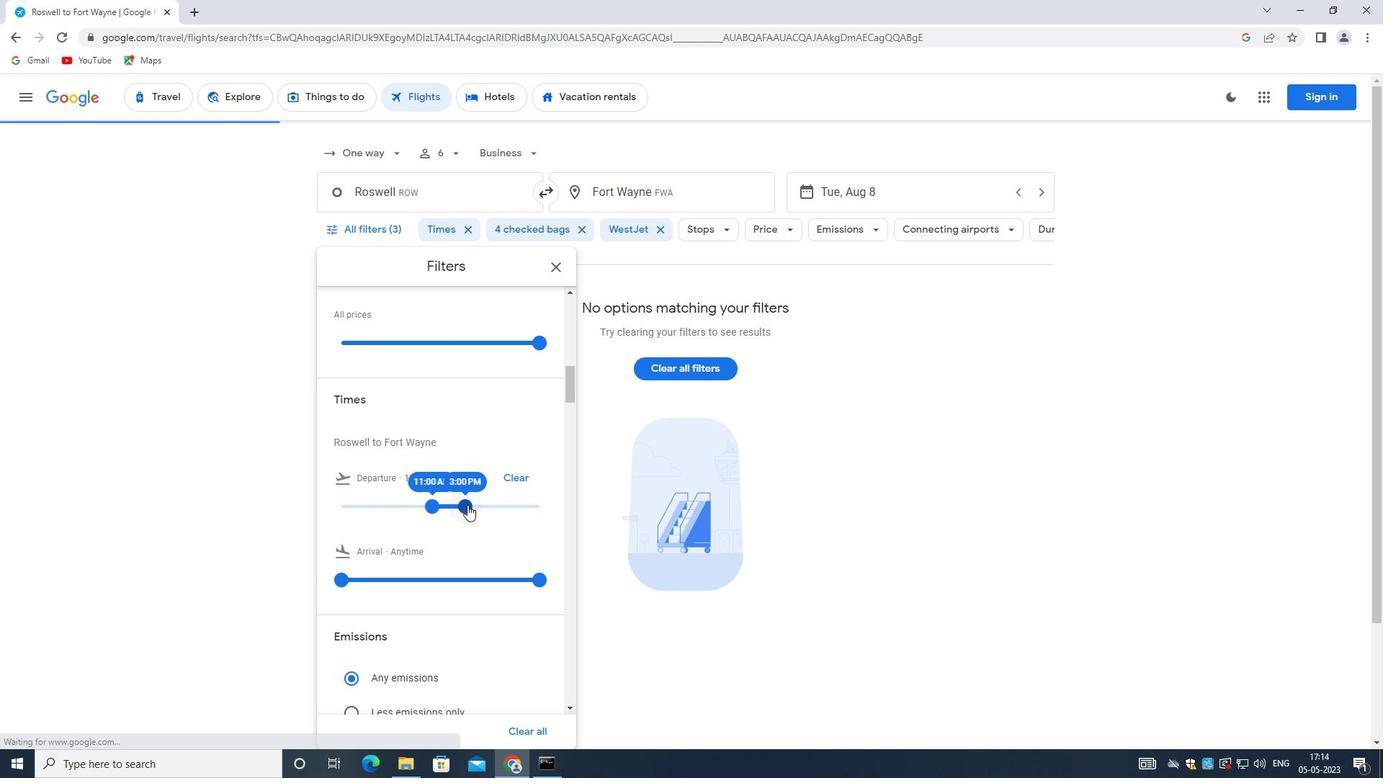 
Action: Mouse pressed left at (466, 505)
Screenshot: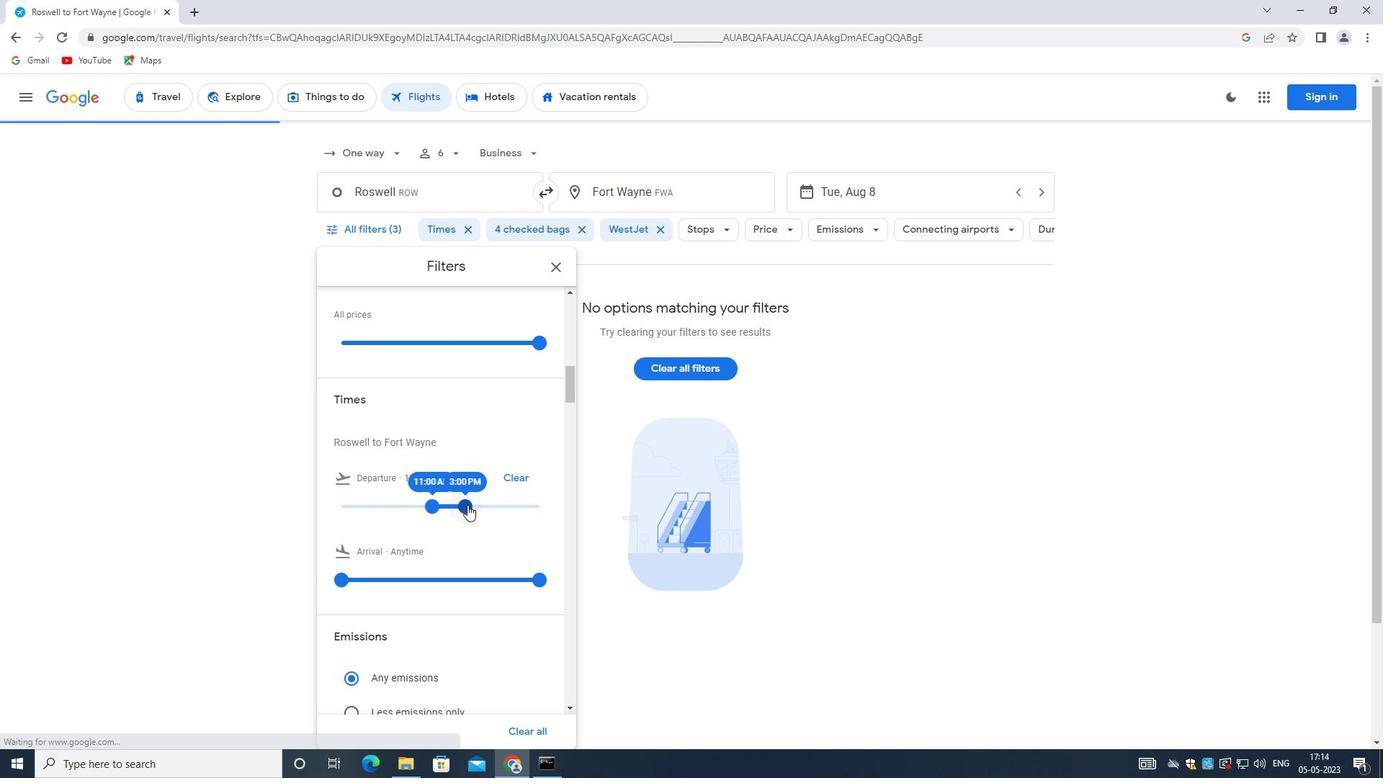 
Action: Mouse moved to (438, 488)
Screenshot: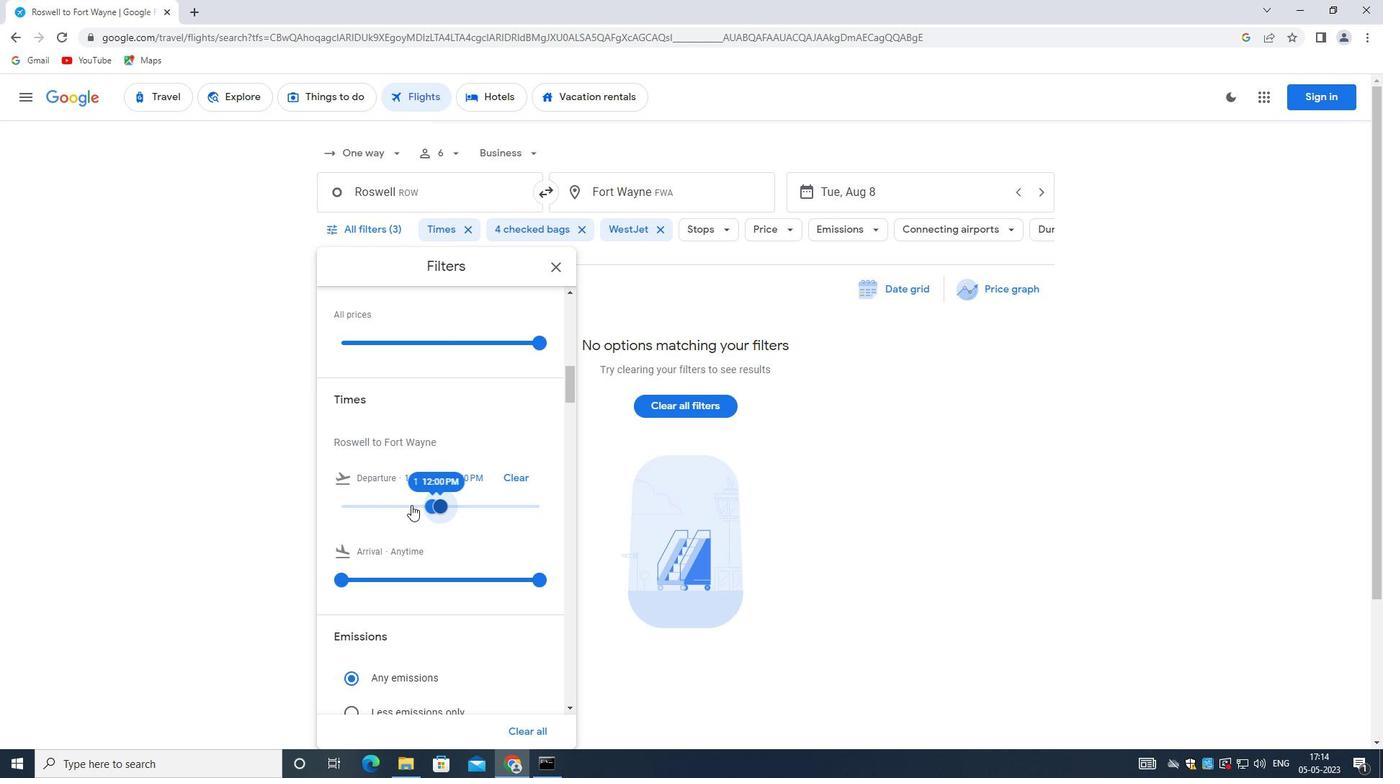 
Action: Mouse scrolled (438, 487) with delta (0, 0)
Screenshot: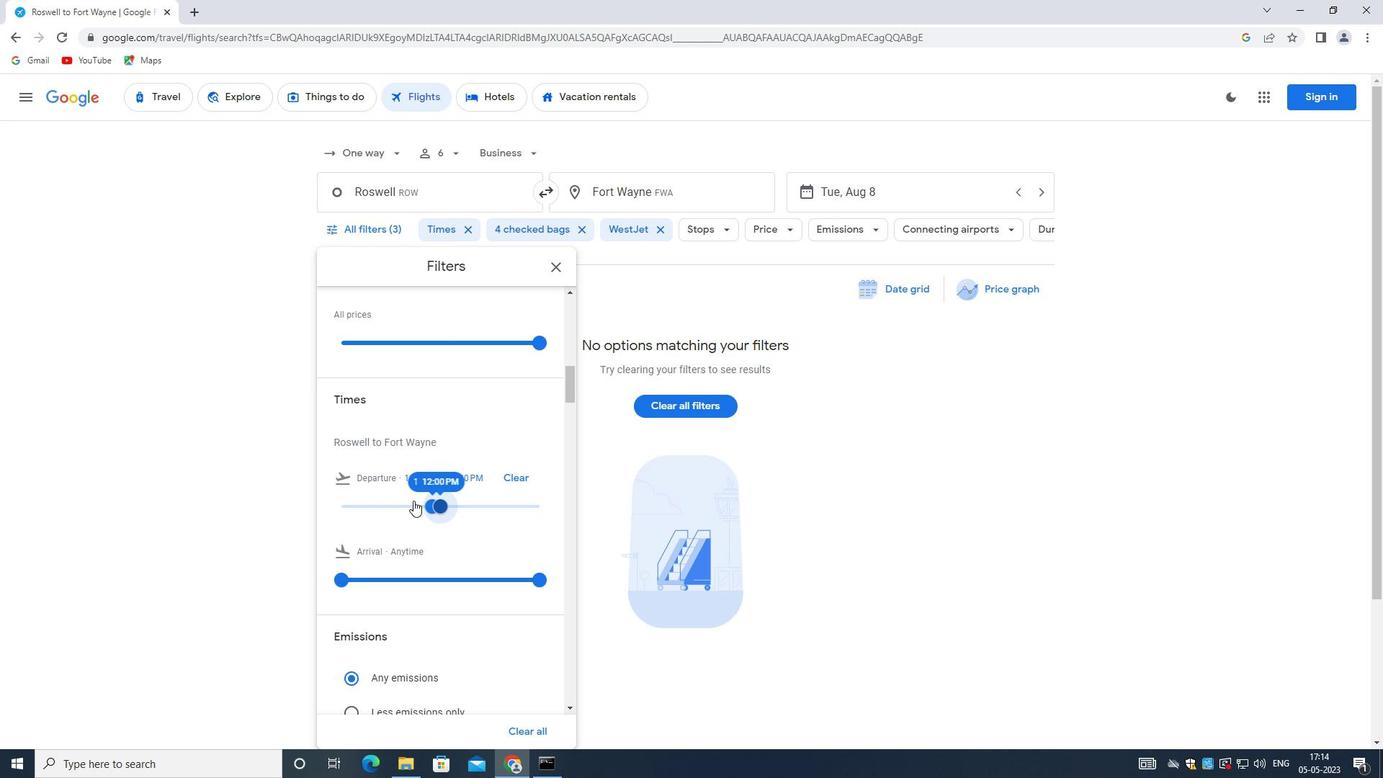 
Action: Mouse moved to (439, 488)
Screenshot: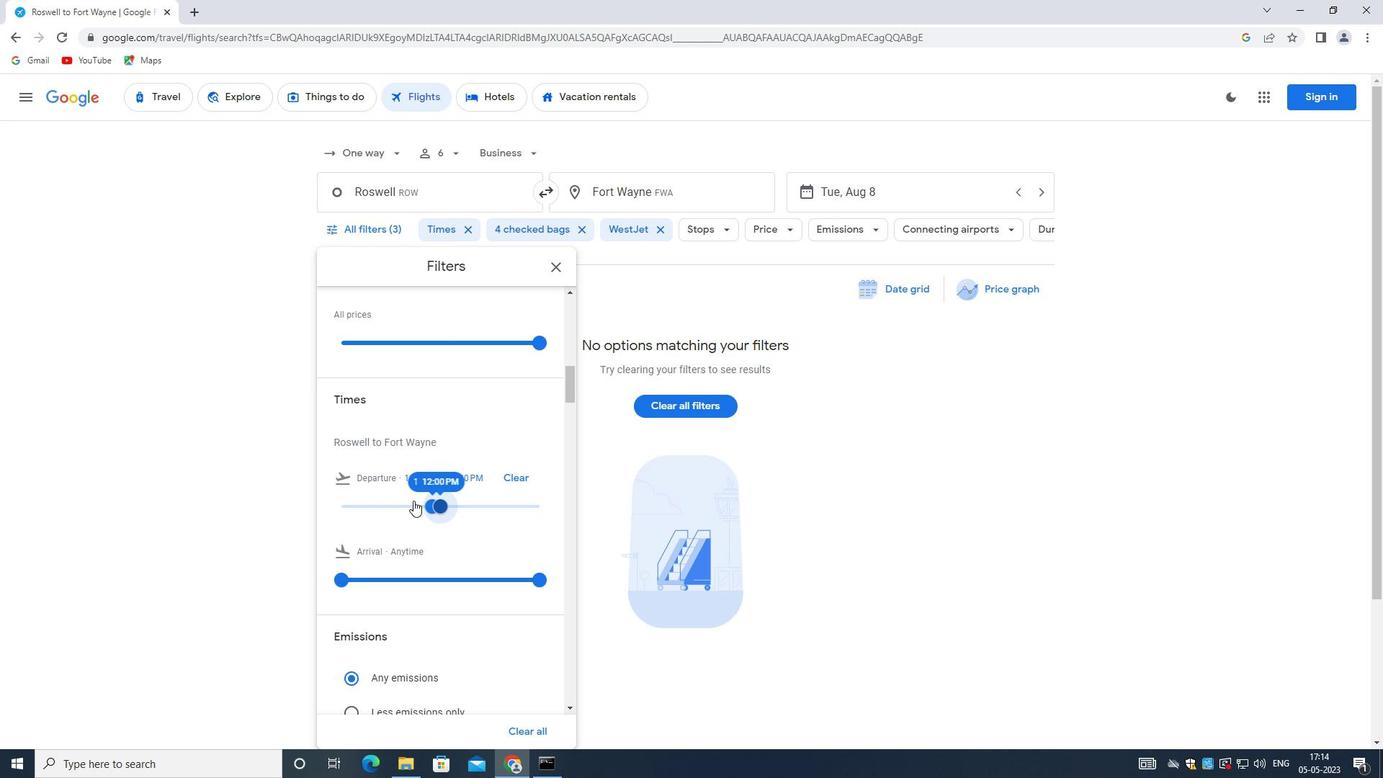 
Action: Mouse scrolled (439, 487) with delta (0, 0)
Screenshot: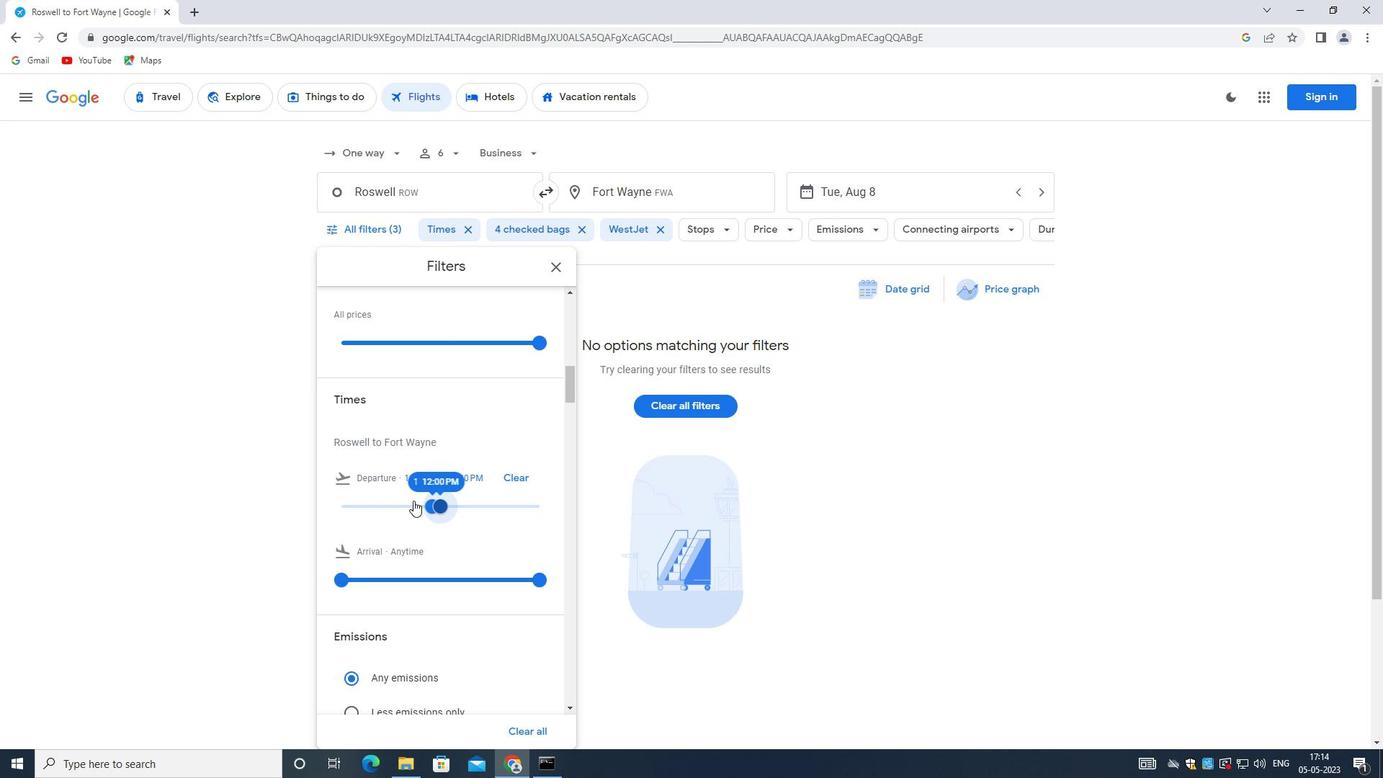 
Action: Mouse moved to (439, 489)
Screenshot: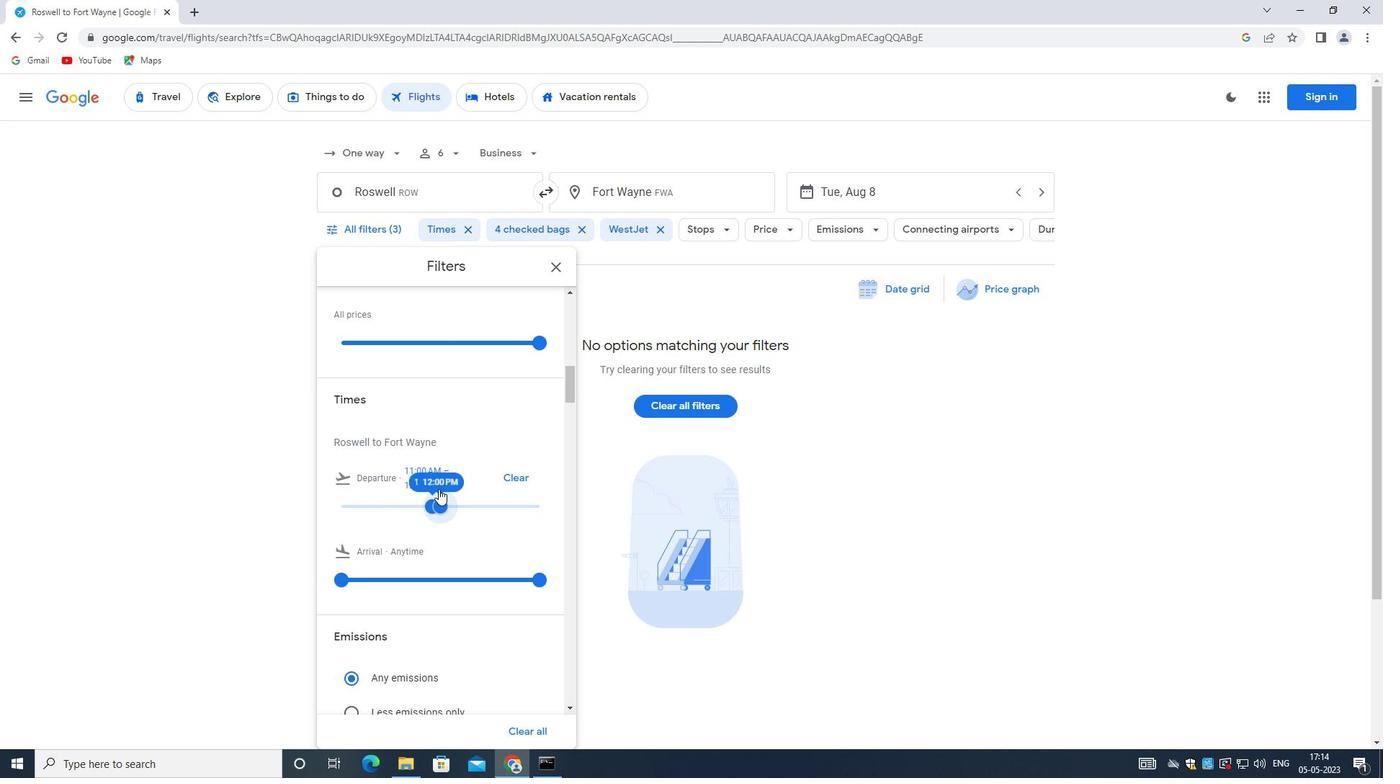 
Action: Mouse scrolled (439, 489) with delta (0, 0)
Screenshot: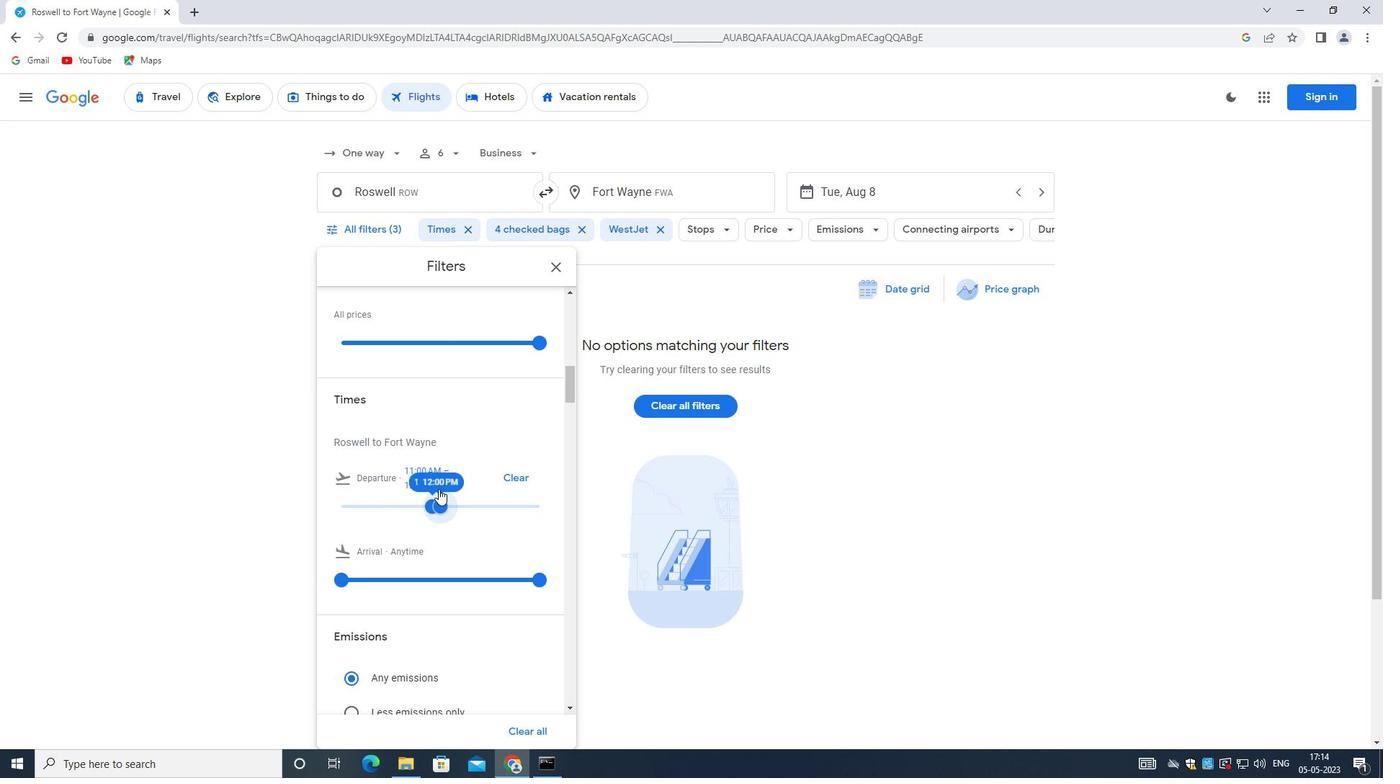 
Action: Mouse moved to (439, 490)
Screenshot: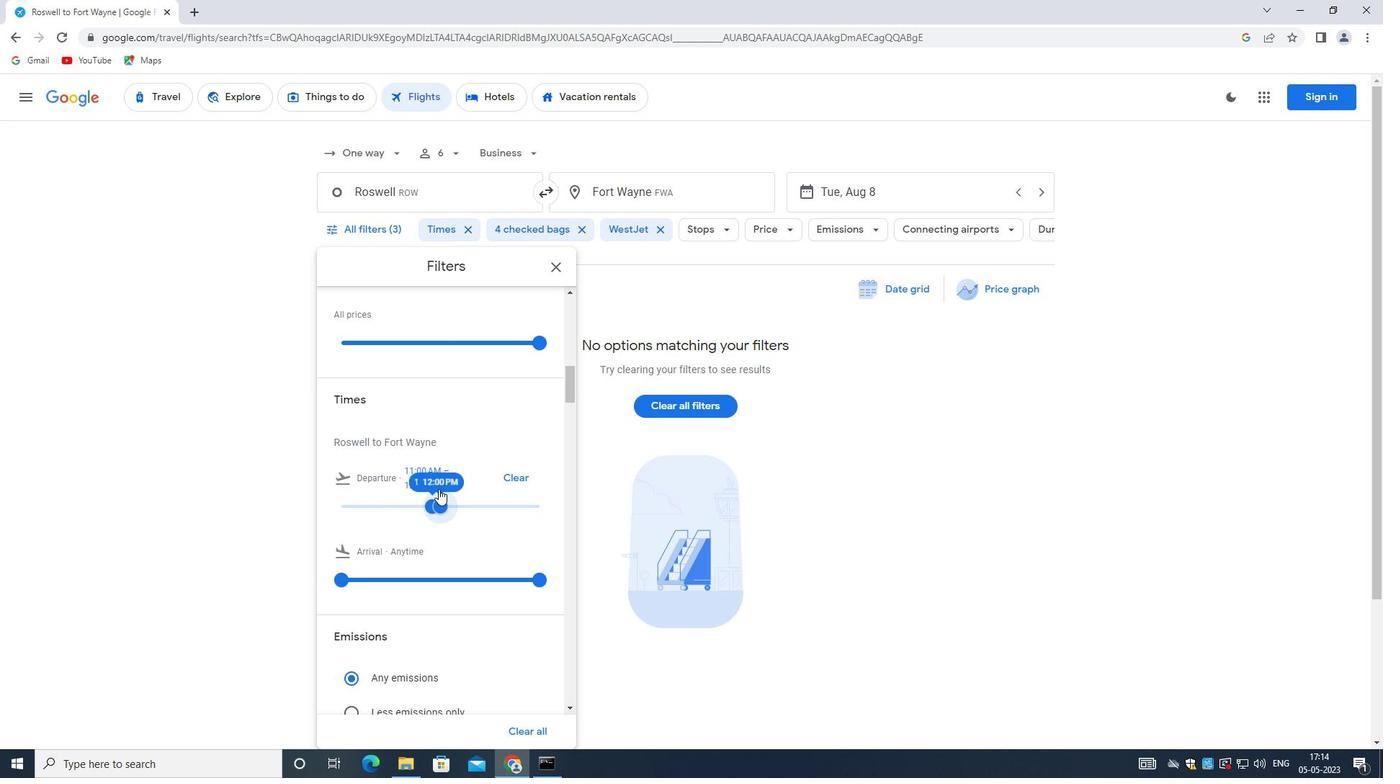 
Action: Mouse scrolled (439, 489) with delta (0, 0)
Screenshot: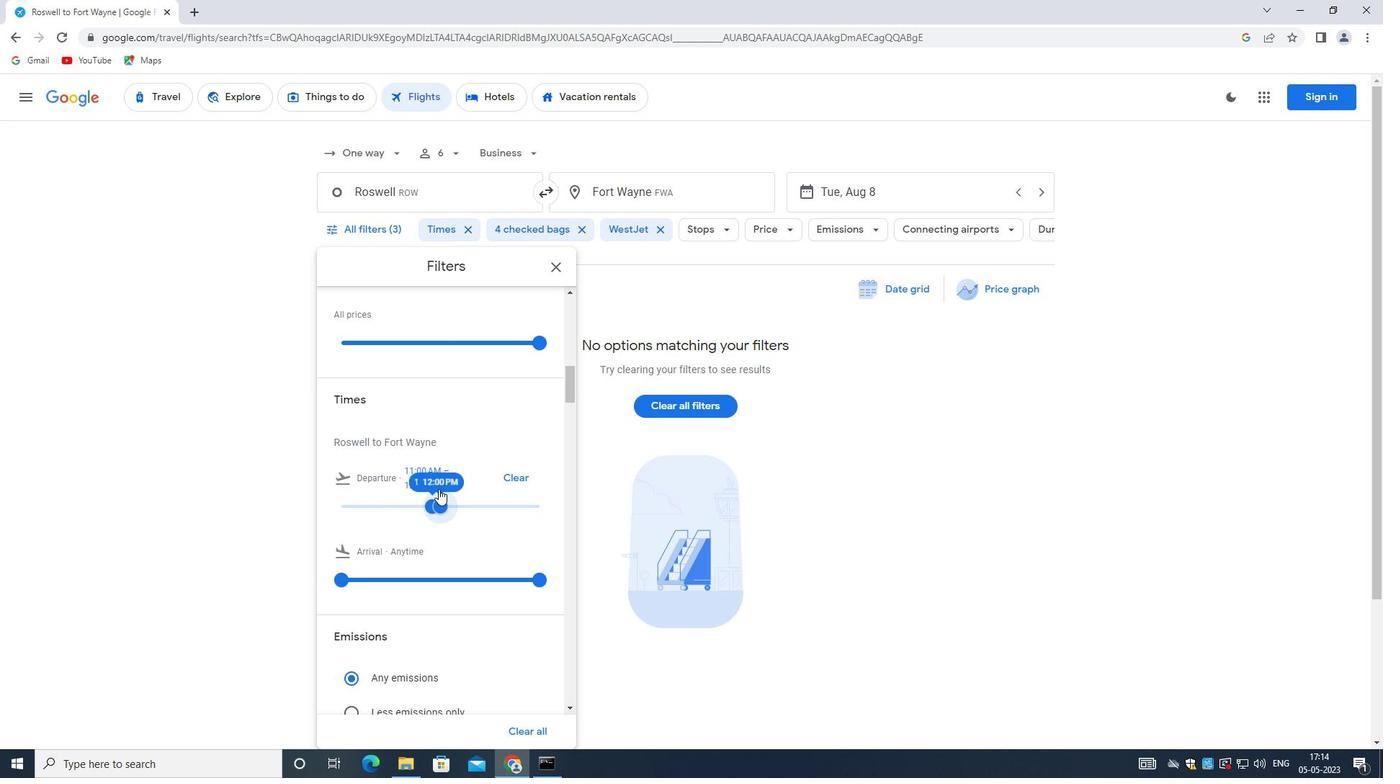
Action: Mouse moved to (439, 490)
Screenshot: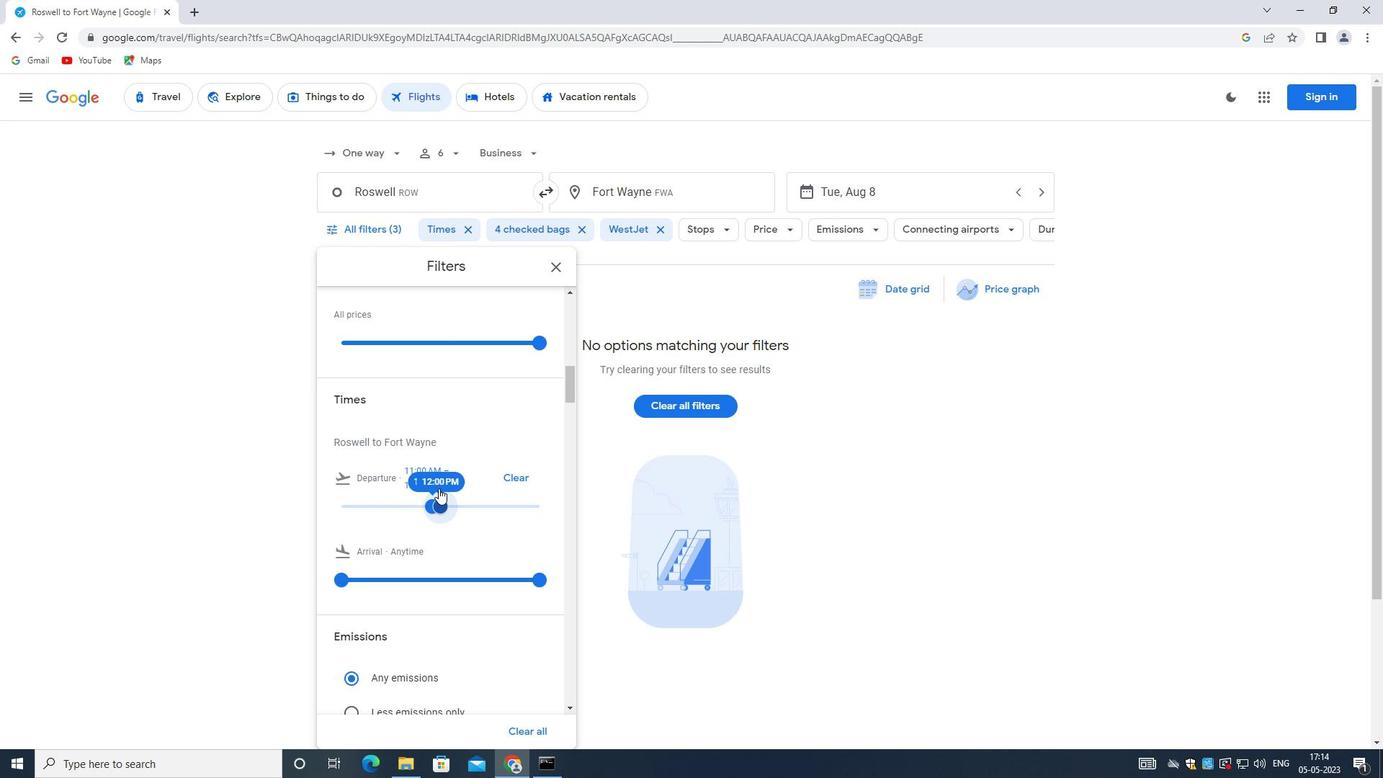 
Action: Mouse scrolled (439, 489) with delta (0, 0)
Screenshot: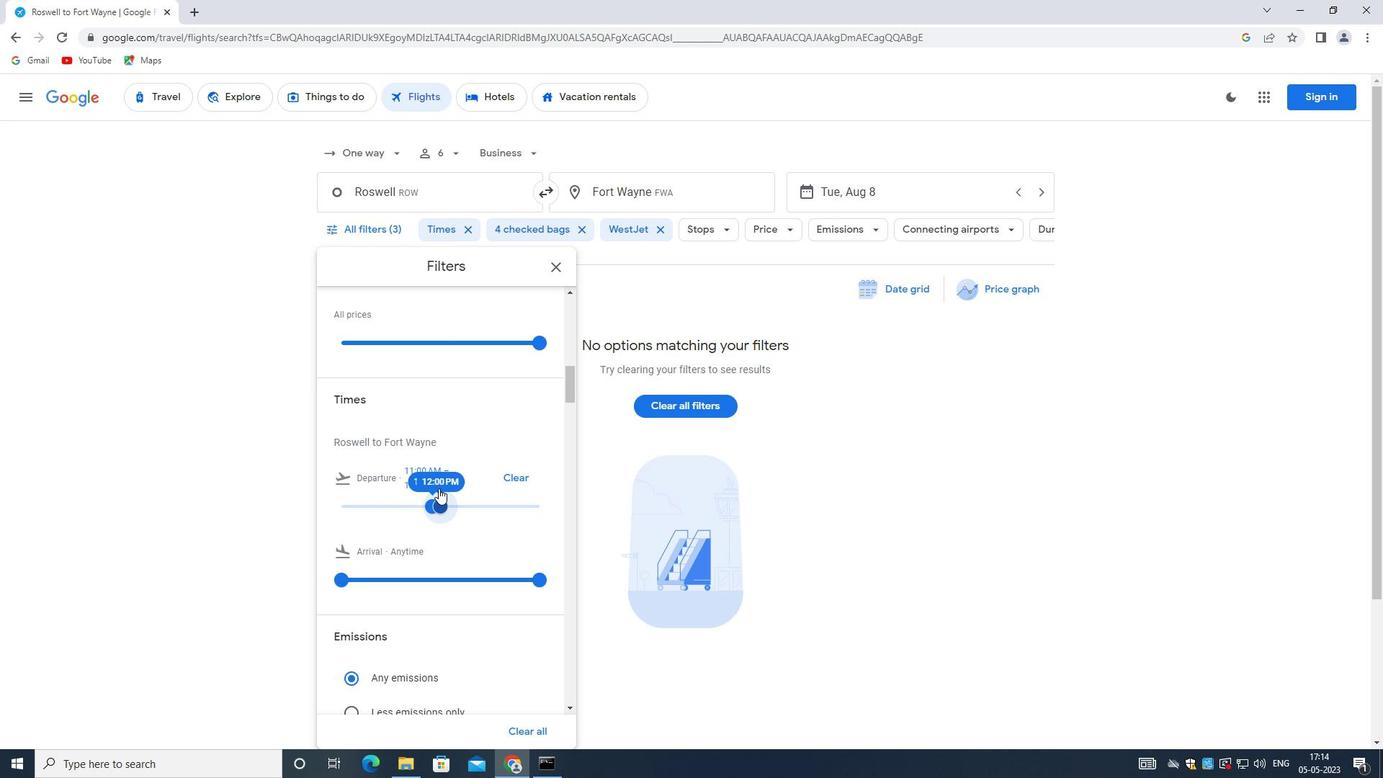 
Action: Mouse scrolled (439, 489) with delta (0, 0)
Screenshot: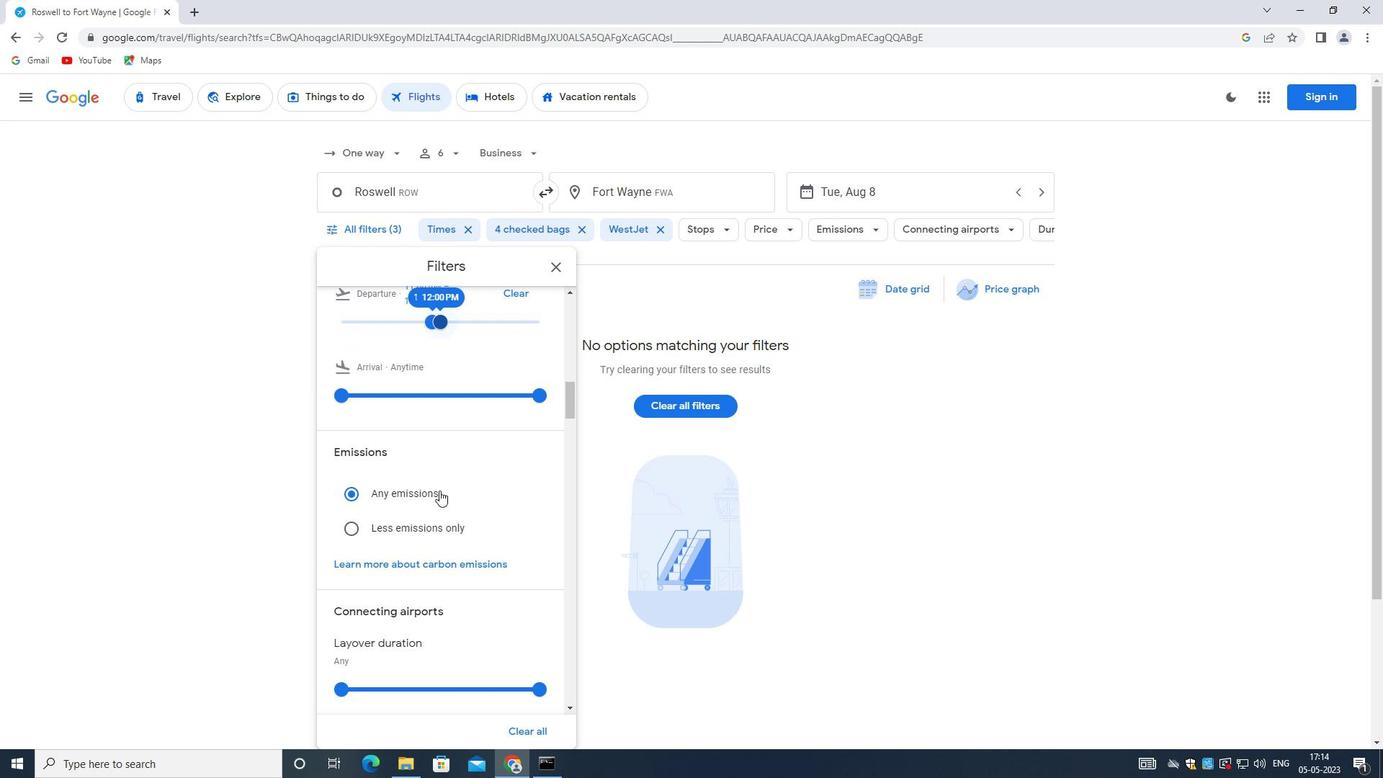 
Action: Mouse scrolled (439, 489) with delta (0, 0)
Screenshot: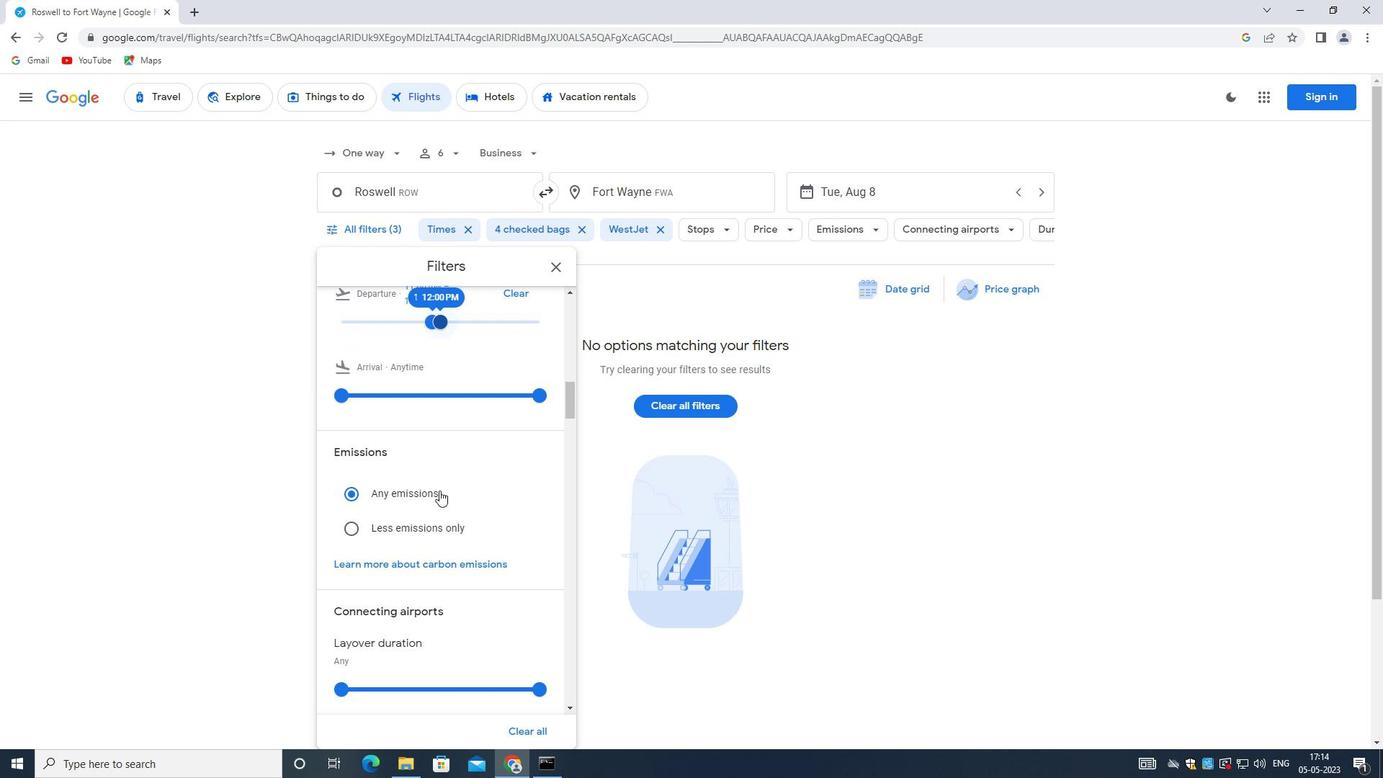 
Action: Mouse scrolled (439, 489) with delta (0, 0)
Screenshot: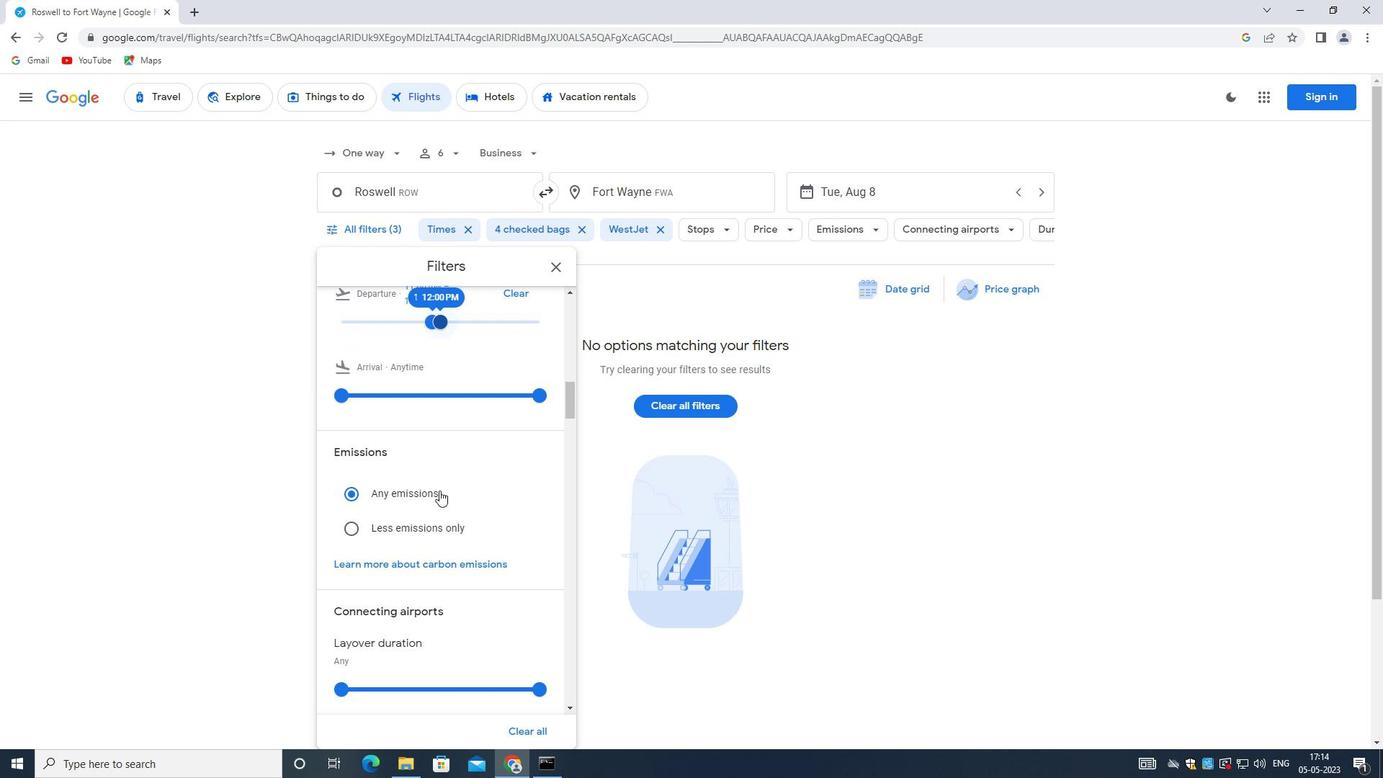 
Action: Mouse scrolled (439, 489) with delta (0, 0)
Screenshot: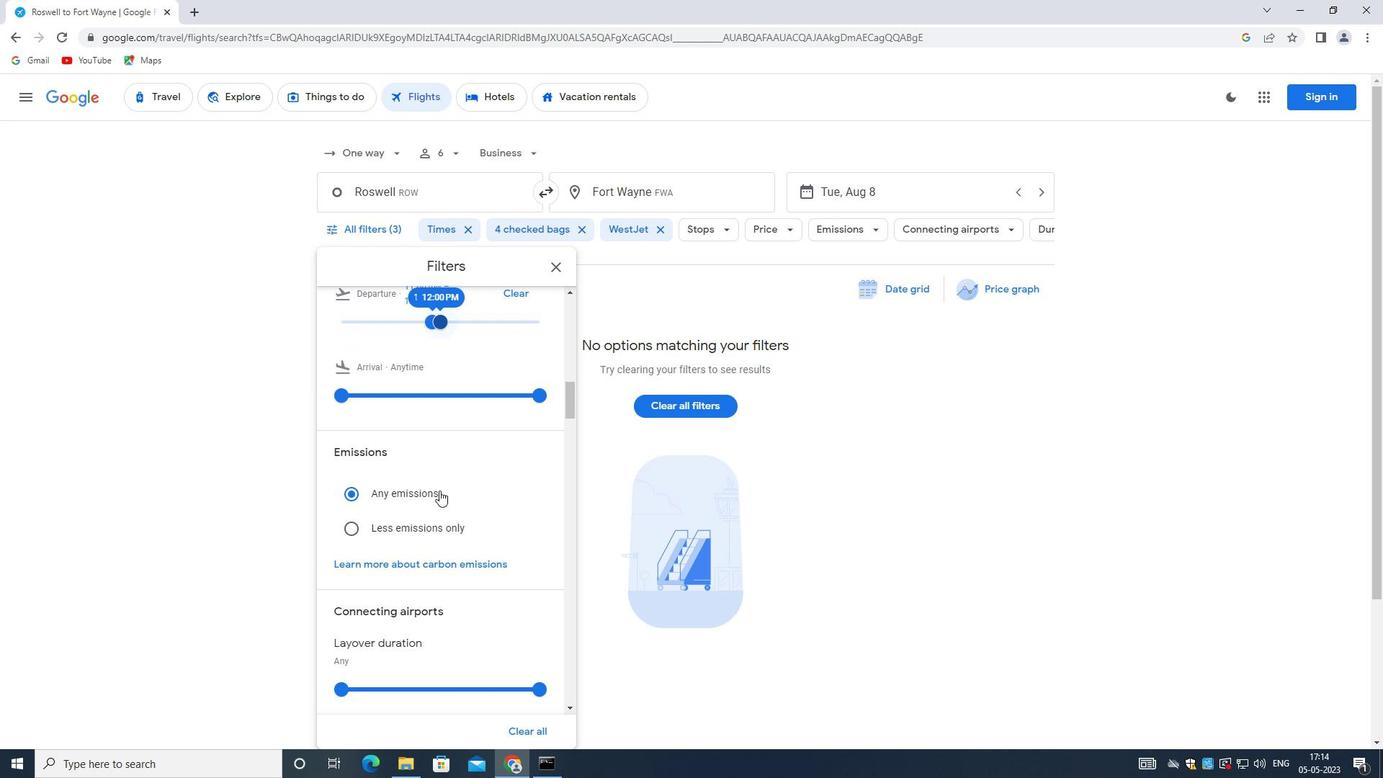 
Action: Mouse scrolled (439, 489) with delta (0, 0)
Screenshot: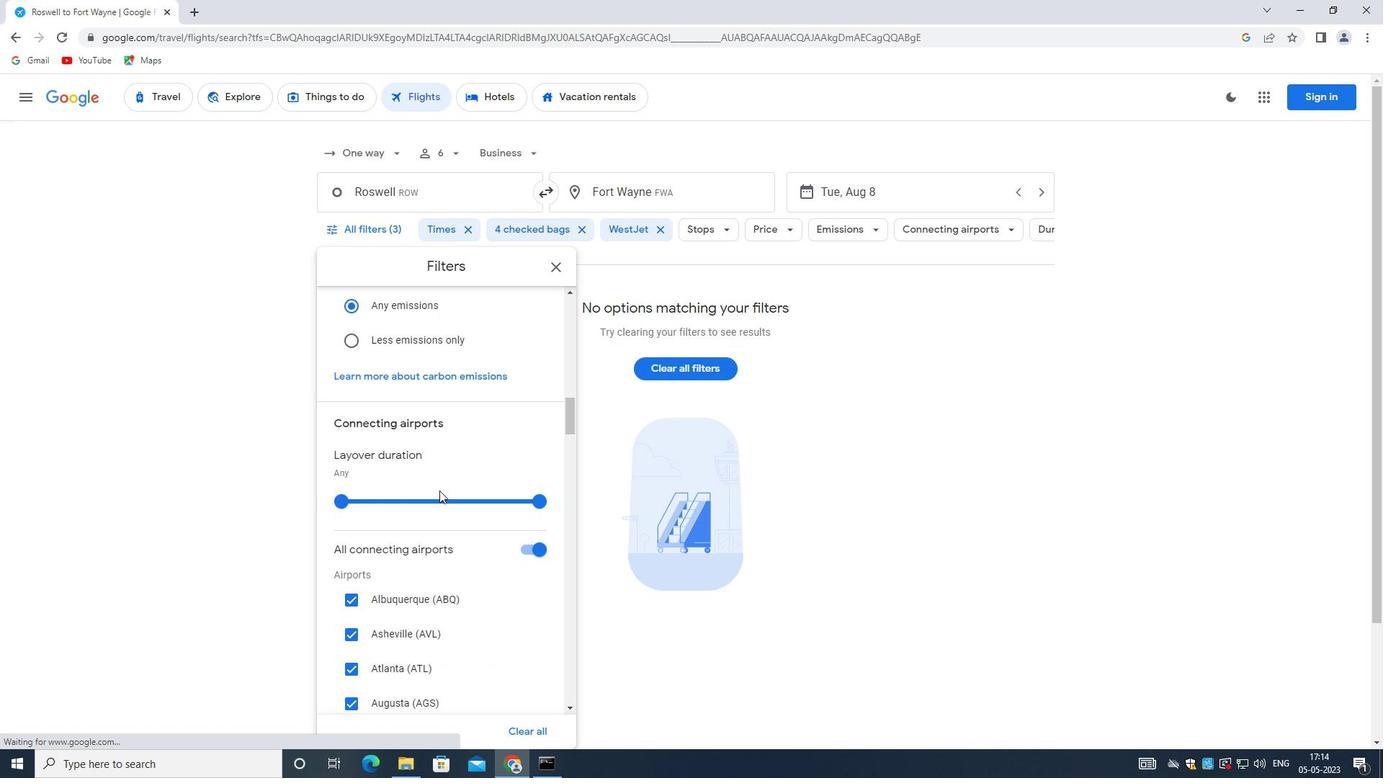 
Action: Mouse scrolled (439, 489) with delta (0, 0)
Screenshot: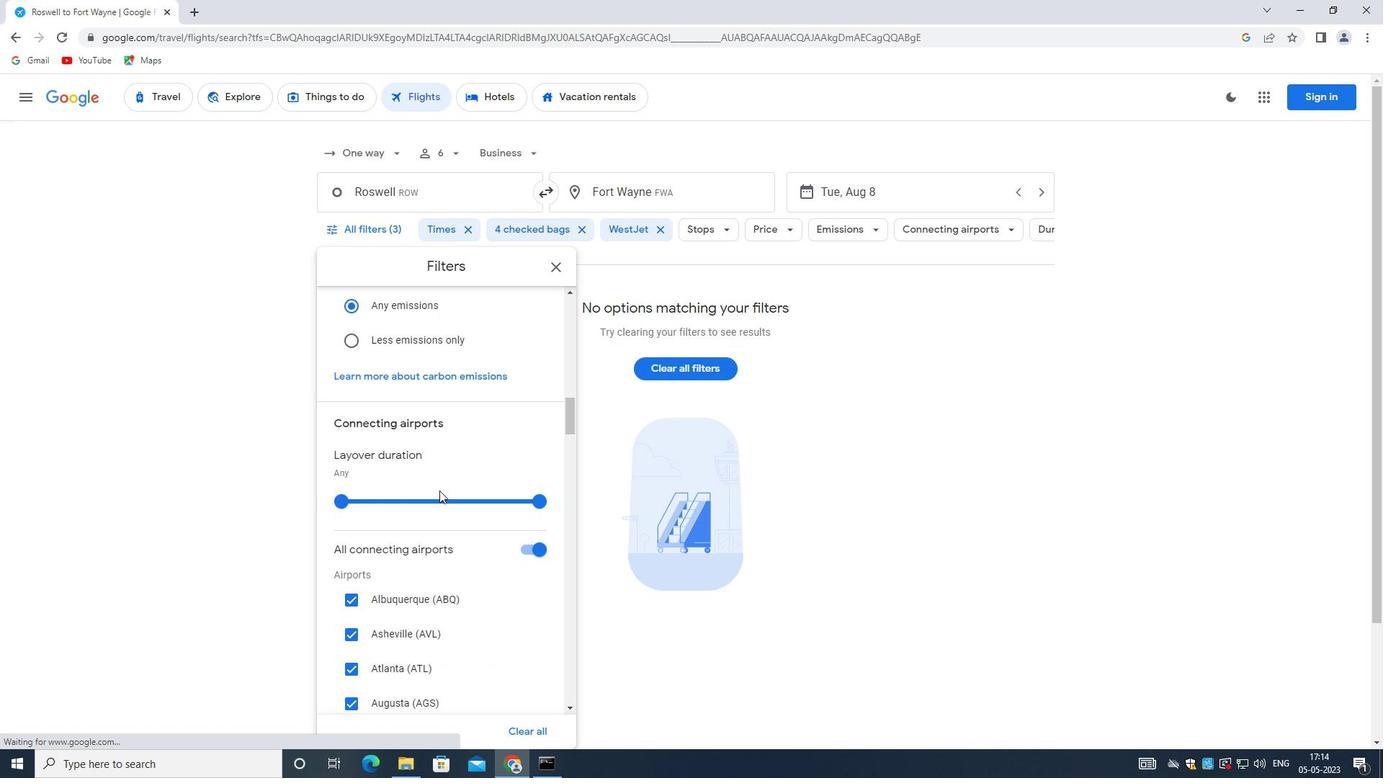 
Action: Mouse scrolled (439, 489) with delta (0, 0)
Screenshot: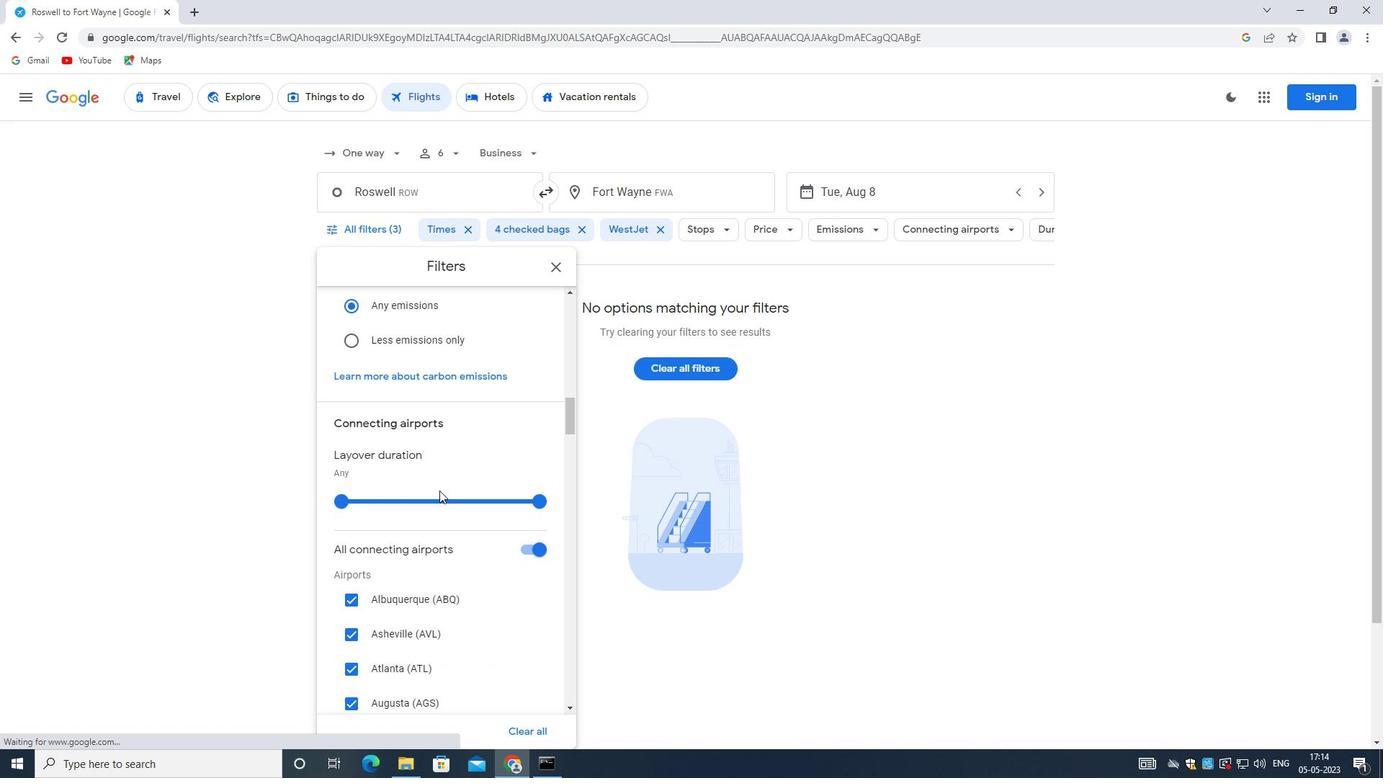 
Action: Mouse scrolled (439, 489) with delta (0, 0)
Screenshot: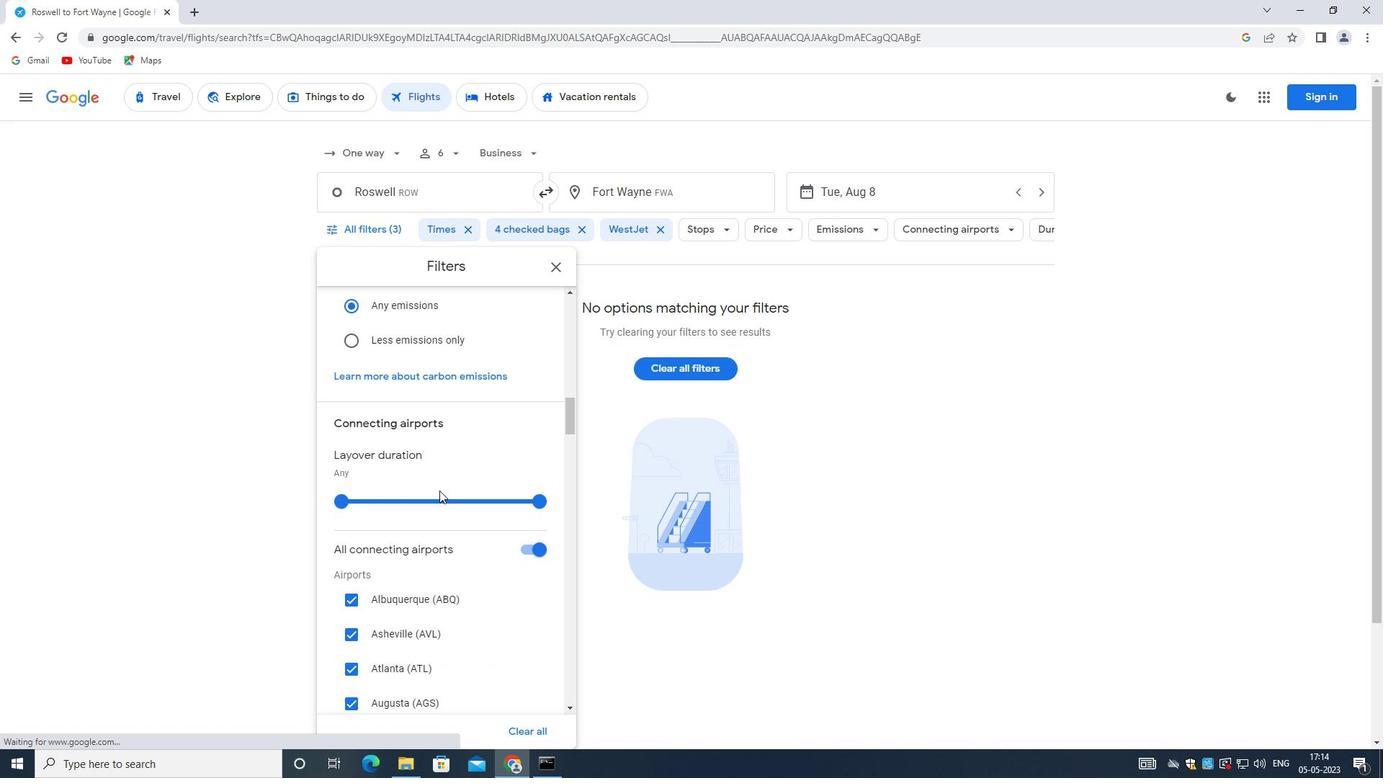 
Action: Mouse moved to (439, 491)
Screenshot: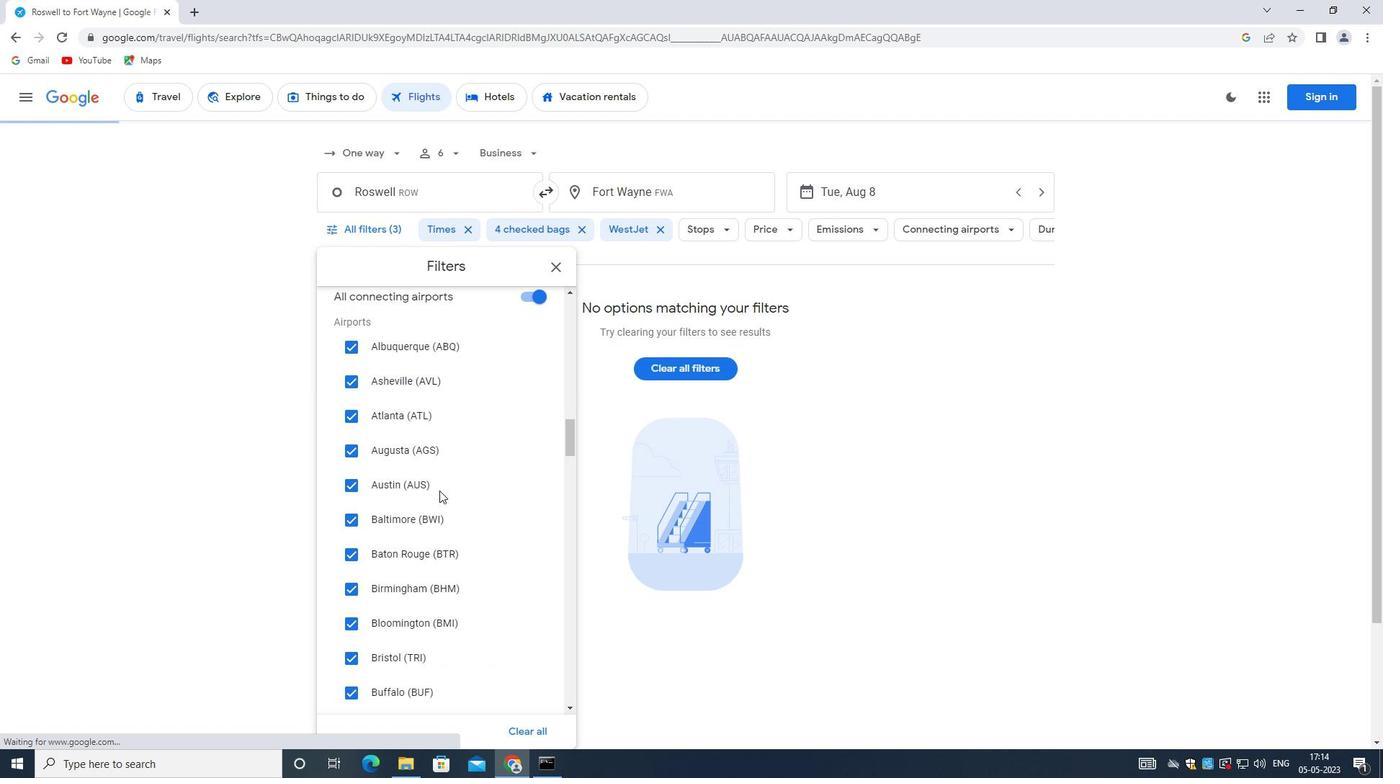 
Action: Mouse scrolled (439, 490) with delta (0, 0)
Screenshot: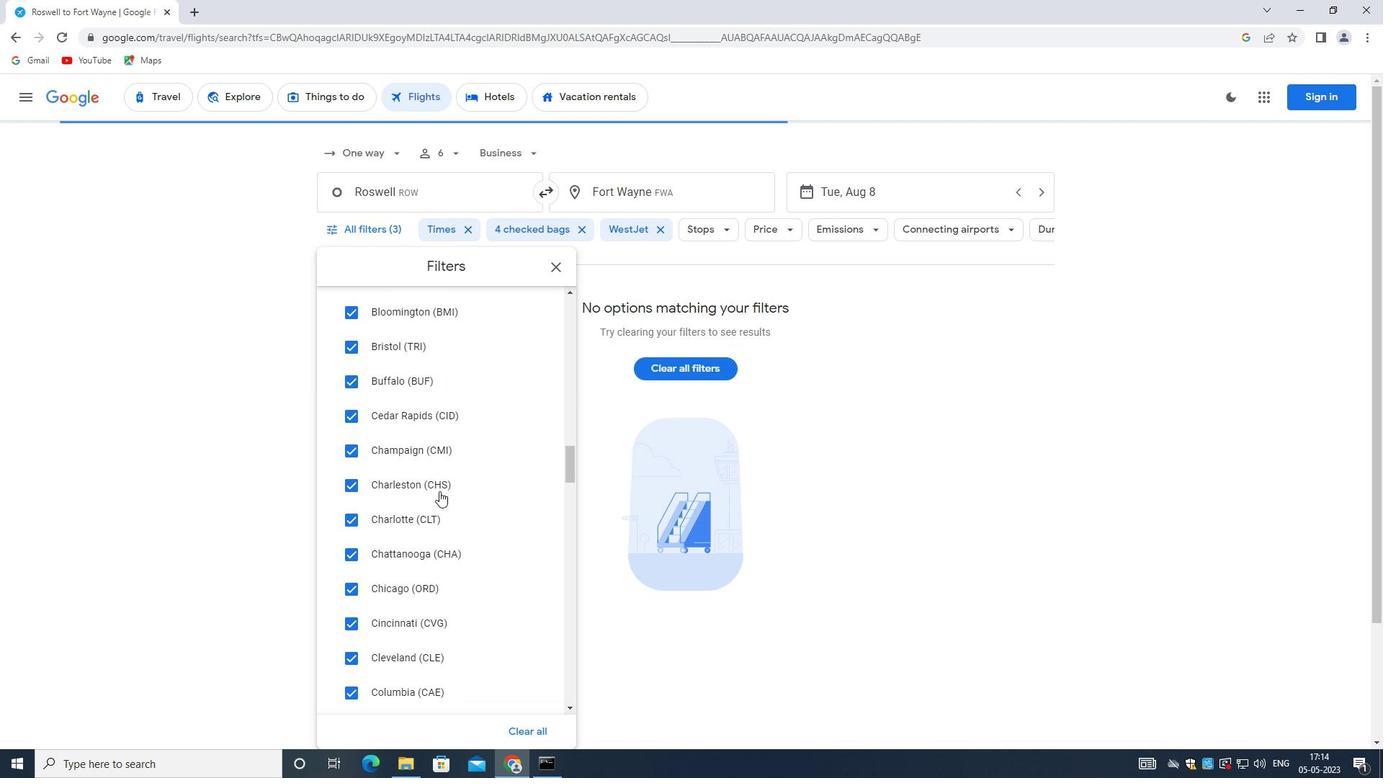 
Action: Mouse scrolled (439, 490) with delta (0, 0)
Screenshot: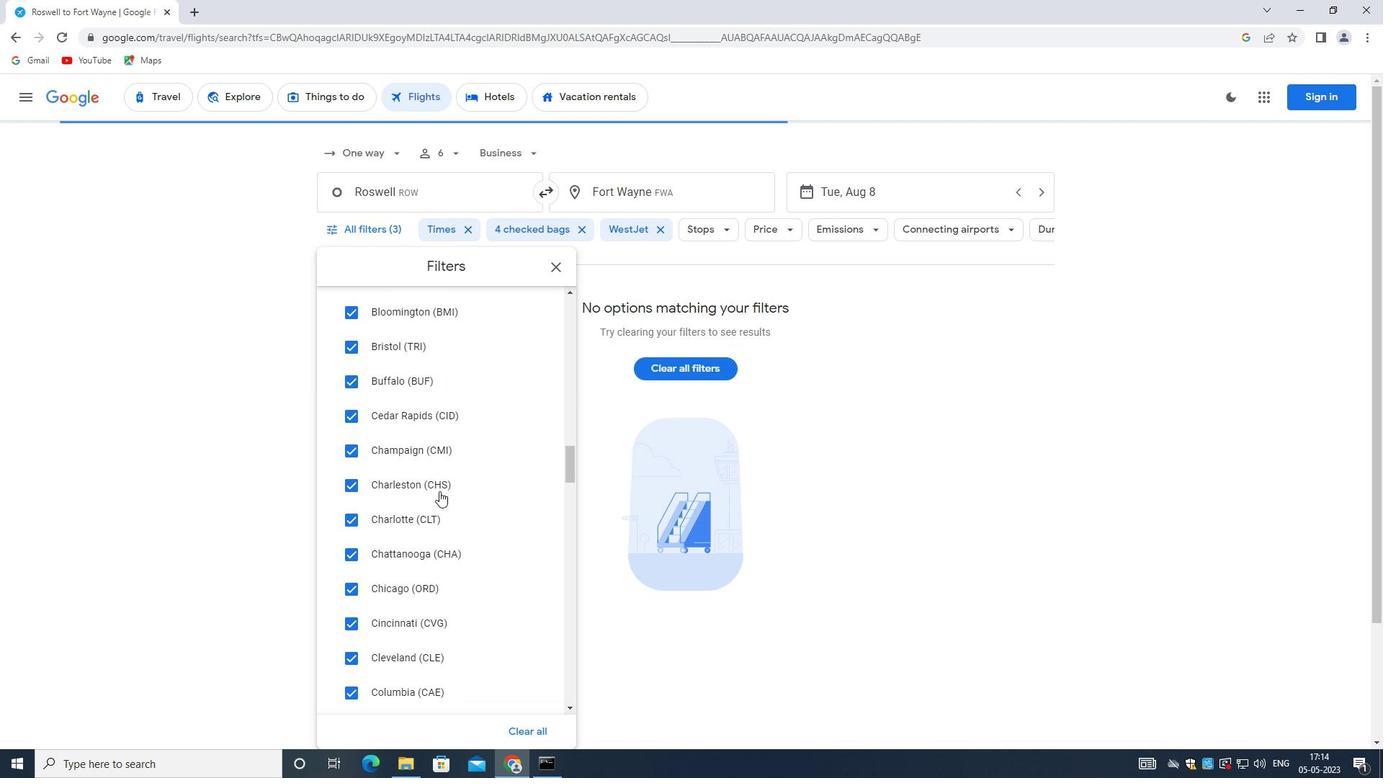 
Action: Mouse scrolled (439, 490) with delta (0, 0)
Screenshot: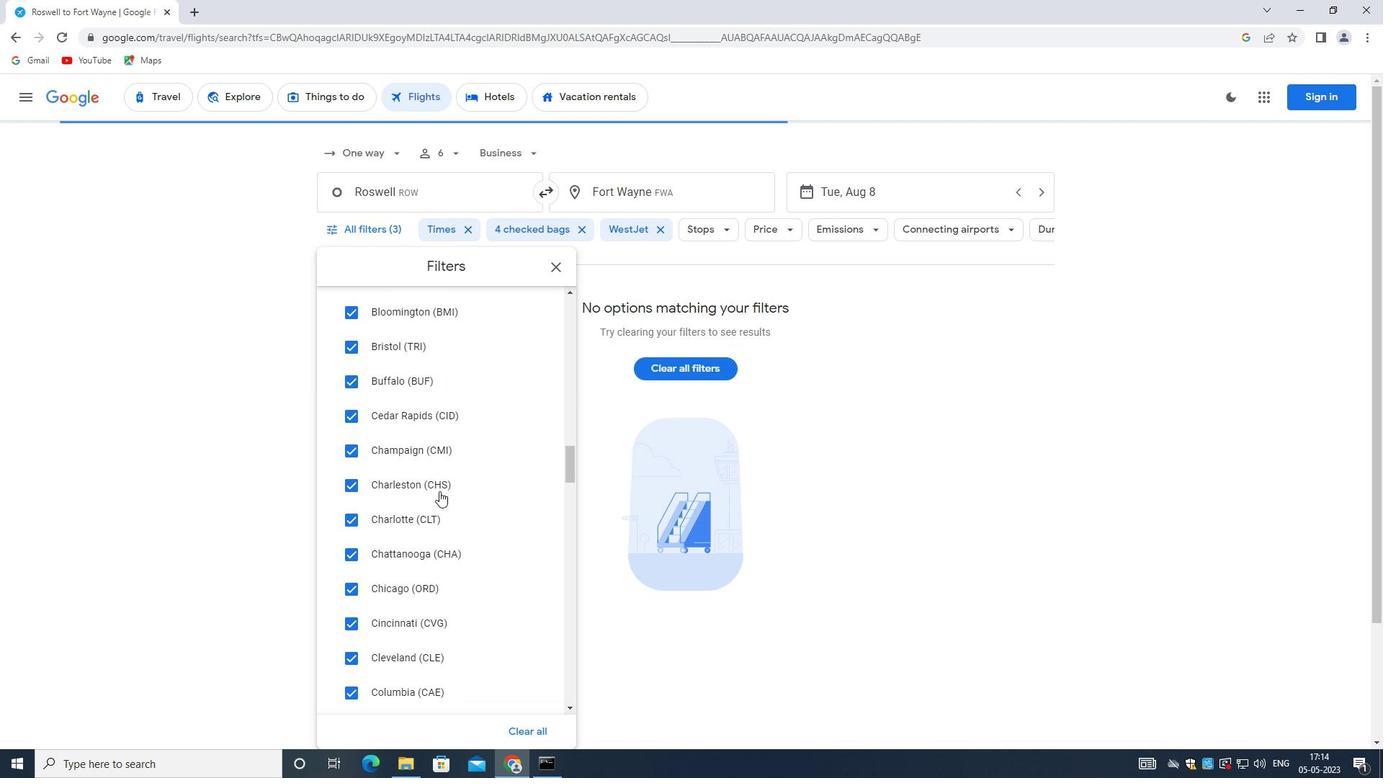 
Action: Mouse scrolled (439, 490) with delta (0, 0)
Screenshot: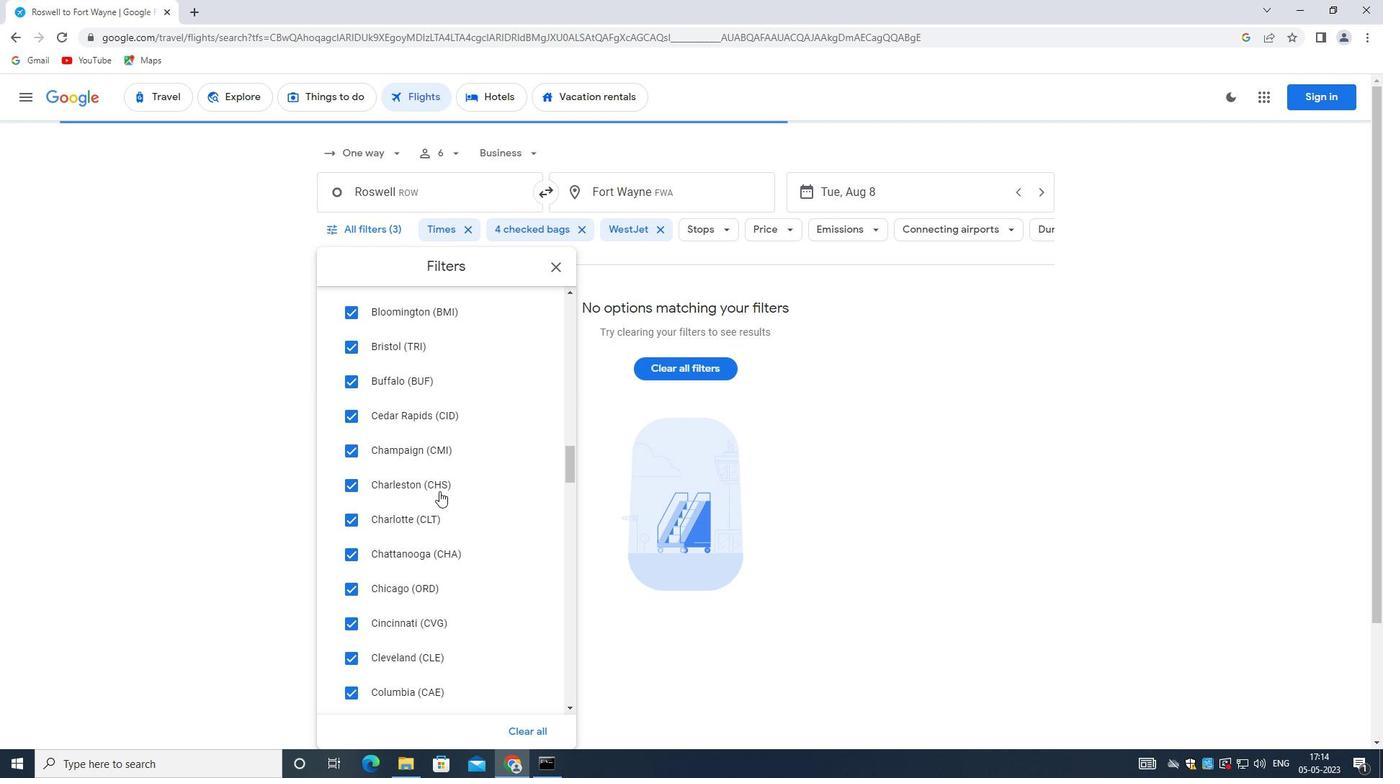 
Action: Mouse scrolled (439, 490) with delta (0, 0)
Screenshot: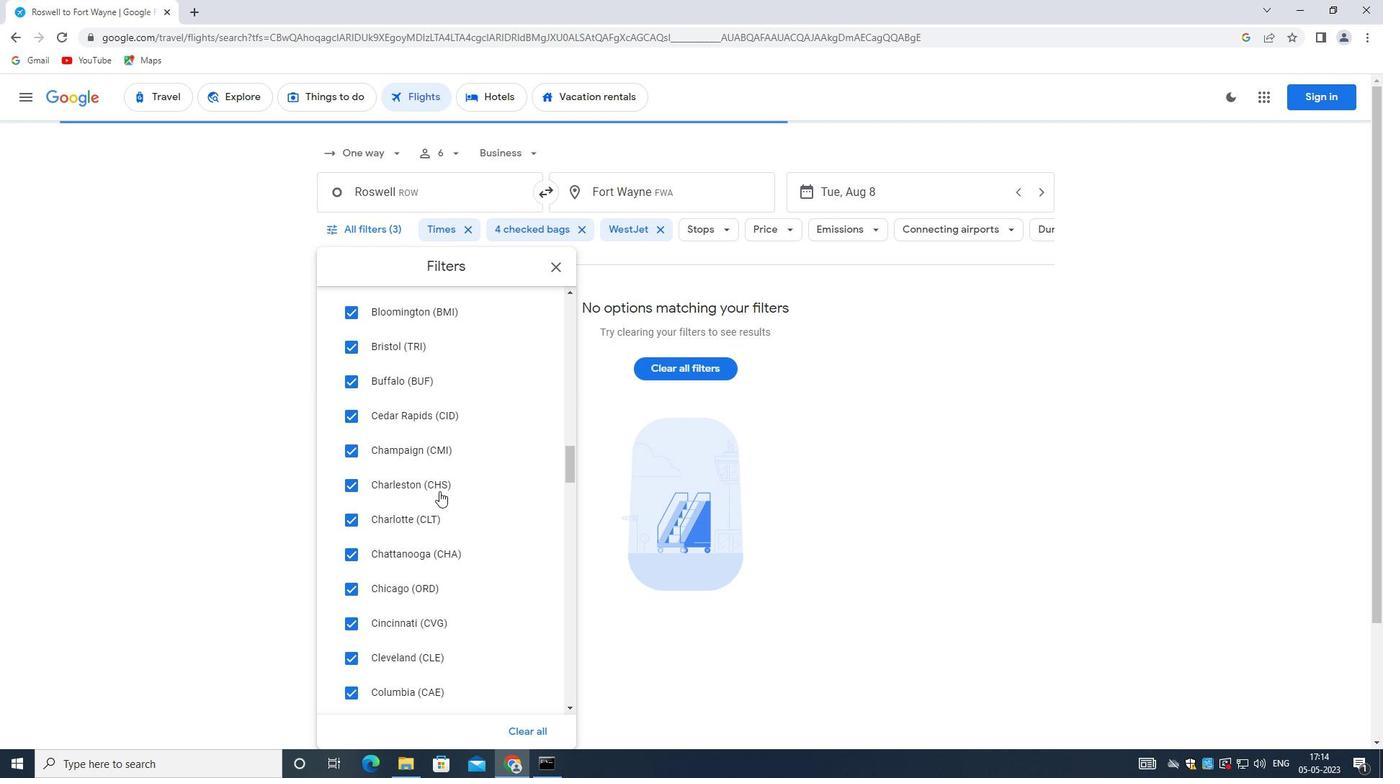 
Action: Mouse scrolled (439, 490) with delta (0, 0)
Screenshot: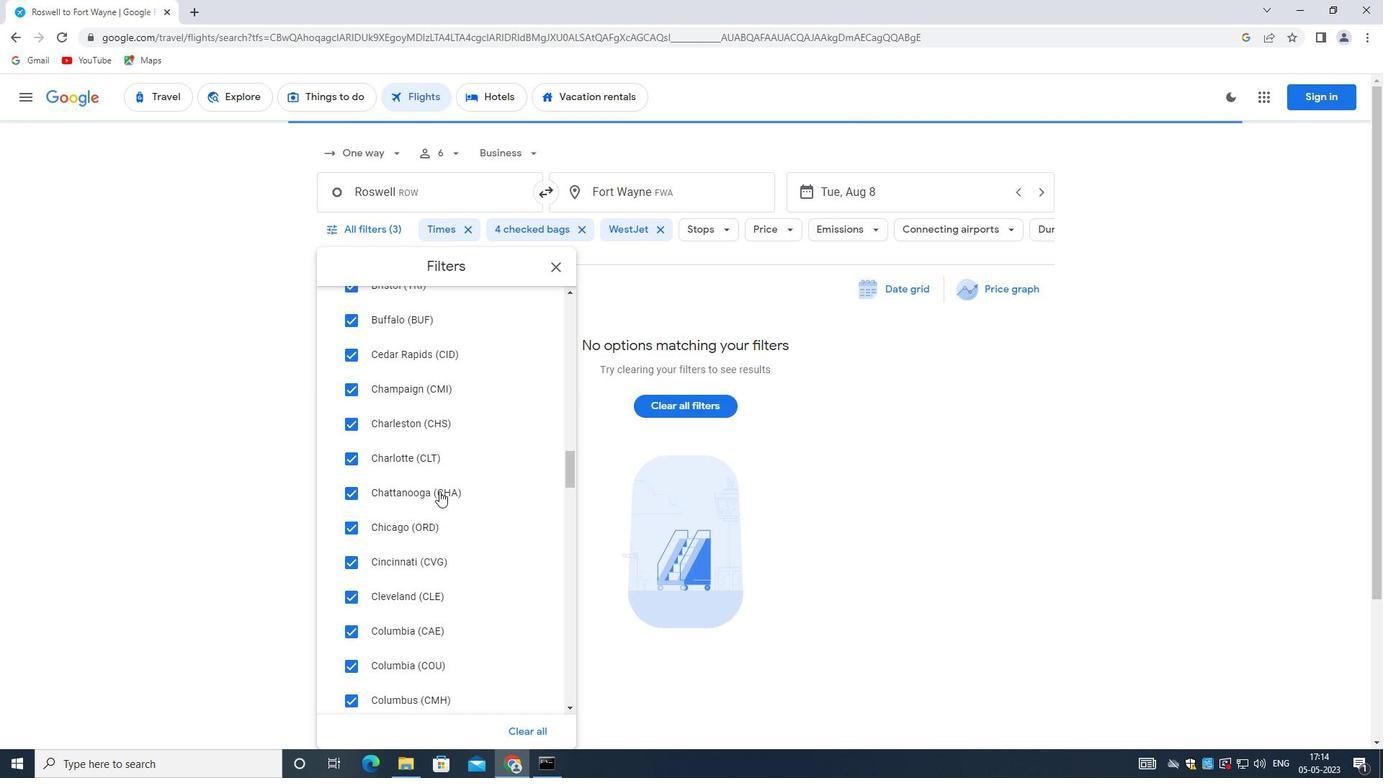 
Action: Mouse scrolled (439, 490) with delta (0, 0)
Screenshot: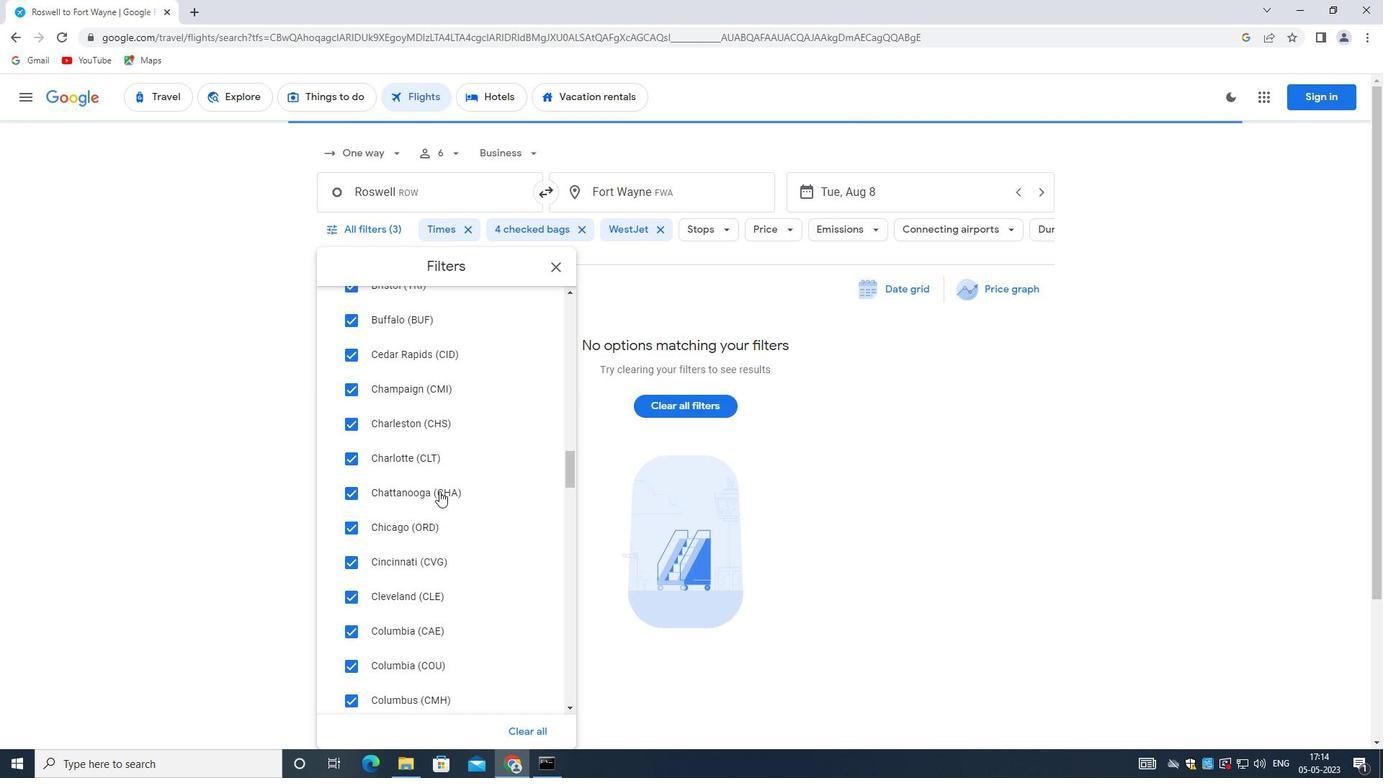 
Action: Mouse scrolled (439, 490) with delta (0, 0)
Screenshot: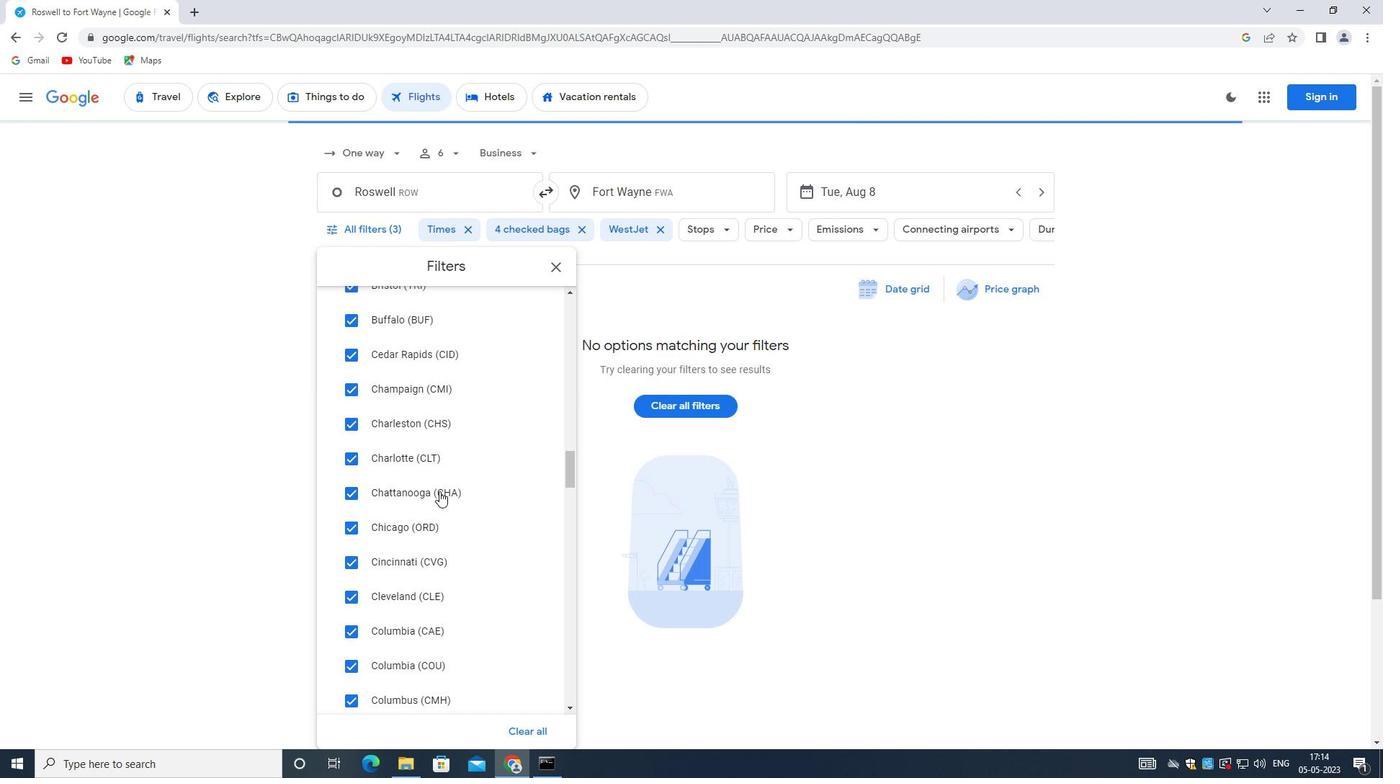 
Action: Mouse scrolled (439, 490) with delta (0, 0)
Screenshot: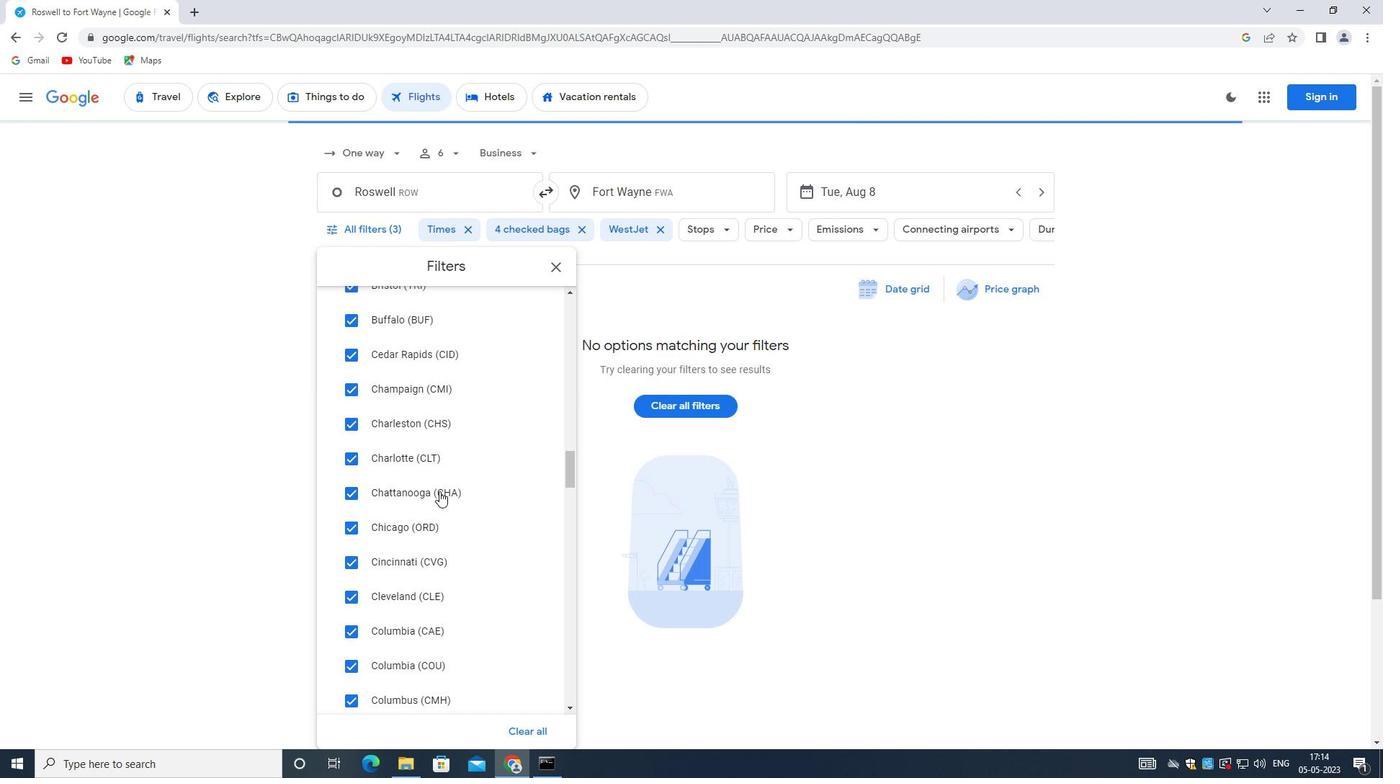 
Action: Mouse scrolled (439, 490) with delta (0, 0)
Screenshot: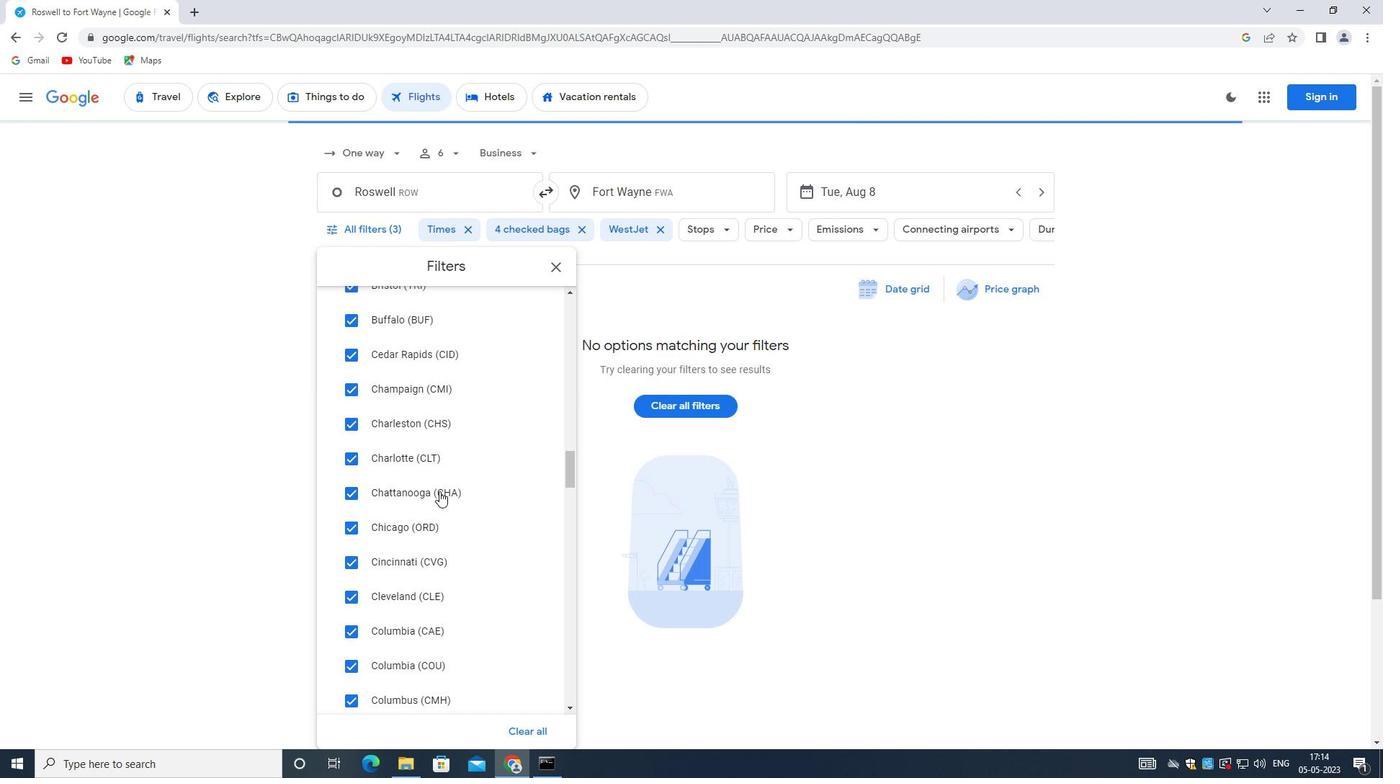 
Action: Mouse moved to (439, 492)
Screenshot: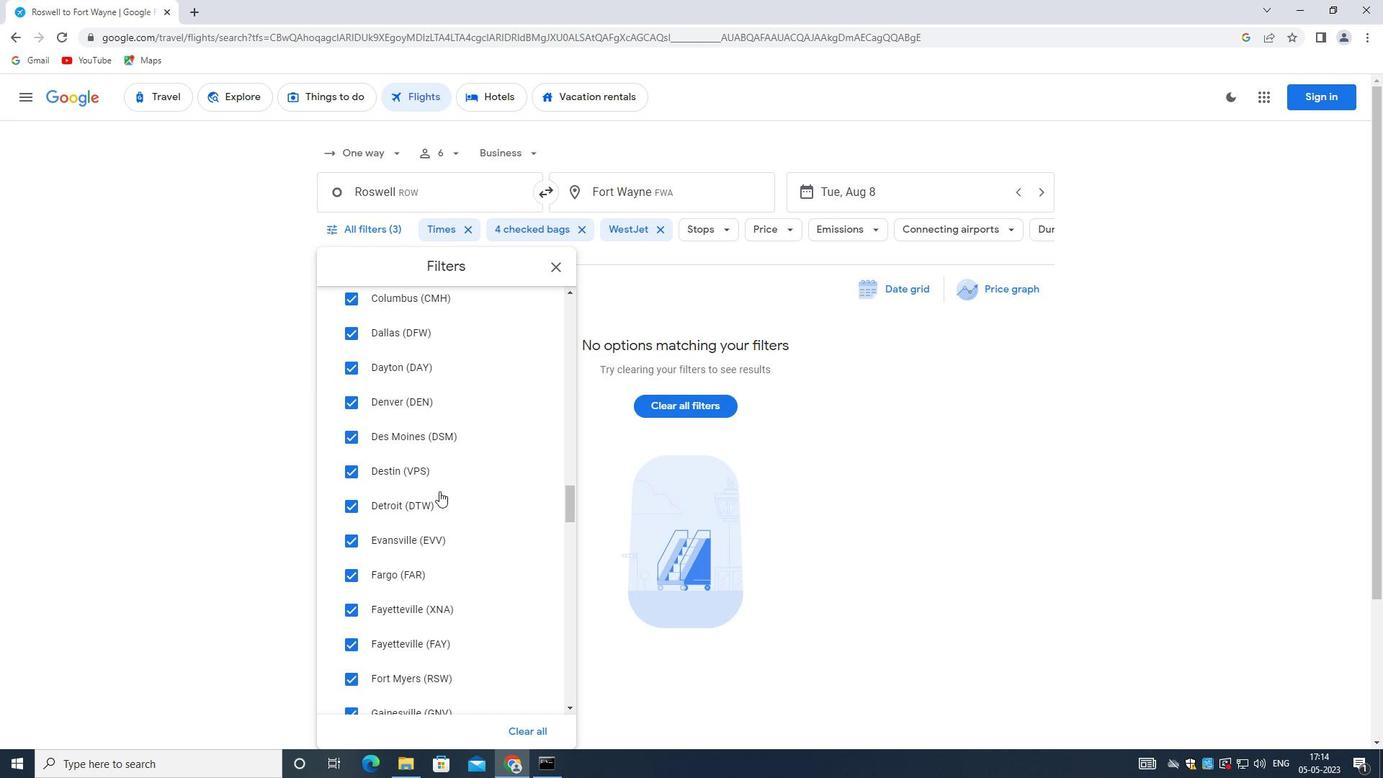 
Action: Mouse scrolled (439, 491) with delta (0, 0)
Screenshot: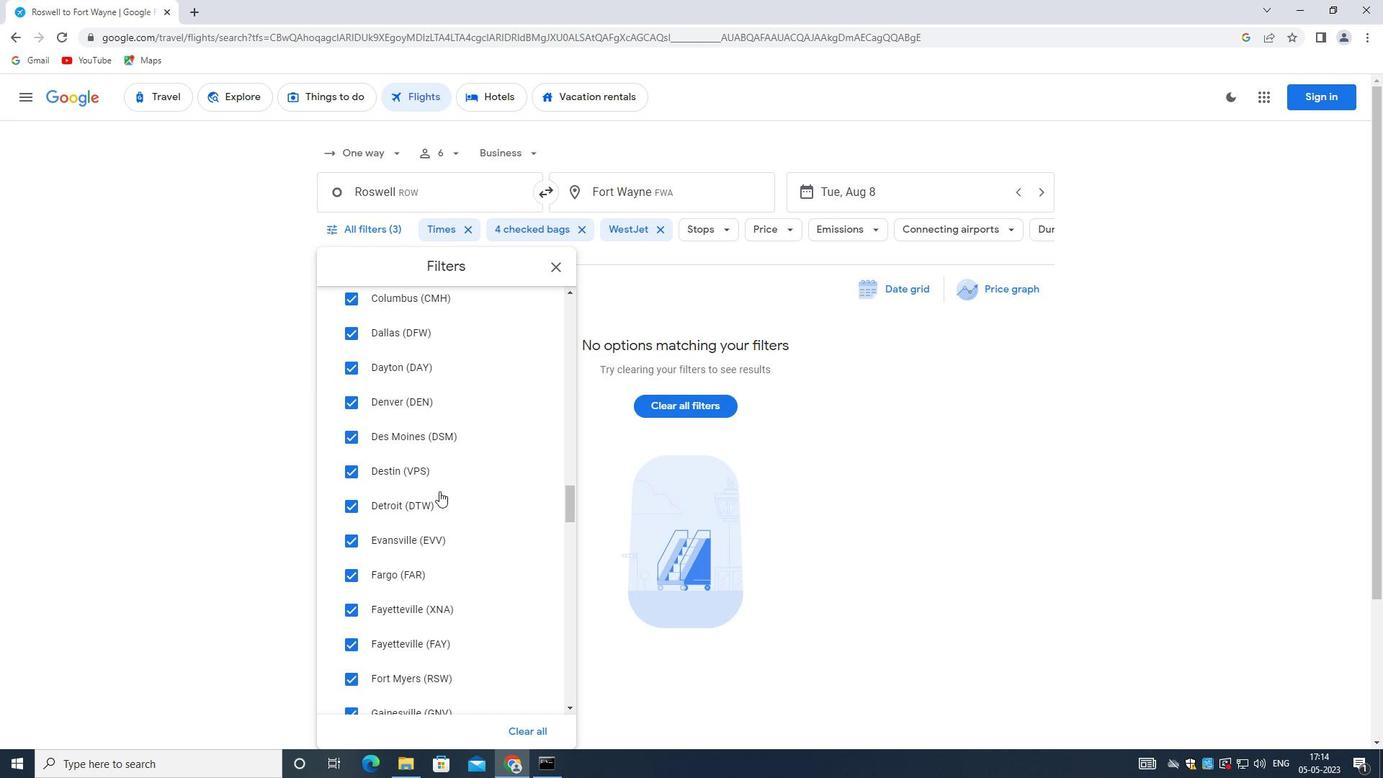 
Action: Mouse moved to (439, 492)
Screenshot: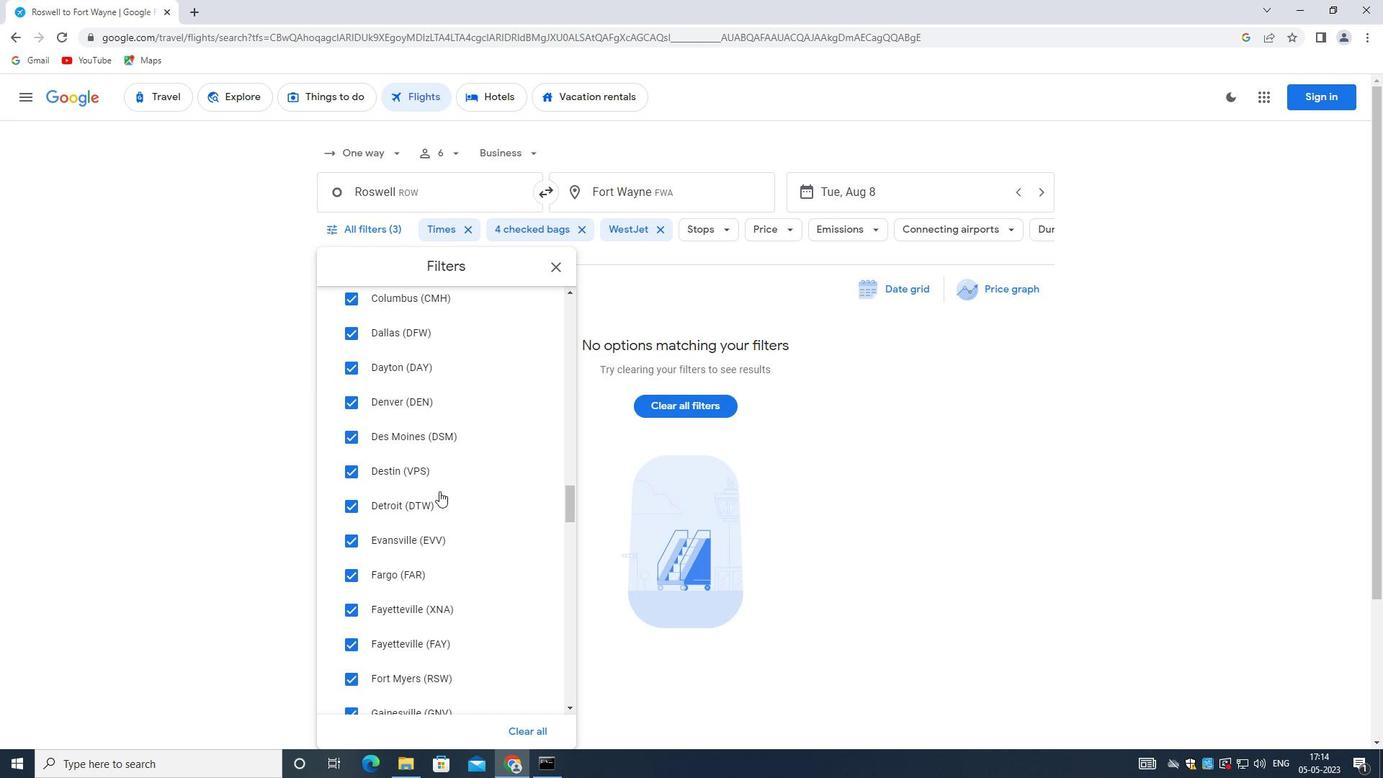 
Action: Mouse scrolled (439, 492) with delta (0, 0)
Screenshot: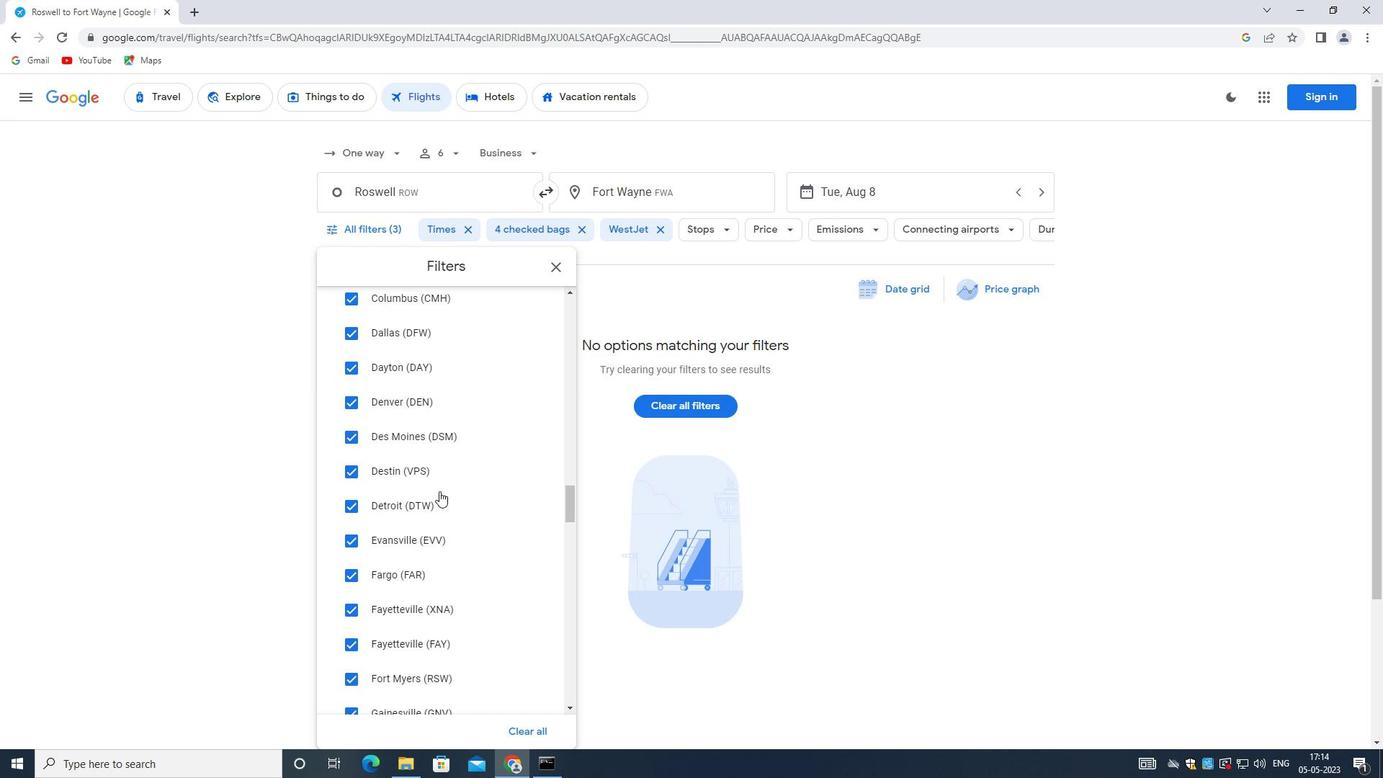 
Action: Mouse scrolled (439, 492) with delta (0, 0)
Screenshot: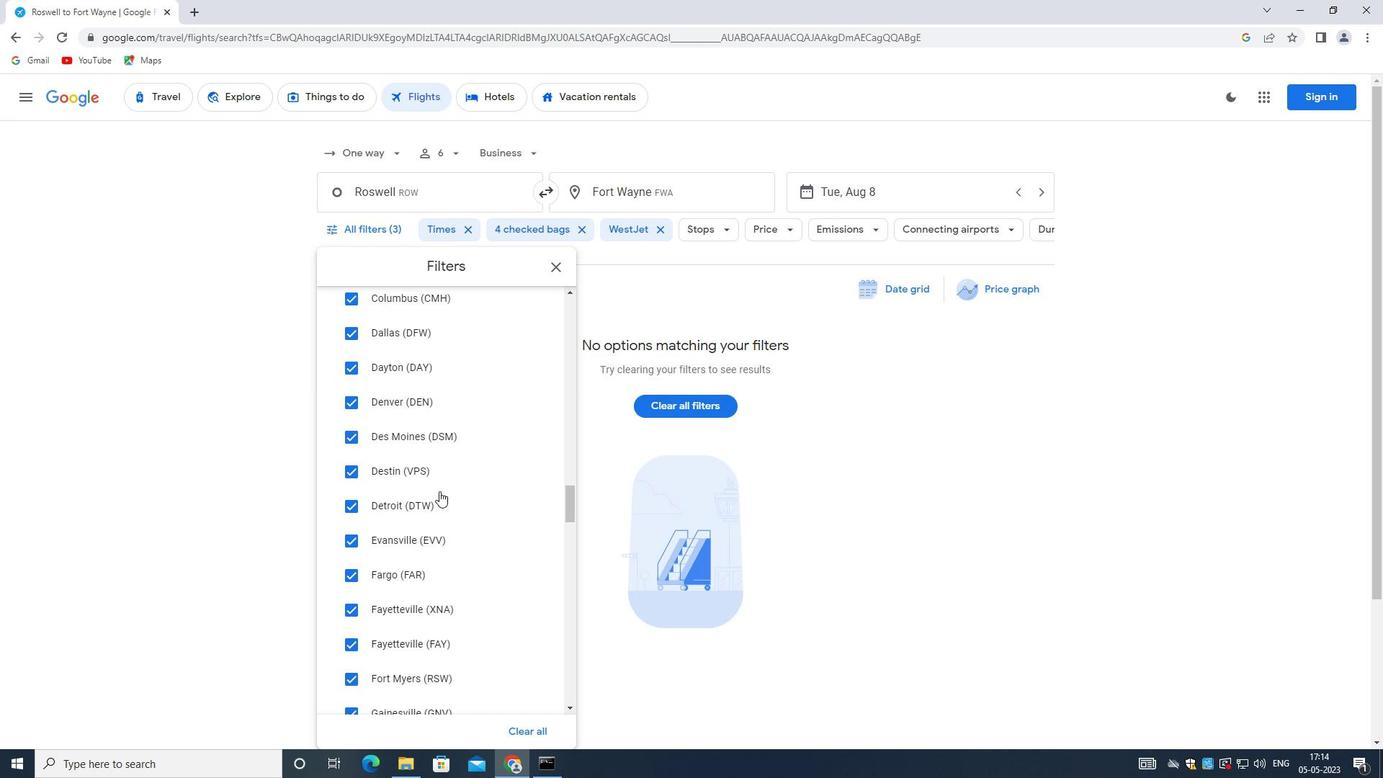 
Action: Mouse scrolled (439, 492) with delta (0, 0)
Screenshot: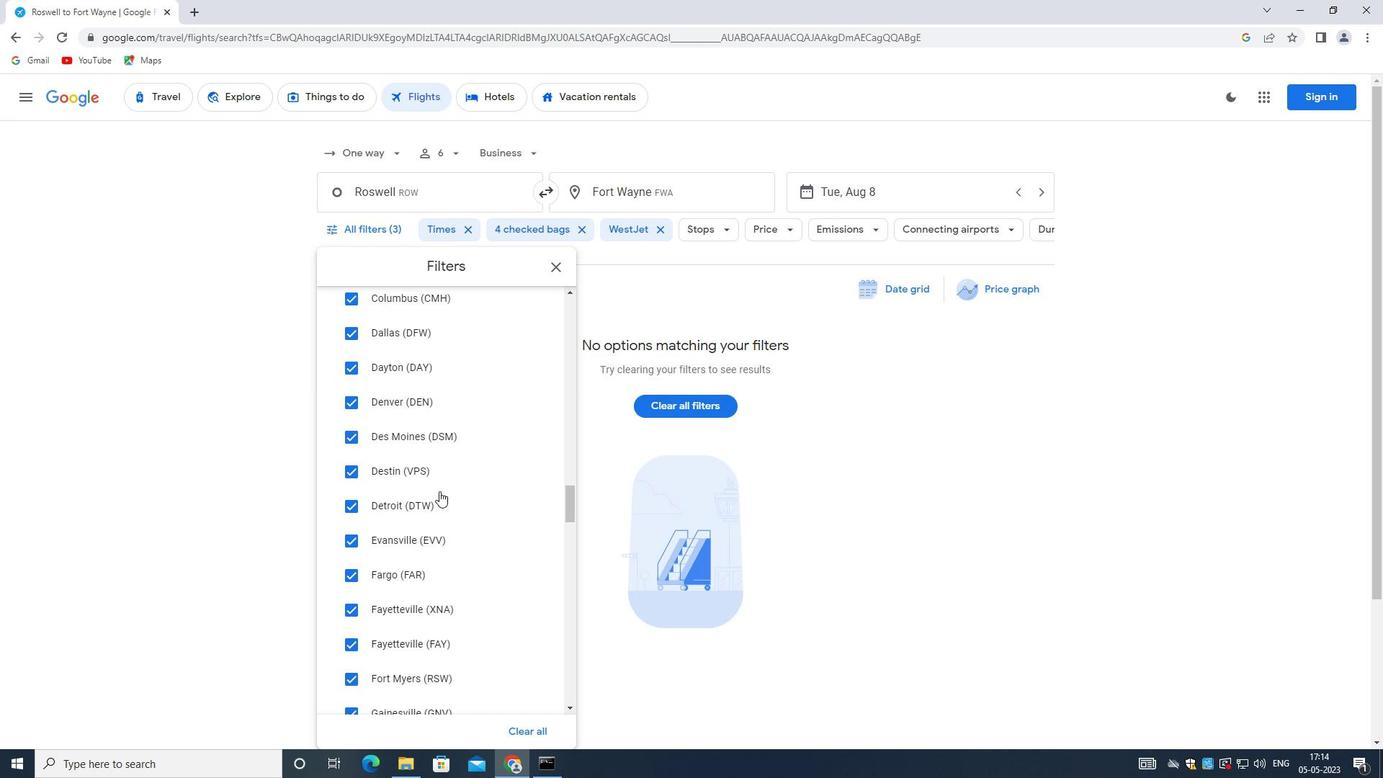 
Action: Mouse moved to (438, 493)
Screenshot: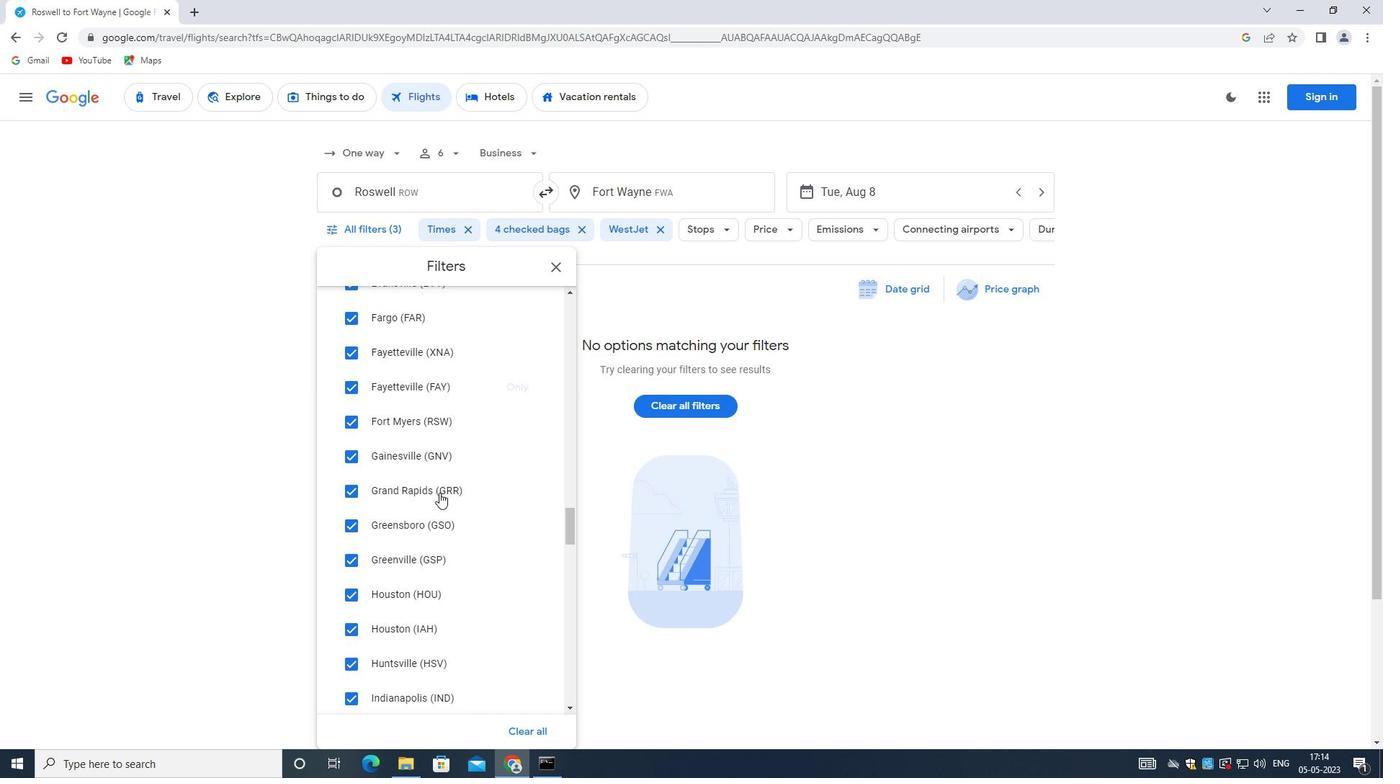 
Action: Mouse scrolled (438, 492) with delta (0, 0)
Screenshot: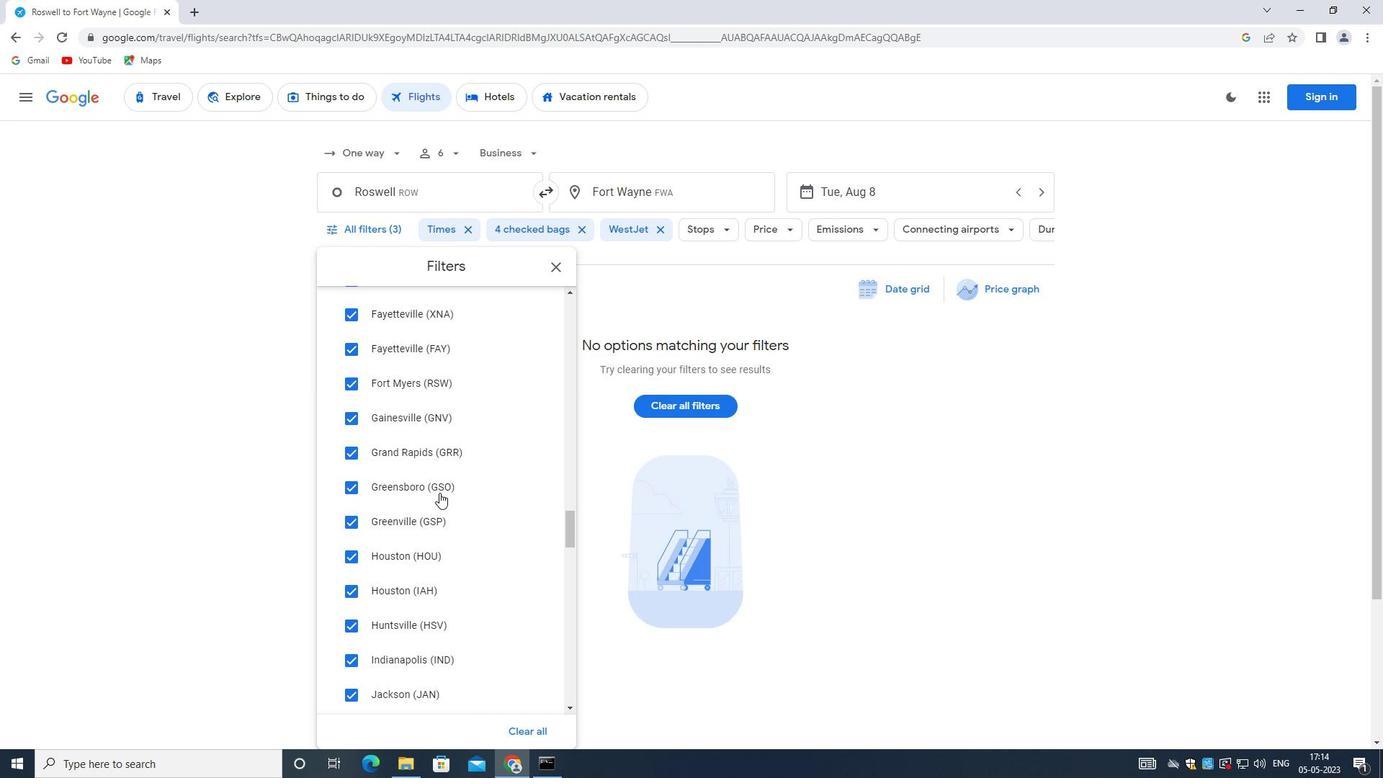 
Action: Mouse scrolled (438, 492) with delta (0, 0)
Screenshot: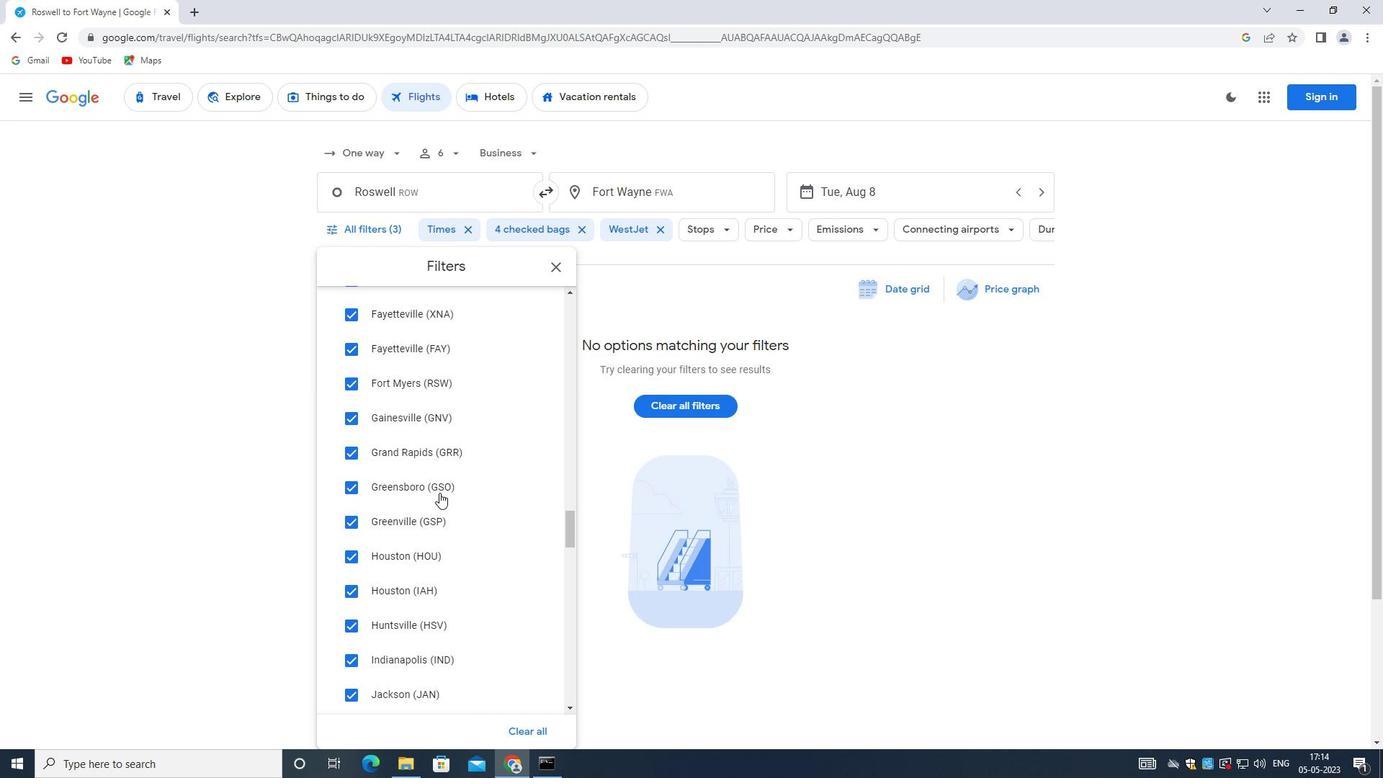 
Action: Mouse scrolled (438, 492) with delta (0, 0)
Screenshot: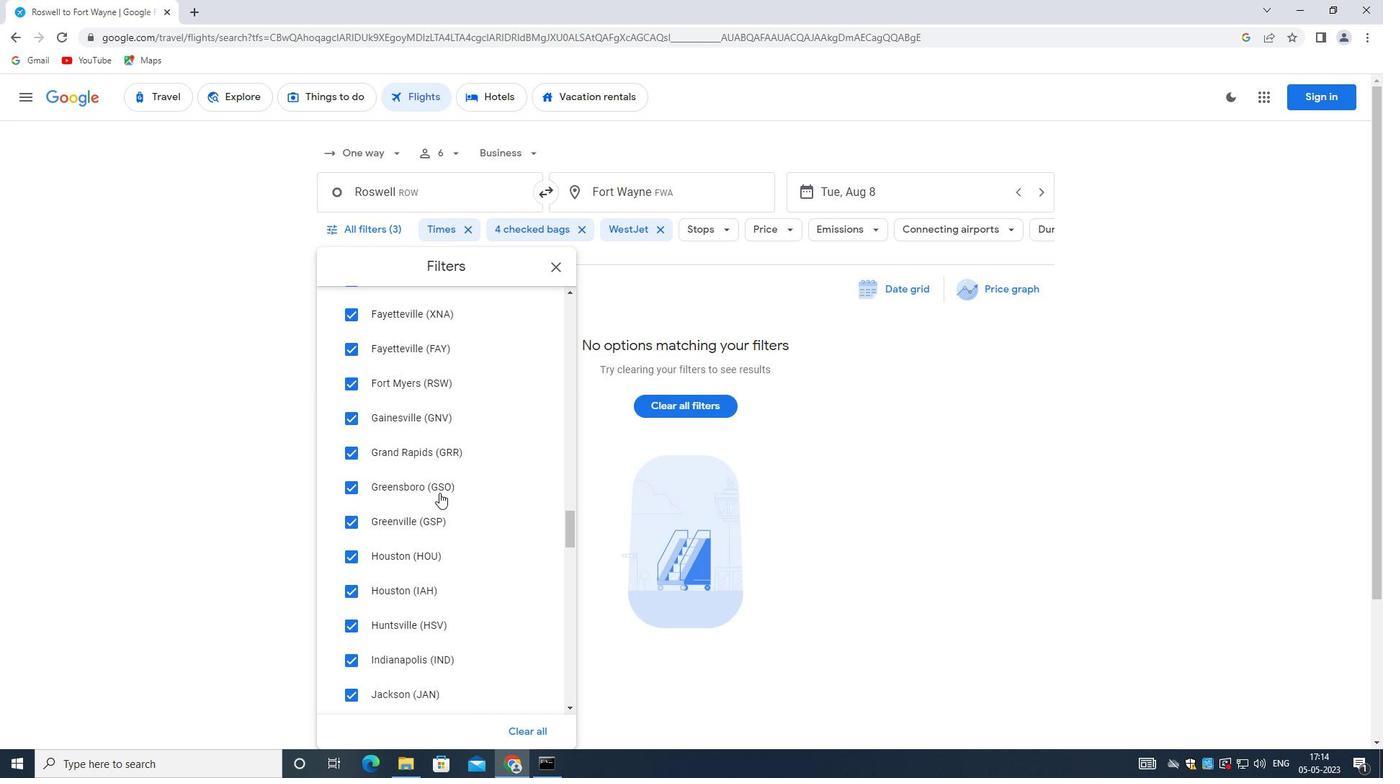 
Action: Mouse scrolled (438, 492) with delta (0, 0)
Screenshot: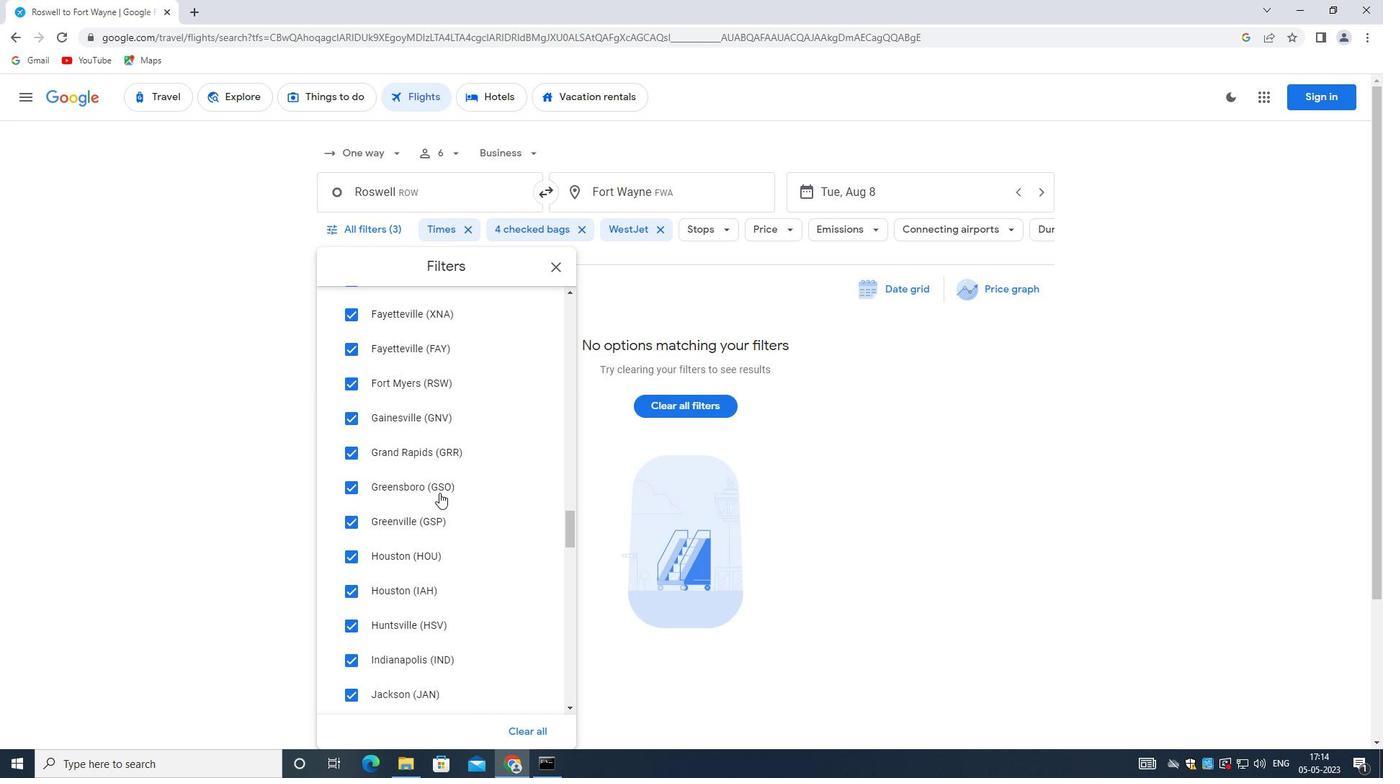 
Action: Mouse scrolled (438, 492) with delta (0, 0)
Screenshot: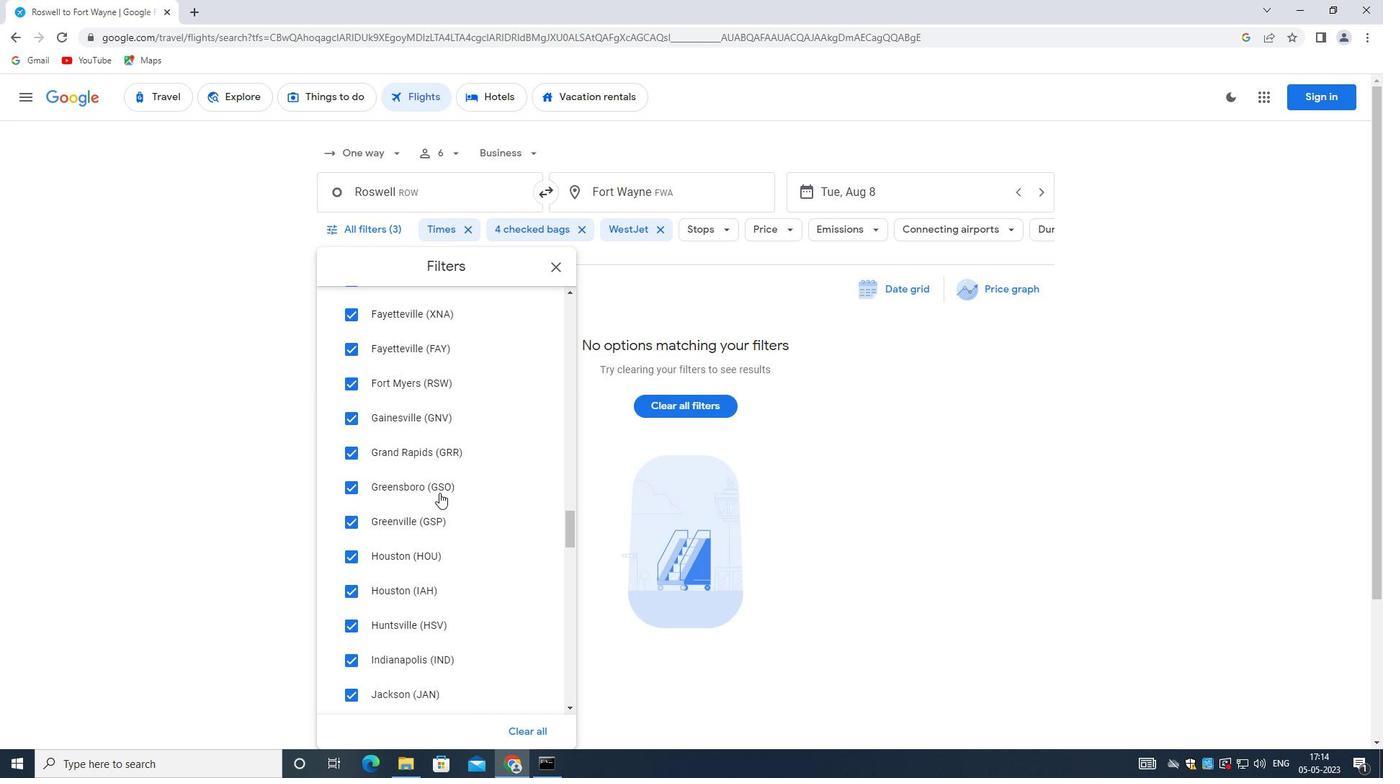 
Action: Mouse moved to (438, 494)
Screenshot: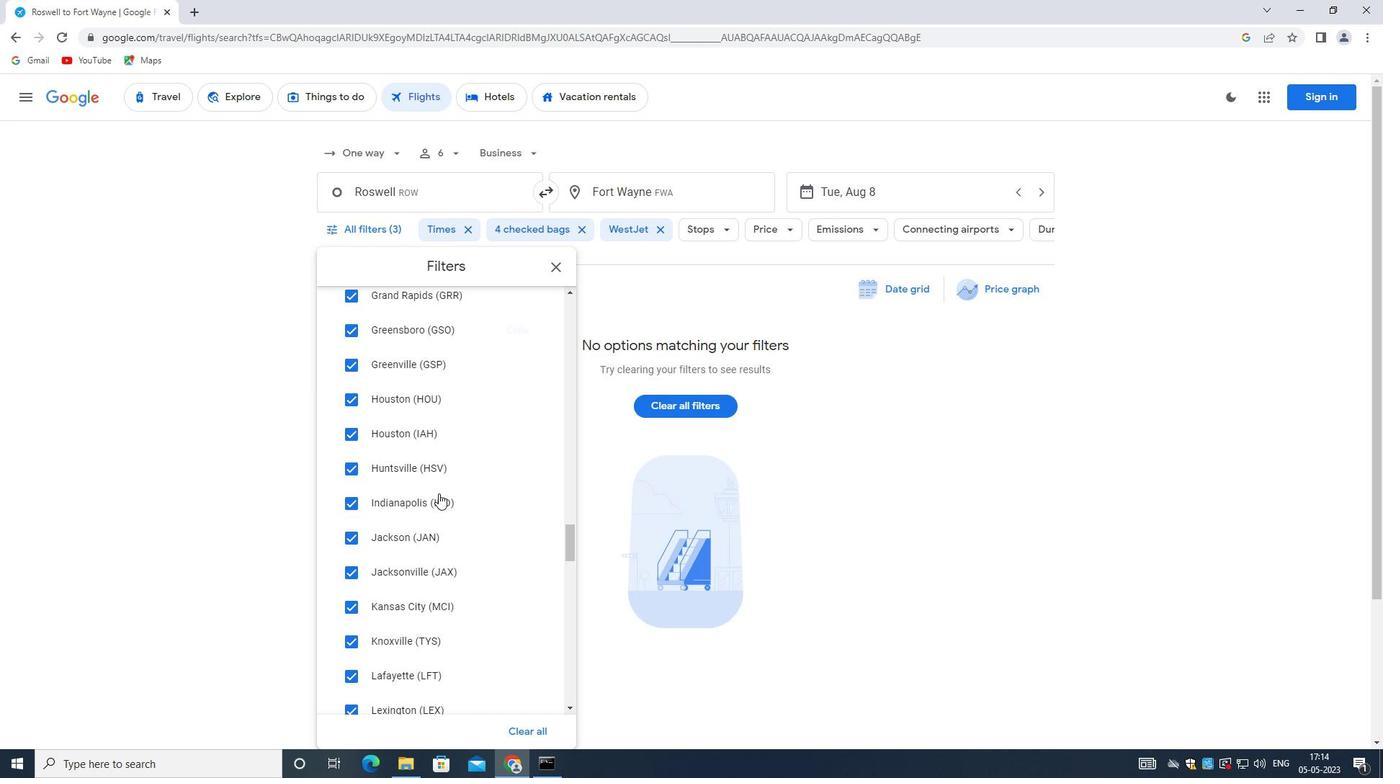 
Action: Mouse scrolled (438, 493) with delta (0, 0)
Screenshot: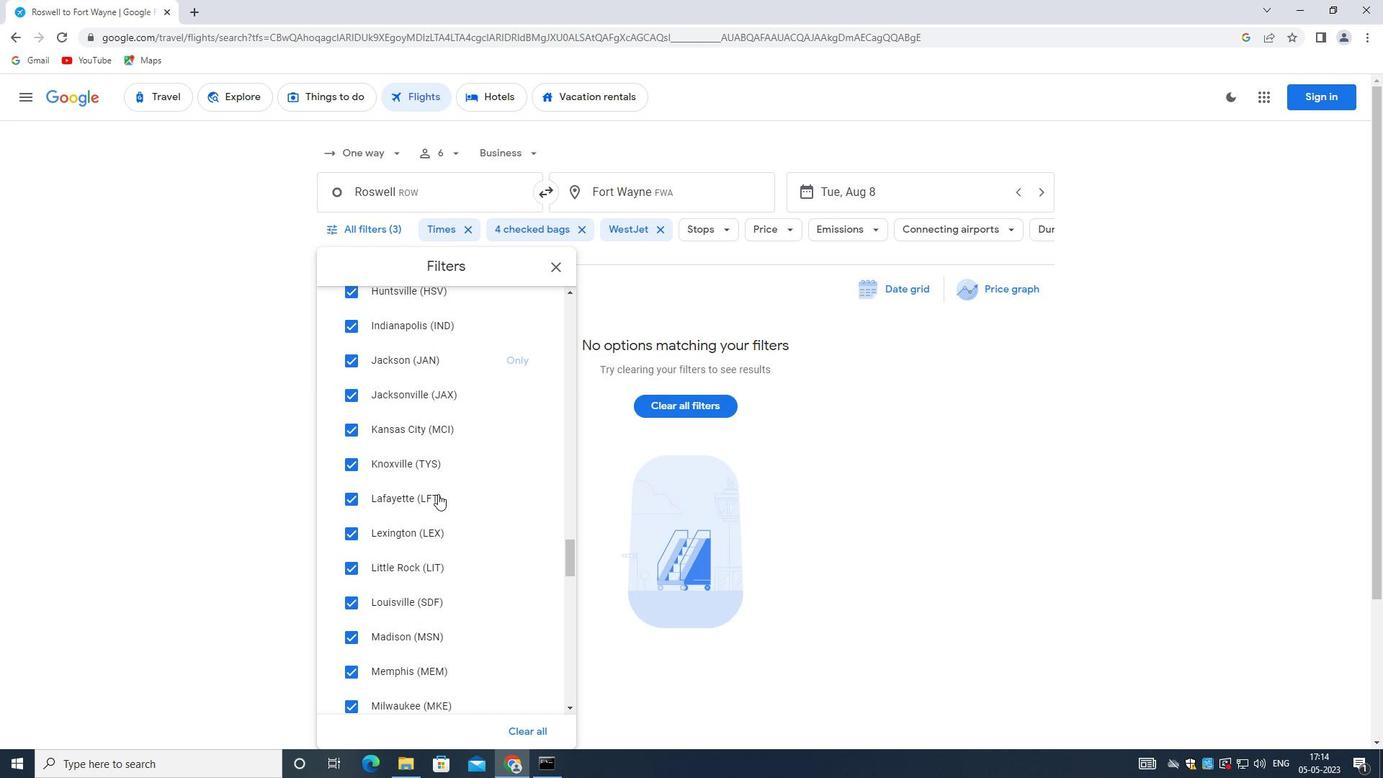
Action: Mouse scrolled (438, 493) with delta (0, 0)
Screenshot: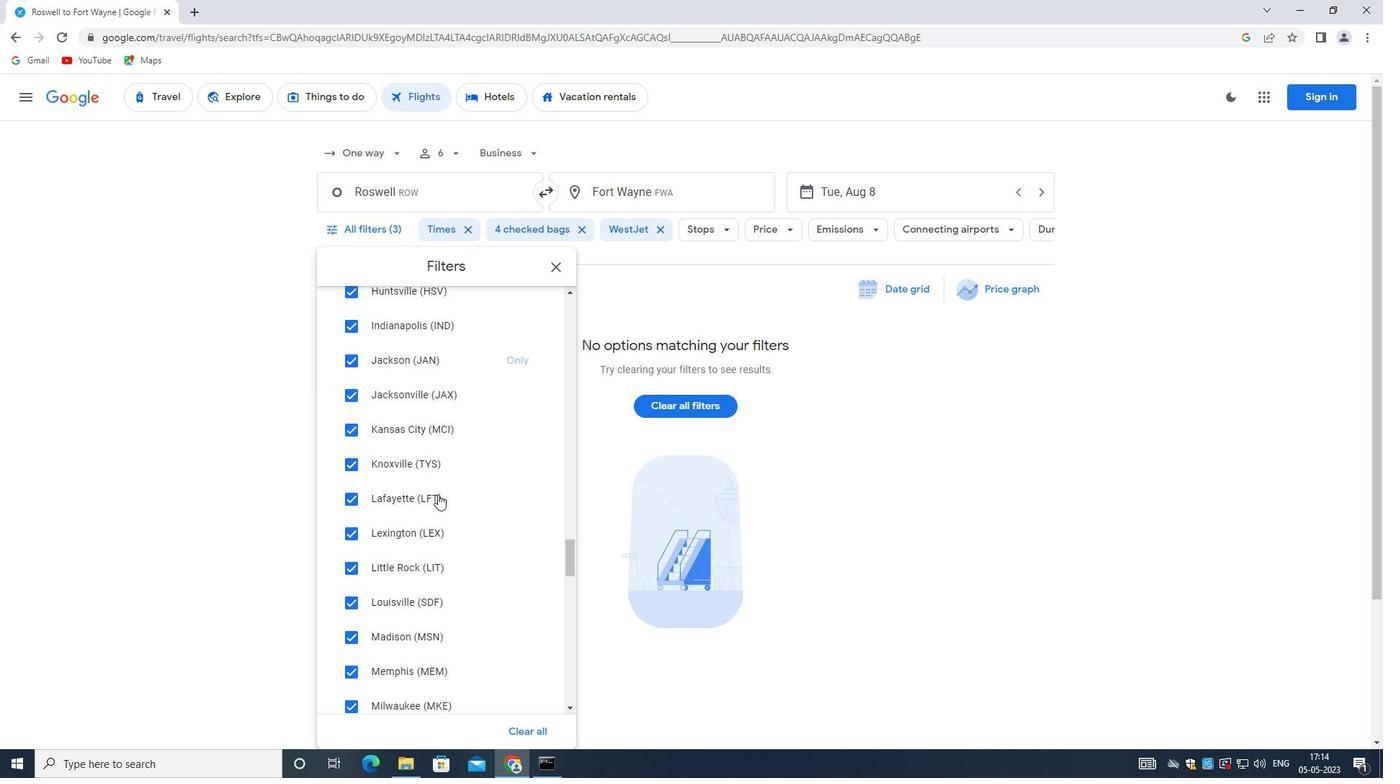 
Action: Mouse scrolled (438, 493) with delta (0, 0)
Screenshot: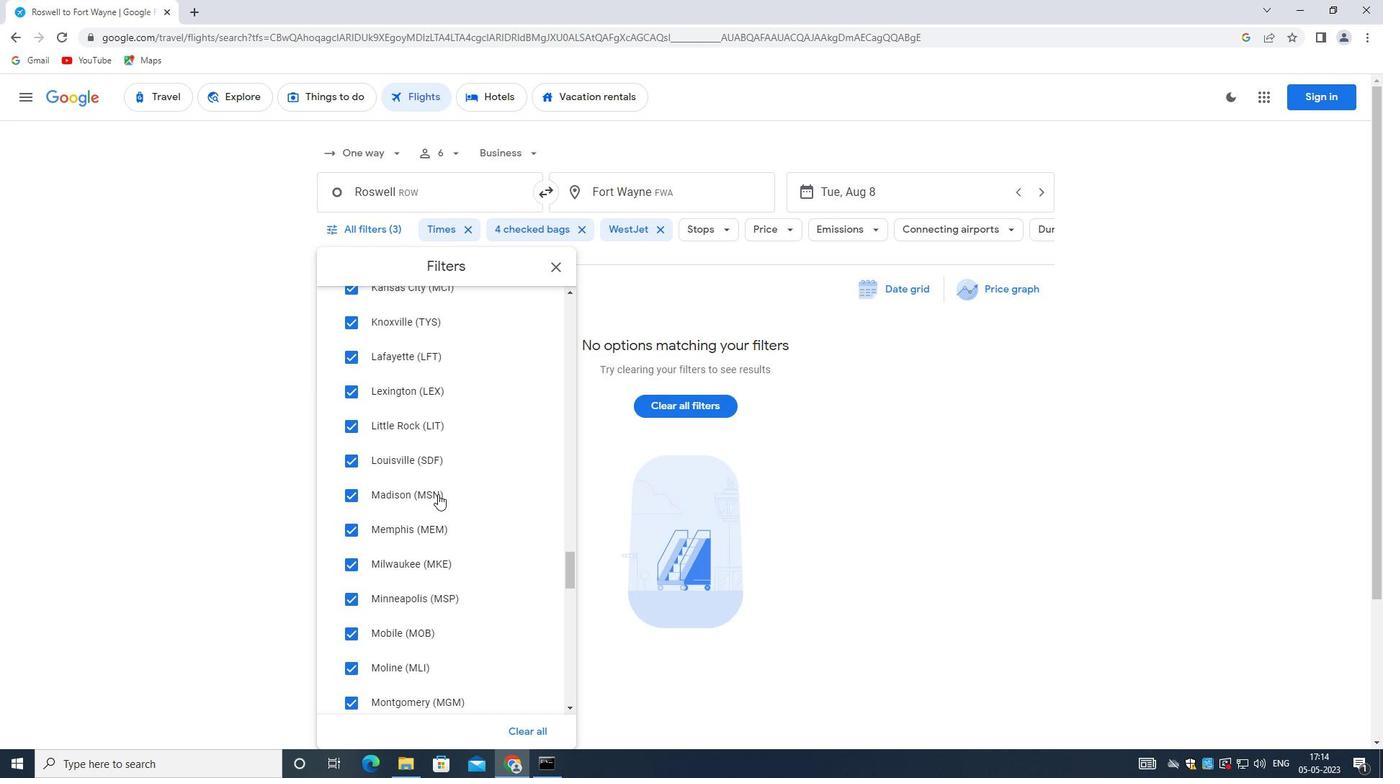 
Action: Mouse moved to (438, 494)
Screenshot: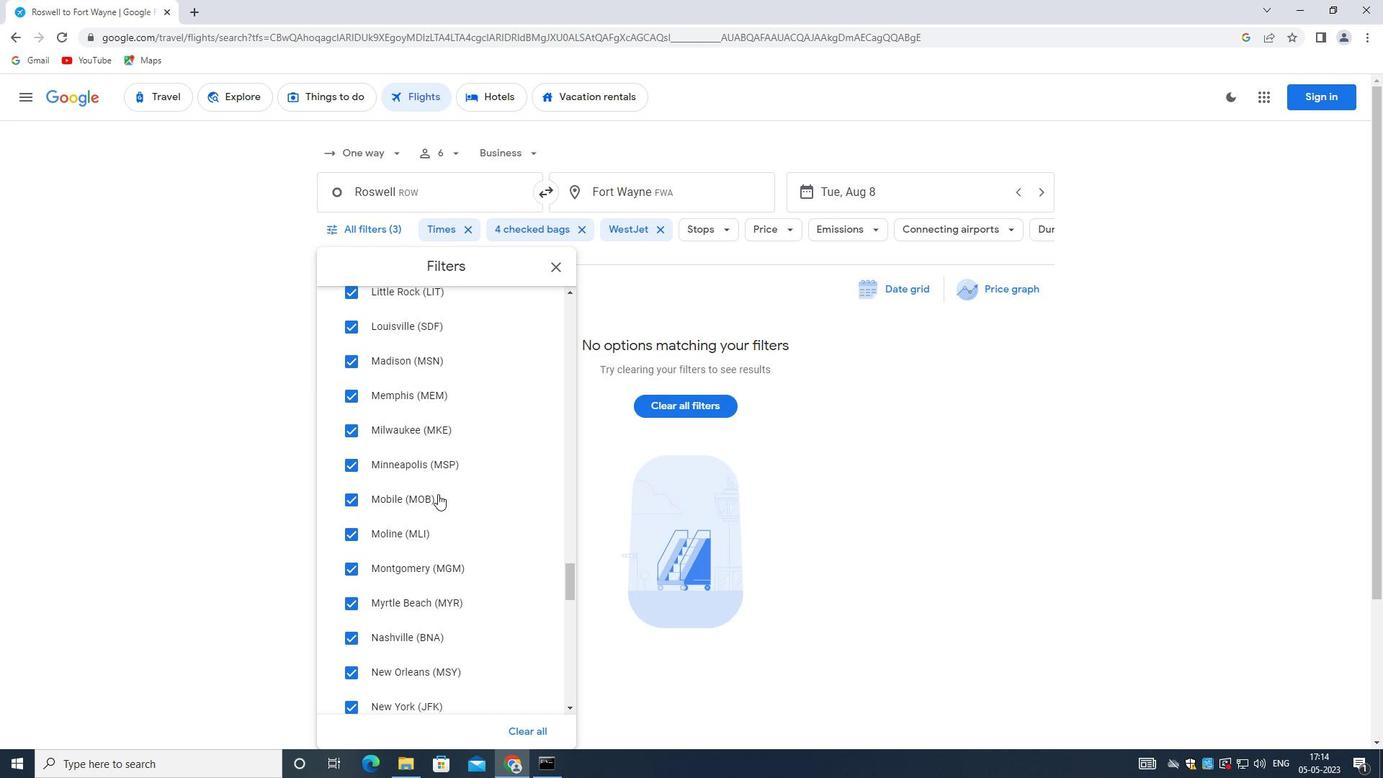 
Action: Mouse scrolled (438, 493) with delta (0, 0)
Screenshot: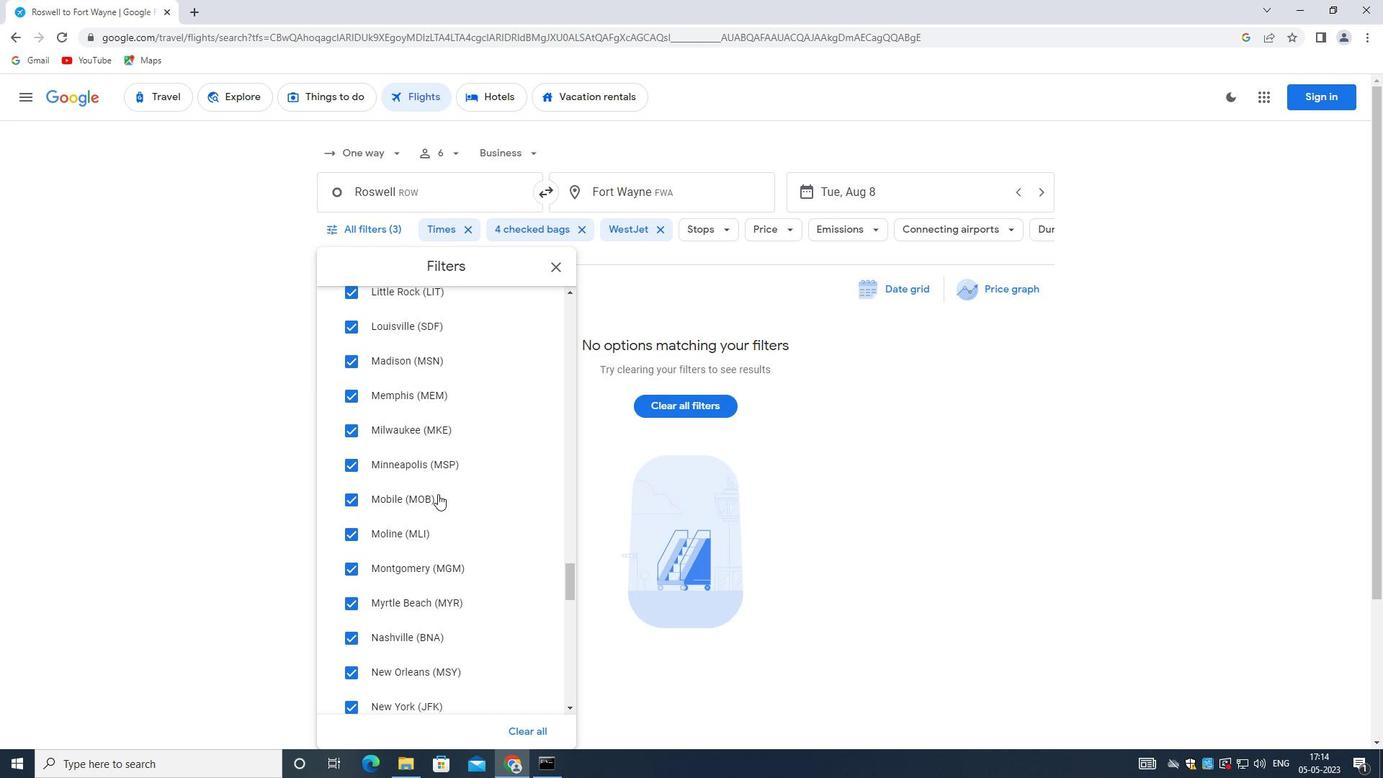 
Action: Mouse scrolled (438, 493) with delta (0, 0)
Screenshot: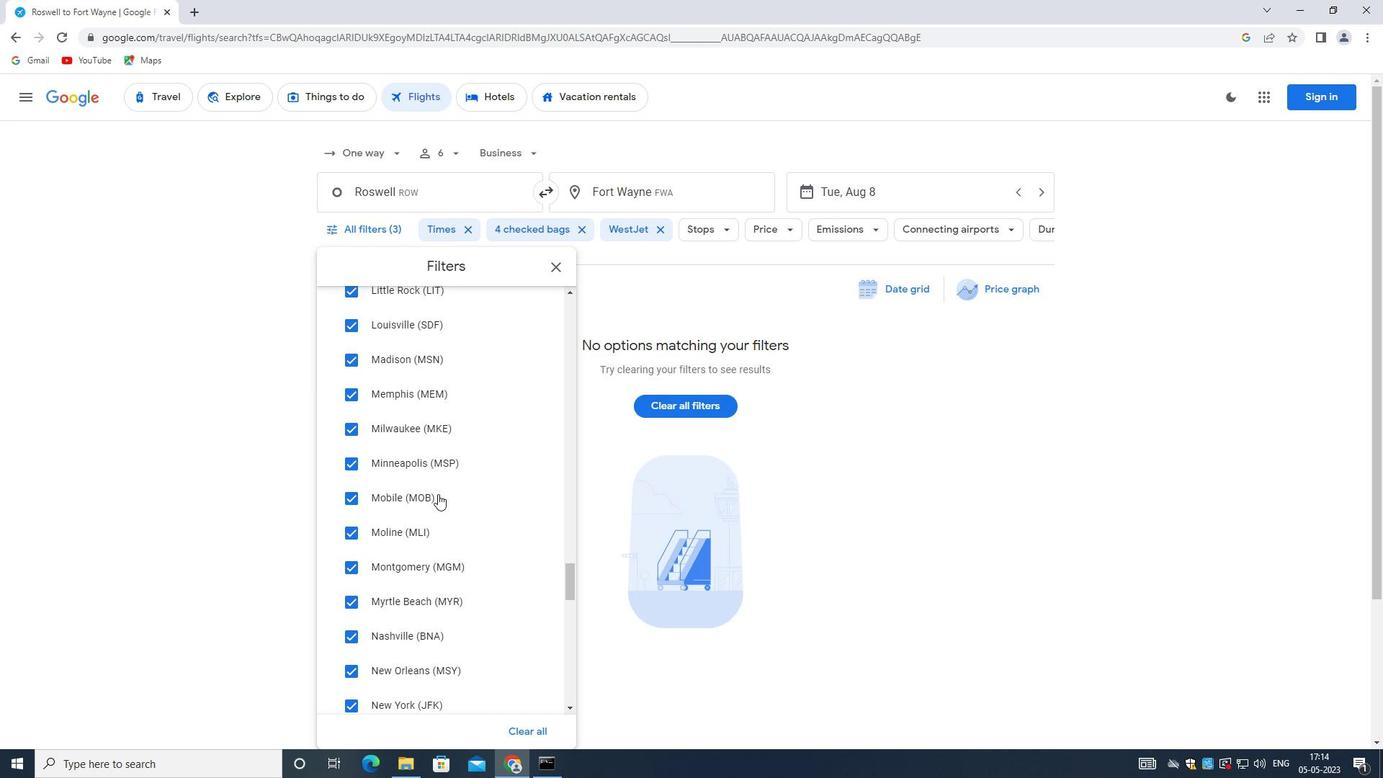 
Action: Mouse scrolled (438, 493) with delta (0, 0)
Screenshot: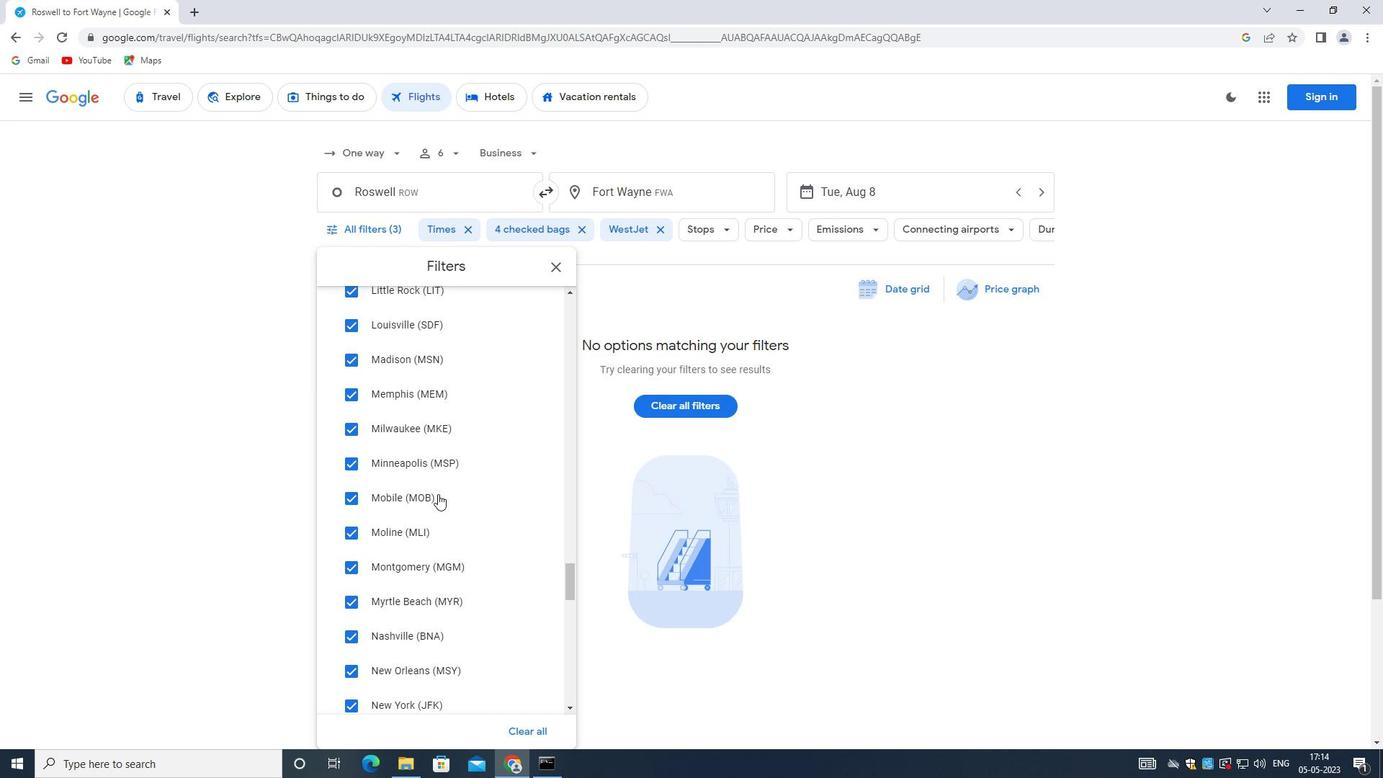 
Action: Mouse scrolled (438, 493) with delta (0, 0)
Screenshot: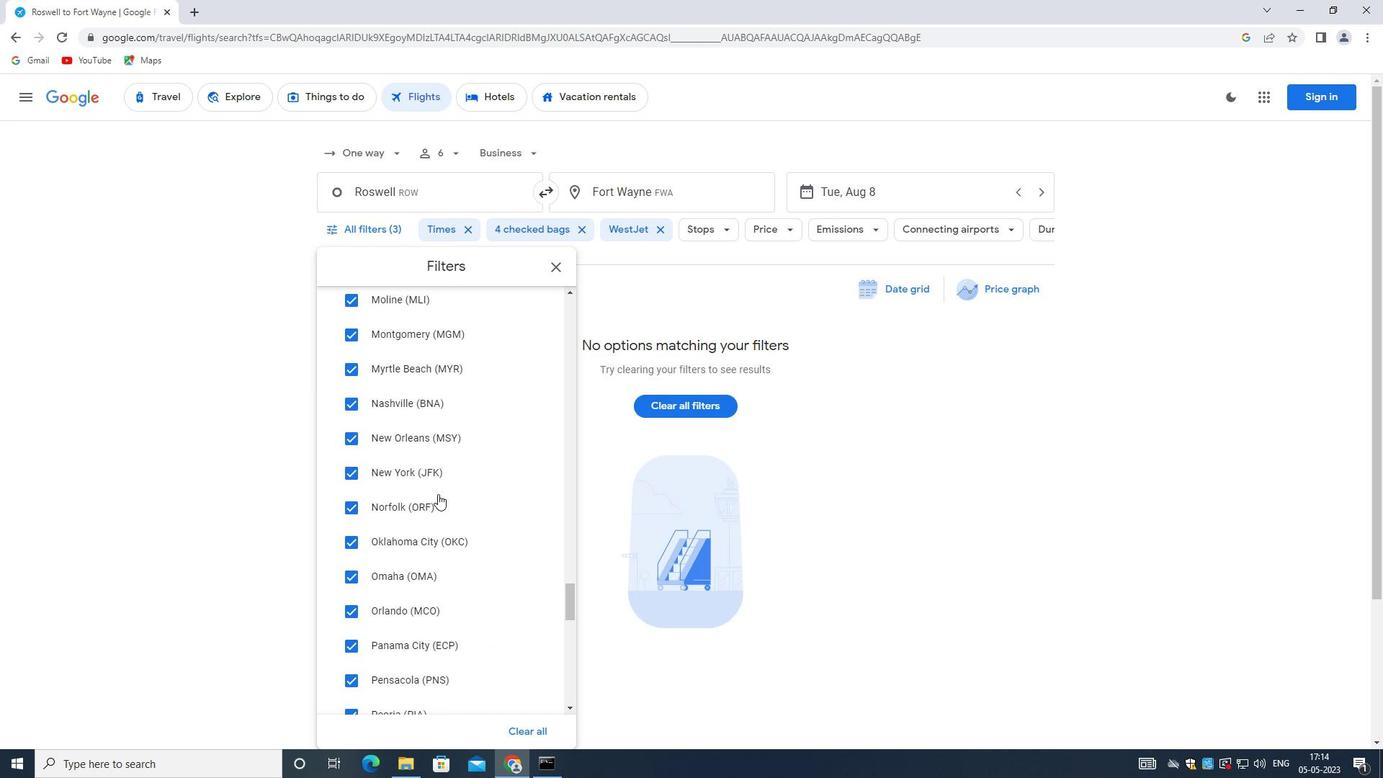
Action: Mouse scrolled (438, 493) with delta (0, 0)
Screenshot: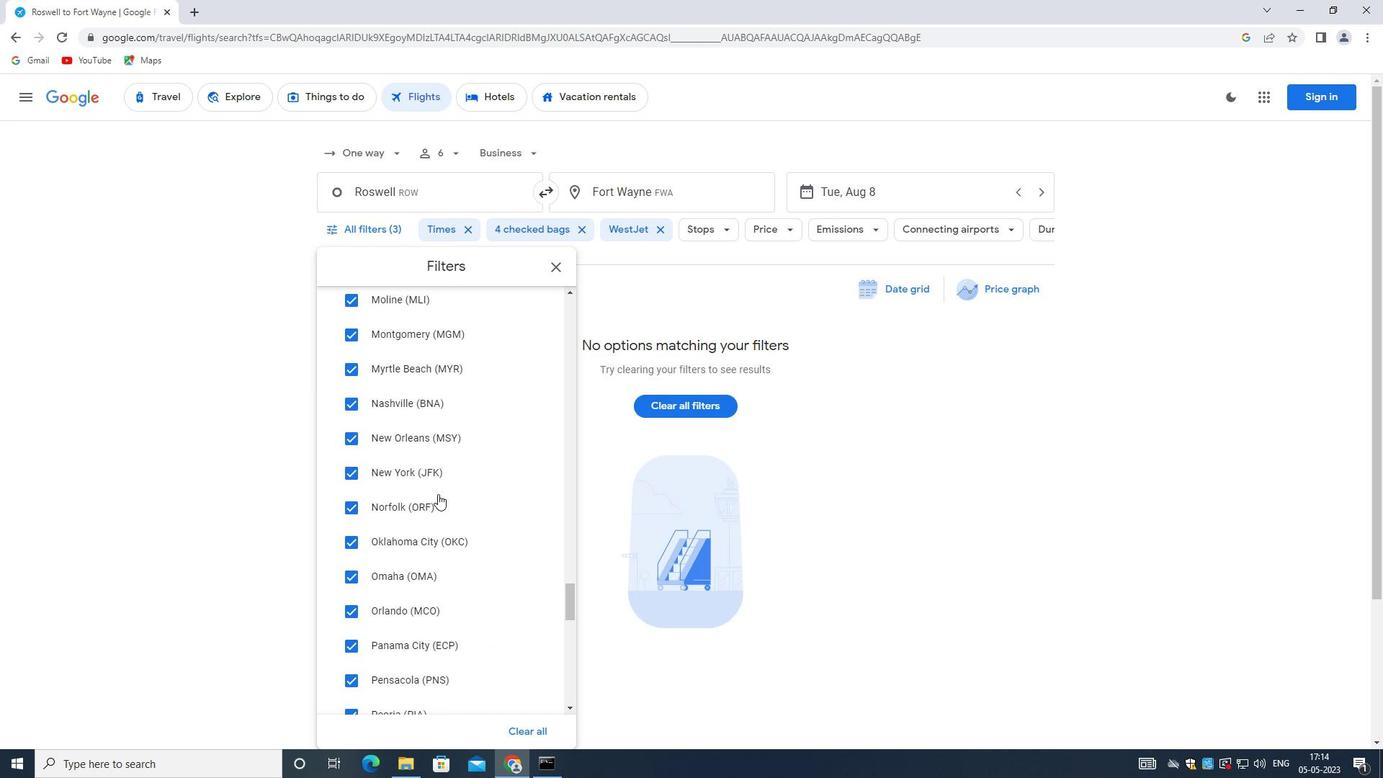 
Action: Mouse scrolled (438, 493) with delta (0, 0)
Screenshot: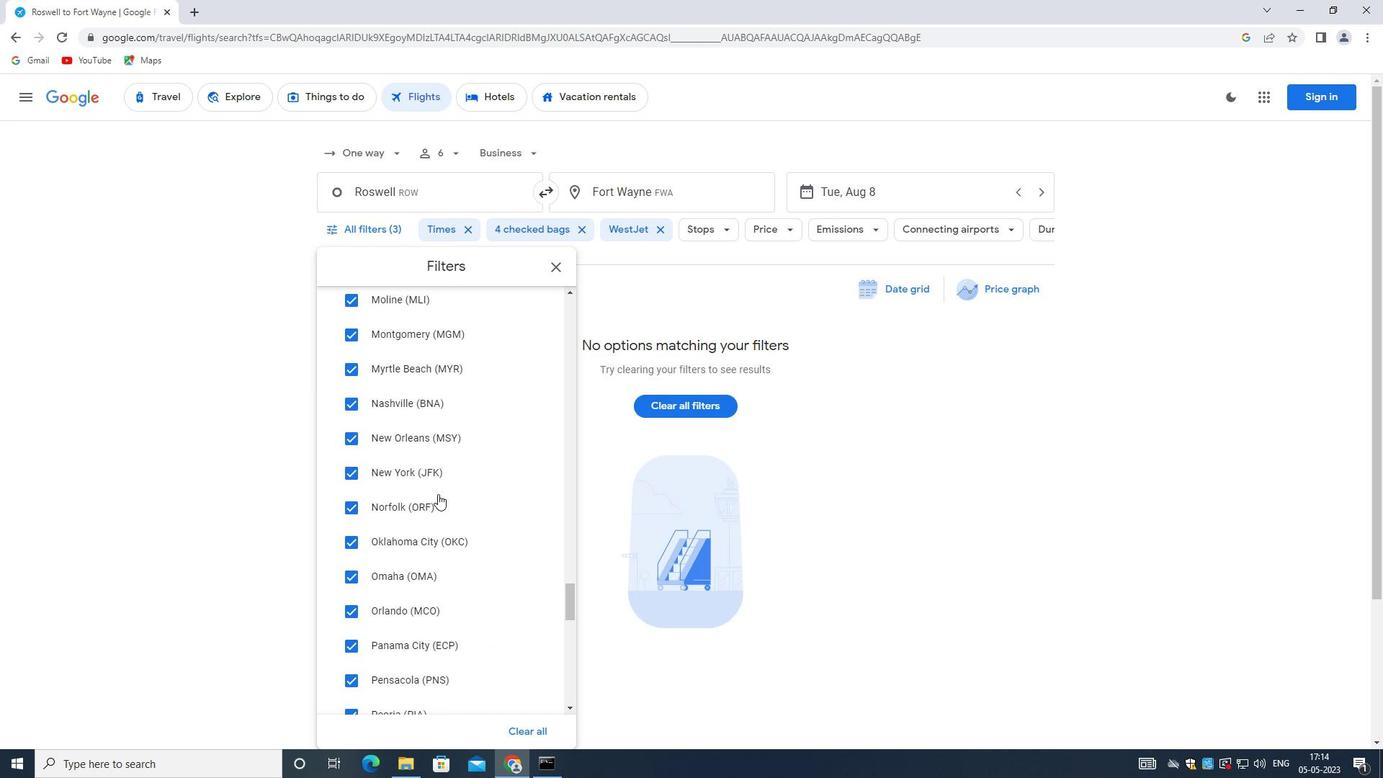 
Action: Mouse scrolled (438, 493) with delta (0, 0)
Screenshot: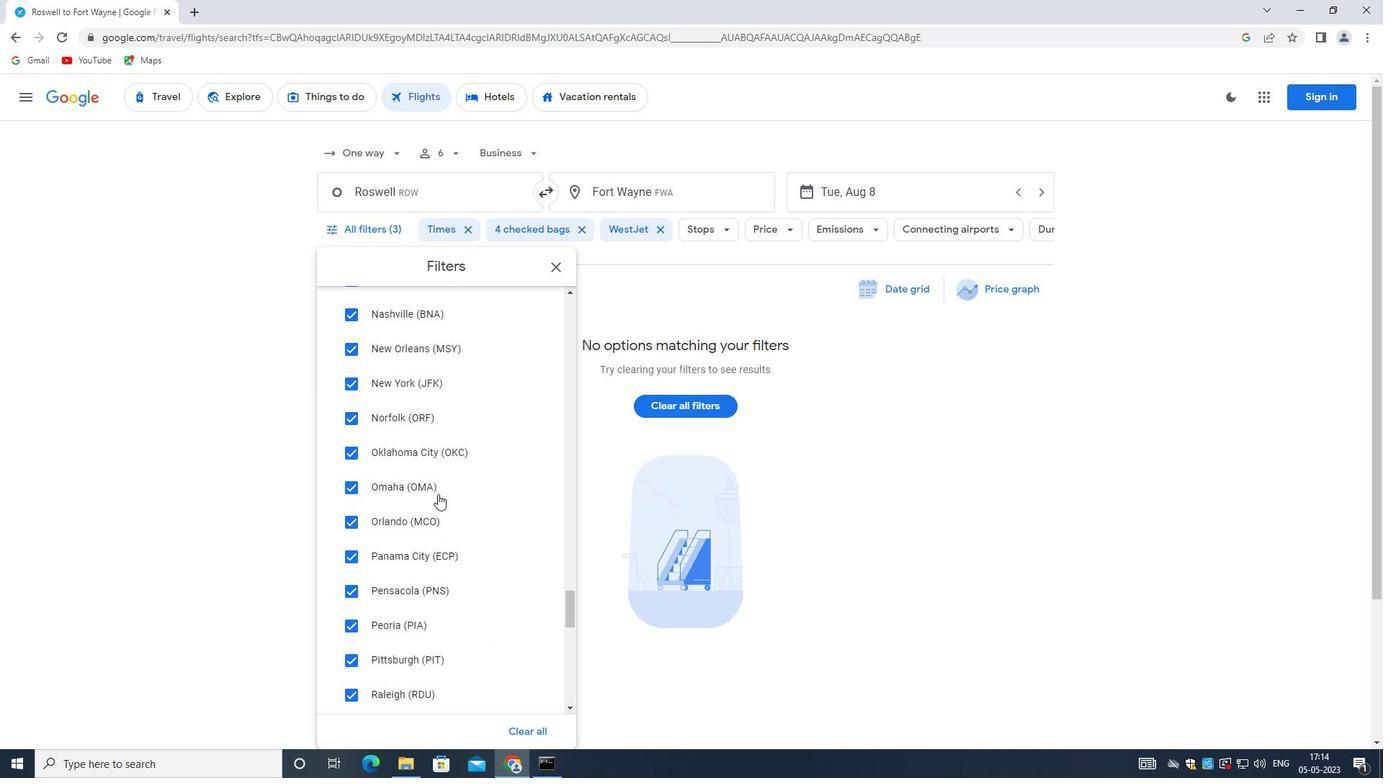 
Action: Mouse scrolled (438, 493) with delta (0, 0)
Screenshot: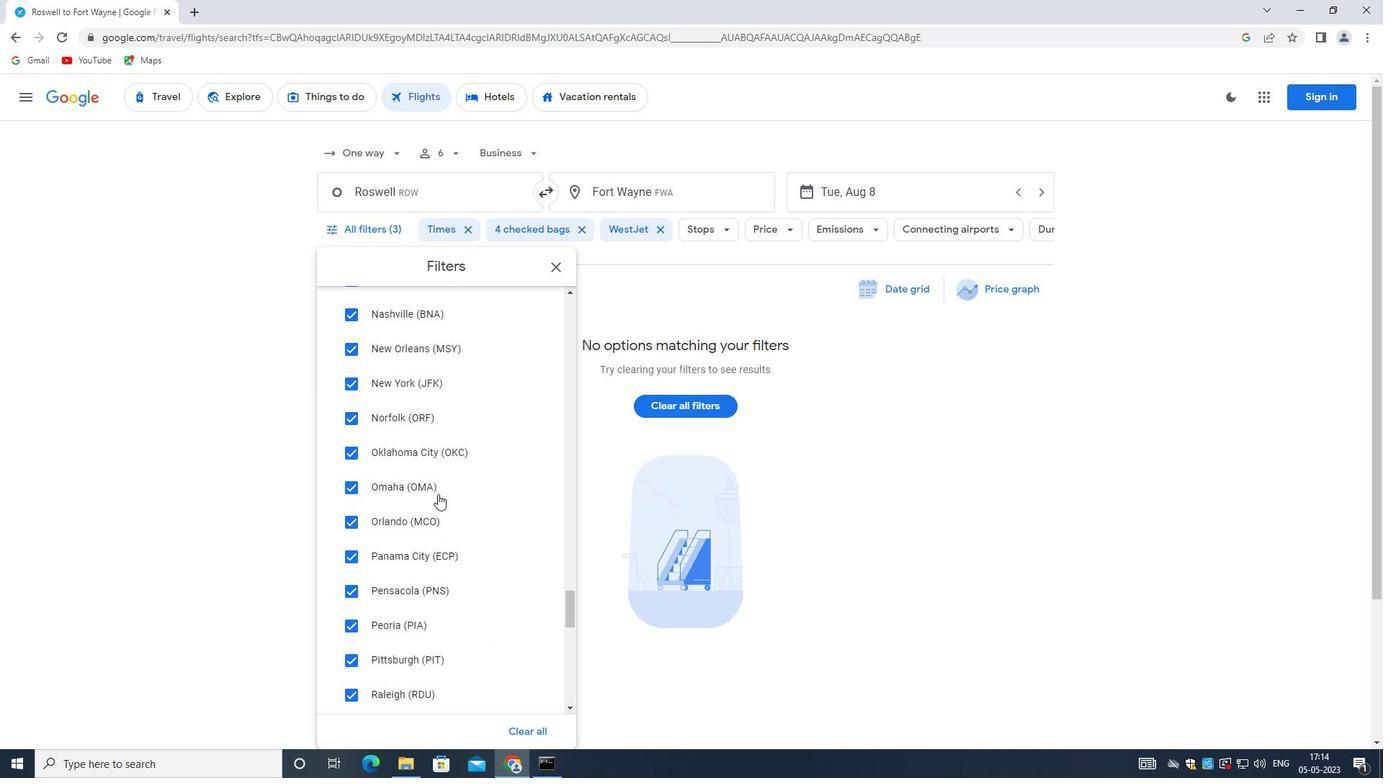
Action: Mouse scrolled (438, 493) with delta (0, 0)
Screenshot: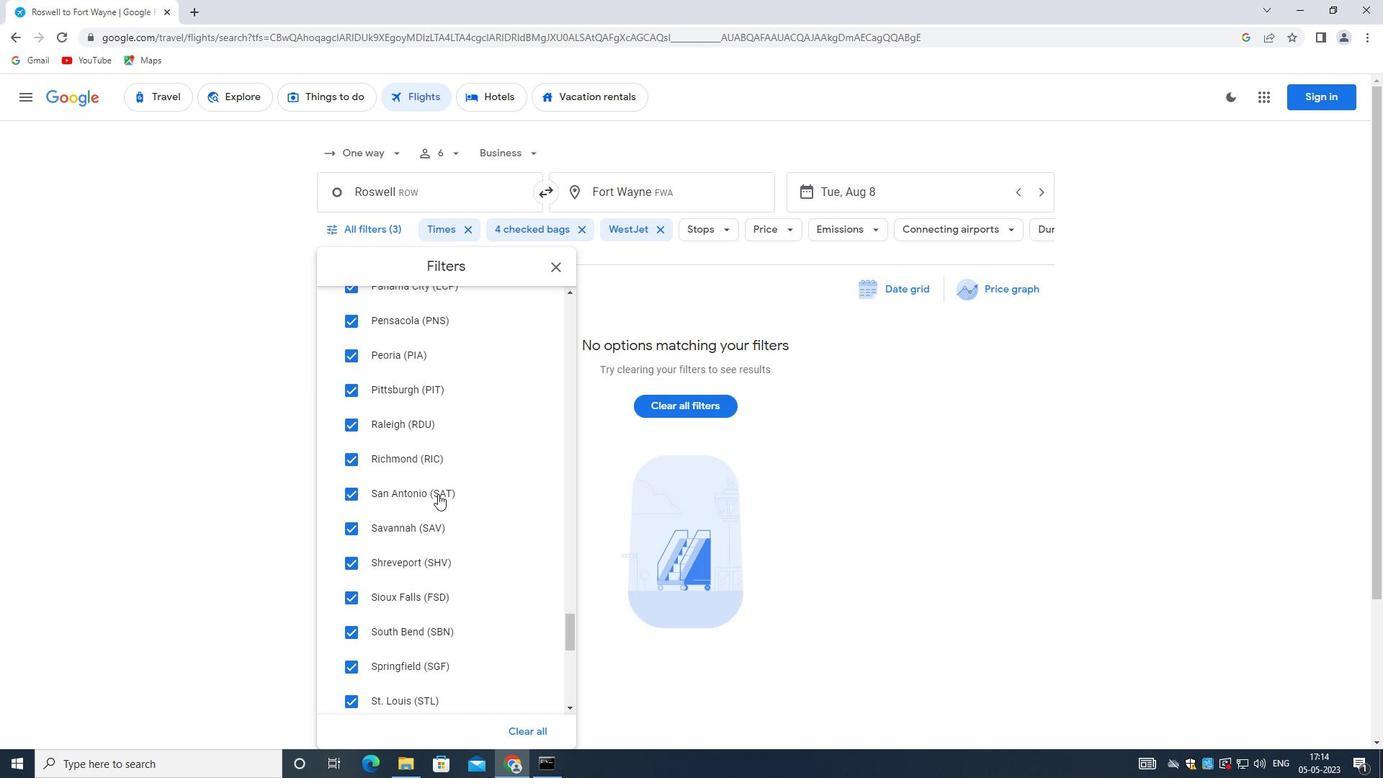 
Action: Mouse scrolled (438, 493) with delta (0, 0)
Screenshot: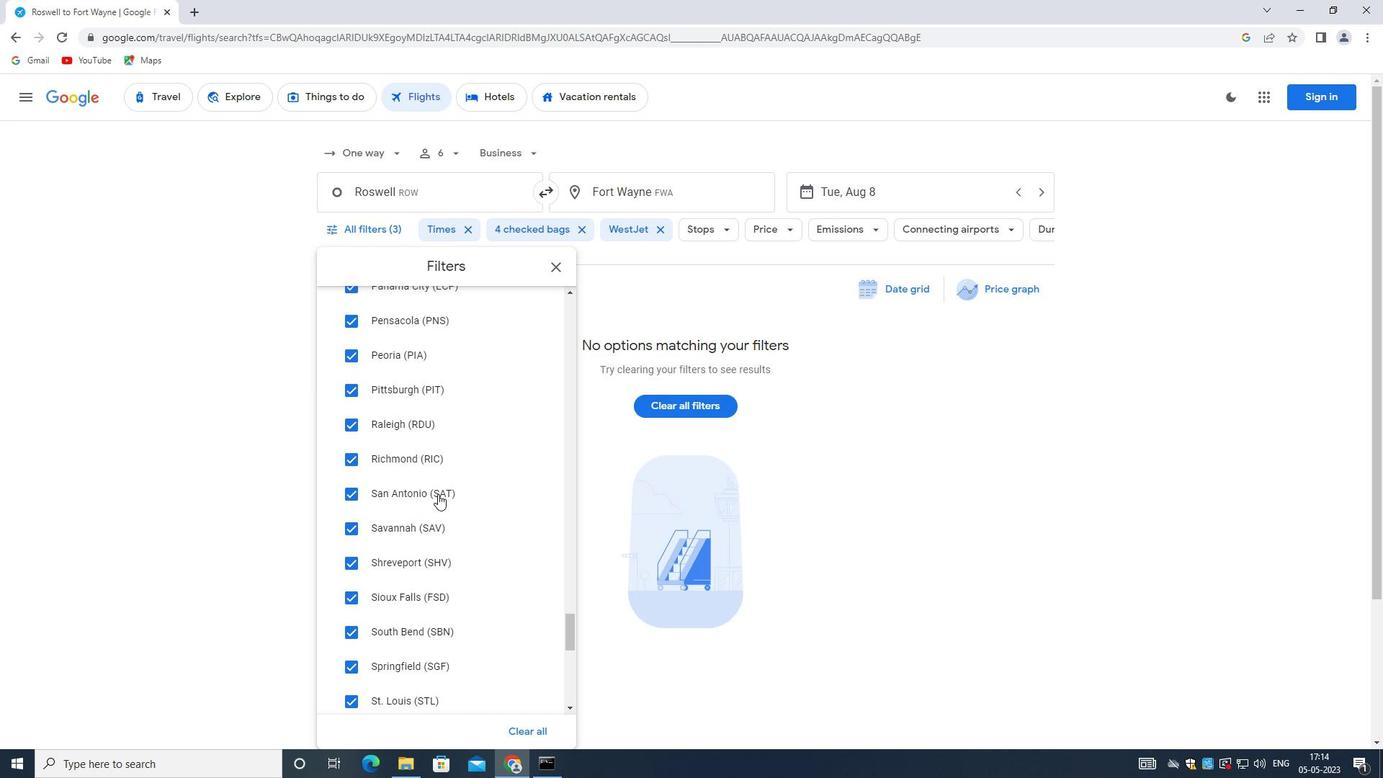 
Action: Mouse scrolled (438, 493) with delta (0, 0)
Screenshot: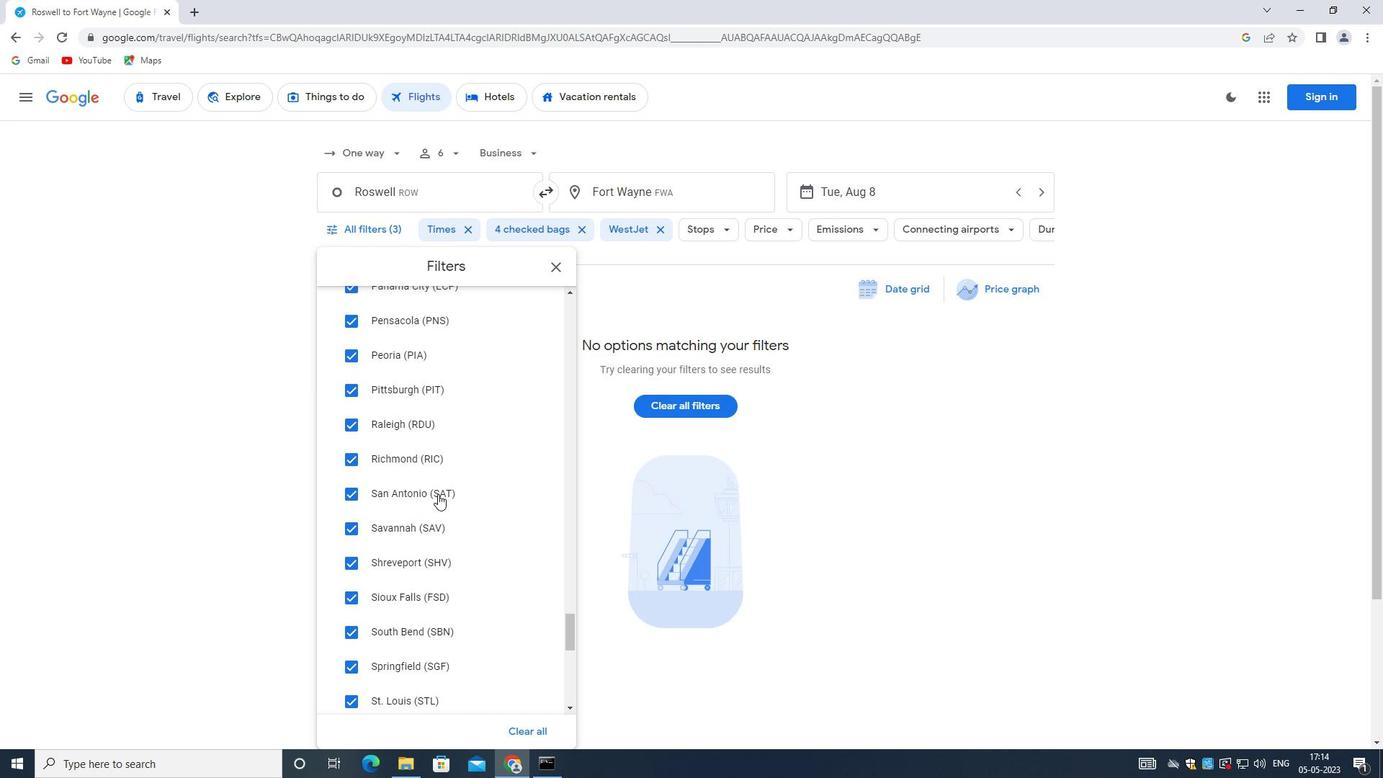 
Action: Mouse scrolled (438, 493) with delta (0, 0)
Screenshot: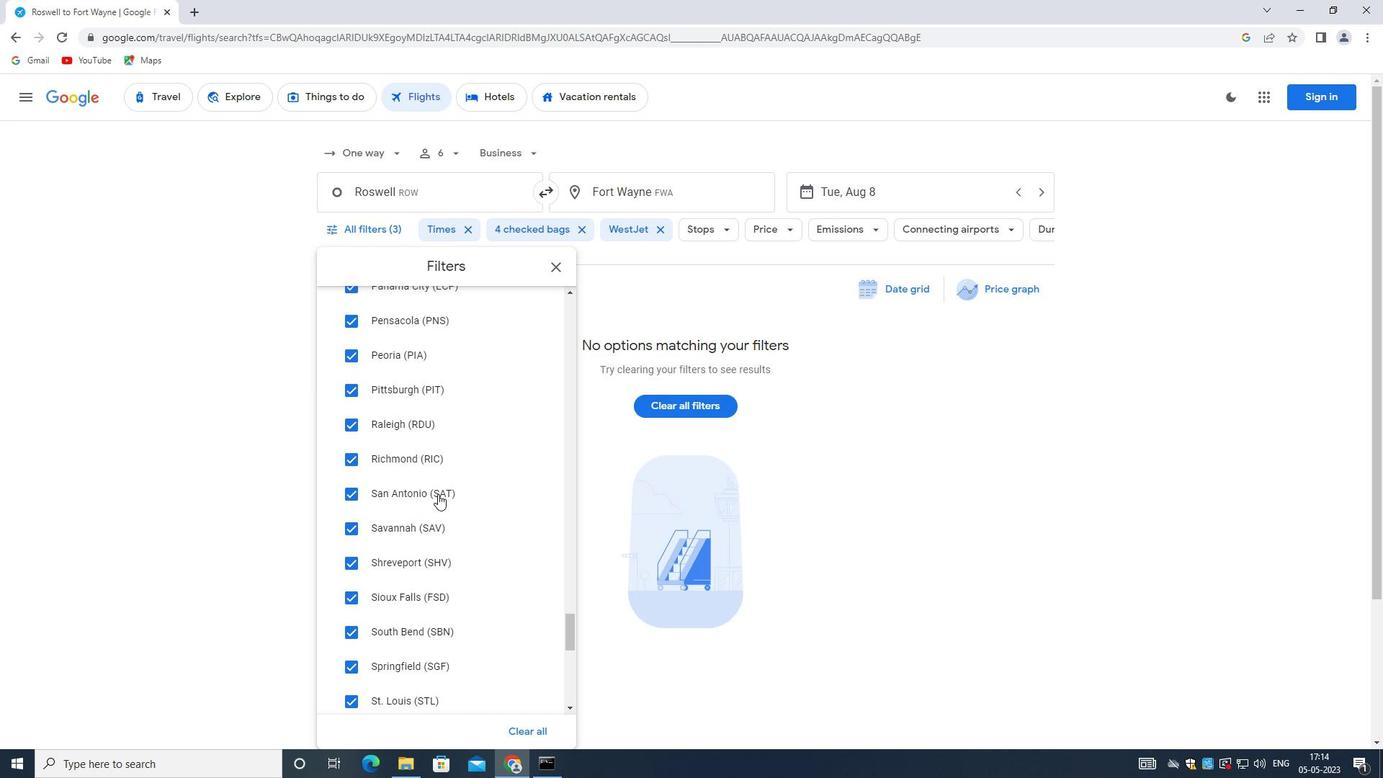 
Action: Mouse scrolled (438, 493) with delta (0, 0)
Screenshot: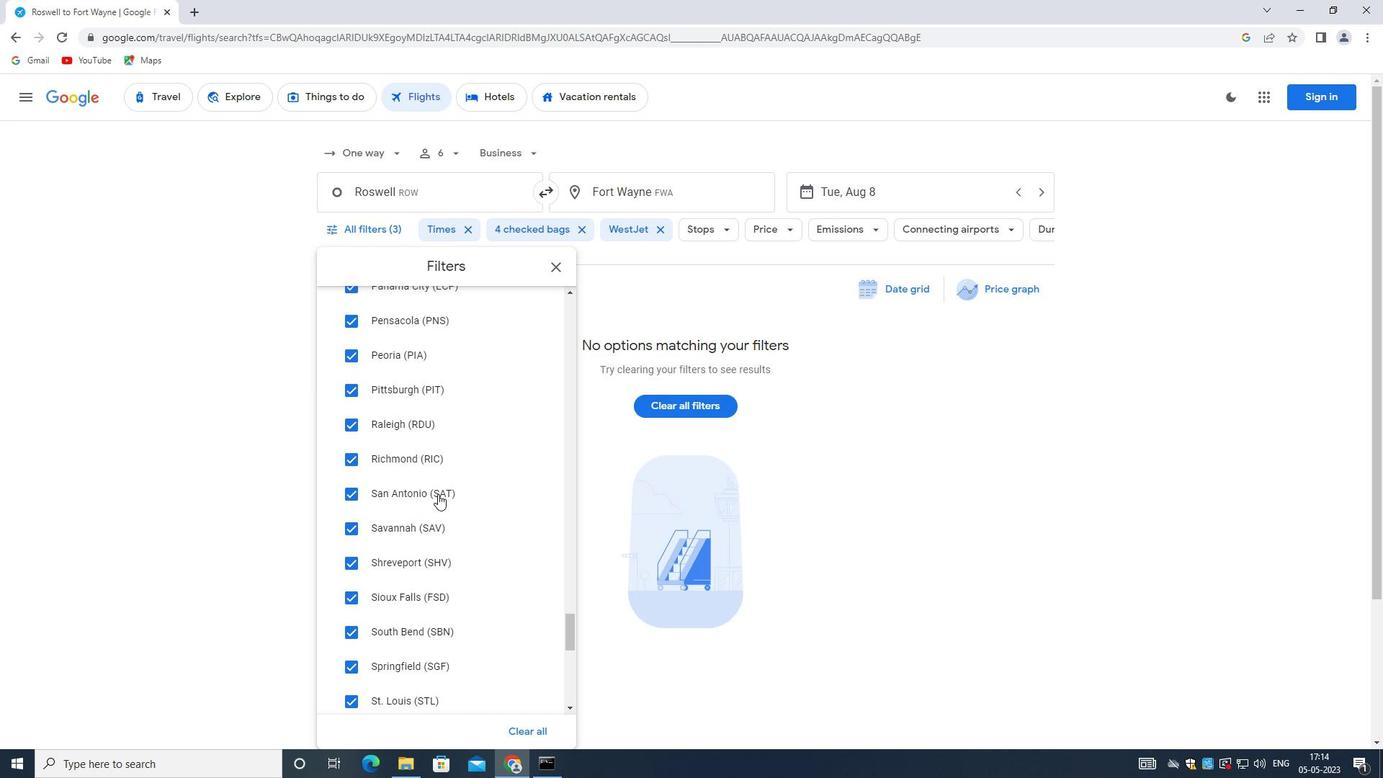 
Action: Mouse scrolled (438, 493) with delta (0, 0)
Screenshot: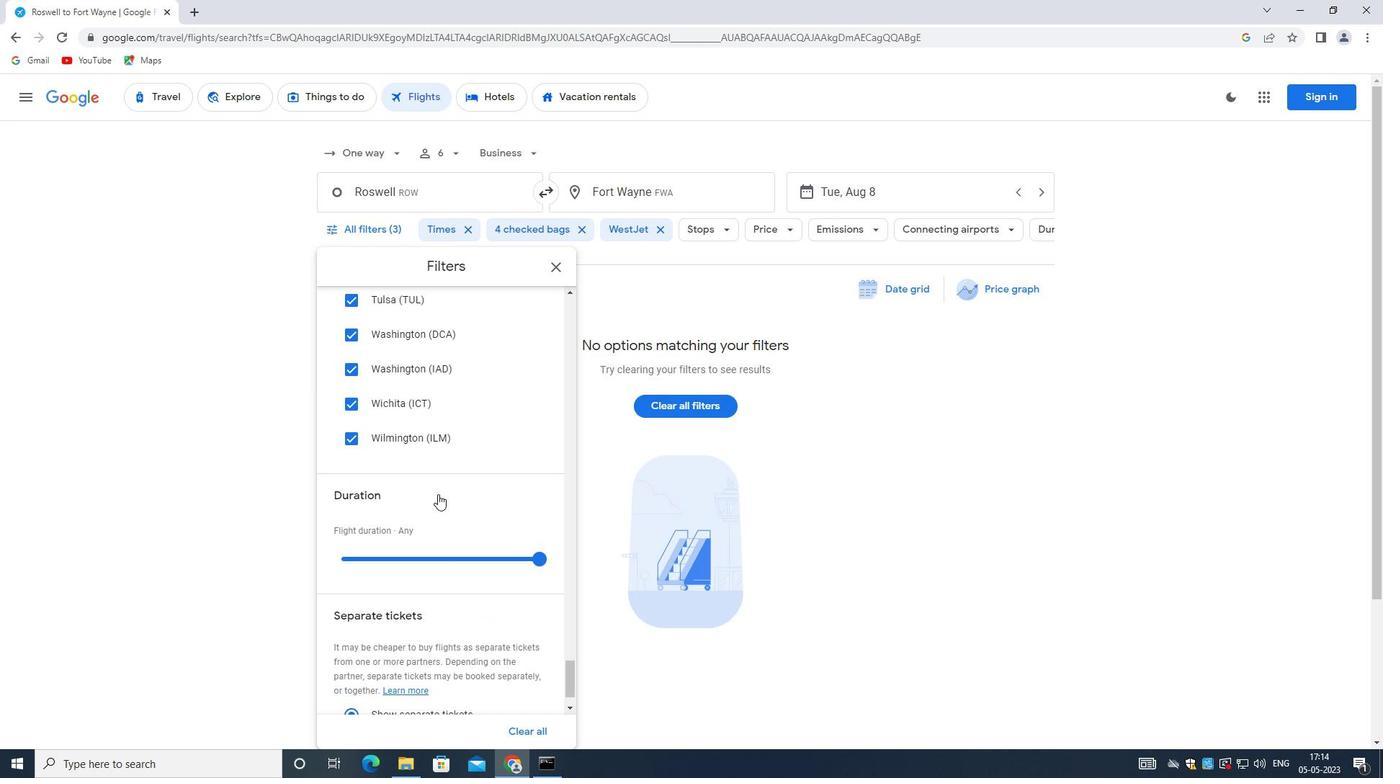 
Action: Mouse scrolled (438, 493) with delta (0, 0)
Screenshot: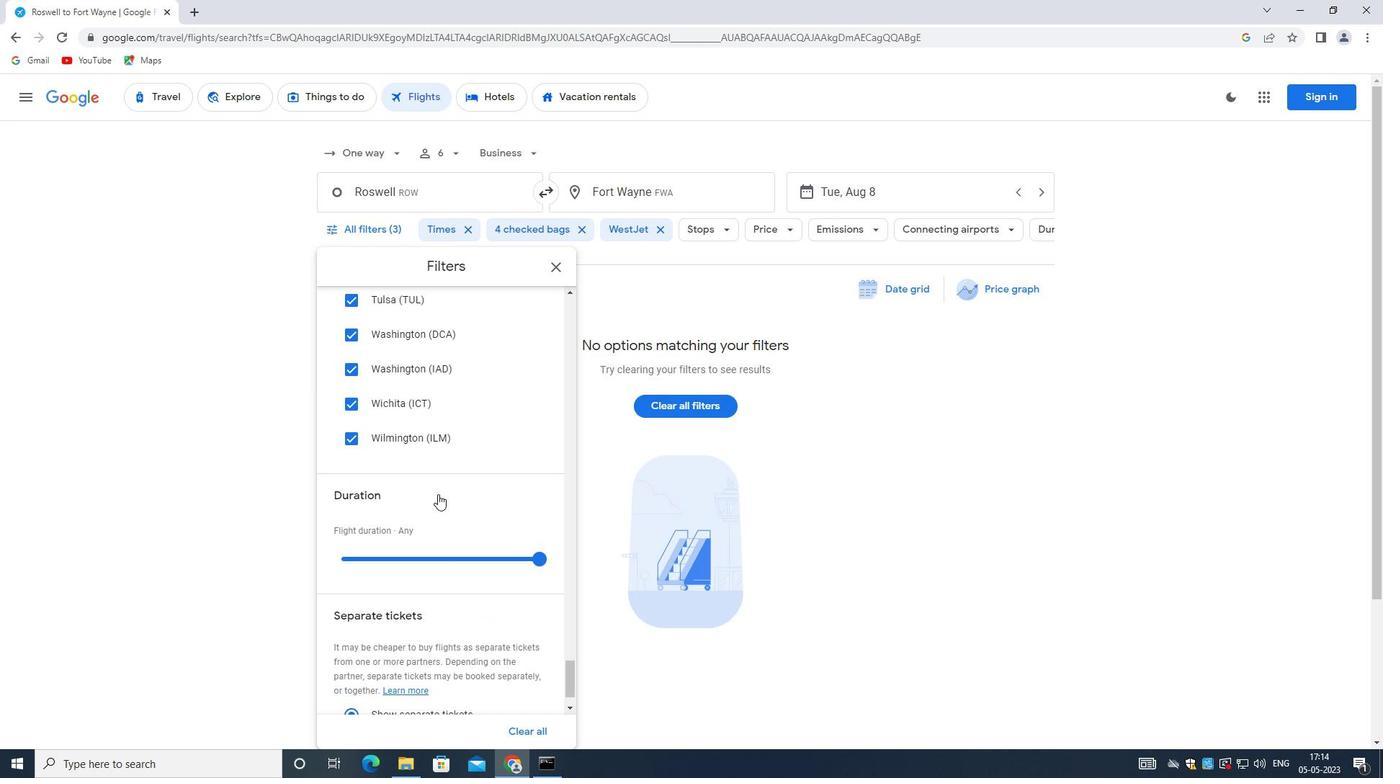 
Action: Mouse scrolled (438, 493) with delta (0, 0)
Screenshot: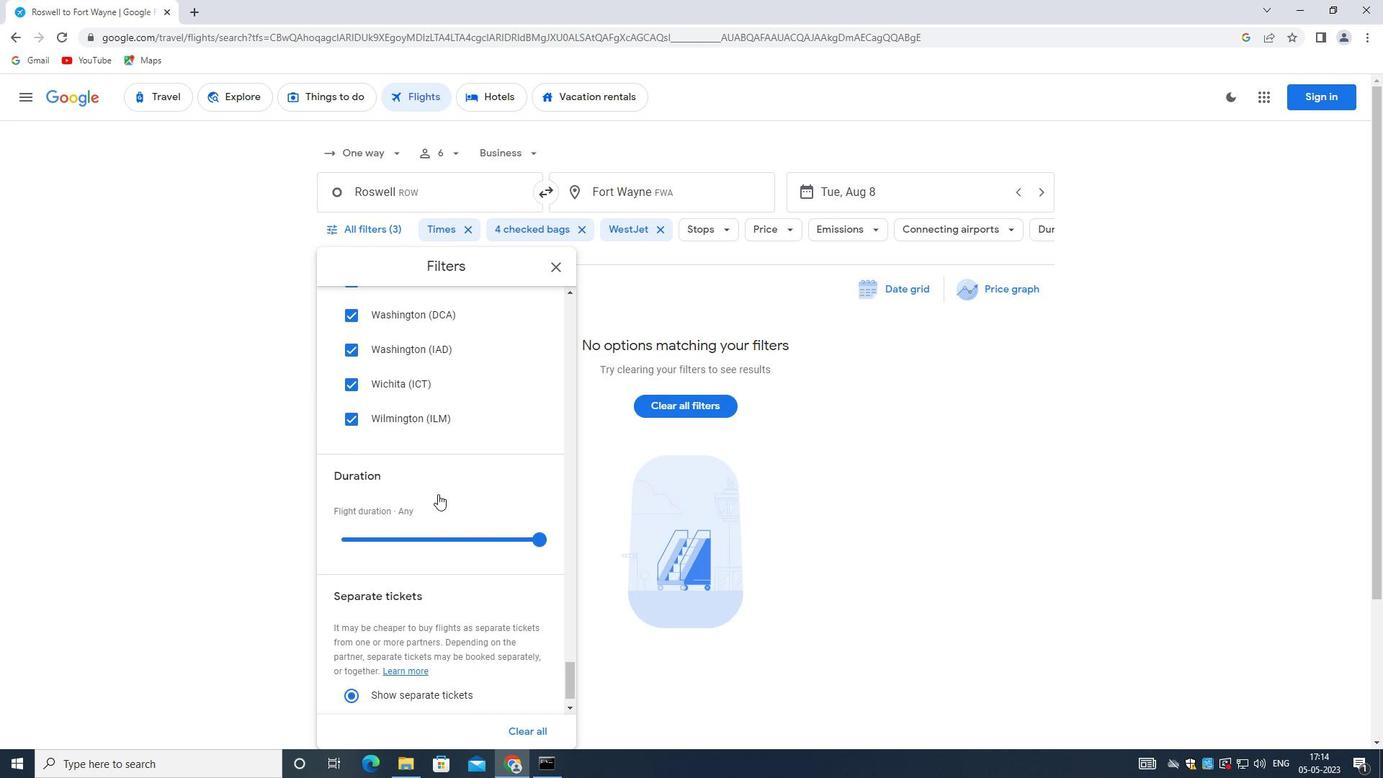 
Action: Mouse scrolled (438, 493) with delta (0, 0)
Screenshot: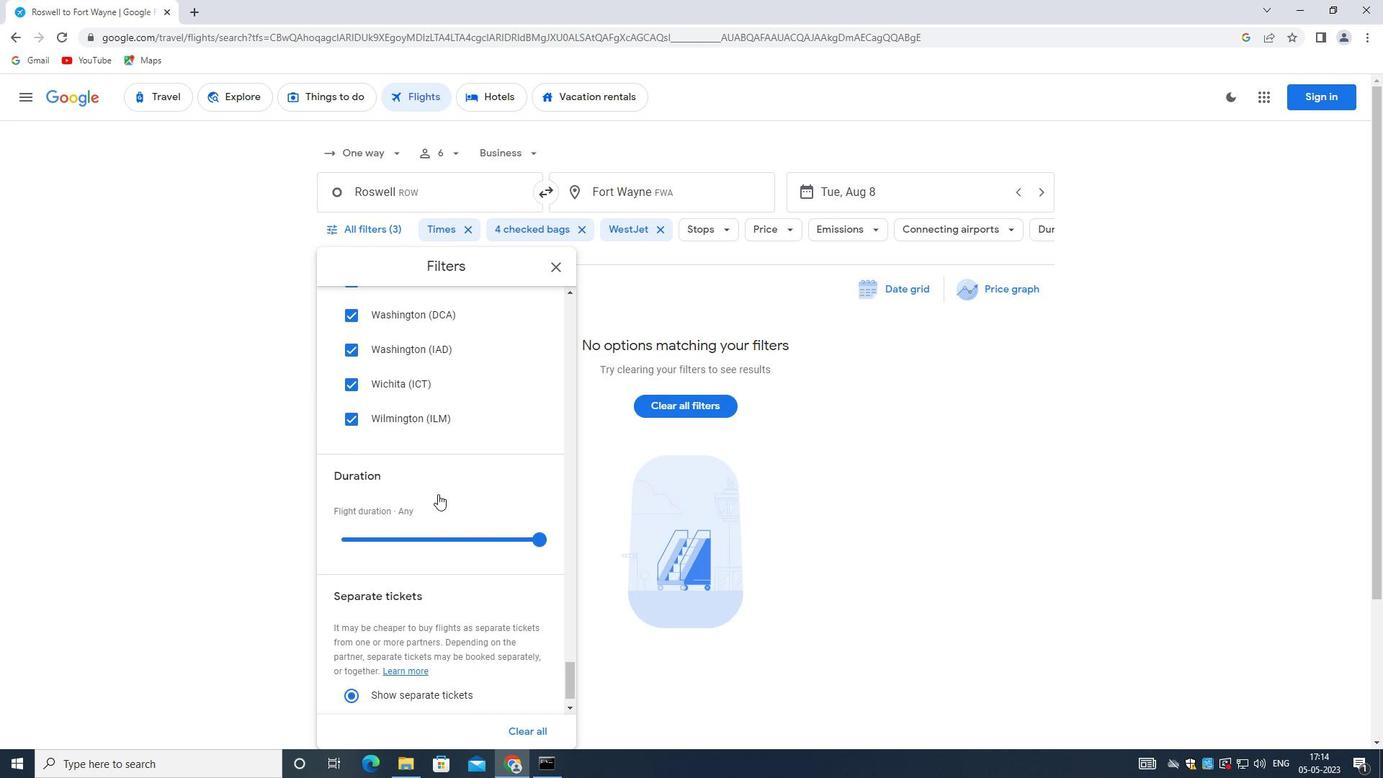 
Action: Mouse scrolled (438, 493) with delta (0, 0)
Screenshot: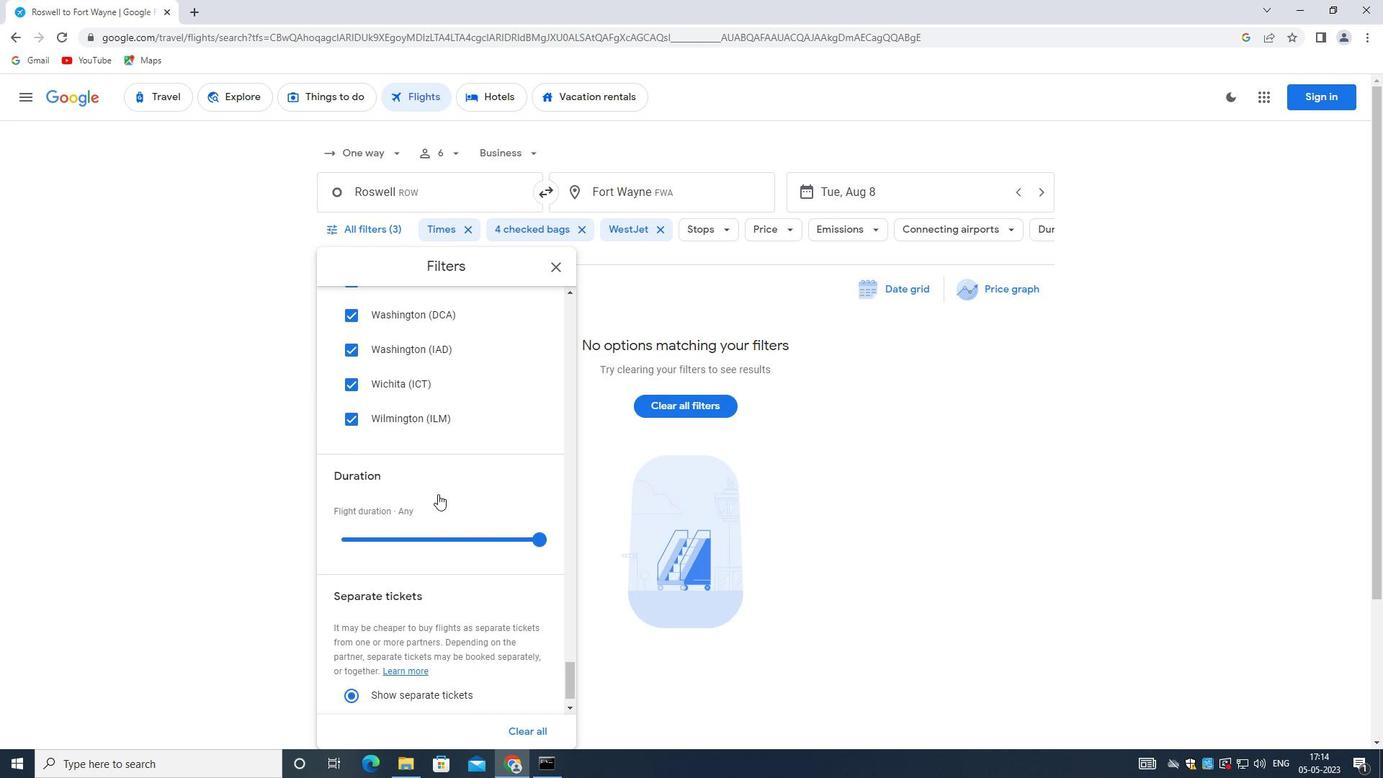 
Action: Mouse scrolled (438, 493) with delta (0, 0)
Screenshot: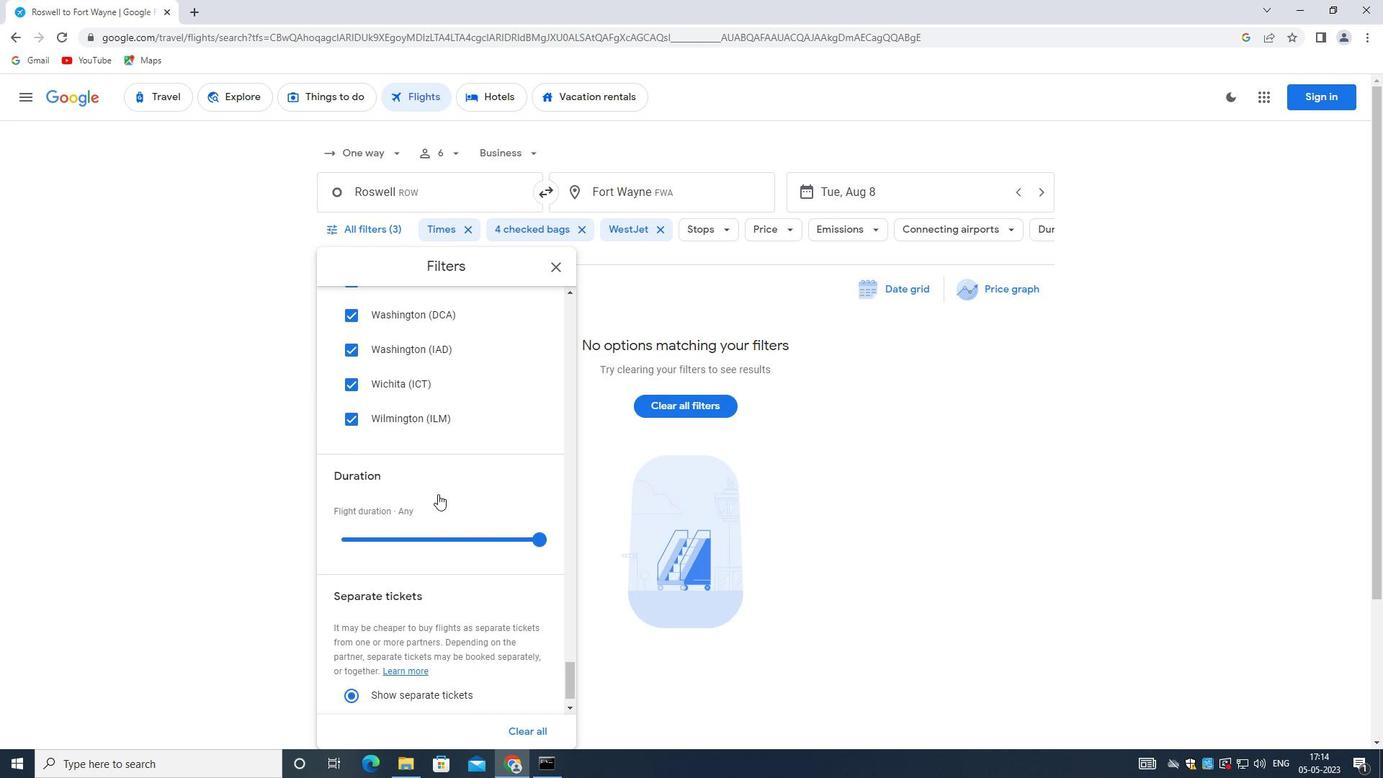 
